 Task: Check the reviews for Airbnb Stays in Charleston, South Carolina.
Action: Mouse moved to (470, 60)
Screenshot: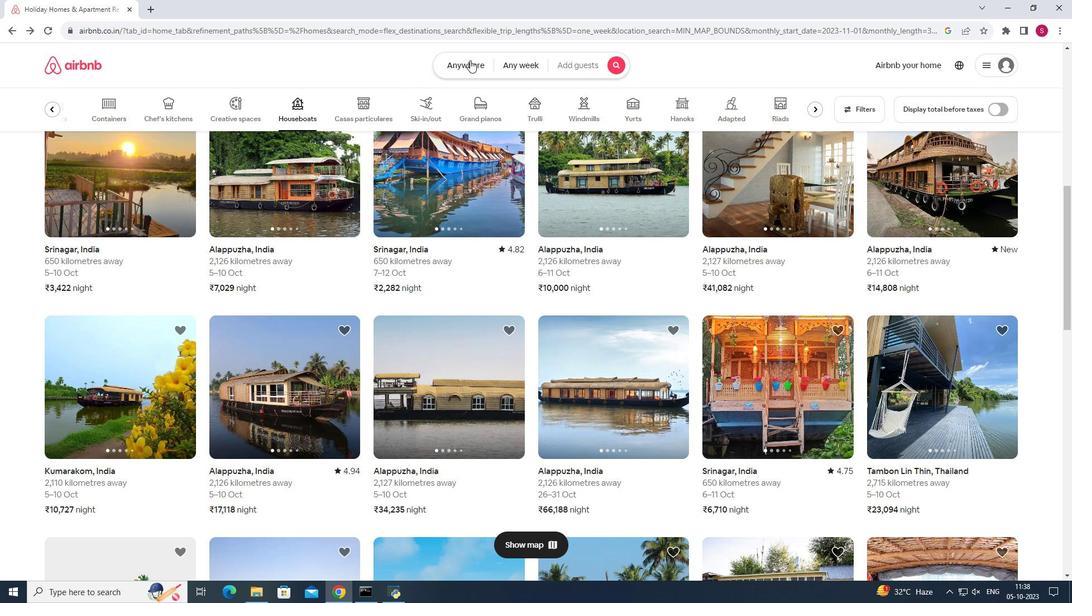 
Action: Mouse pressed left at (470, 60)
Screenshot: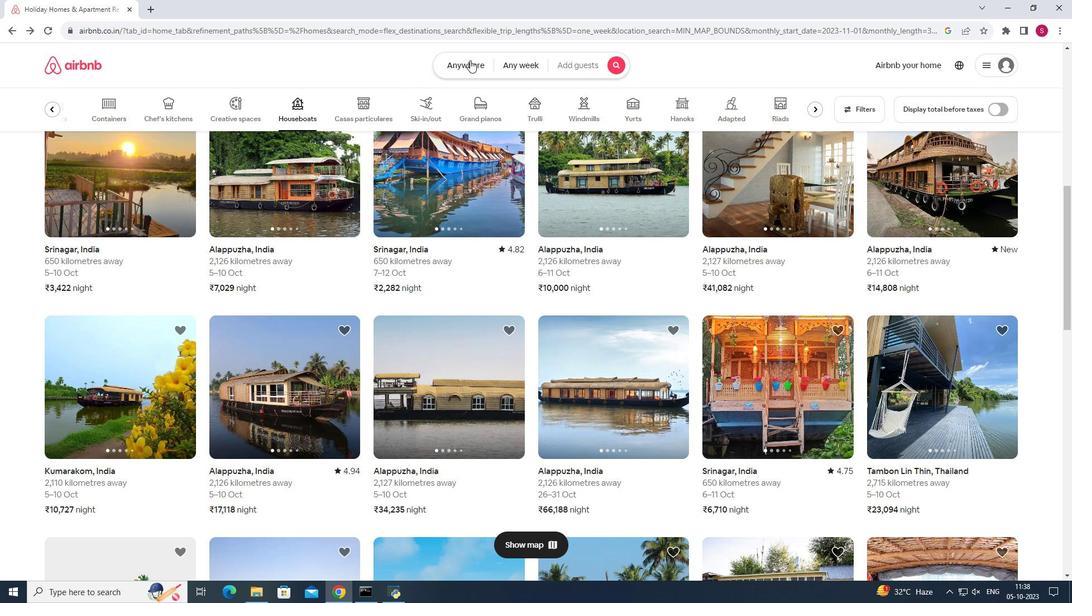 
Action: Mouse moved to (404, 105)
Screenshot: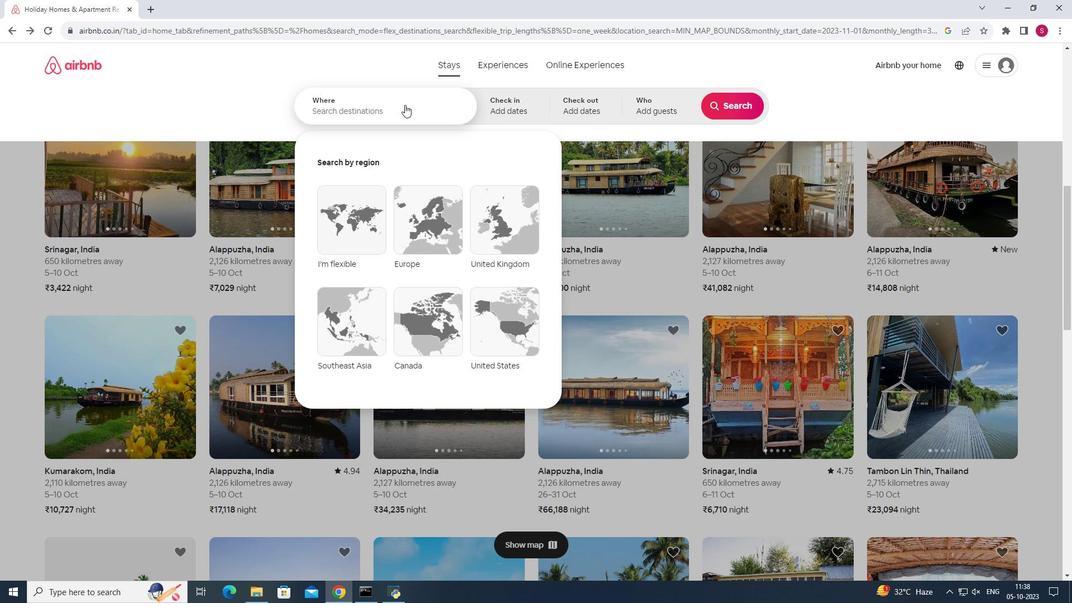 
Action: Mouse pressed left at (404, 105)
Screenshot: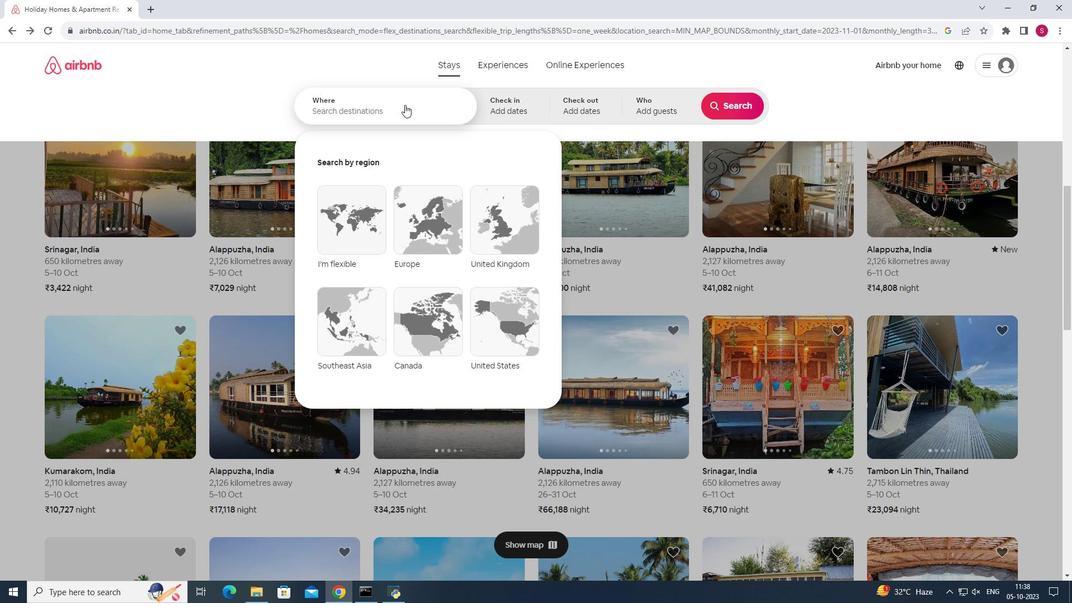 
Action: Mouse moved to (404, 106)
Screenshot: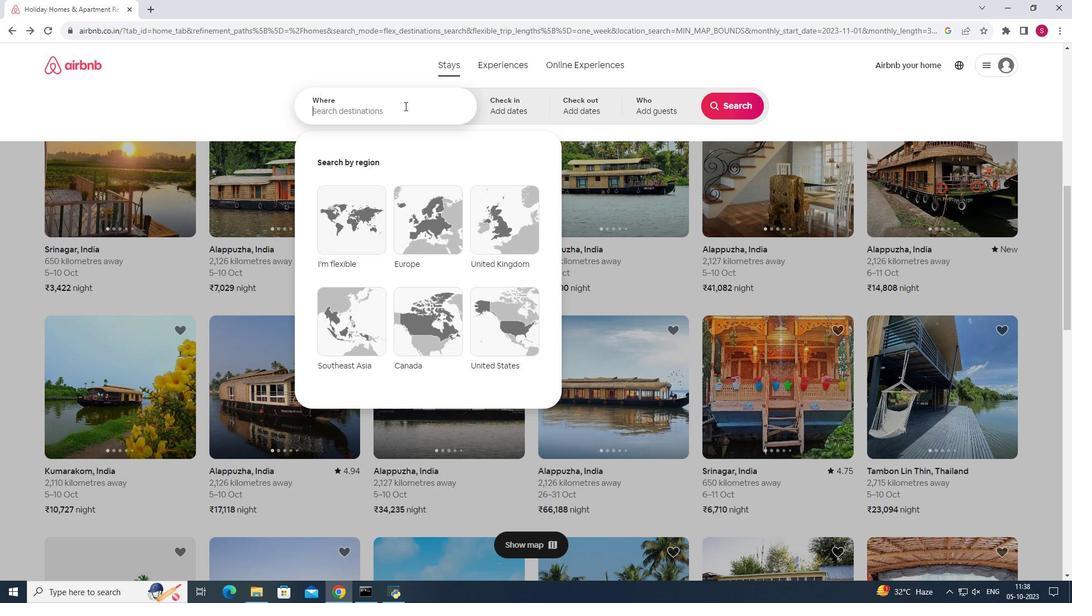 
Action: Key pressed <Key.shift>Charleston,<Key.shift><Key.shift><Key.shift>South<Key.space><Key.shift><Key.shift><Key.shift><Key.shift><Key.shift><Key.shift><Key.shift><Key.shift><Key.shift><Key.shift><Key.shift><Key.shift>Ca
Screenshot: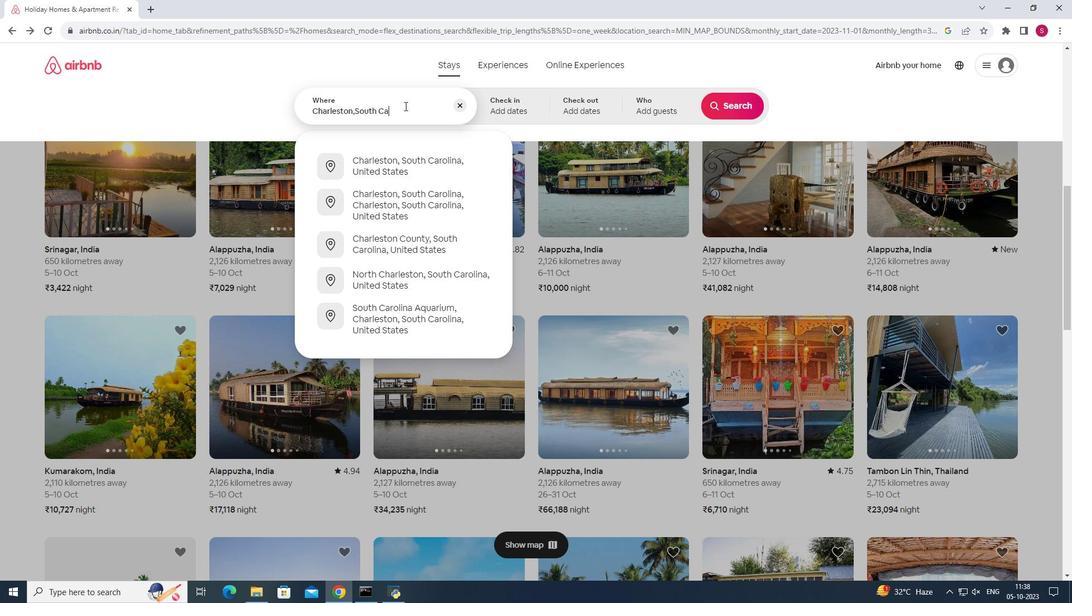 
Action: Mouse moved to (396, 169)
Screenshot: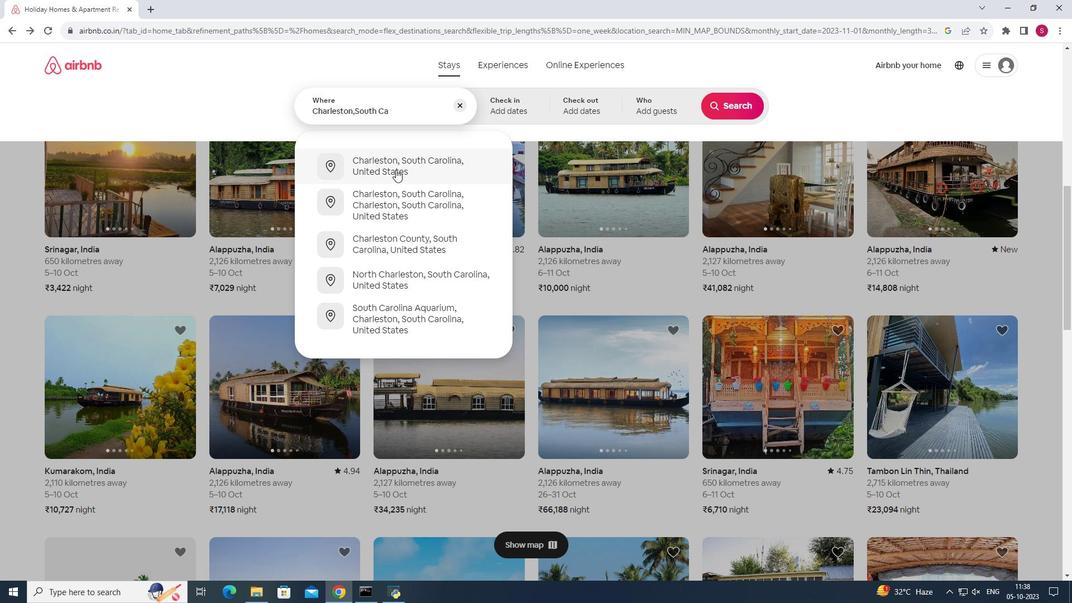 
Action: Mouse pressed left at (396, 169)
Screenshot: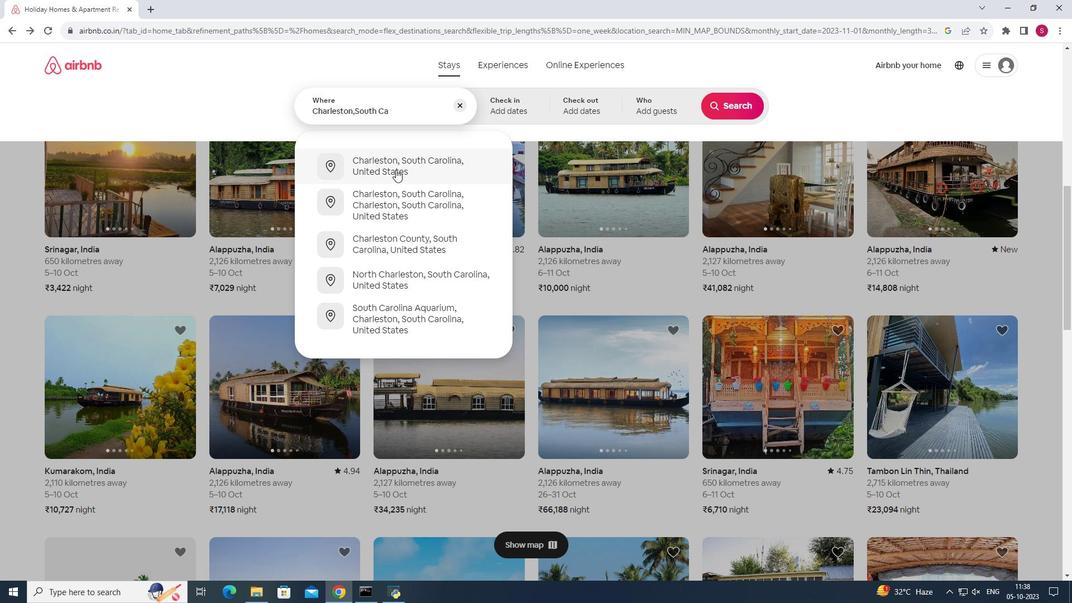 
Action: Mouse moved to (719, 102)
Screenshot: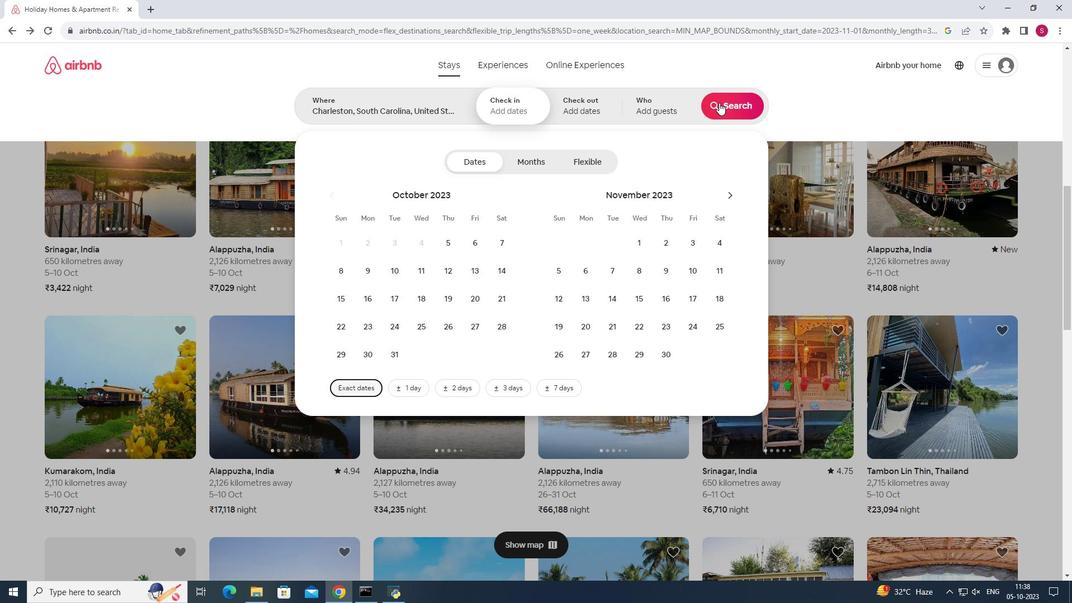 
Action: Mouse pressed left at (719, 102)
Screenshot: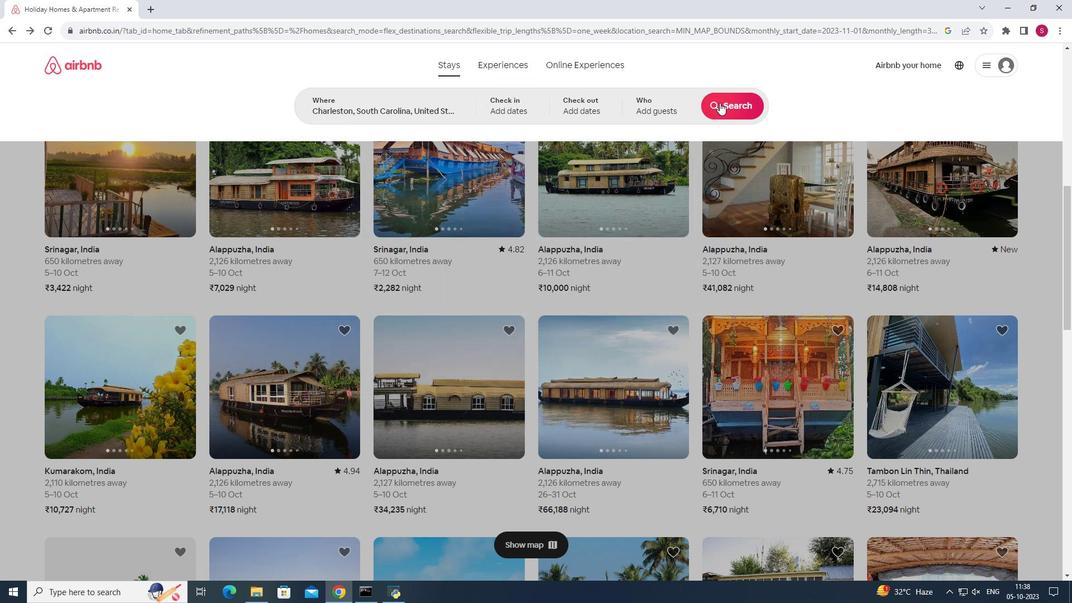 
Action: Mouse moved to (184, 270)
Screenshot: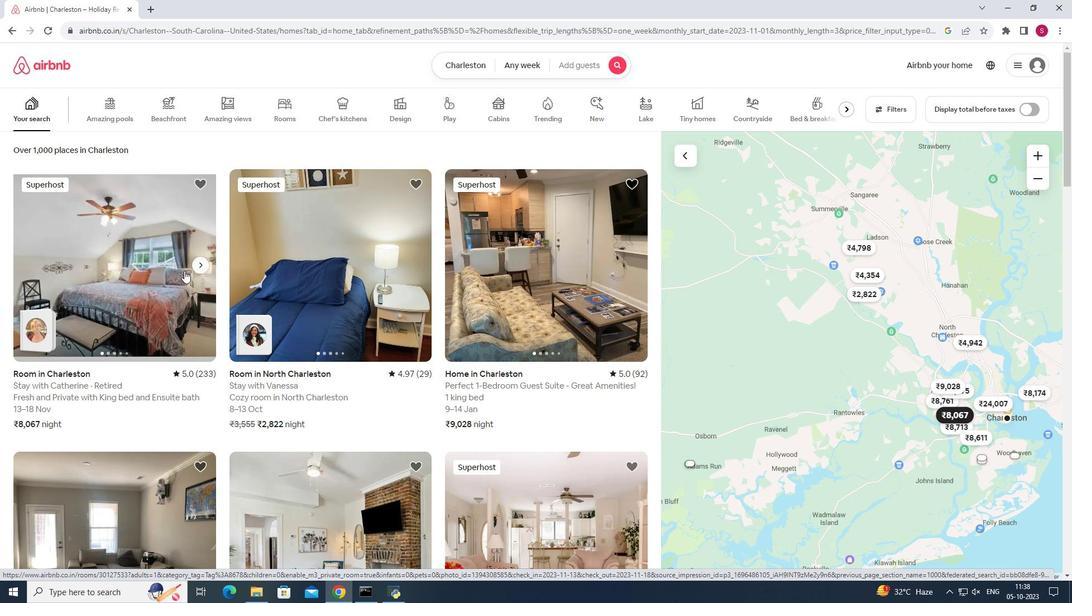 
Action: Mouse scrolled (184, 270) with delta (0, 0)
Screenshot: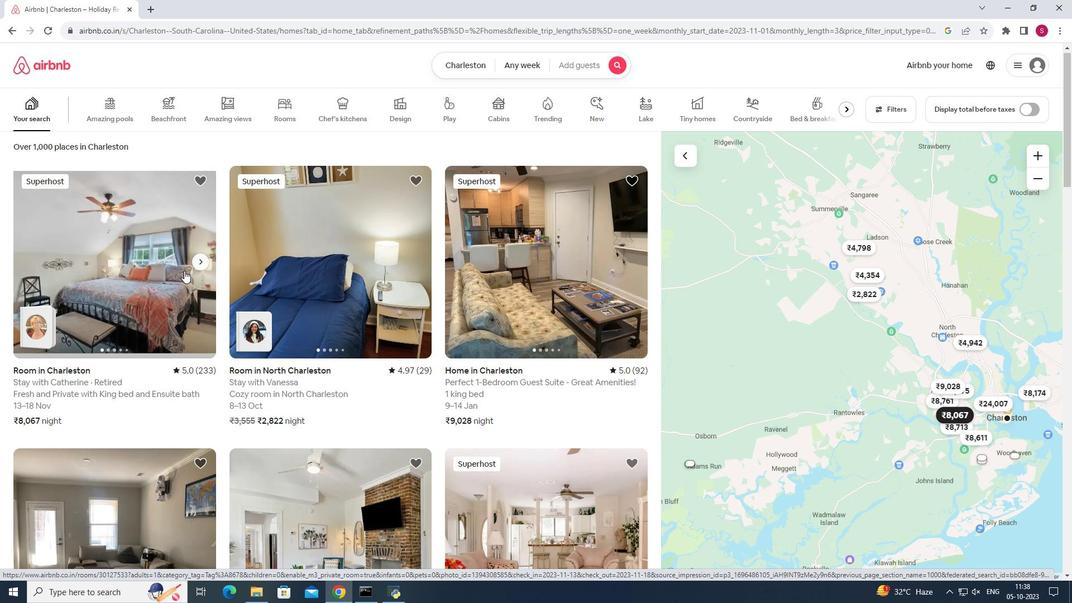
Action: Mouse moved to (133, 225)
Screenshot: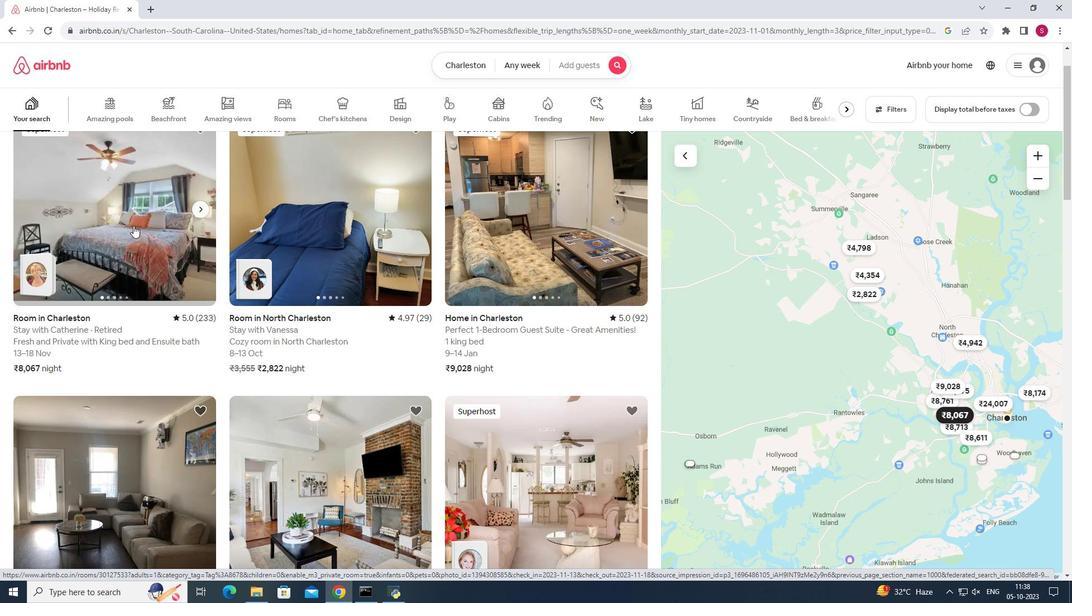 
Action: Mouse pressed left at (133, 225)
Screenshot: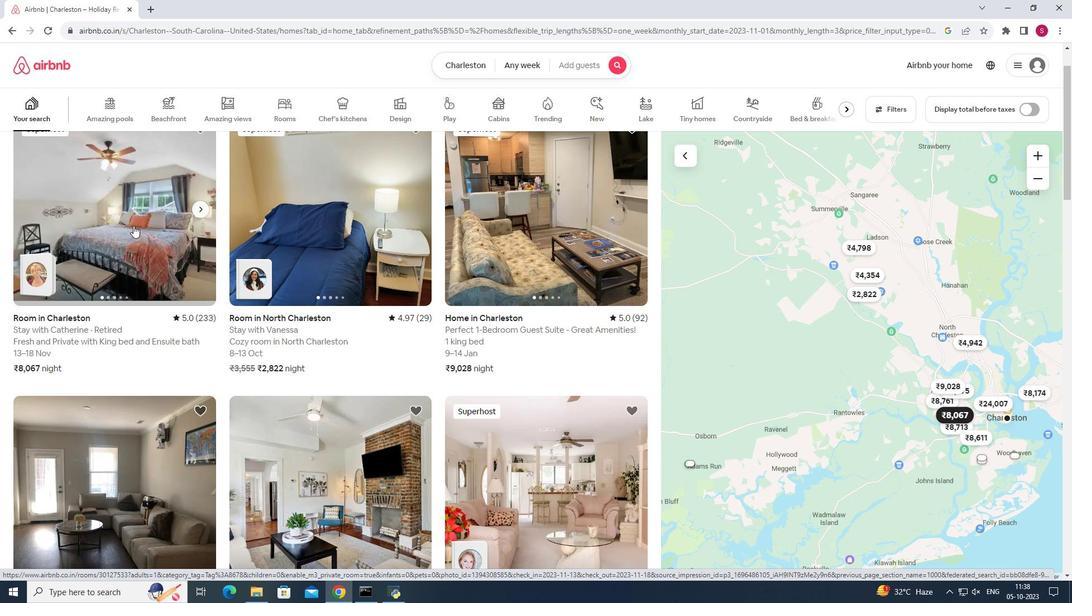 
Action: Mouse moved to (622, 315)
Screenshot: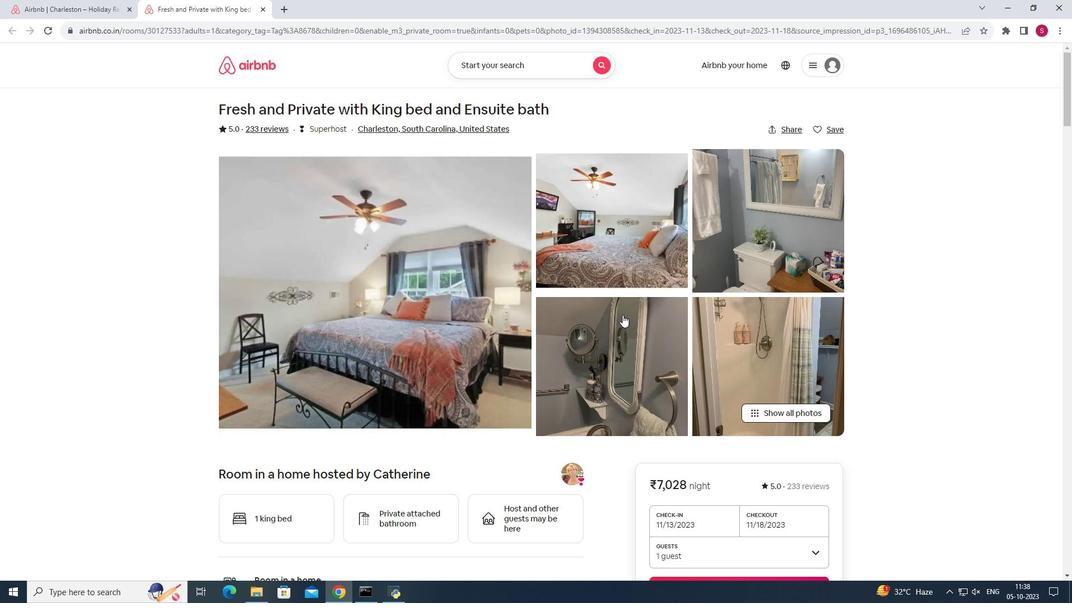 
Action: Mouse scrolled (622, 314) with delta (0, 0)
Screenshot: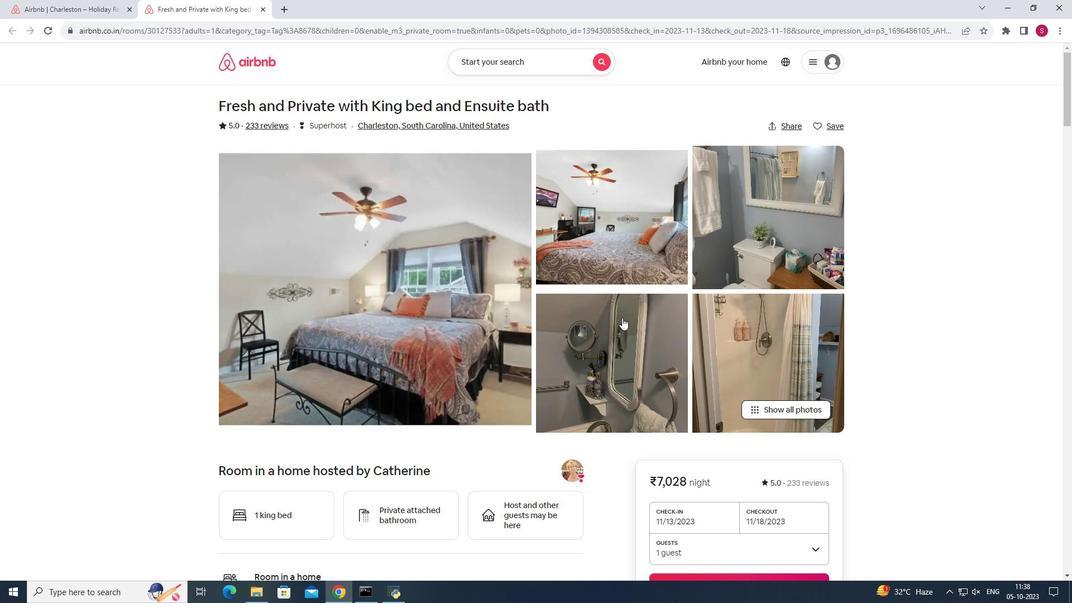 
Action: Mouse moved to (622, 316)
Screenshot: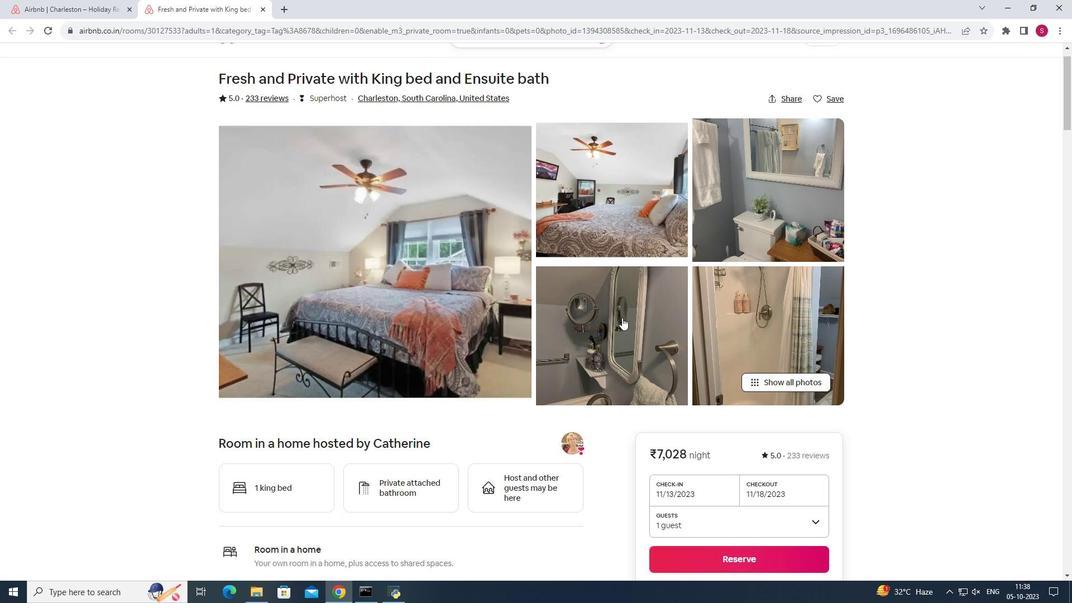 
Action: Mouse scrolled (622, 316) with delta (0, 0)
Screenshot: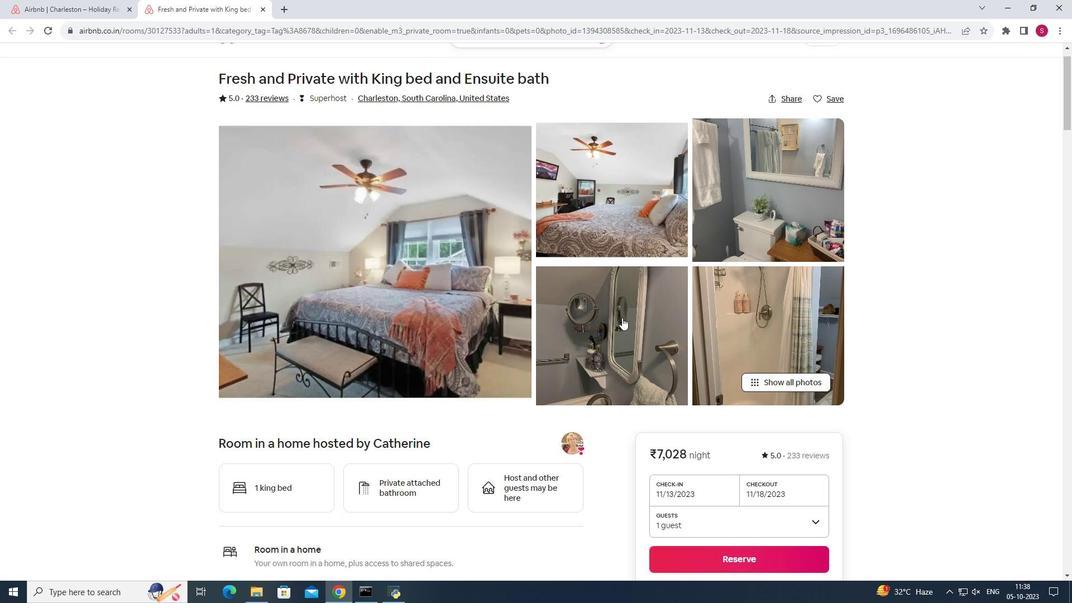 
Action: Mouse moved to (622, 317)
Screenshot: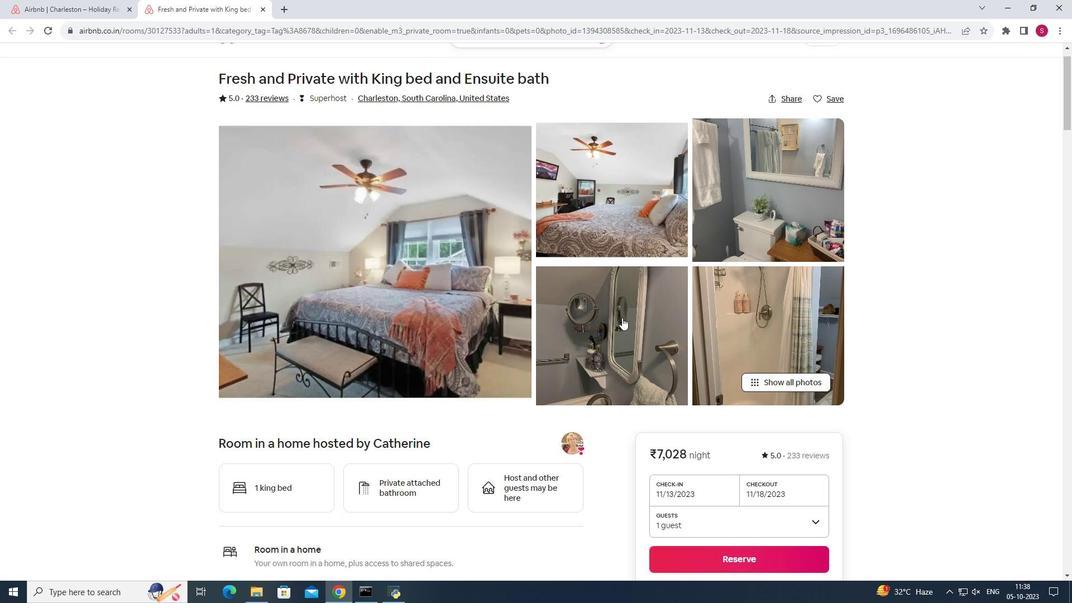 
Action: Mouse scrolled (622, 317) with delta (0, 0)
Screenshot: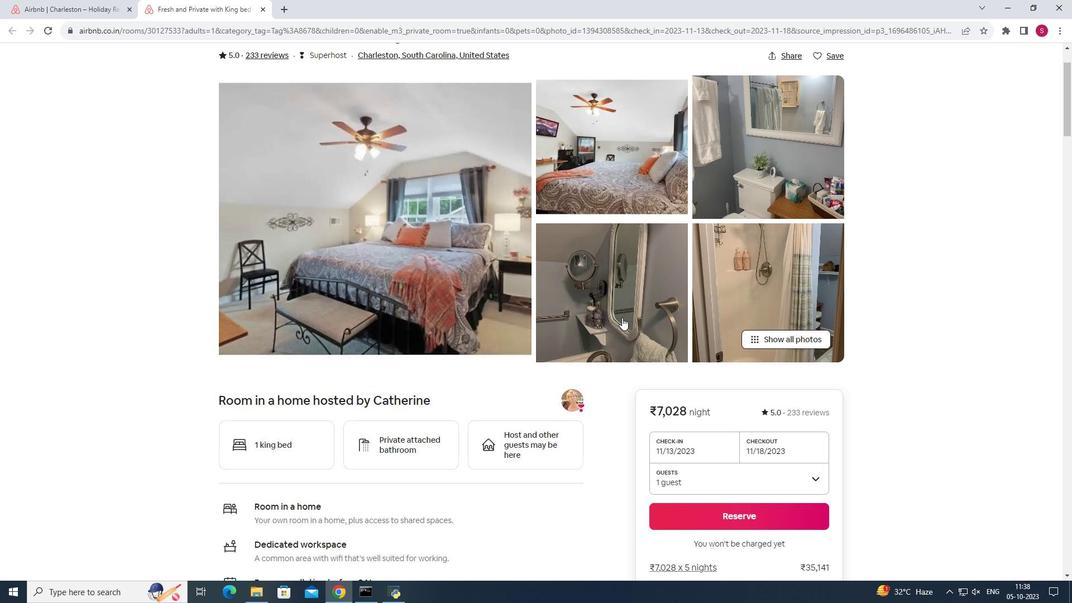 
Action: Mouse scrolled (622, 317) with delta (0, 0)
Screenshot: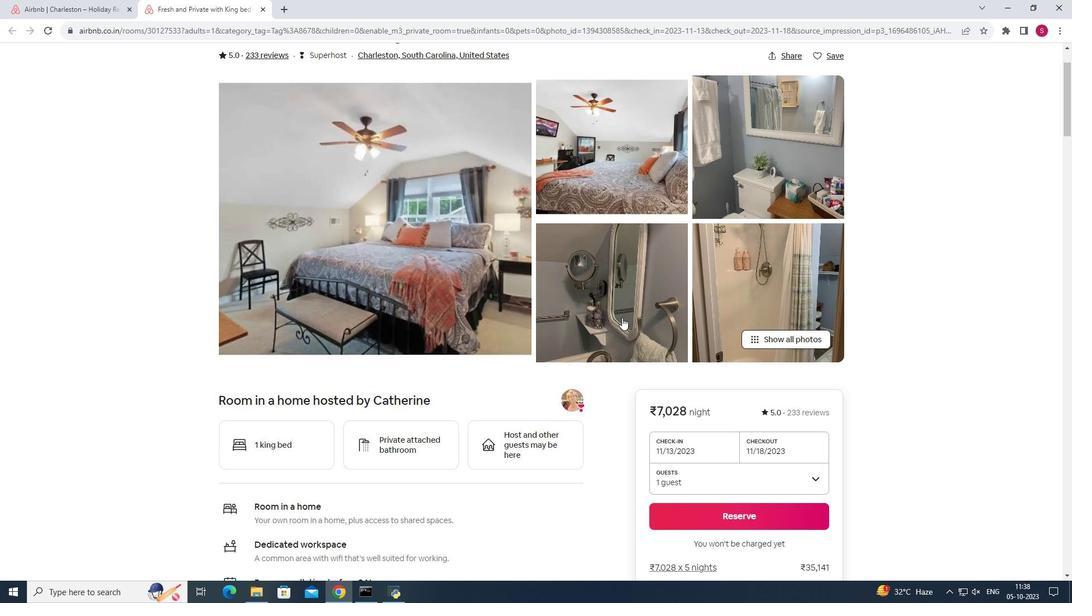 
Action: Mouse scrolled (622, 317) with delta (0, 0)
Screenshot: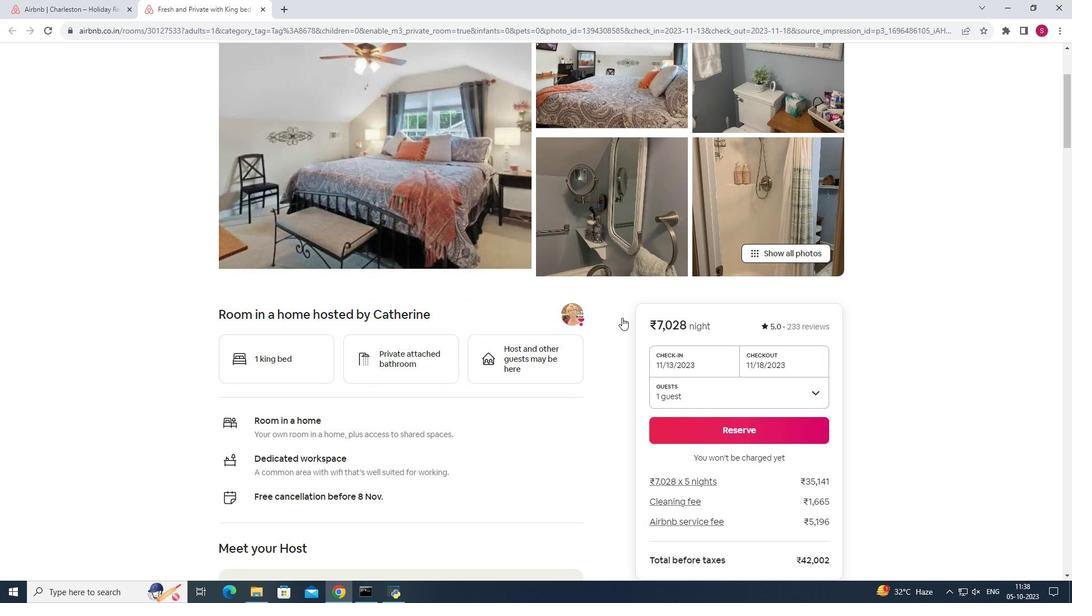 
Action: Mouse moved to (601, 325)
Screenshot: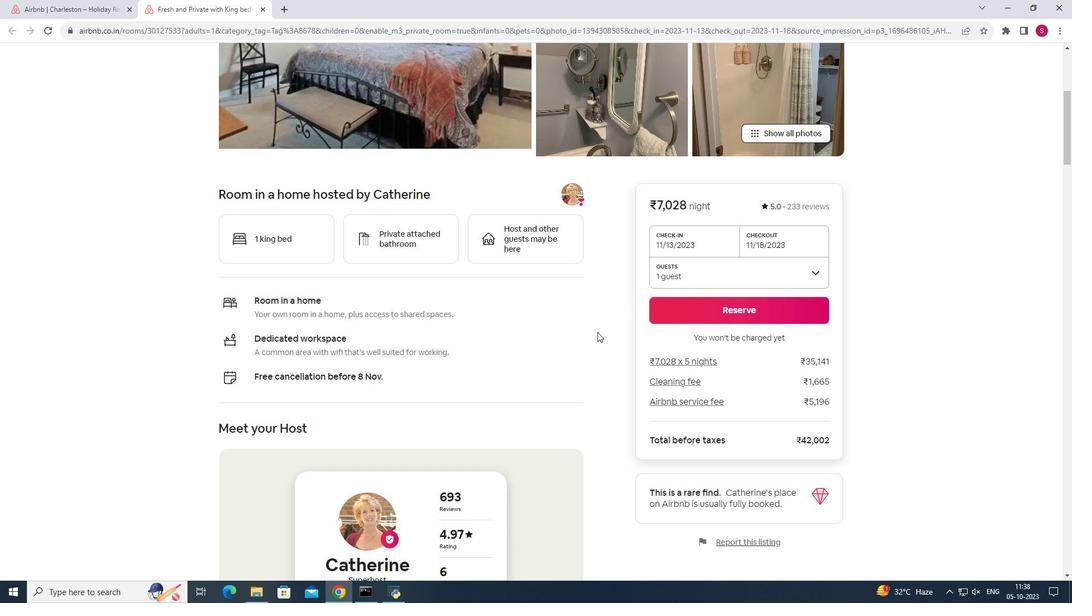 
Action: Mouse scrolled (601, 325) with delta (0, 0)
Screenshot: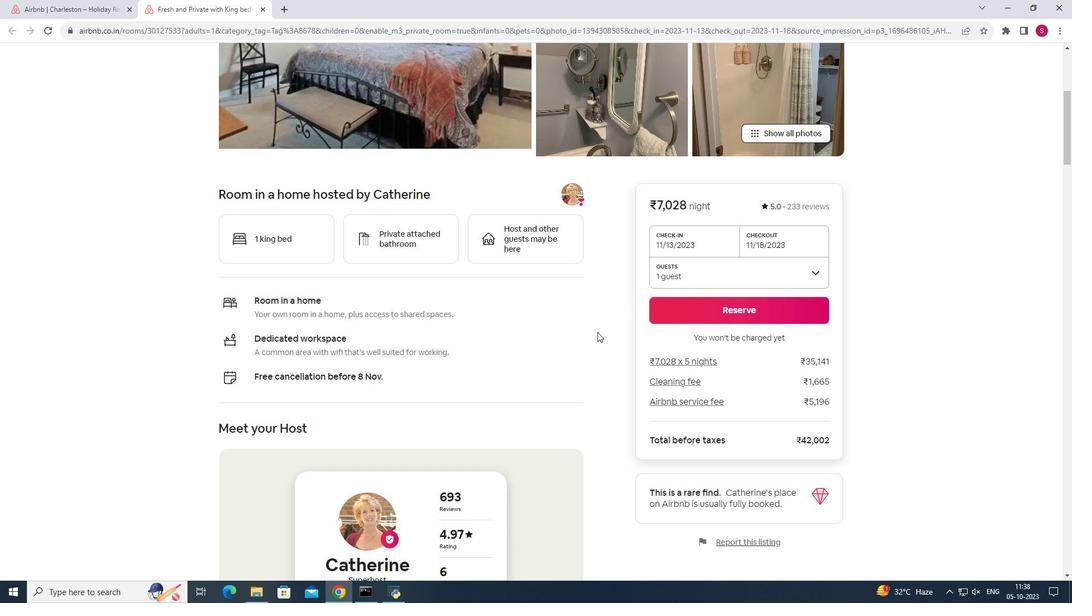 
Action: Mouse moved to (597, 332)
Screenshot: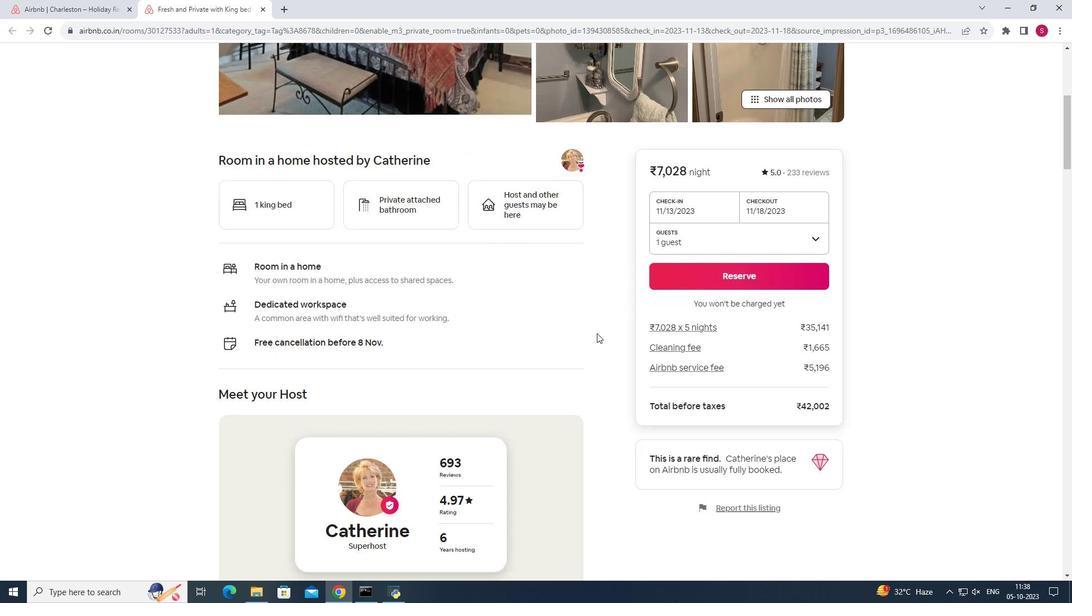 
Action: Mouse scrolled (597, 331) with delta (0, 0)
Screenshot: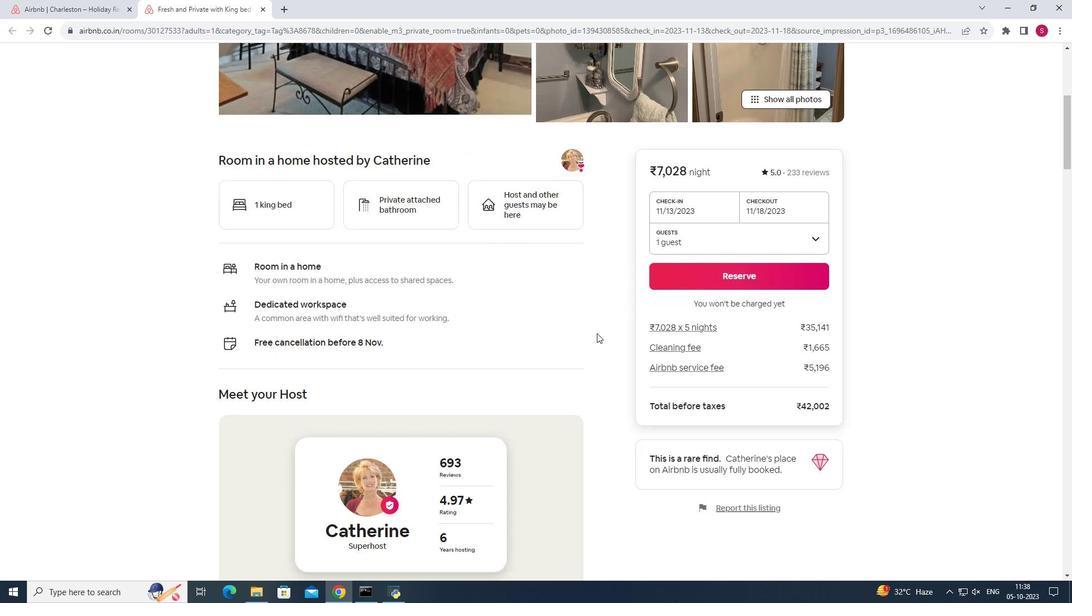 
Action: Mouse moved to (597, 333)
Screenshot: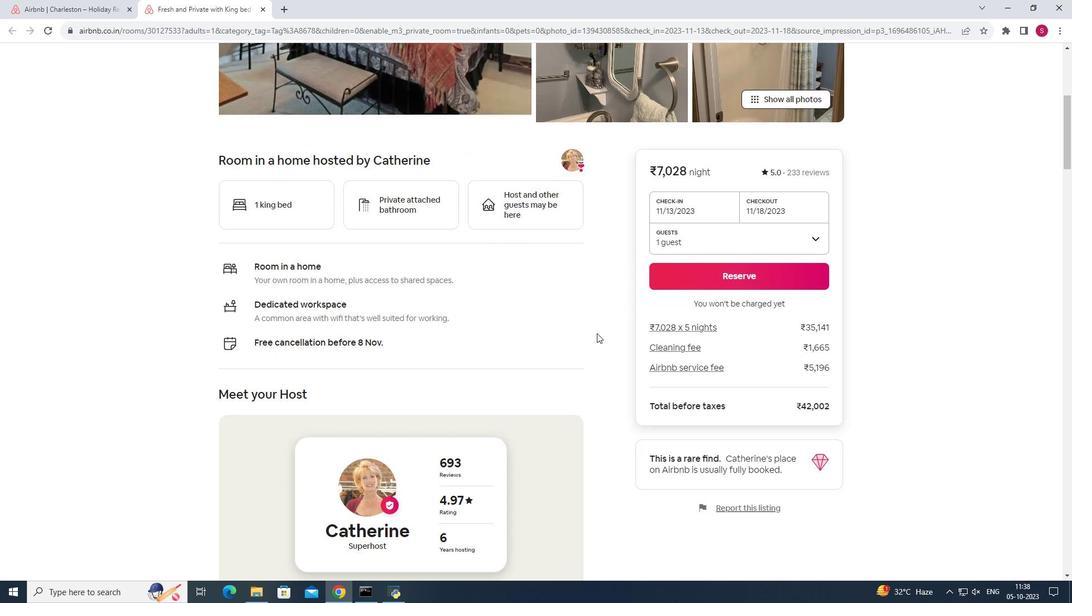 
Action: Mouse scrolled (597, 332) with delta (0, 0)
Screenshot: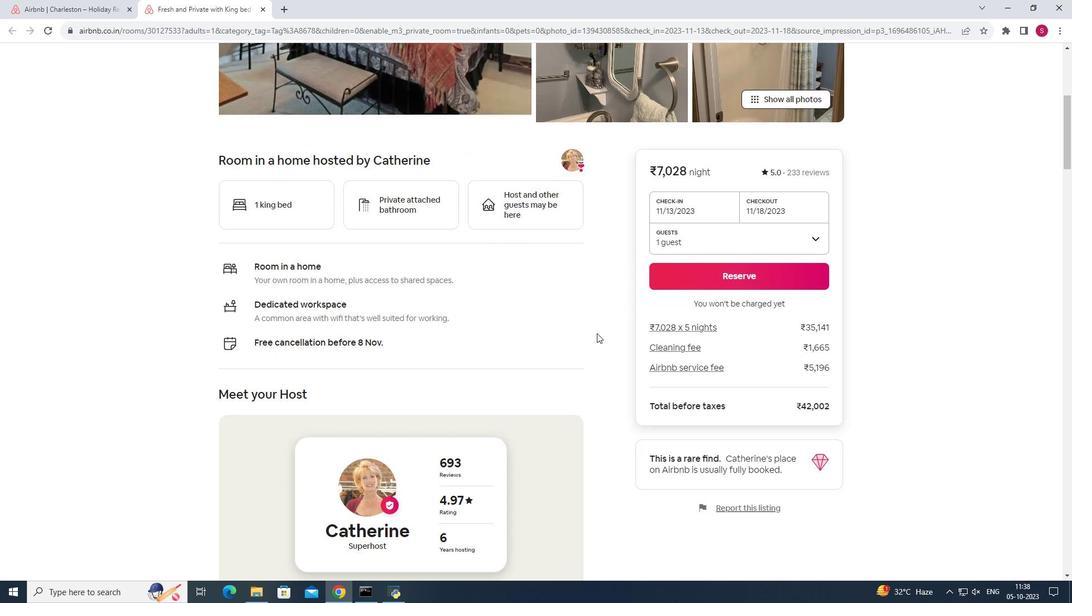 
Action: Mouse scrolled (597, 332) with delta (0, 0)
Screenshot: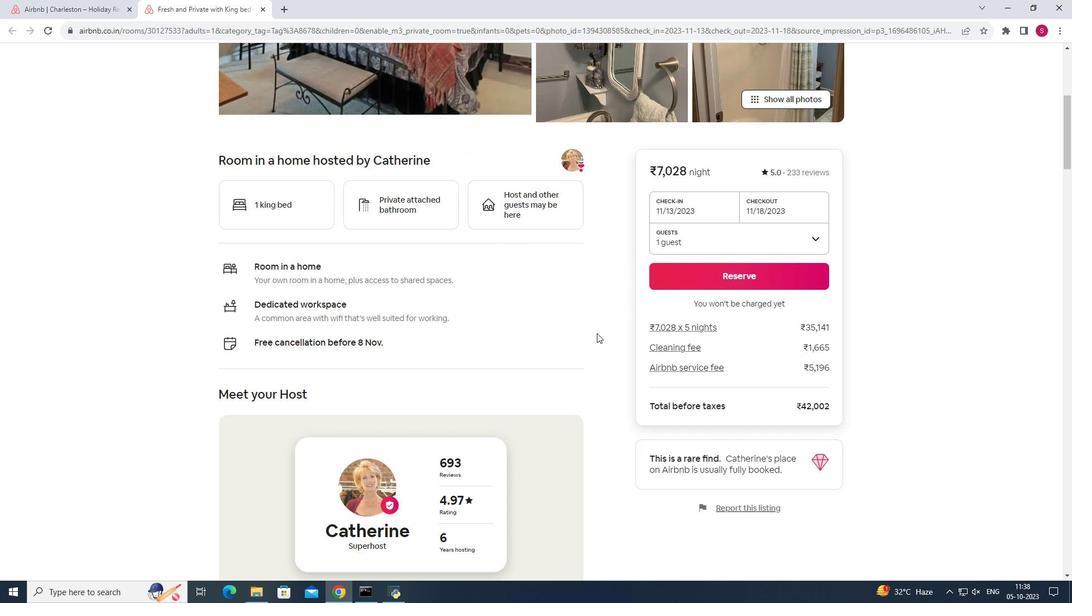 
Action: Mouse moved to (593, 333)
Screenshot: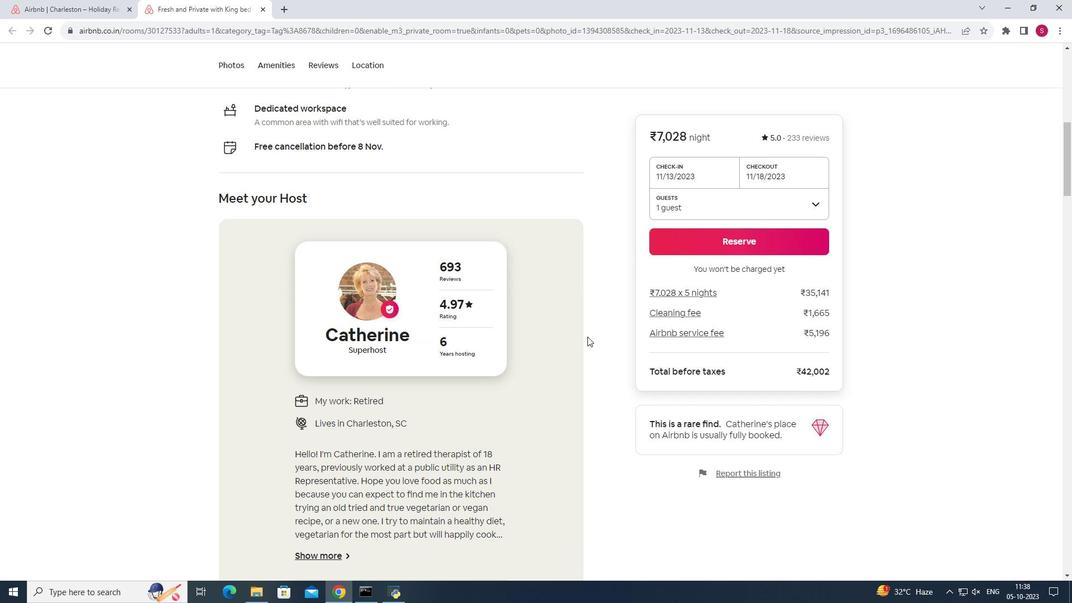 
Action: Mouse scrolled (593, 332) with delta (0, 0)
Screenshot: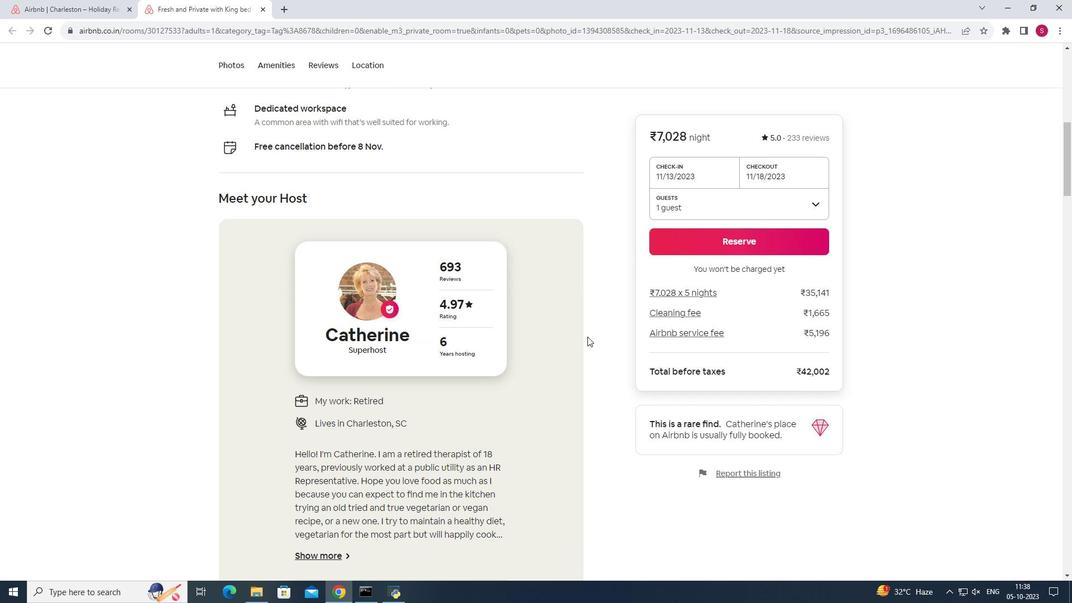 
Action: Mouse moved to (588, 336)
Screenshot: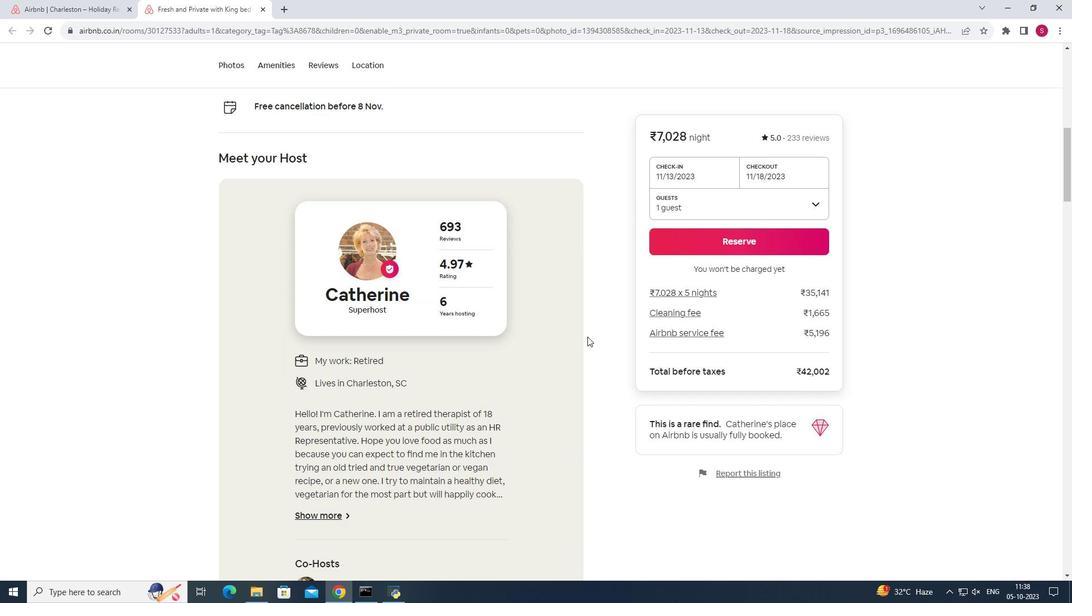 
Action: Mouse scrolled (588, 335) with delta (0, 0)
Screenshot: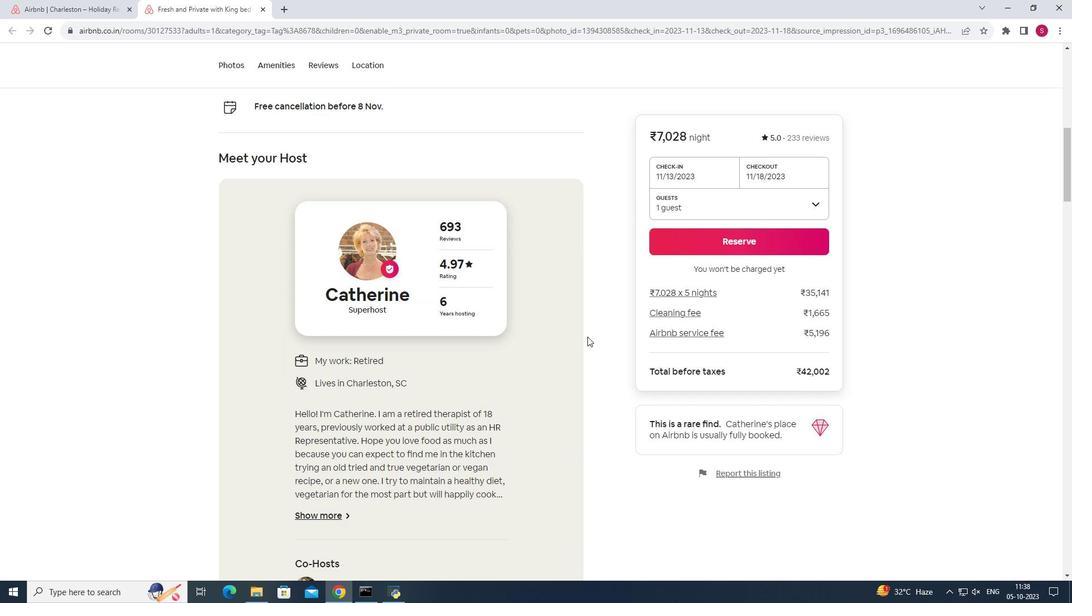 
Action: Mouse moved to (587, 336)
Screenshot: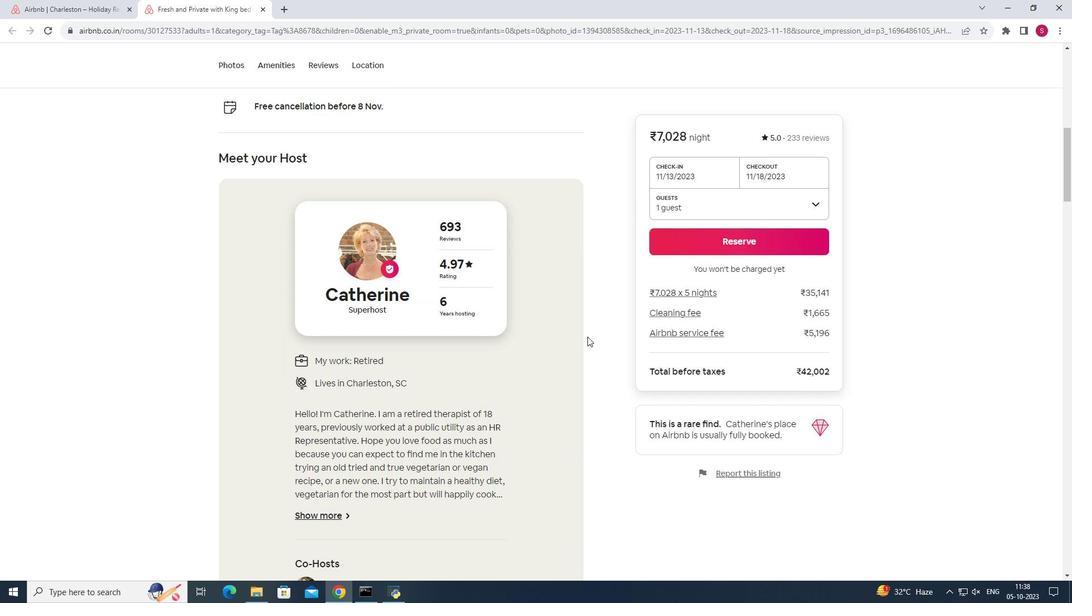 
Action: Mouse scrolled (587, 336) with delta (0, 0)
Screenshot: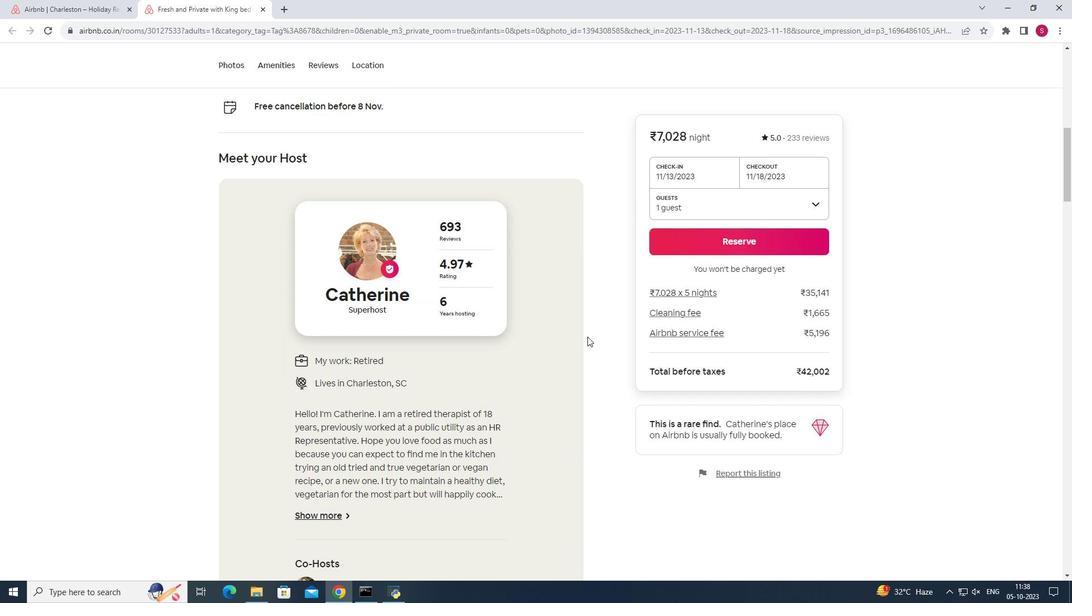 
Action: Mouse scrolled (587, 336) with delta (0, 0)
Screenshot: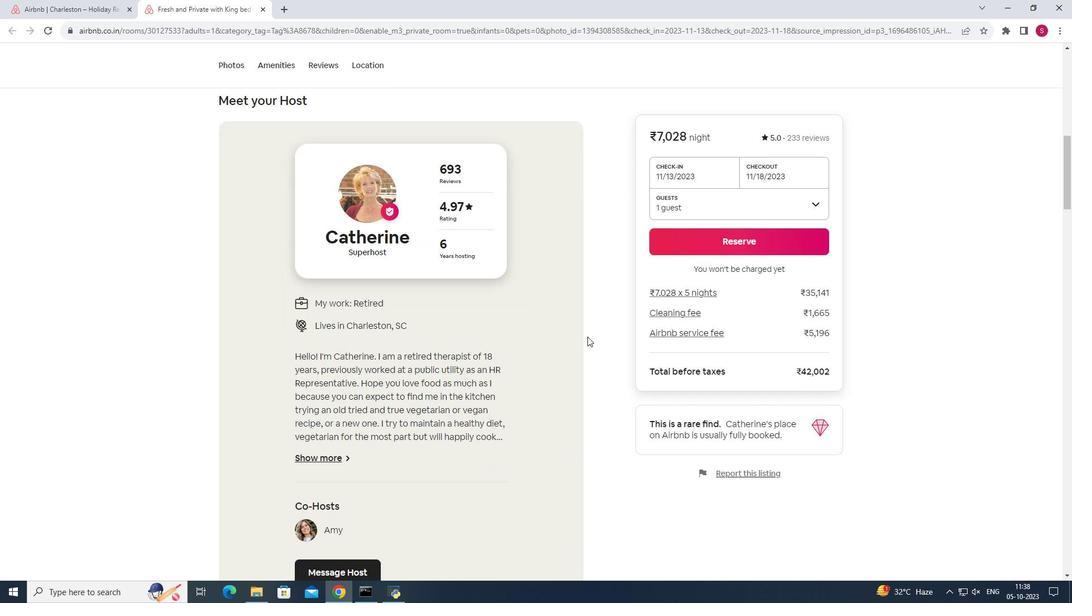 
Action: Mouse scrolled (587, 336) with delta (0, 0)
Screenshot: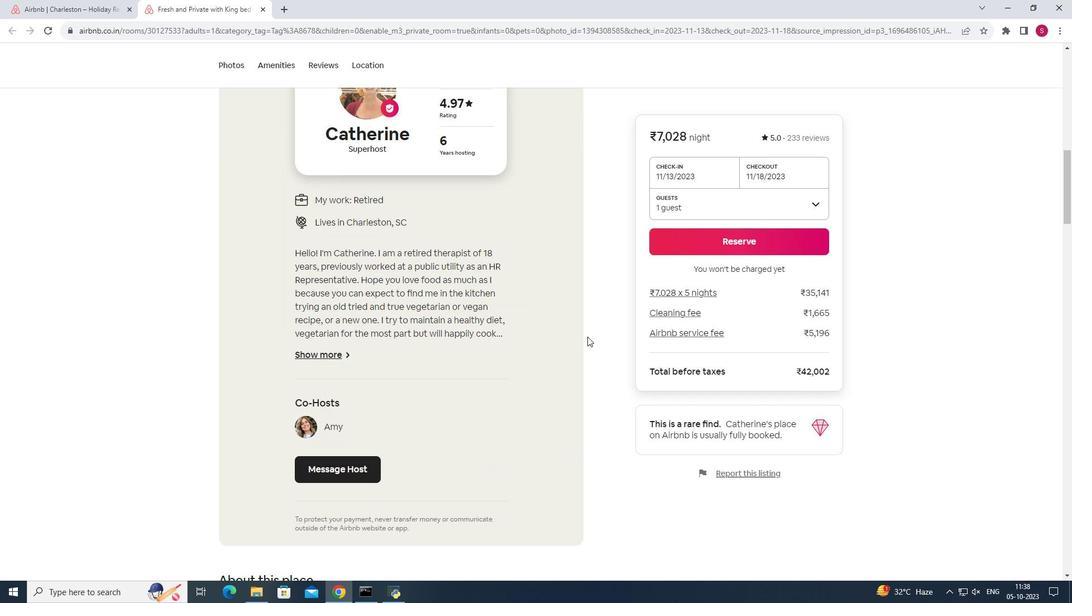 
Action: Mouse moved to (587, 336)
Screenshot: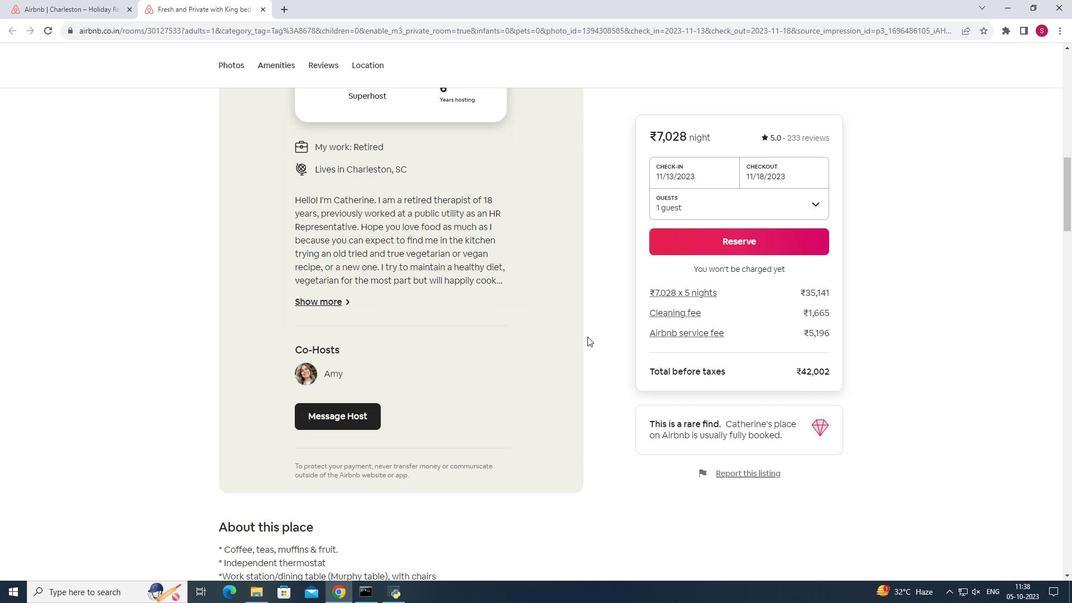 
Action: Mouse scrolled (587, 336) with delta (0, 0)
Screenshot: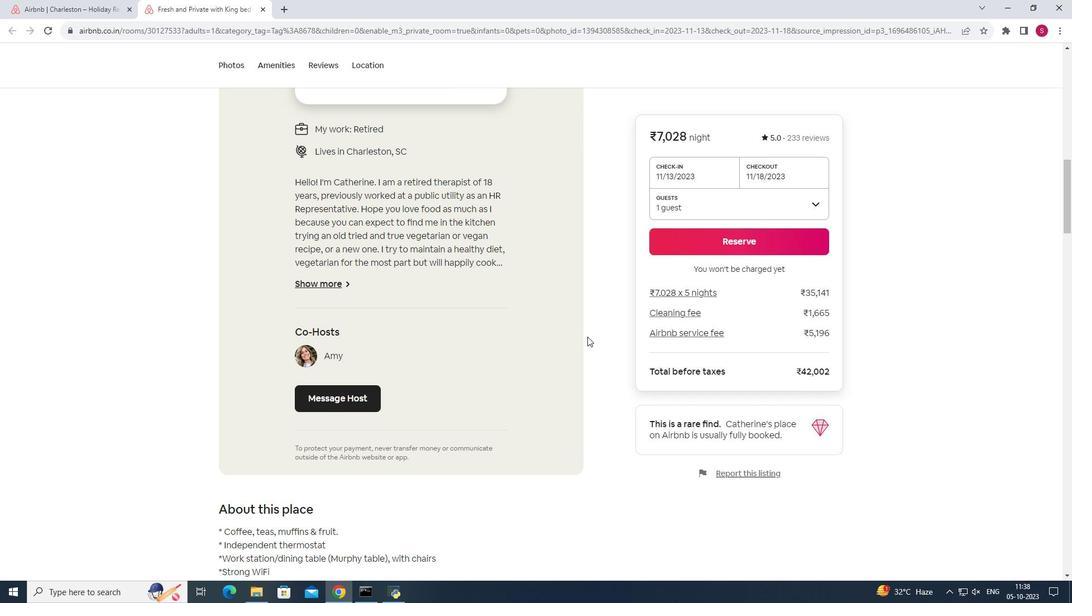 
Action: Mouse scrolled (587, 336) with delta (0, 0)
Screenshot: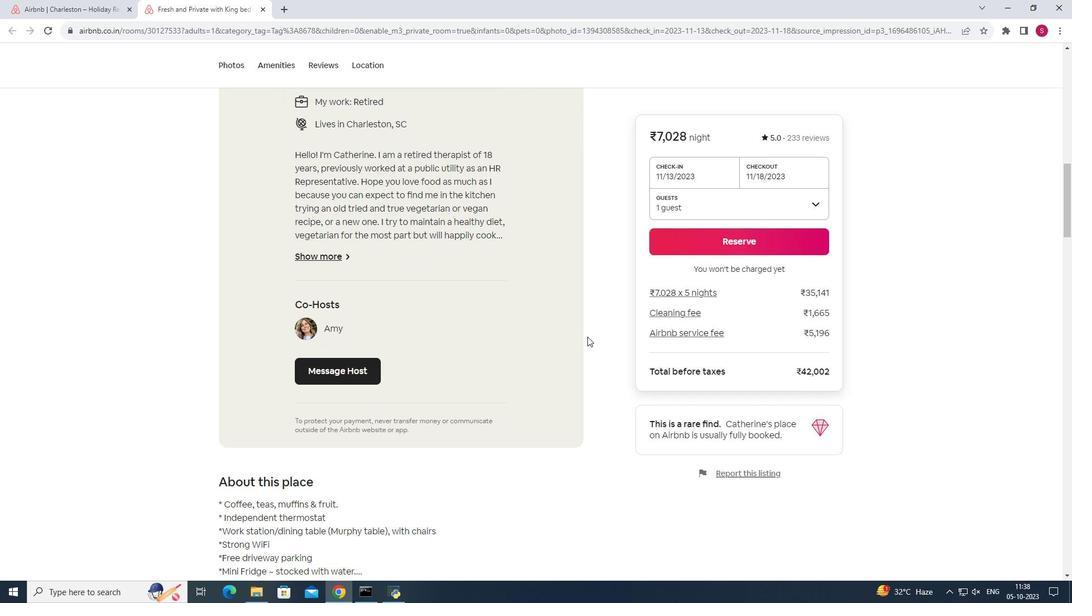 
Action: Mouse scrolled (587, 336) with delta (0, 0)
Screenshot: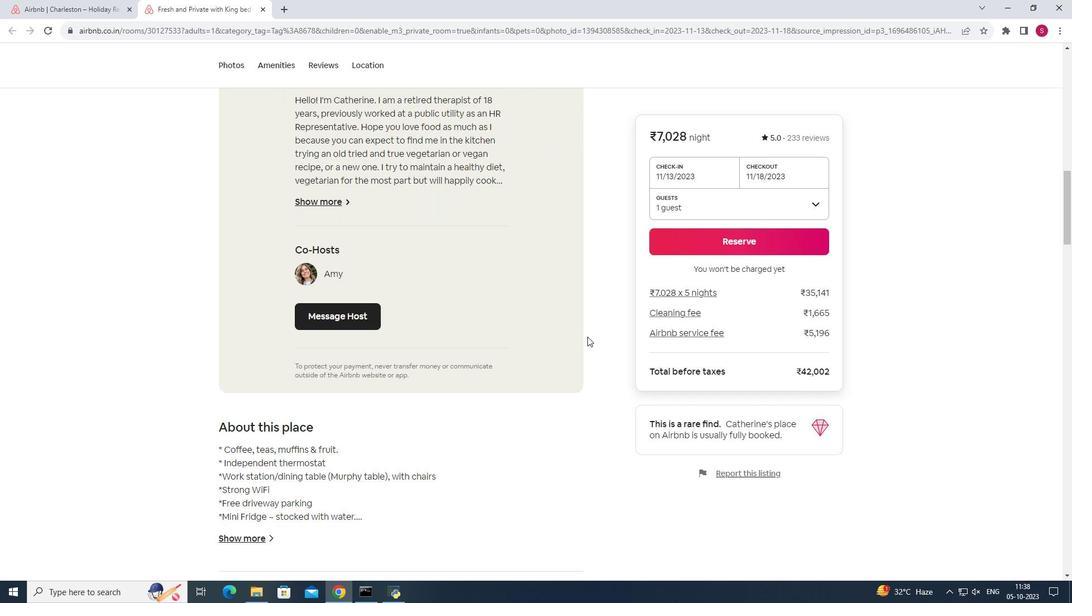 
Action: Mouse scrolled (587, 336) with delta (0, 0)
Screenshot: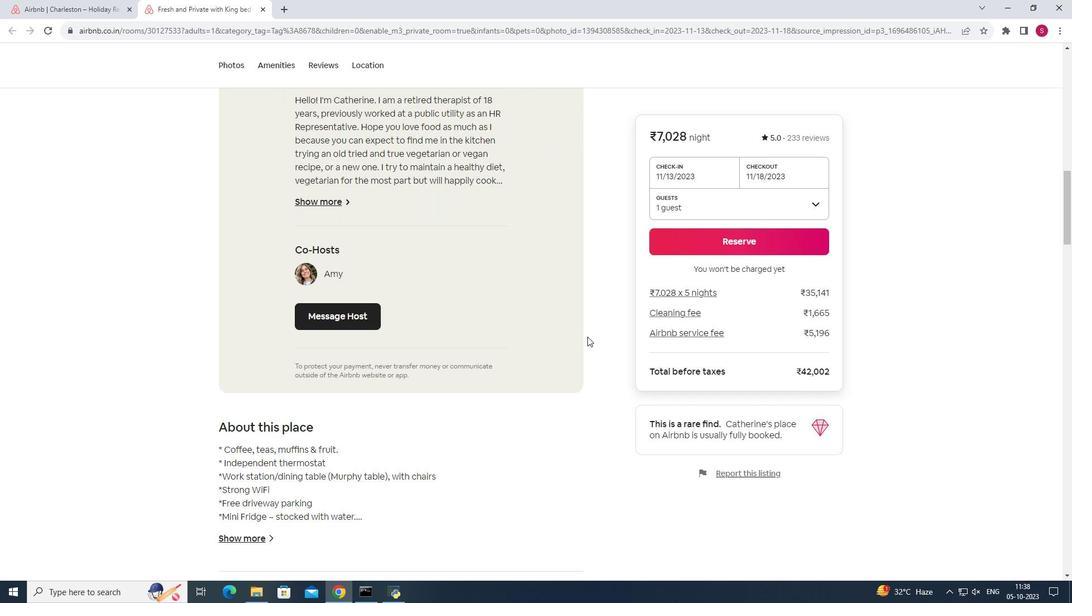 
Action: Mouse scrolled (587, 336) with delta (0, 0)
Screenshot: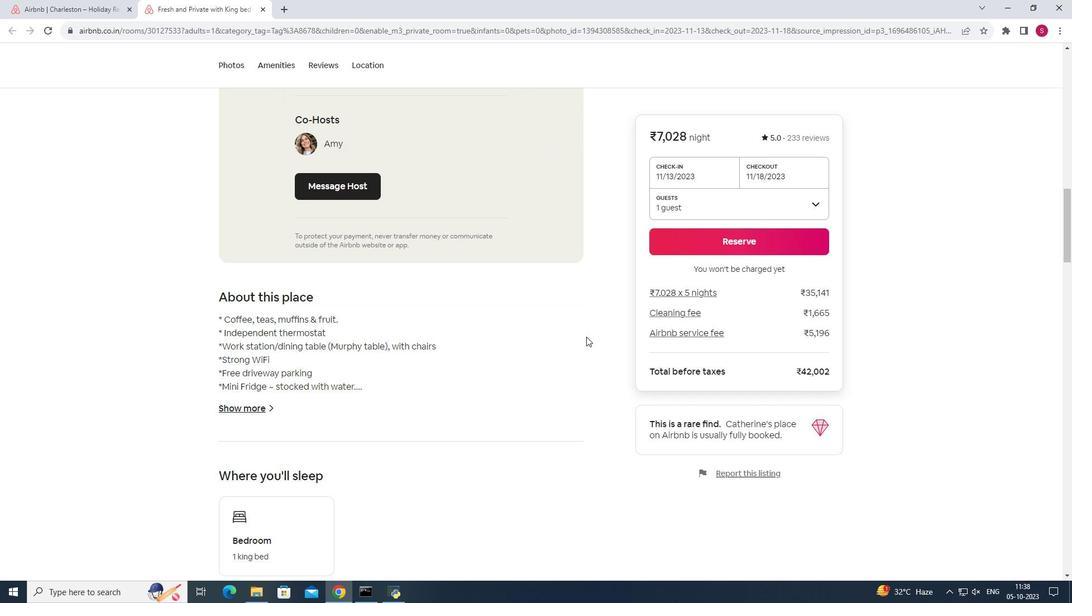 
Action: Mouse moved to (585, 335)
Screenshot: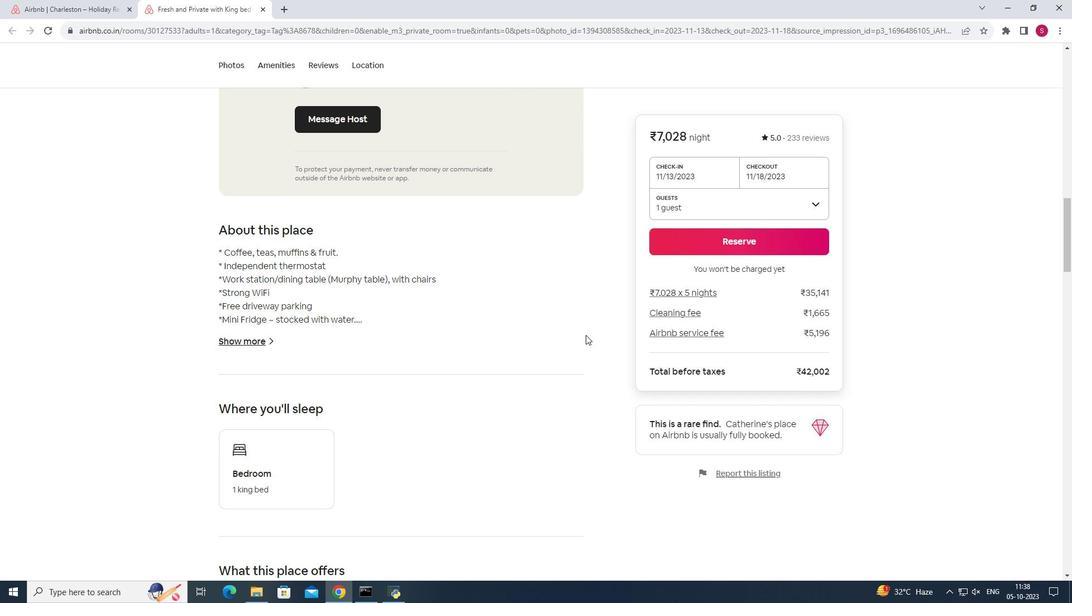 
Action: Mouse scrolled (585, 334) with delta (0, 0)
Screenshot: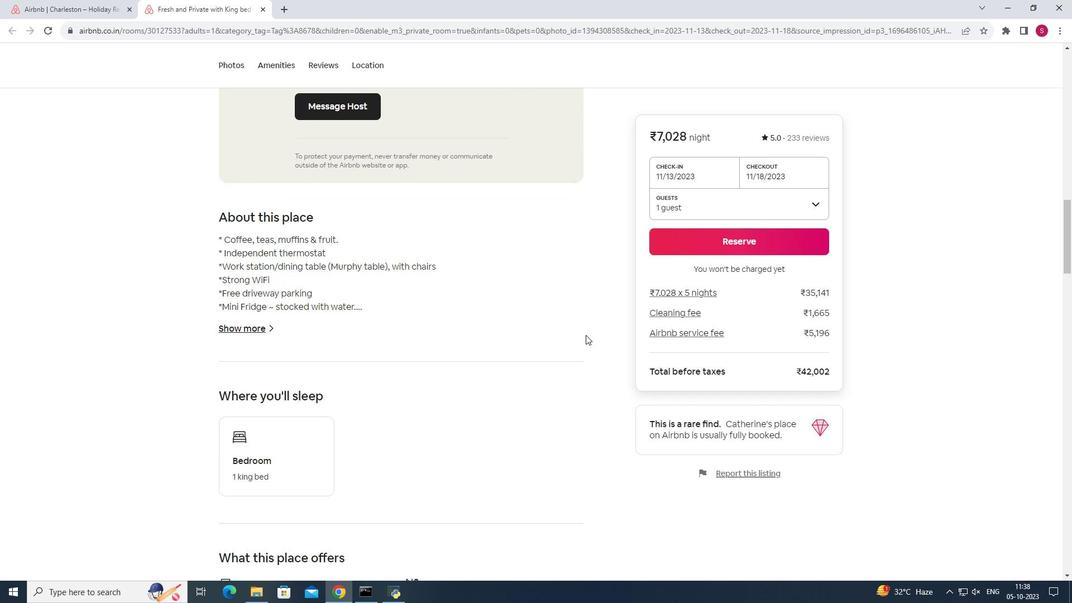 
Action: Mouse scrolled (585, 334) with delta (0, 0)
Screenshot: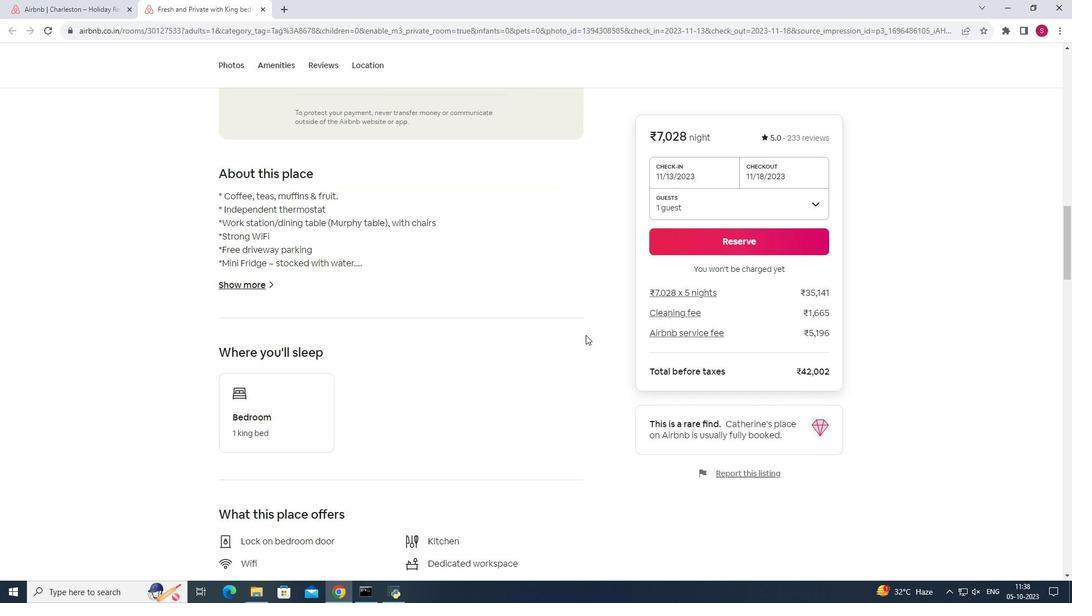 
Action: Mouse scrolled (585, 334) with delta (0, 0)
Screenshot: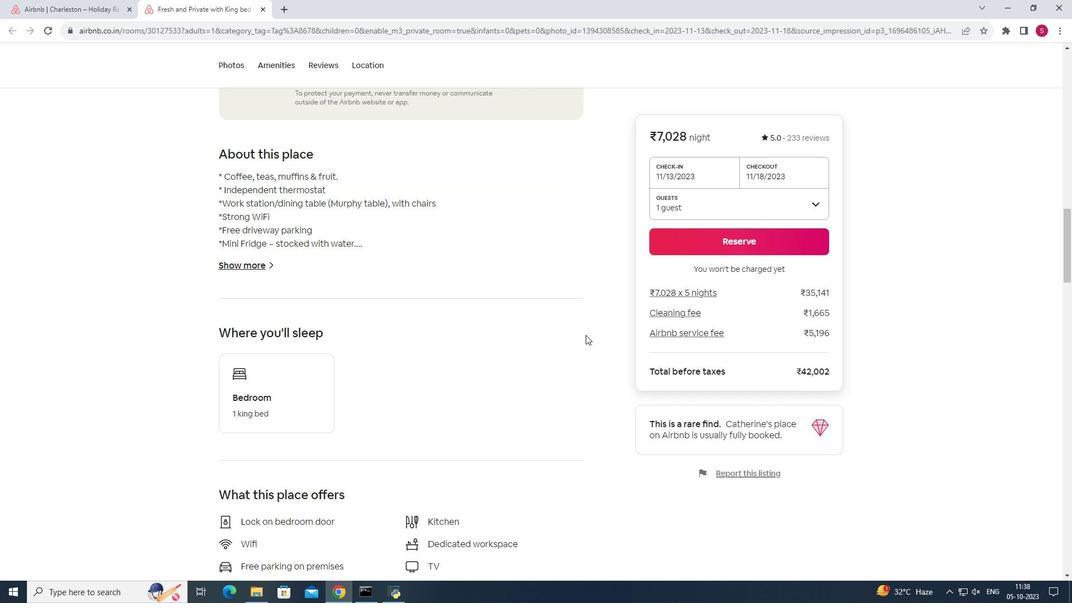 
Action: Mouse scrolled (585, 334) with delta (0, 0)
Screenshot: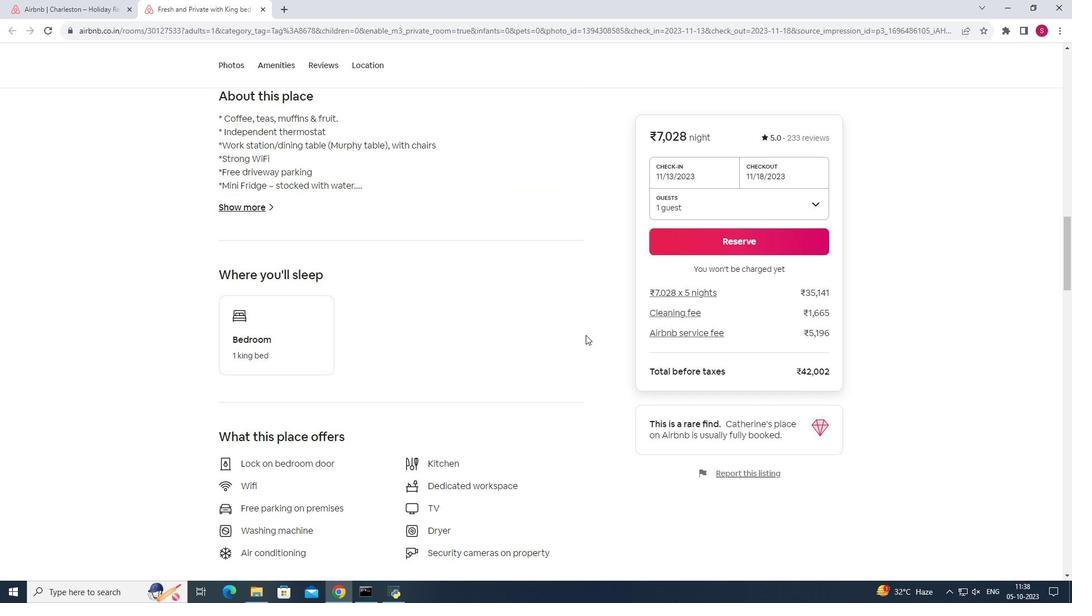 
Action: Mouse scrolled (585, 334) with delta (0, 0)
Screenshot: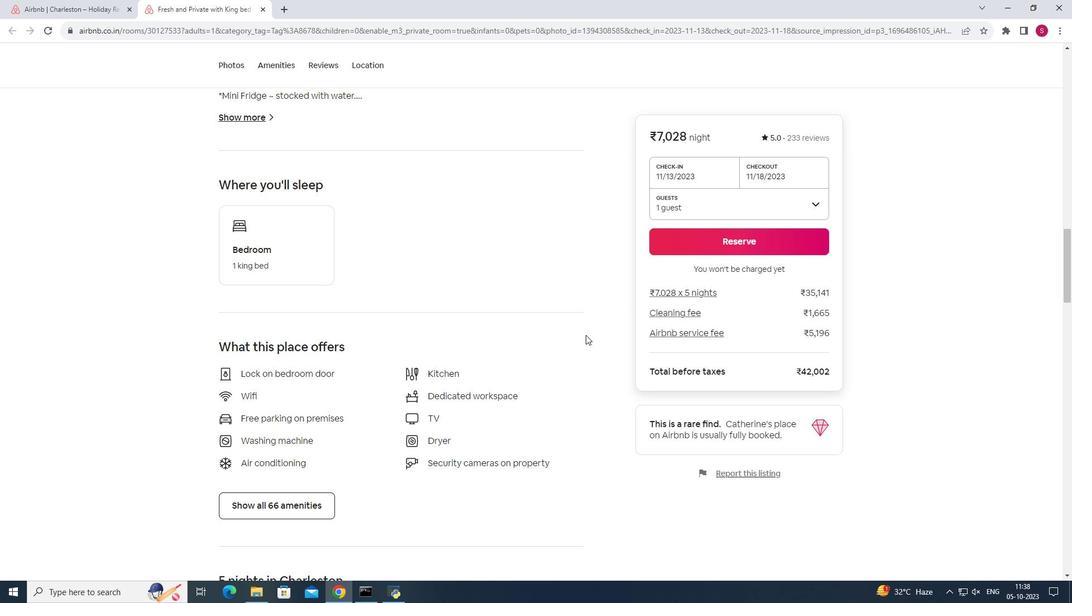 
Action: Mouse scrolled (585, 334) with delta (0, 0)
Screenshot: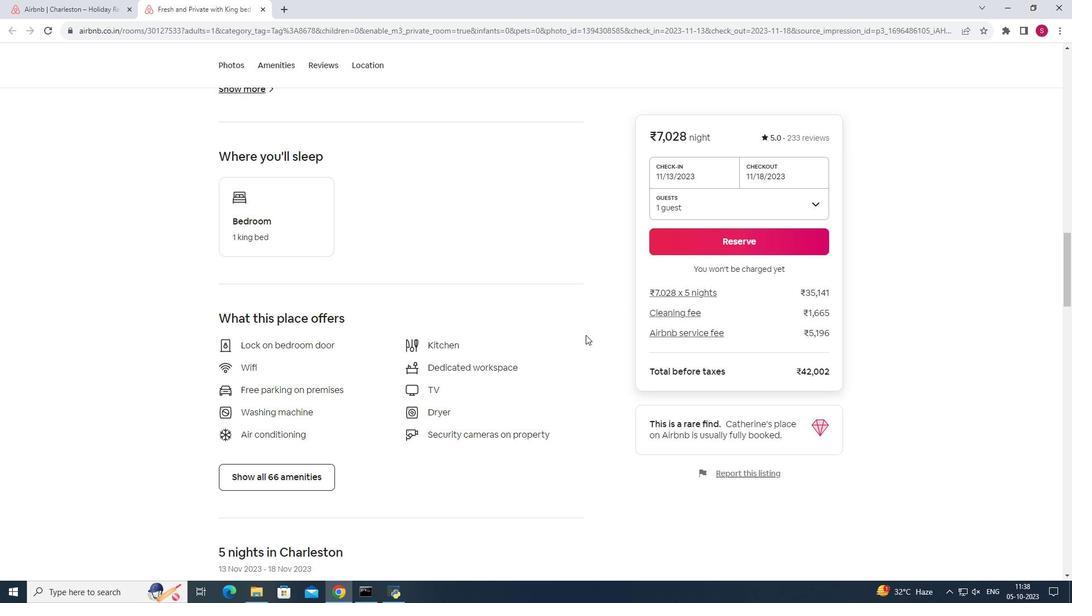 
Action: Mouse scrolled (585, 334) with delta (0, 0)
Screenshot: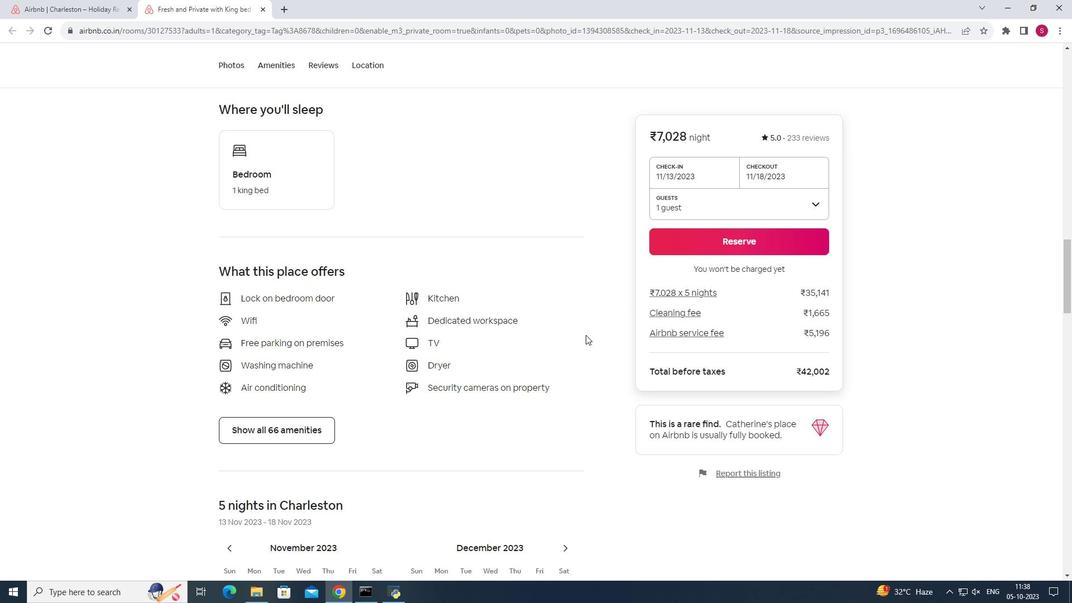 
Action: Mouse moved to (526, 322)
Screenshot: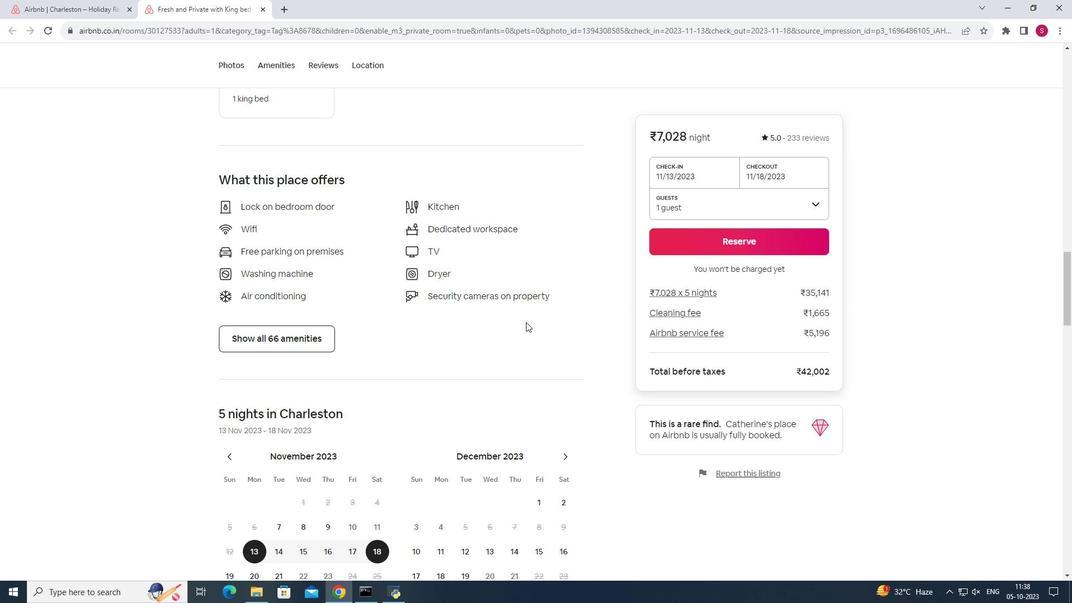 
Action: Mouse scrolled (526, 321) with delta (0, 0)
Screenshot: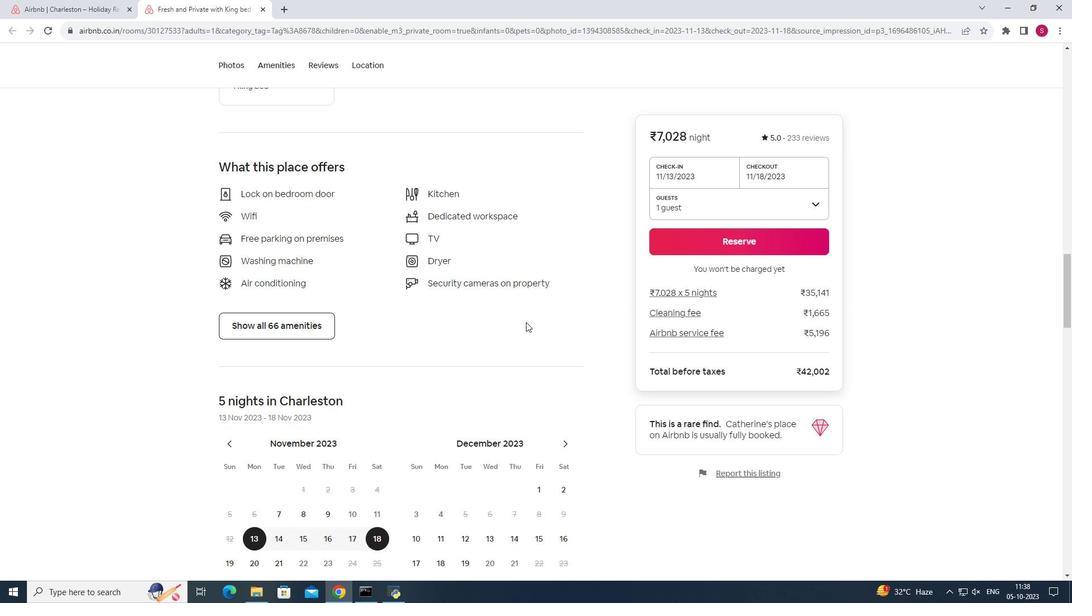 
Action: Mouse scrolled (526, 321) with delta (0, 0)
Screenshot: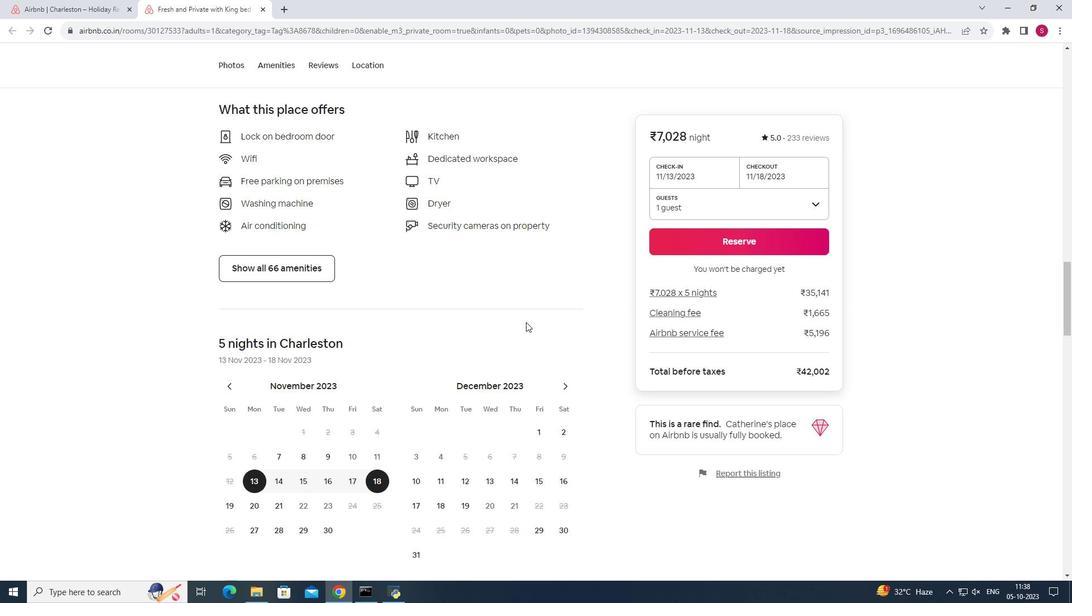 
Action: Mouse scrolled (526, 321) with delta (0, 0)
Screenshot: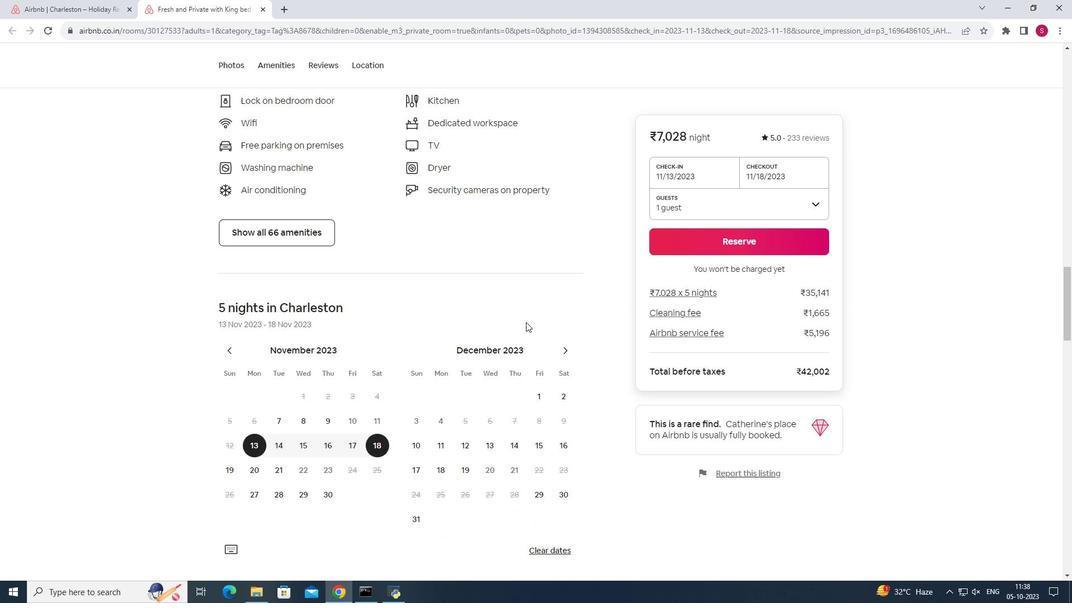 
Action: Mouse moved to (322, 62)
Screenshot: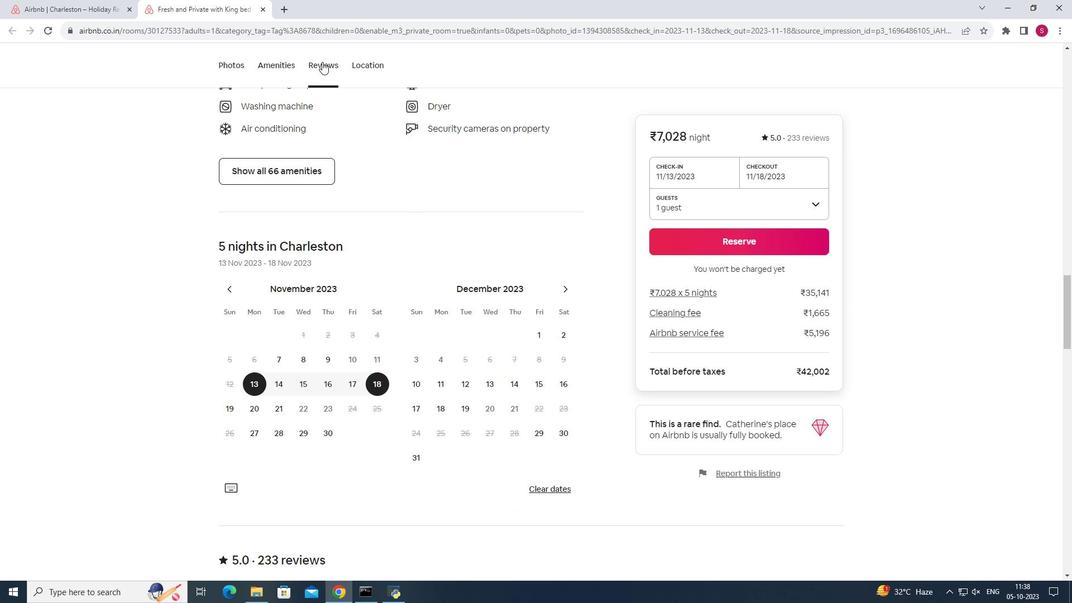
Action: Mouse pressed left at (322, 62)
Screenshot: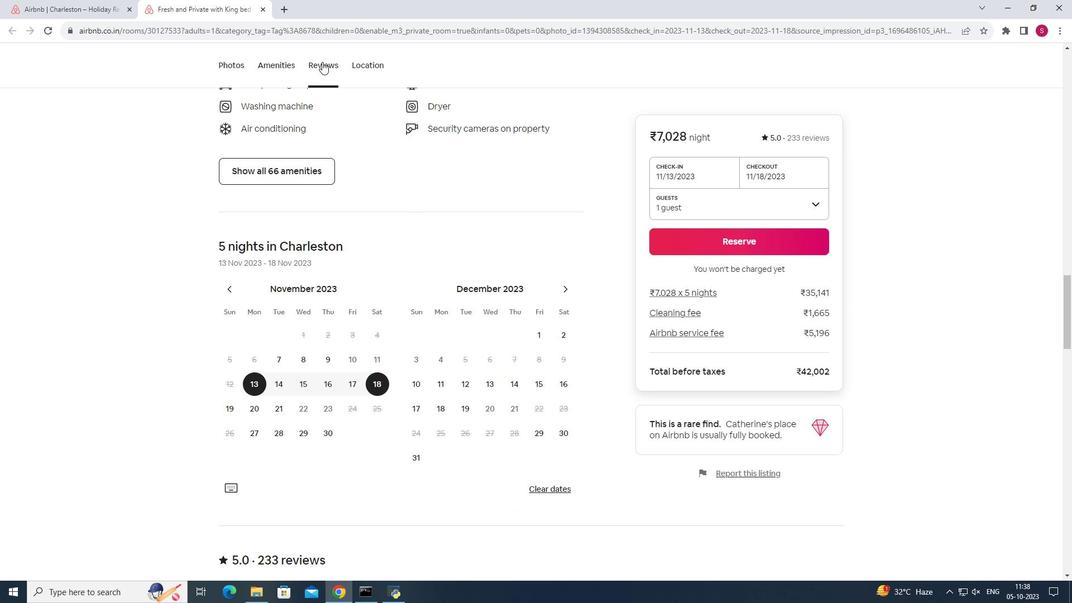 
Action: Mouse moved to (277, 568)
Screenshot: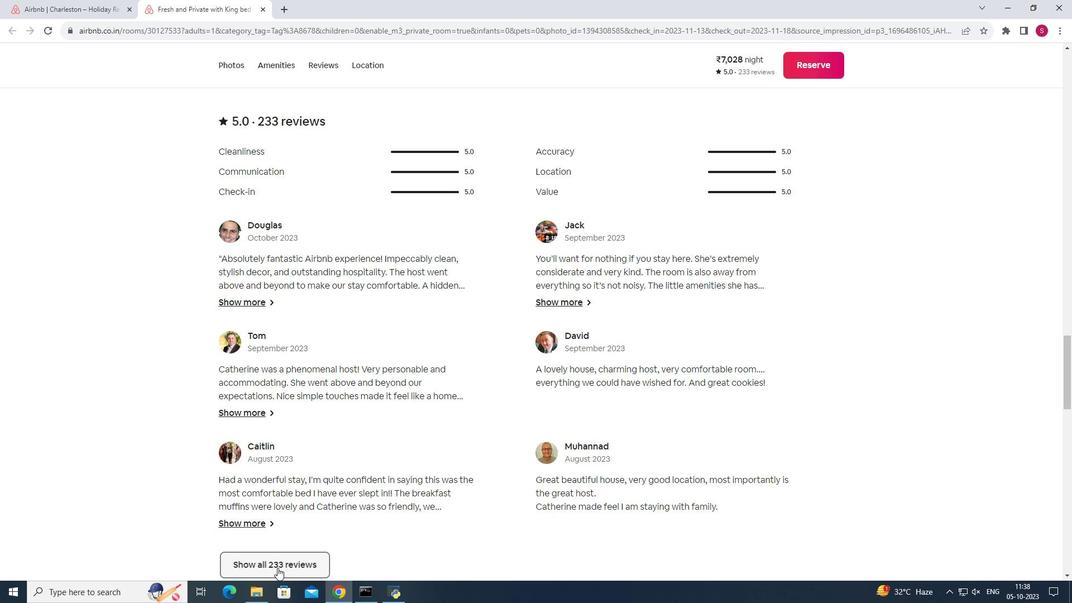 
Action: Mouse pressed left at (277, 568)
Screenshot: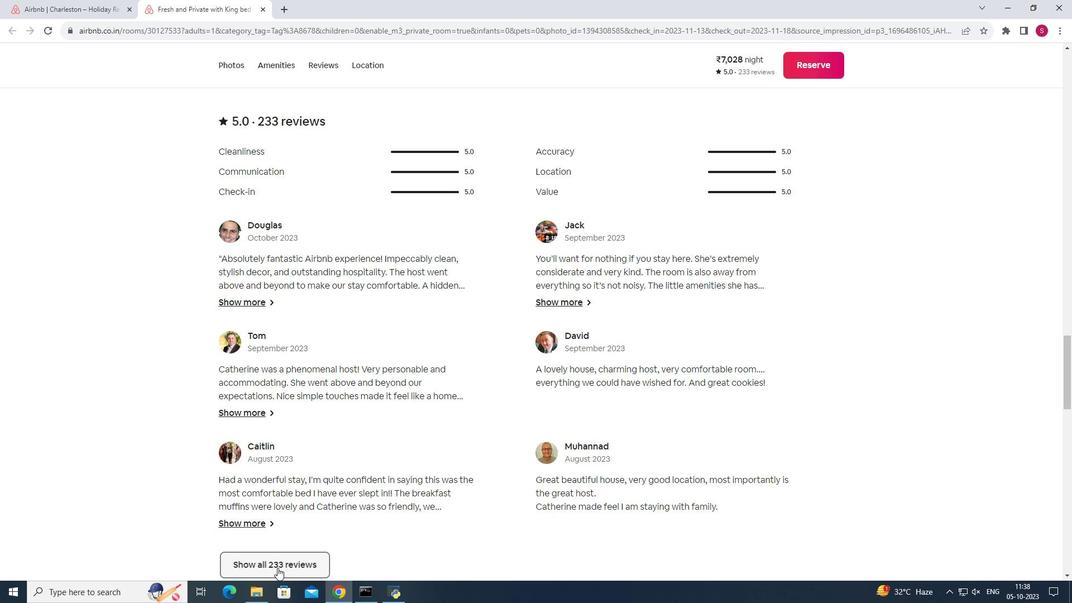 
Action: Mouse moved to (756, 274)
Screenshot: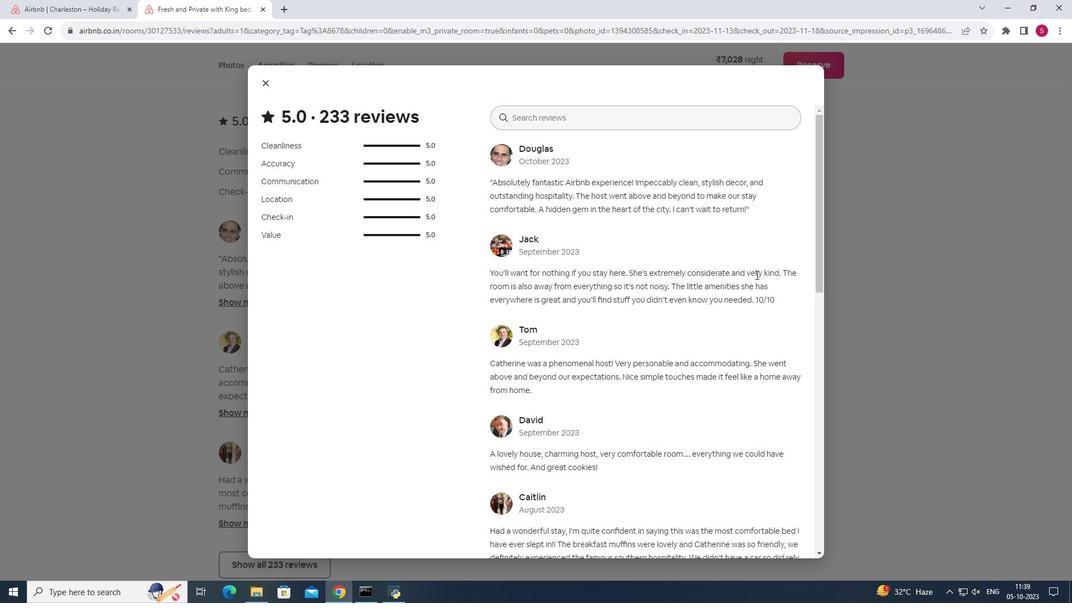 
Action: Mouse scrolled (756, 274) with delta (0, 0)
Screenshot: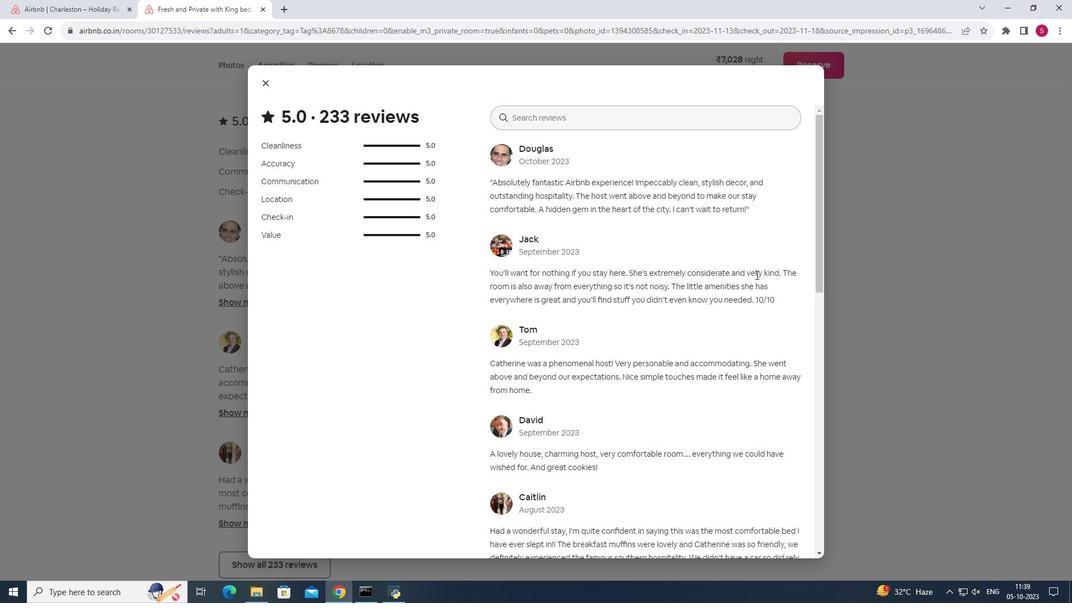 
Action: Mouse moved to (760, 269)
Screenshot: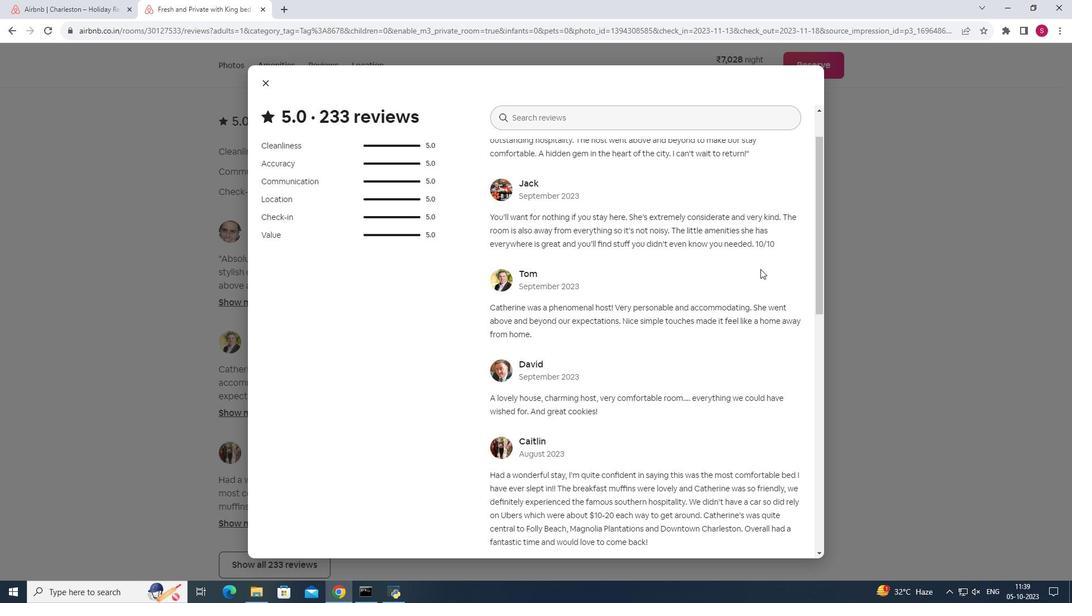 
Action: Mouse scrolled (760, 268) with delta (0, 0)
Screenshot: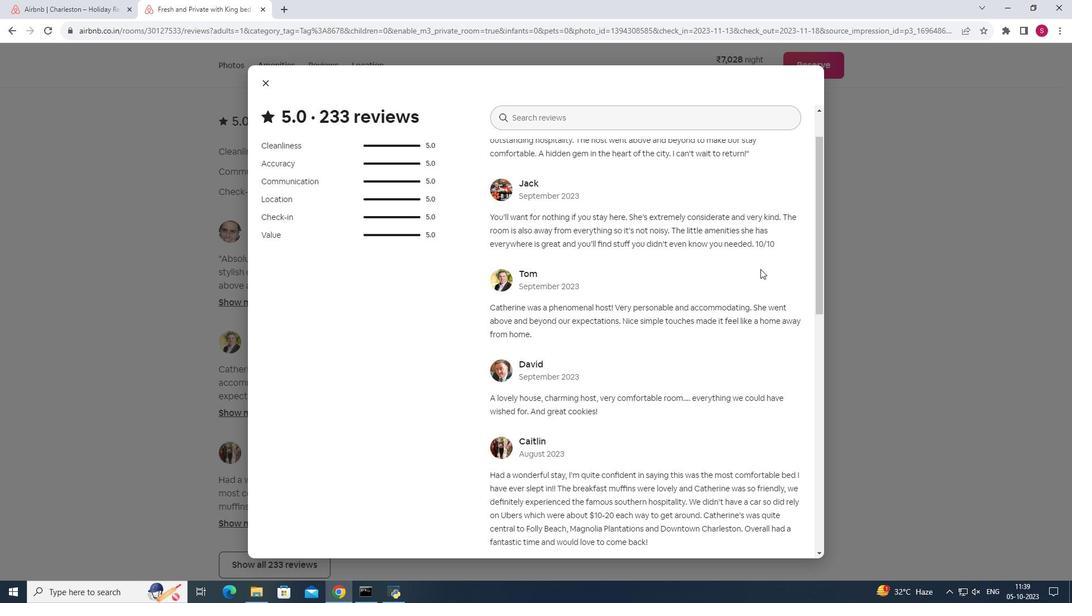 
Action: Mouse moved to (764, 287)
Screenshot: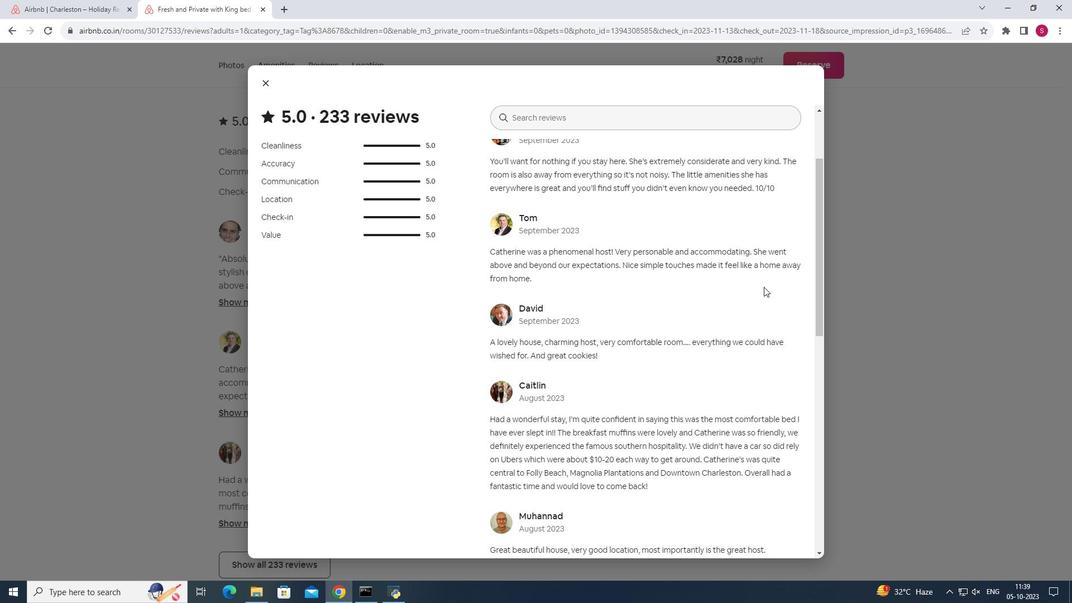 
Action: Mouse scrolled (764, 286) with delta (0, 0)
Screenshot: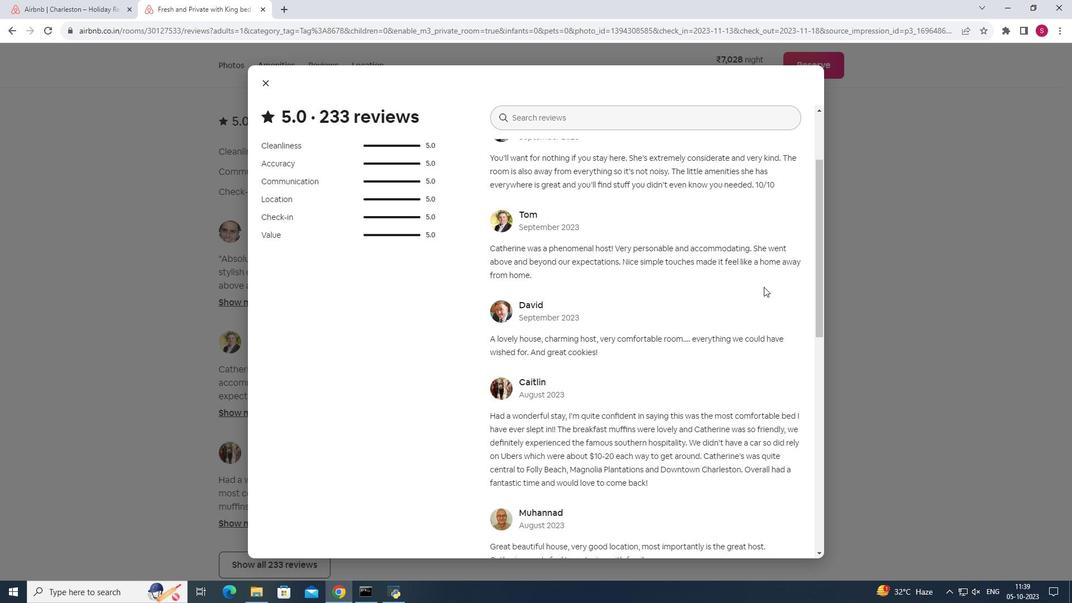 
Action: Mouse scrolled (764, 286) with delta (0, 0)
Screenshot: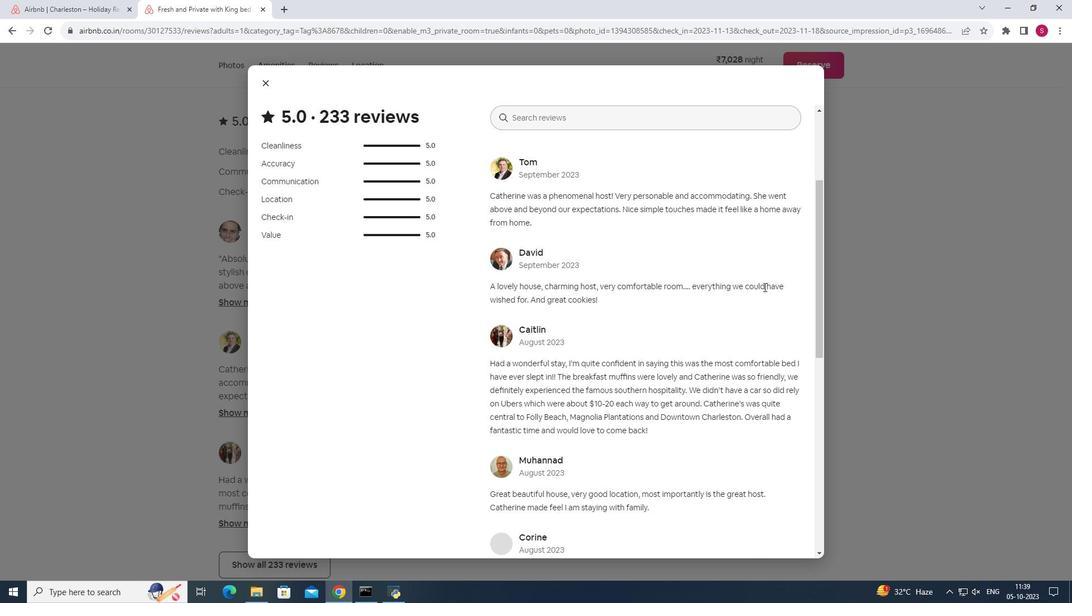 
Action: Mouse moved to (770, 270)
Screenshot: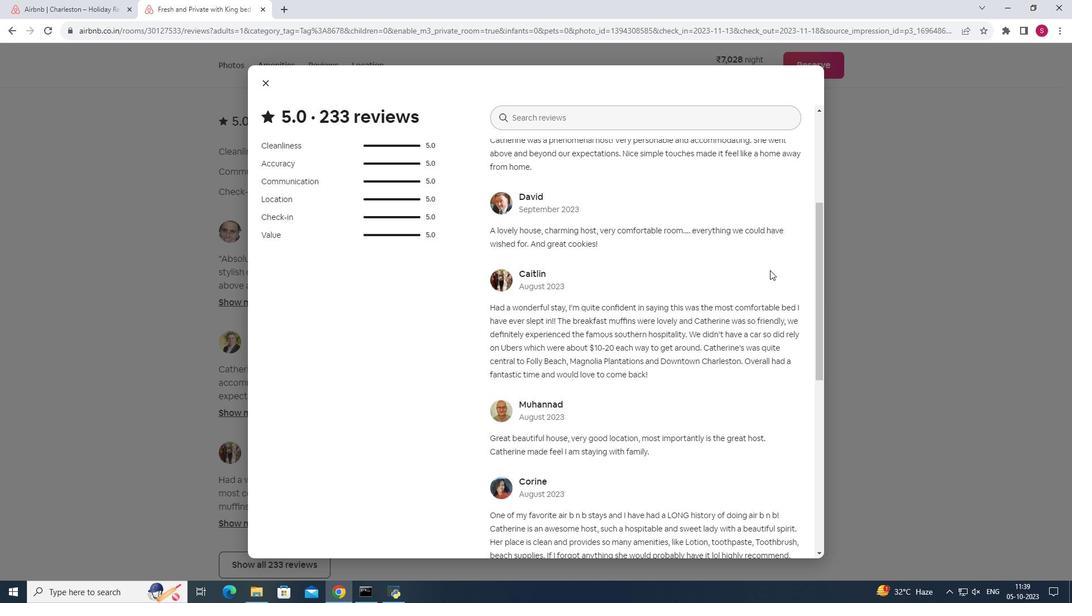 
Action: Mouse scrolled (770, 269) with delta (0, 0)
Screenshot: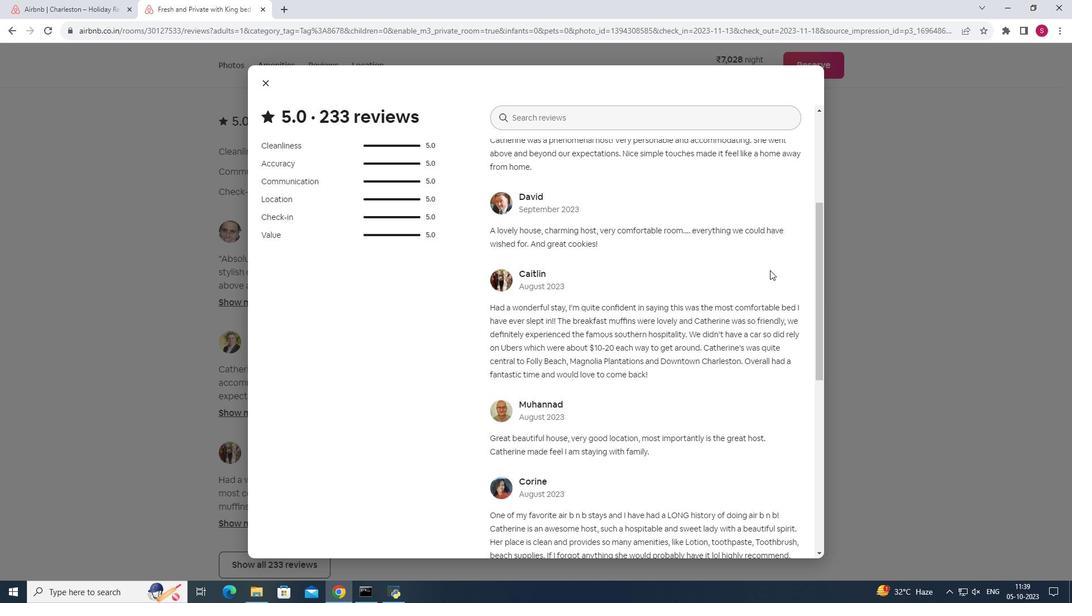 
Action: Mouse scrolled (770, 269) with delta (0, 0)
Screenshot: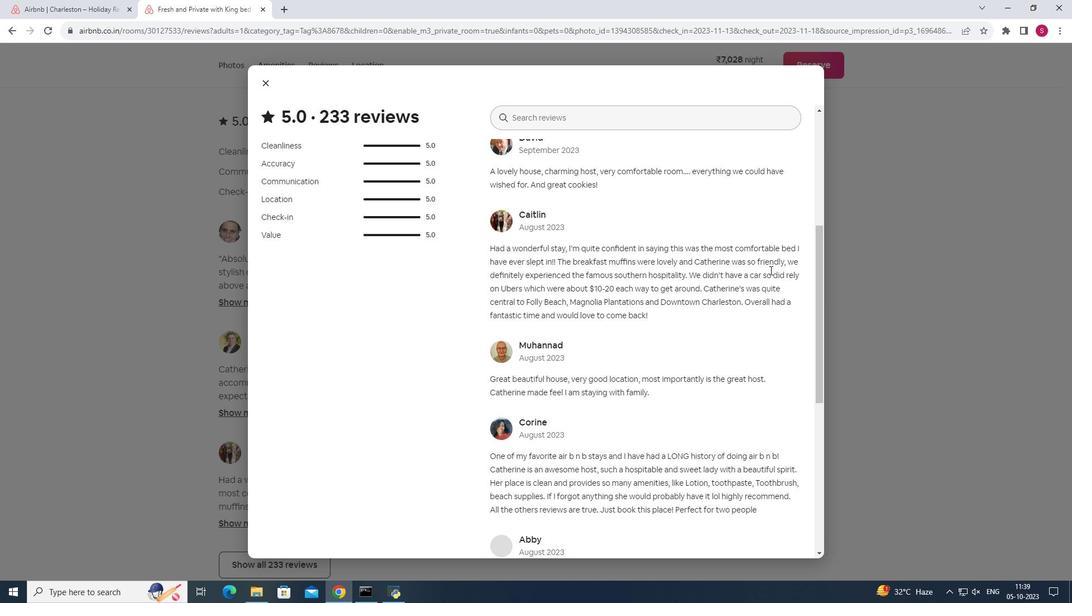 
Action: Mouse scrolled (770, 269) with delta (0, 0)
Screenshot: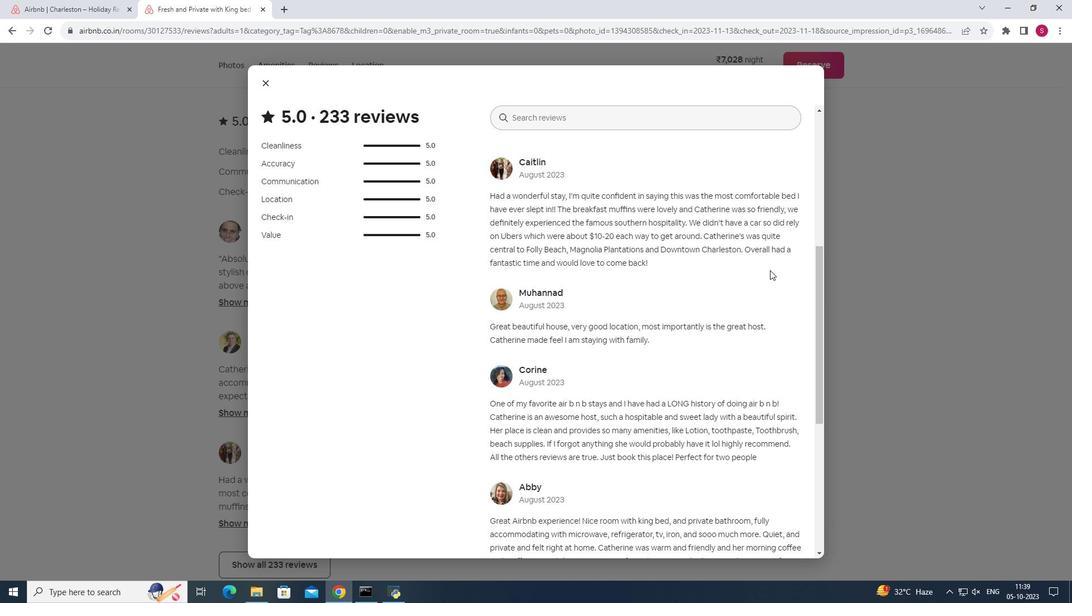 
Action: Mouse scrolled (770, 269) with delta (0, 0)
Screenshot: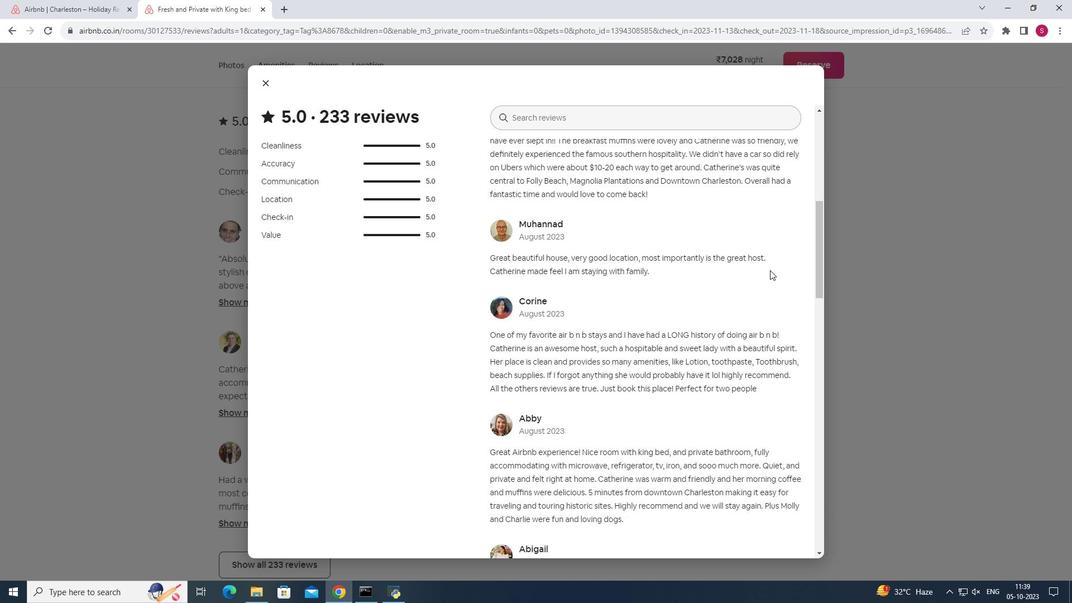 
Action: Mouse scrolled (770, 269) with delta (0, 0)
Screenshot: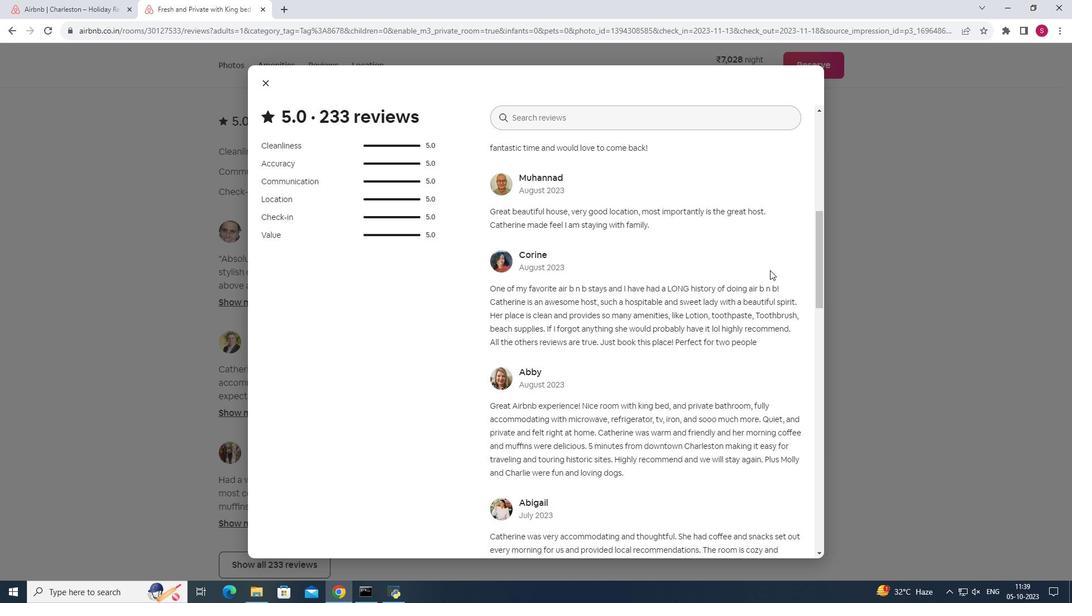 
Action: Mouse scrolled (770, 269) with delta (0, 0)
Screenshot: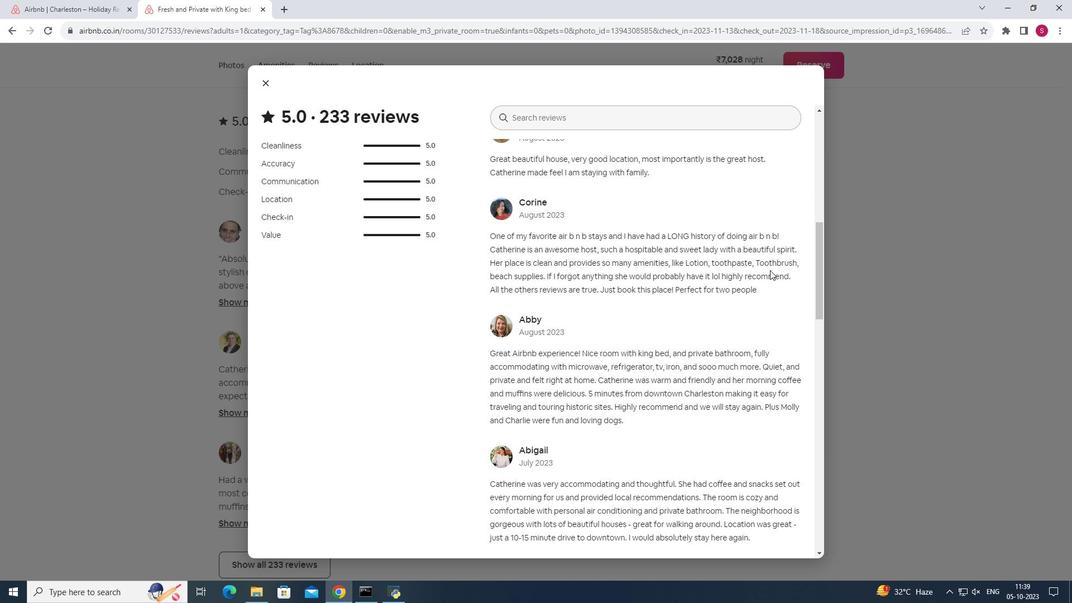 
Action: Mouse scrolled (770, 269) with delta (0, 0)
Screenshot: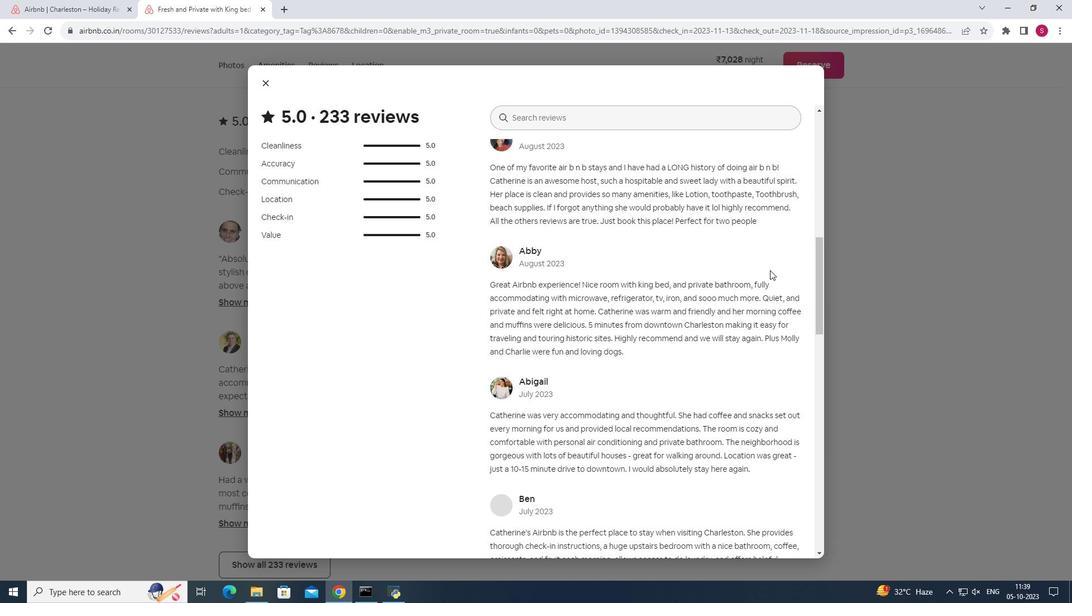 
Action: Mouse moved to (751, 302)
Screenshot: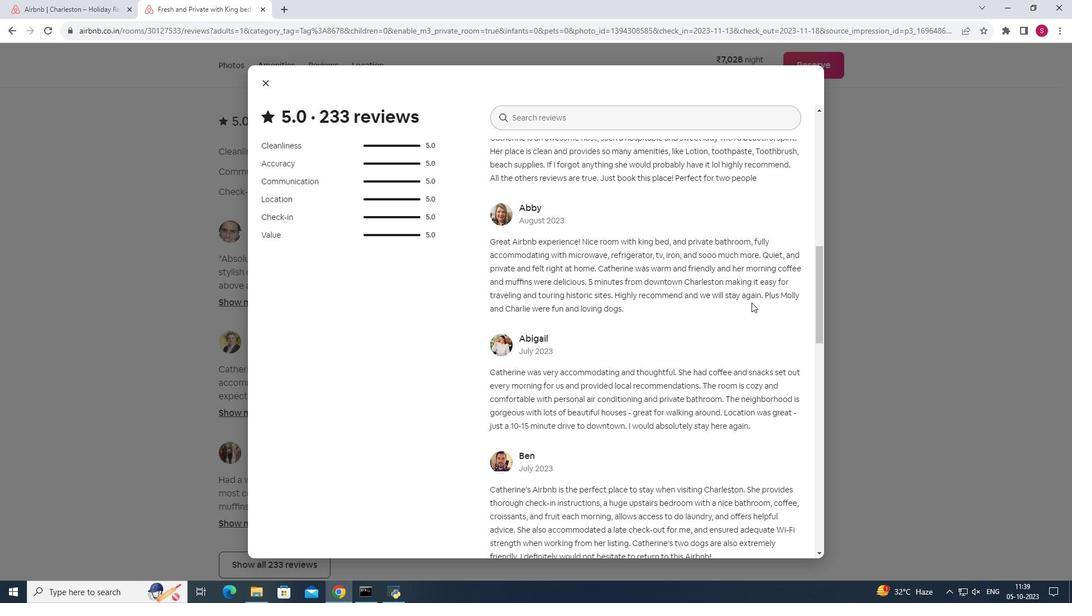 
Action: Mouse scrolled (751, 302) with delta (0, 0)
Screenshot: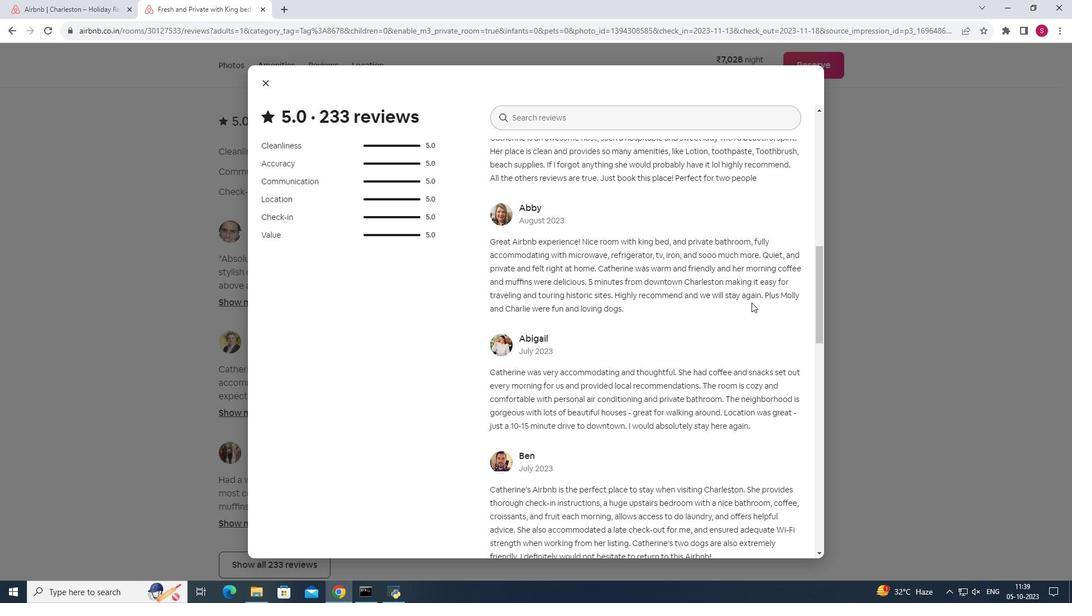 
Action: Mouse scrolled (751, 302) with delta (0, 0)
Screenshot: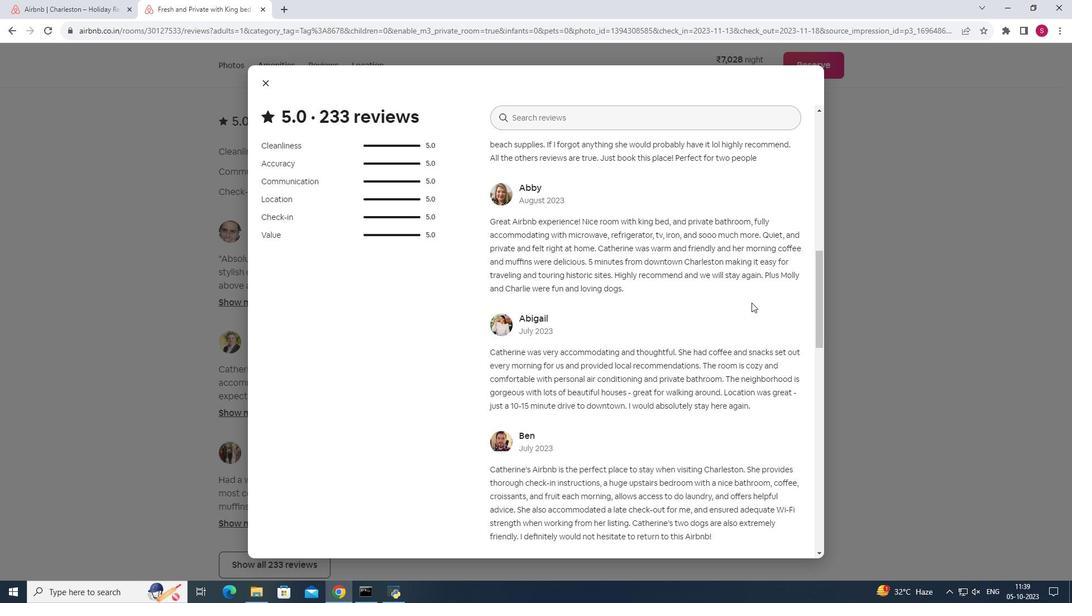 
Action: Mouse moved to (752, 335)
Screenshot: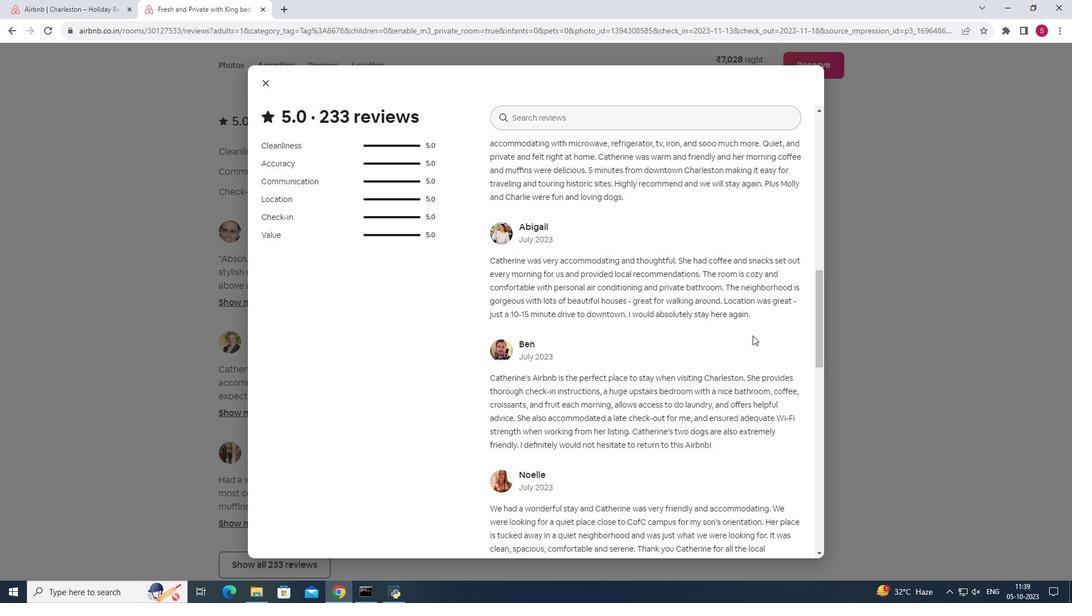
Action: Mouse scrolled (752, 335) with delta (0, 0)
Screenshot: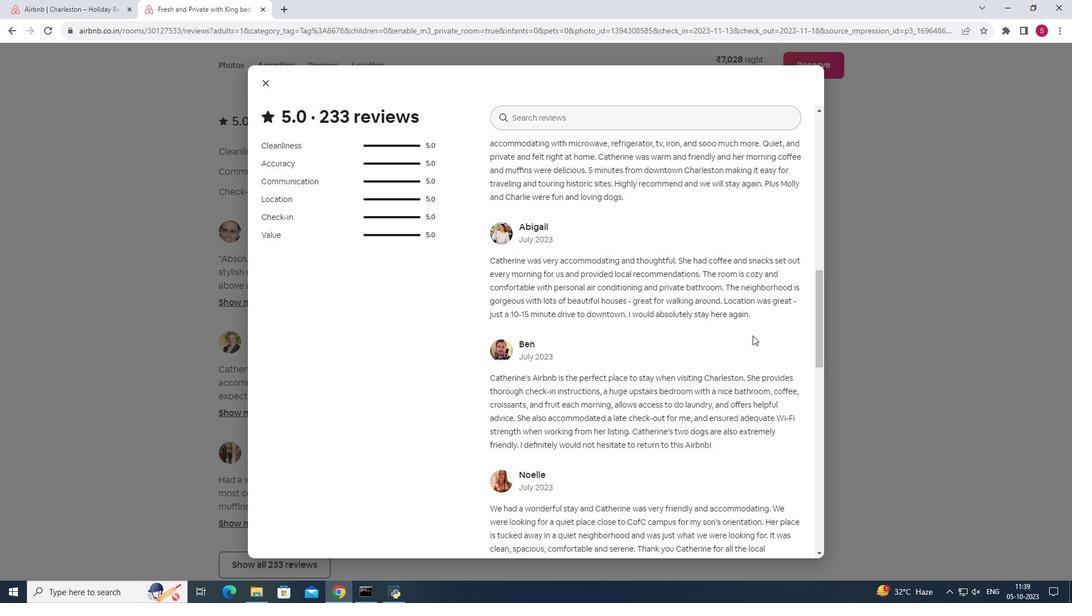 
Action: Mouse moved to (770, 335)
Screenshot: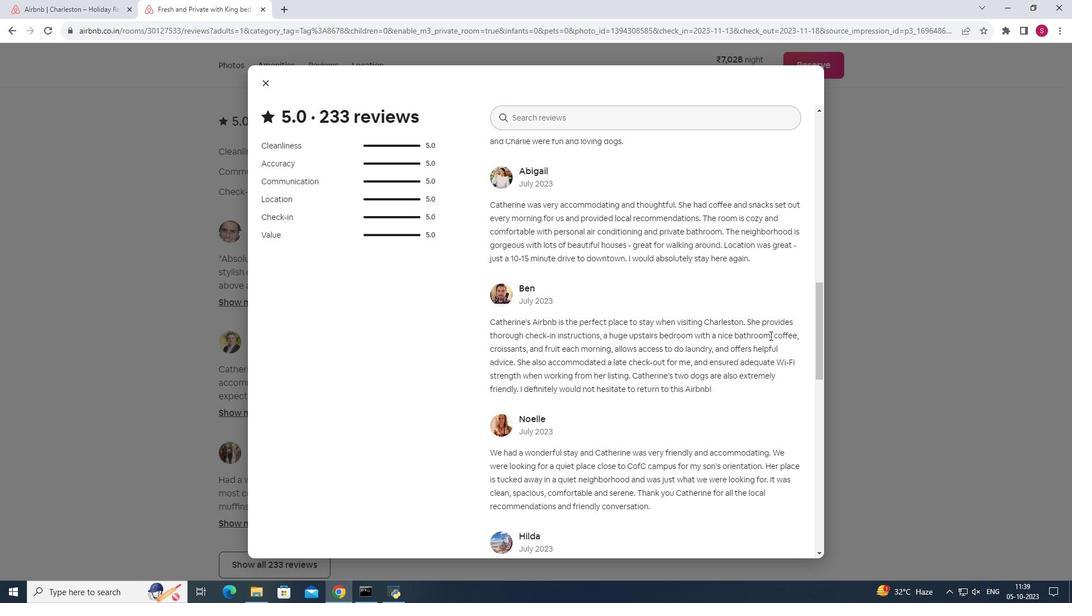 
Action: Mouse scrolled (770, 335) with delta (0, 0)
Screenshot: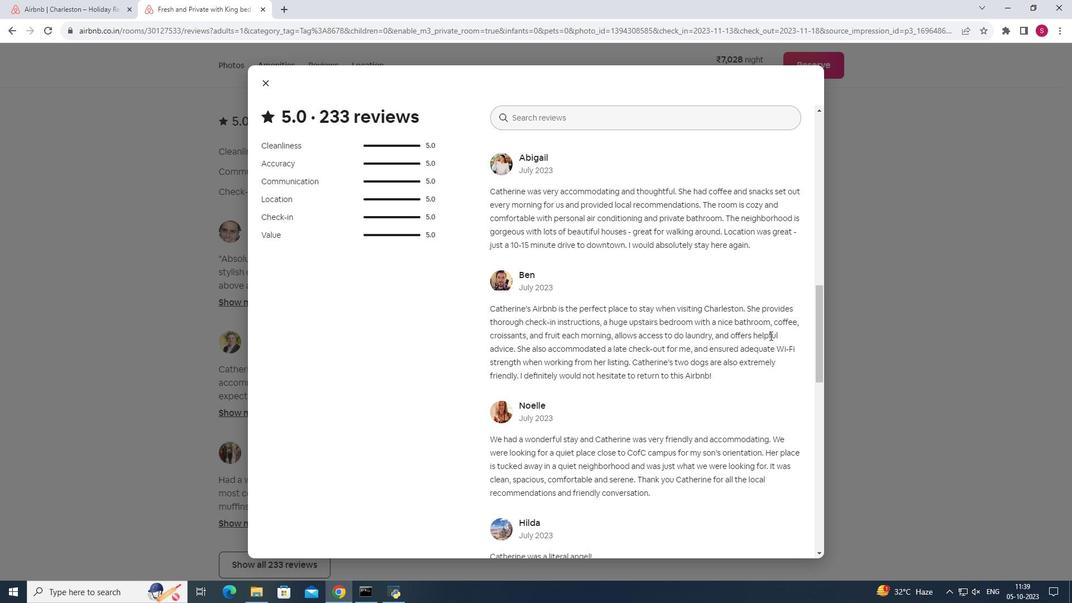 
Action: Mouse moved to (721, 332)
Screenshot: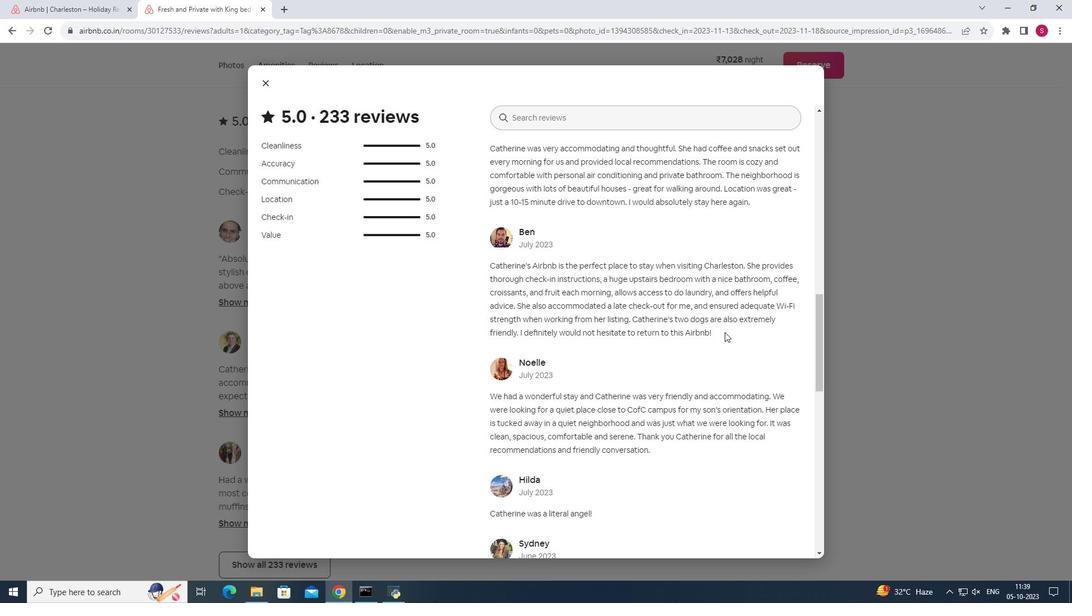 
Action: Mouse scrolled (721, 331) with delta (0, 0)
Screenshot: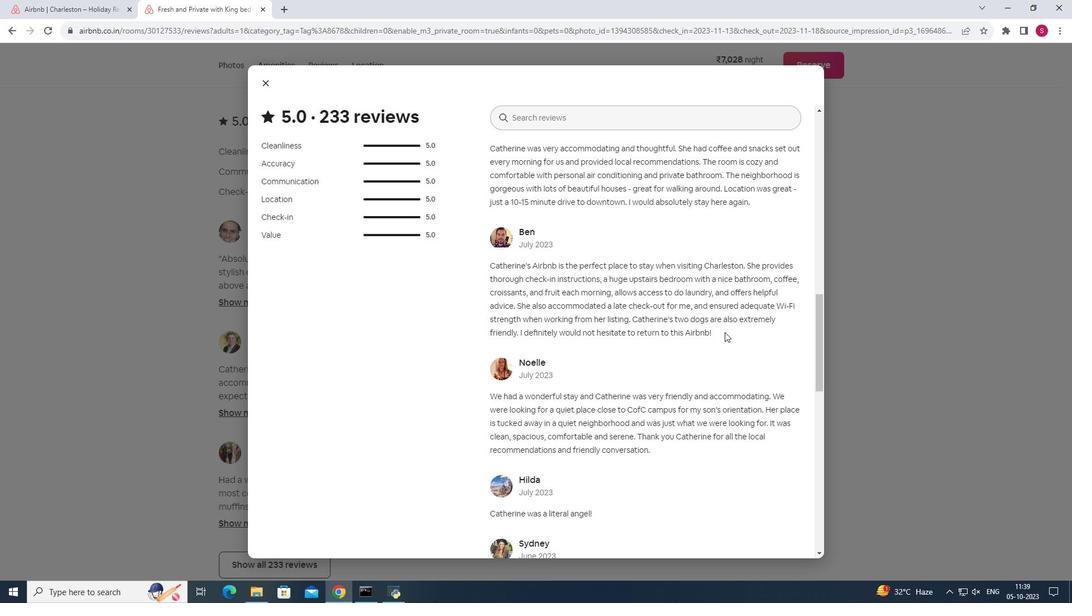 
Action: Mouse moved to (725, 332)
Screenshot: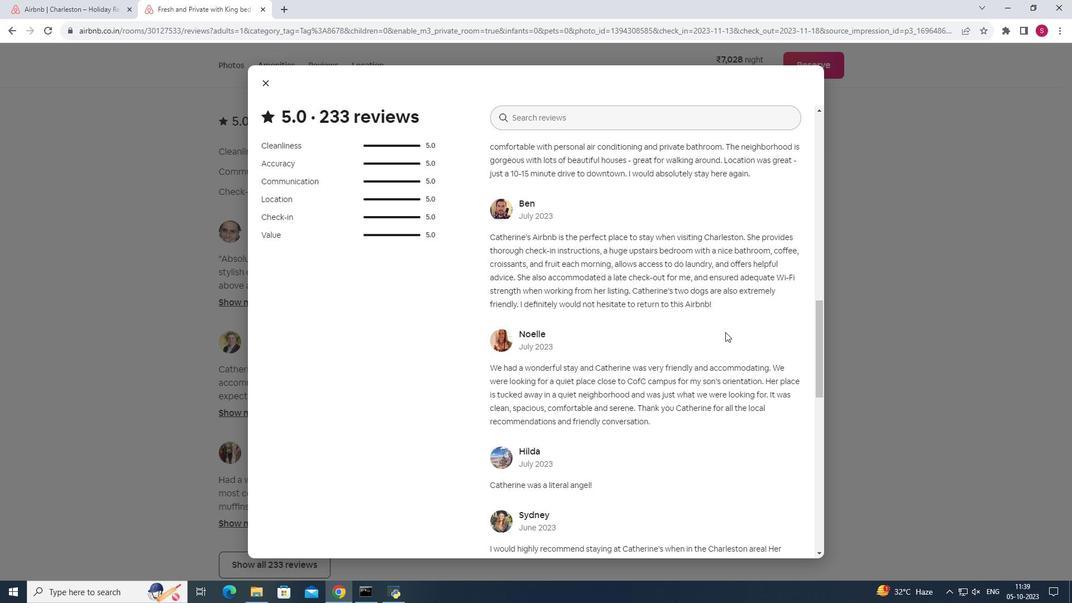 
Action: Mouse scrolled (725, 331) with delta (0, 0)
Screenshot: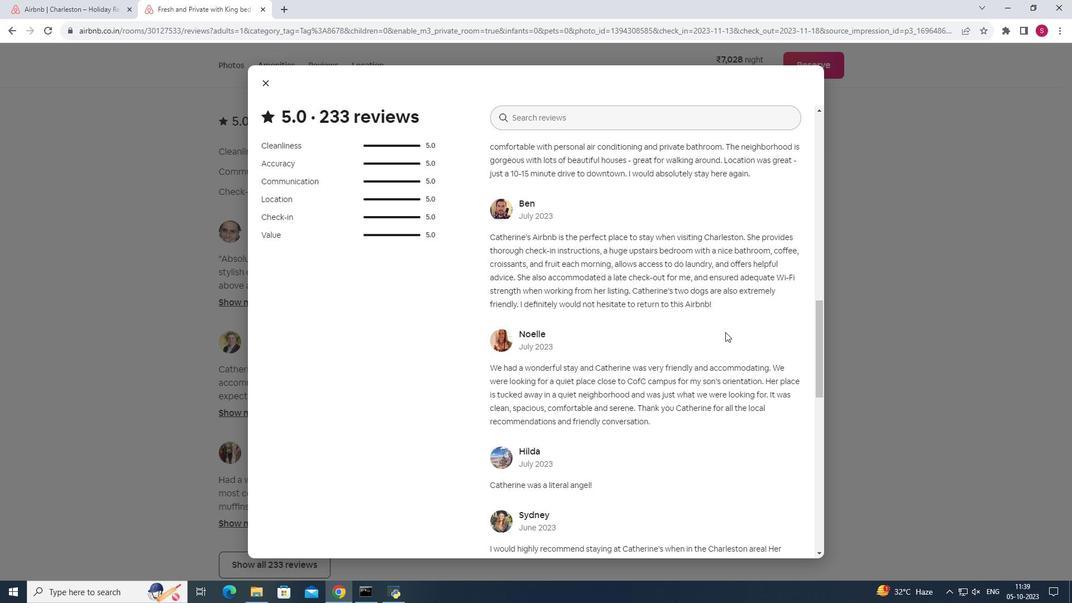 
Action: Mouse moved to (713, 329)
Screenshot: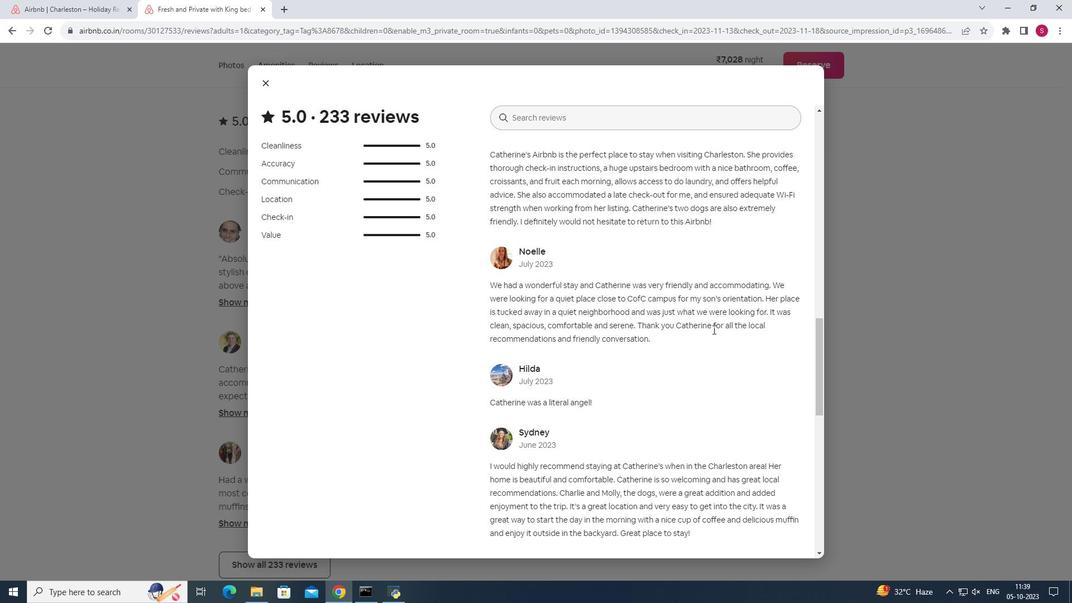 
Action: Mouse scrolled (713, 329) with delta (0, 0)
Screenshot: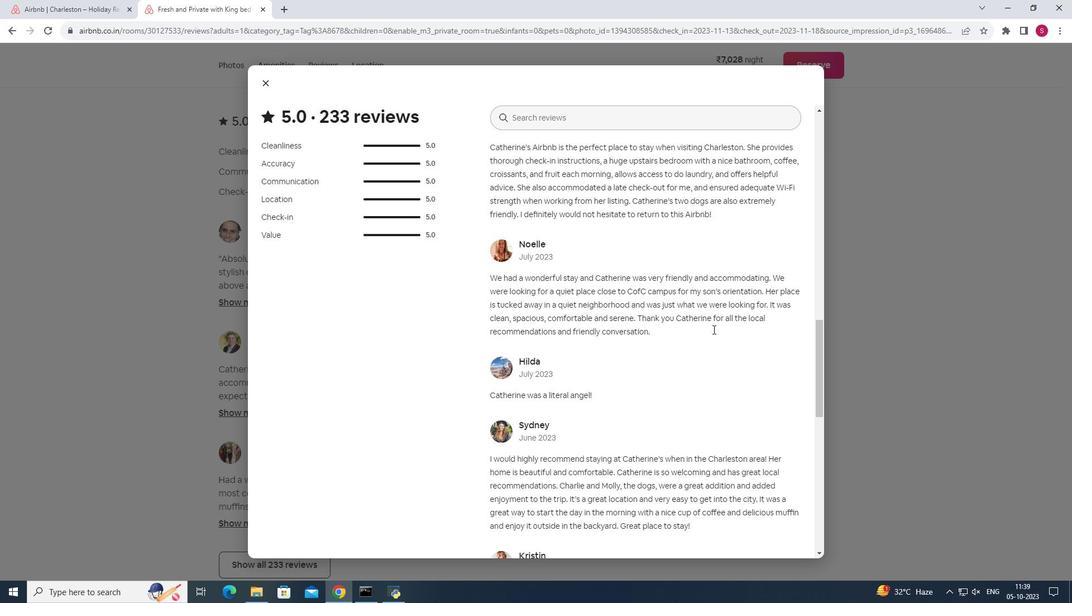 
Action: Mouse moved to (713, 330)
Screenshot: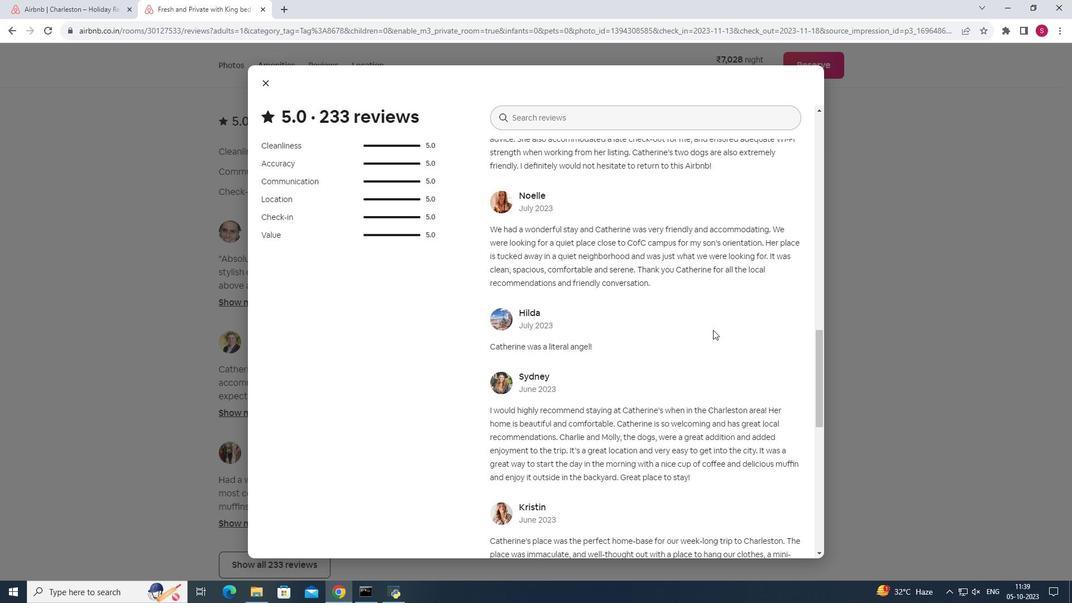 
Action: Mouse scrolled (713, 329) with delta (0, 0)
Screenshot: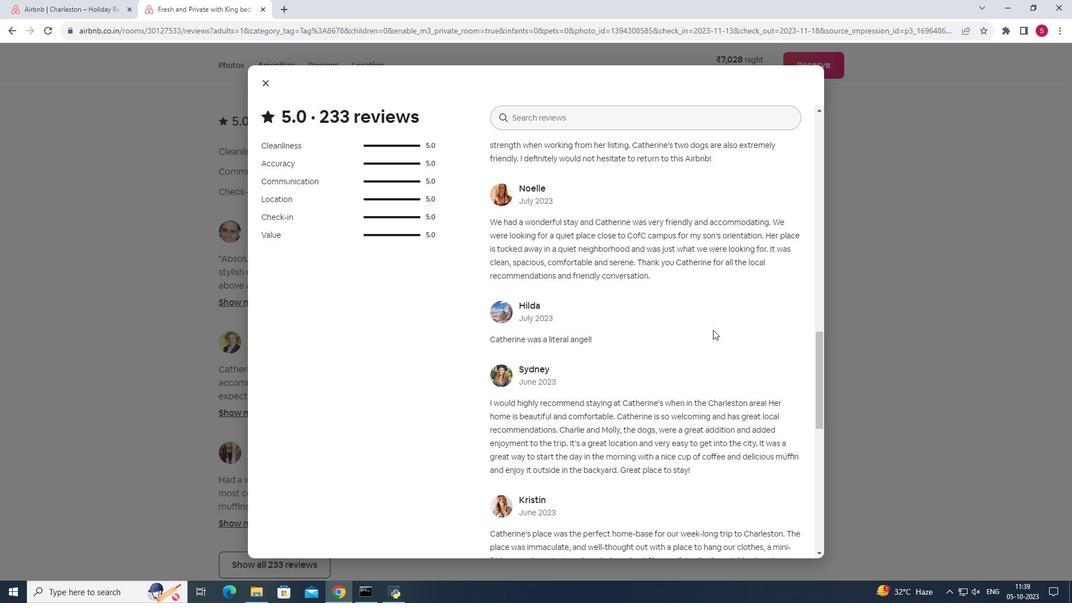 
Action: Mouse moved to (702, 335)
Screenshot: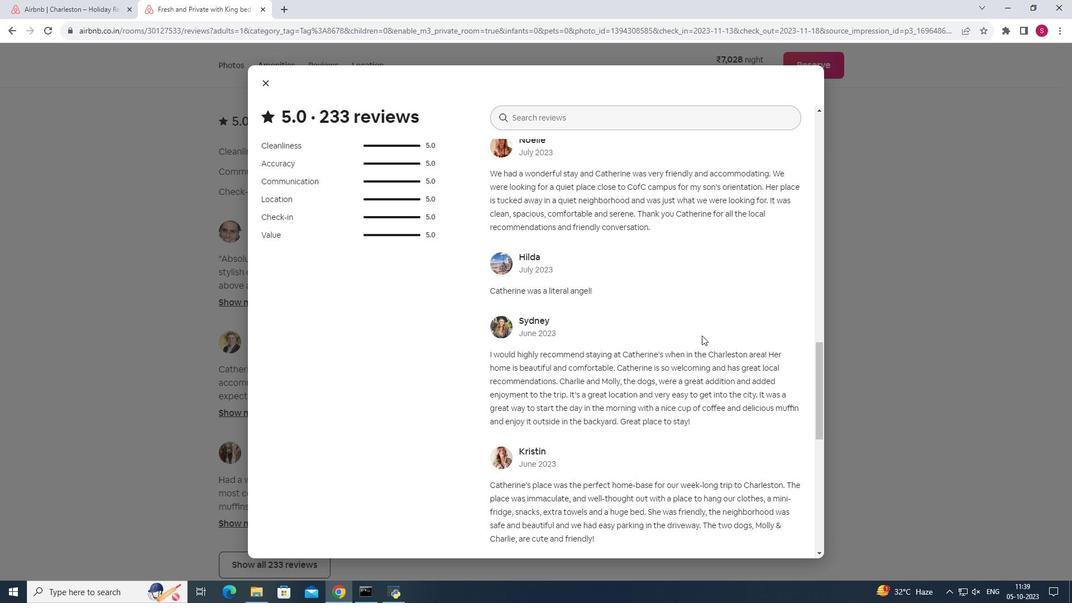 
Action: Mouse scrolled (702, 335) with delta (0, 0)
Screenshot: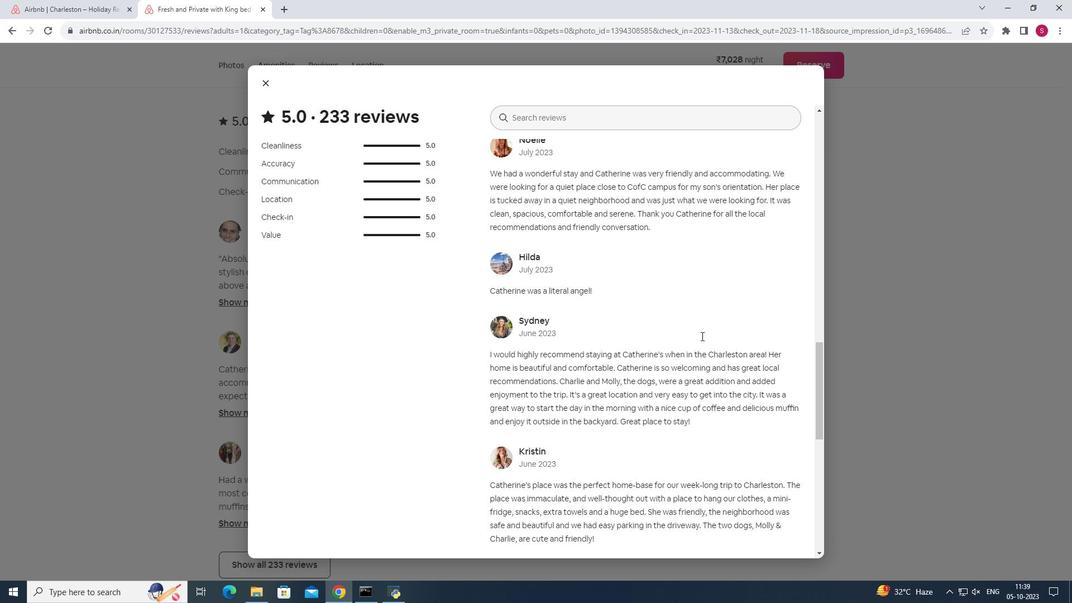 
Action: Mouse moved to (701, 336)
Screenshot: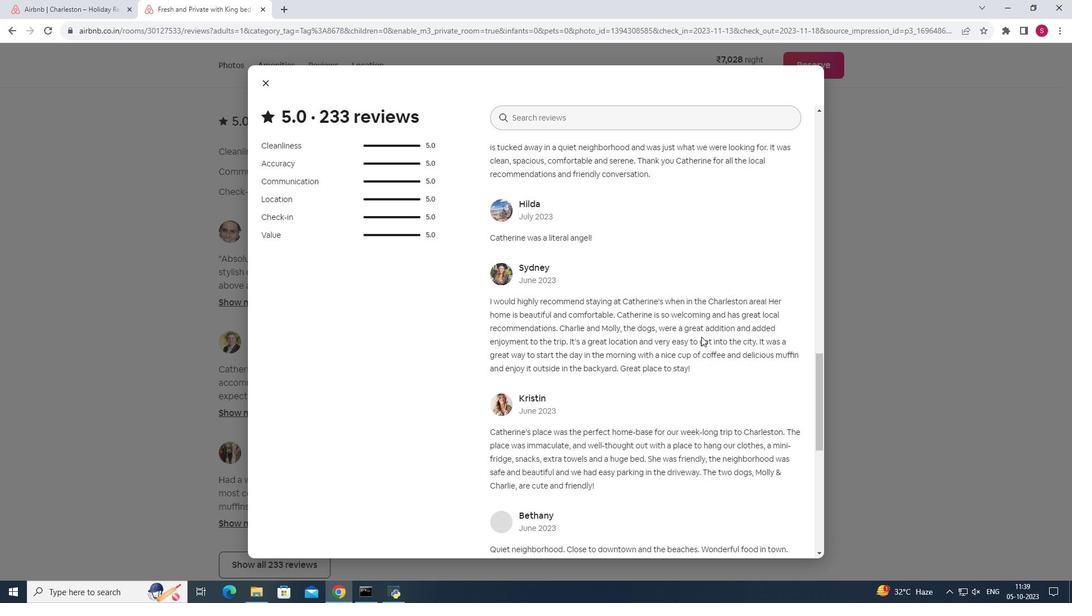 
Action: Mouse scrolled (701, 336) with delta (0, 0)
Screenshot: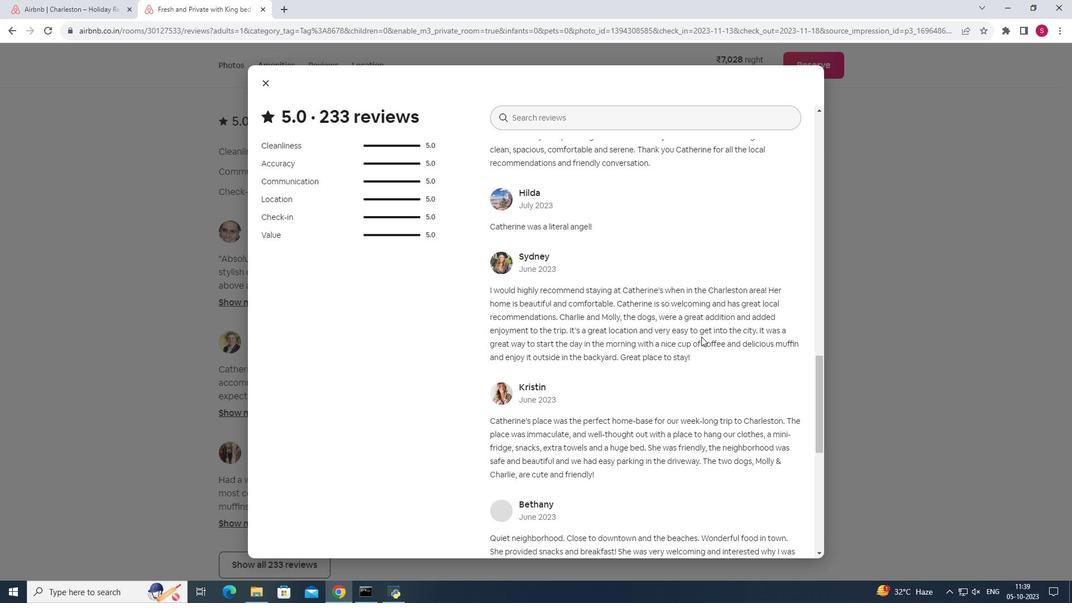 
Action: Mouse moved to (727, 336)
Screenshot: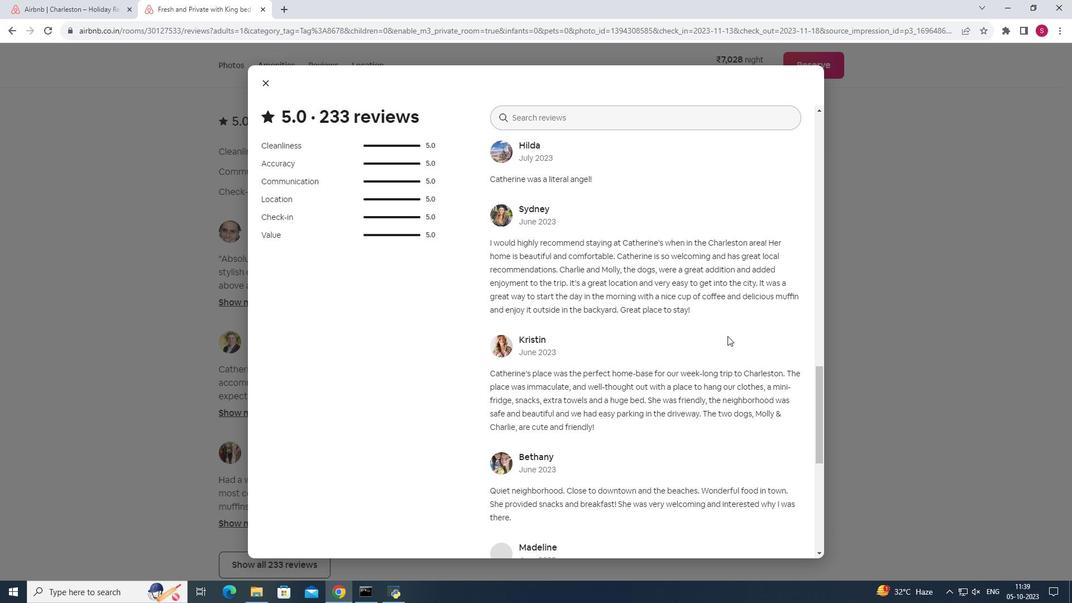 
Action: Mouse scrolled (727, 335) with delta (0, 0)
Screenshot: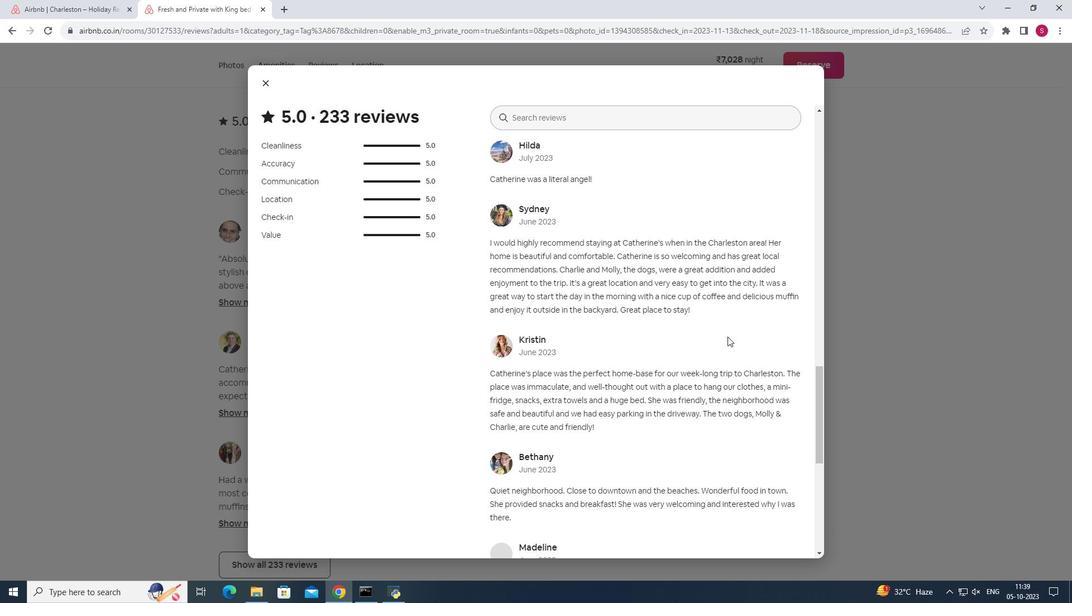 
Action: Mouse moved to (727, 336)
Screenshot: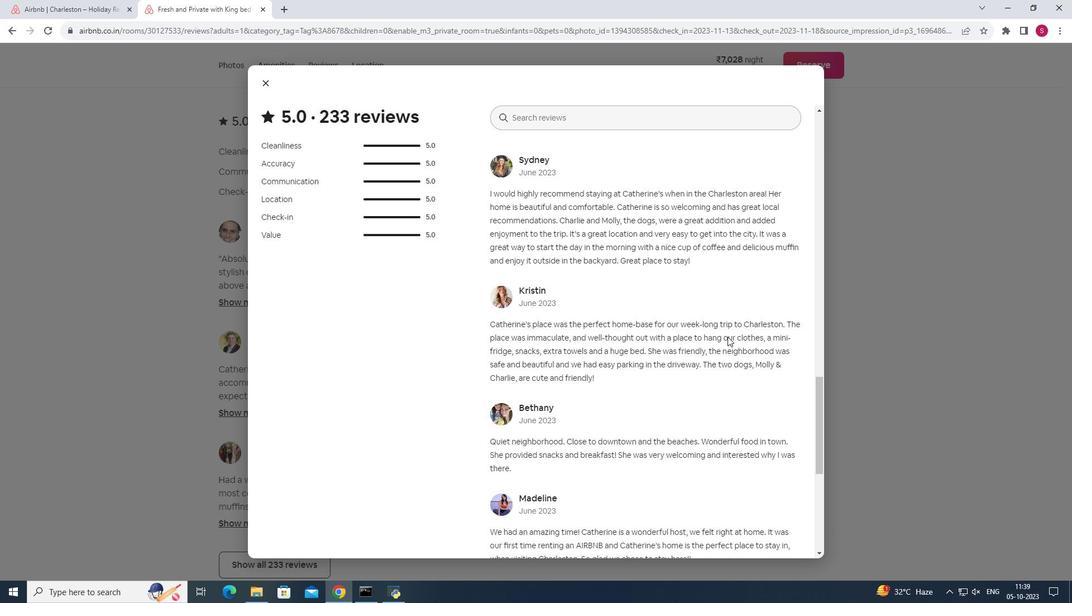 
Action: Mouse scrolled (727, 336) with delta (0, 0)
Screenshot: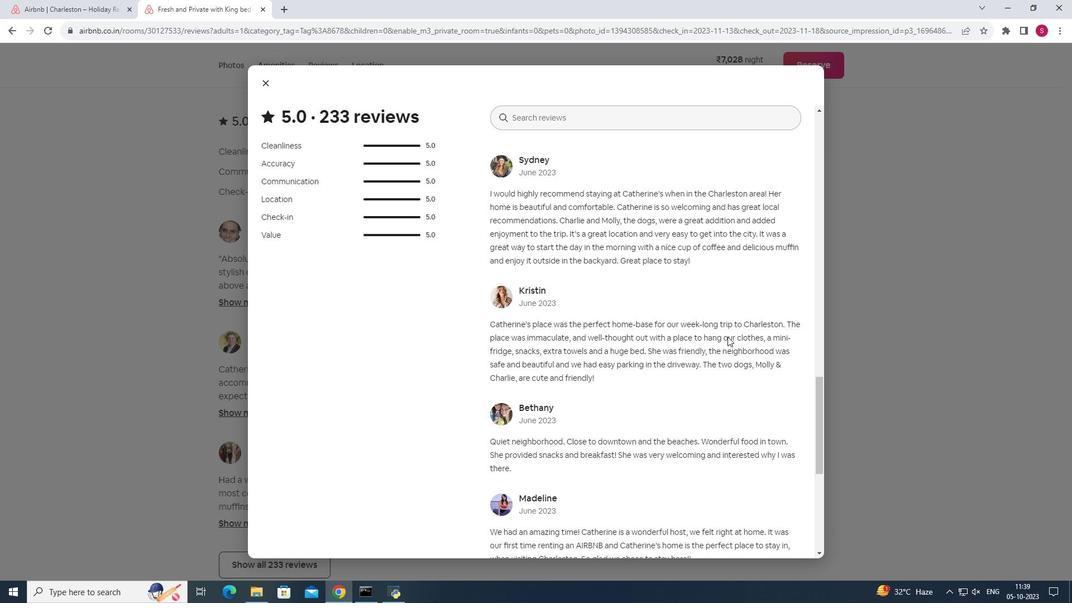 
Action: Mouse moved to (636, 384)
Screenshot: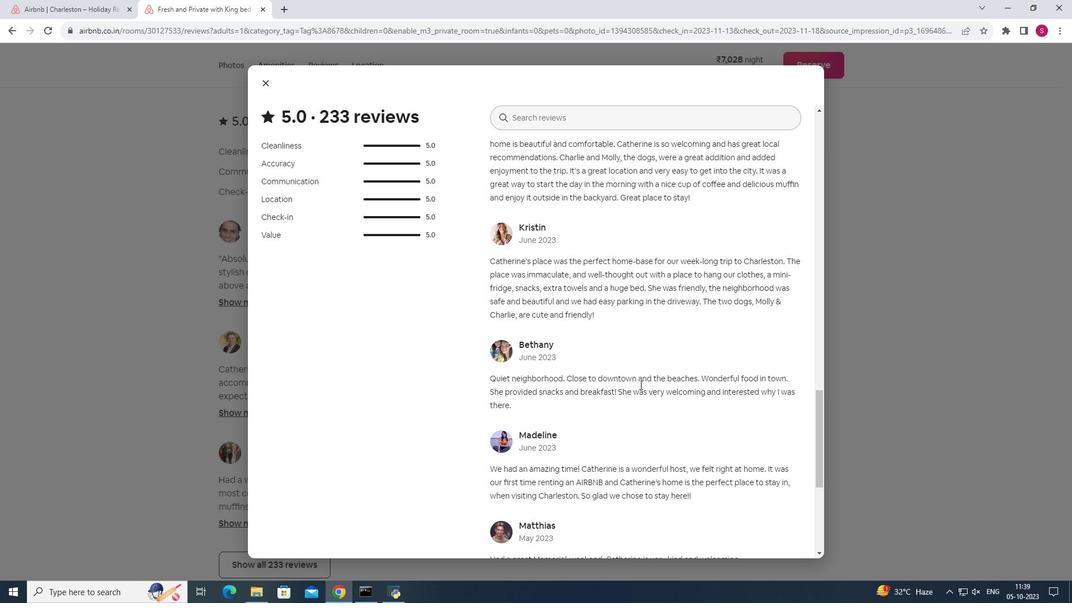 
Action: Mouse scrolled (636, 384) with delta (0, 0)
Screenshot: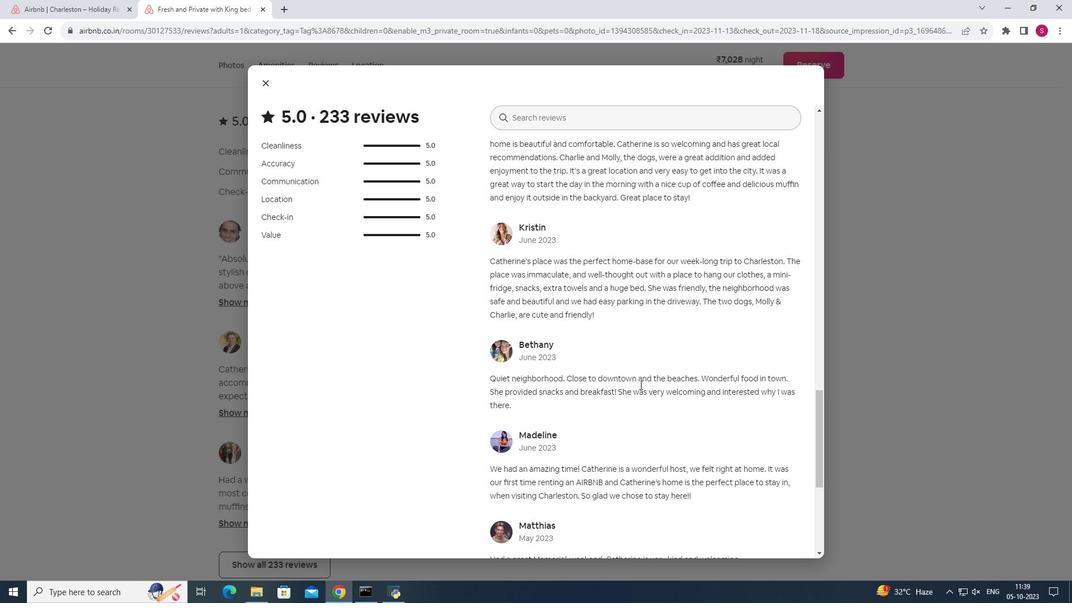 
Action: Mouse moved to (768, 350)
Screenshot: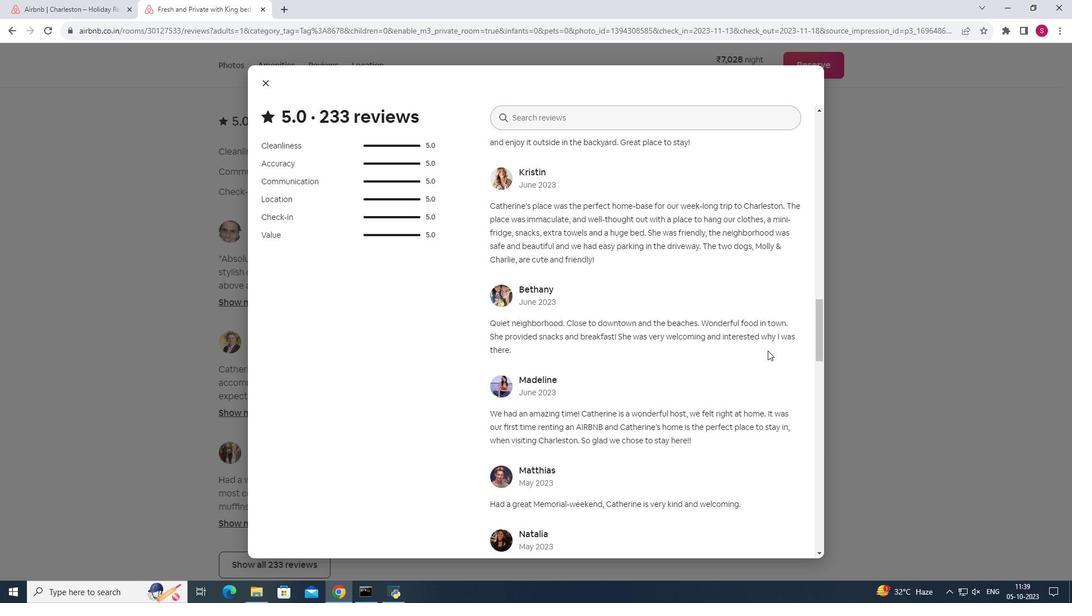 
Action: Mouse scrolled (768, 350) with delta (0, 0)
Screenshot: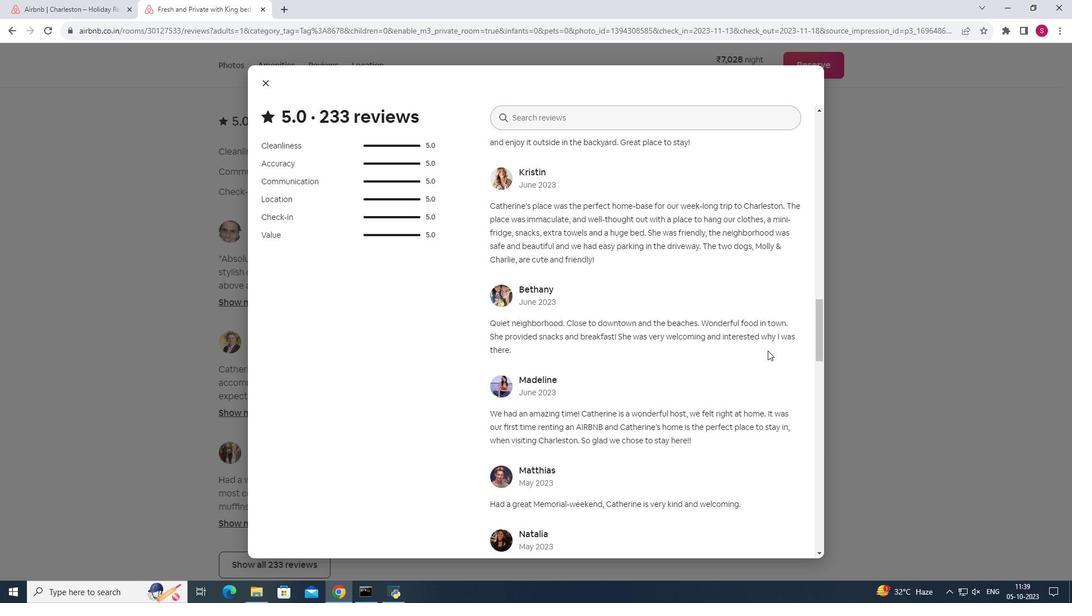 
Action: Mouse moved to (614, 366)
Screenshot: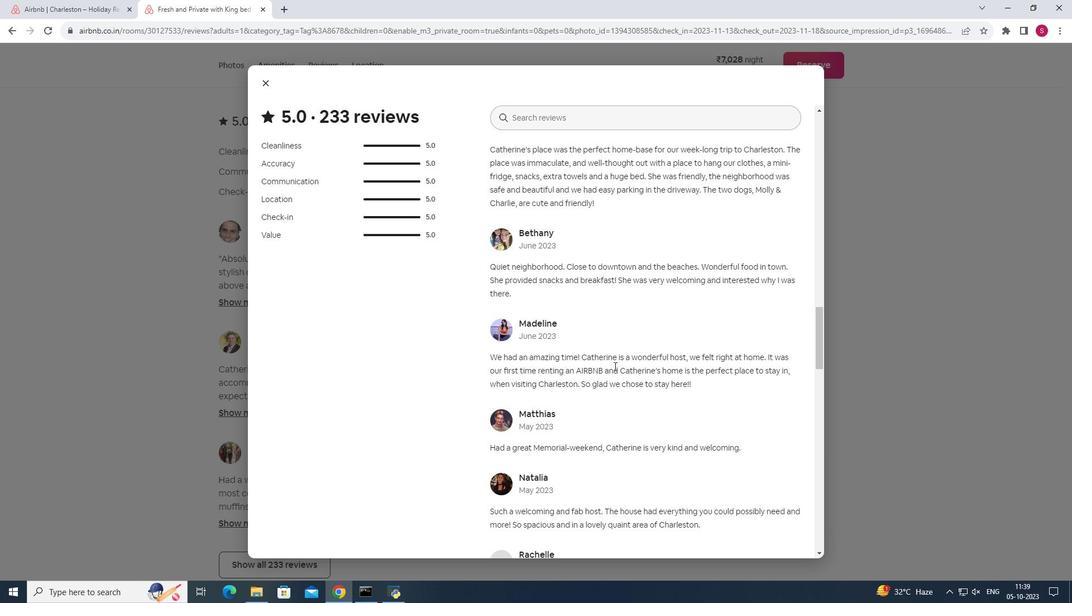 
Action: Mouse scrolled (614, 365) with delta (0, 0)
Screenshot: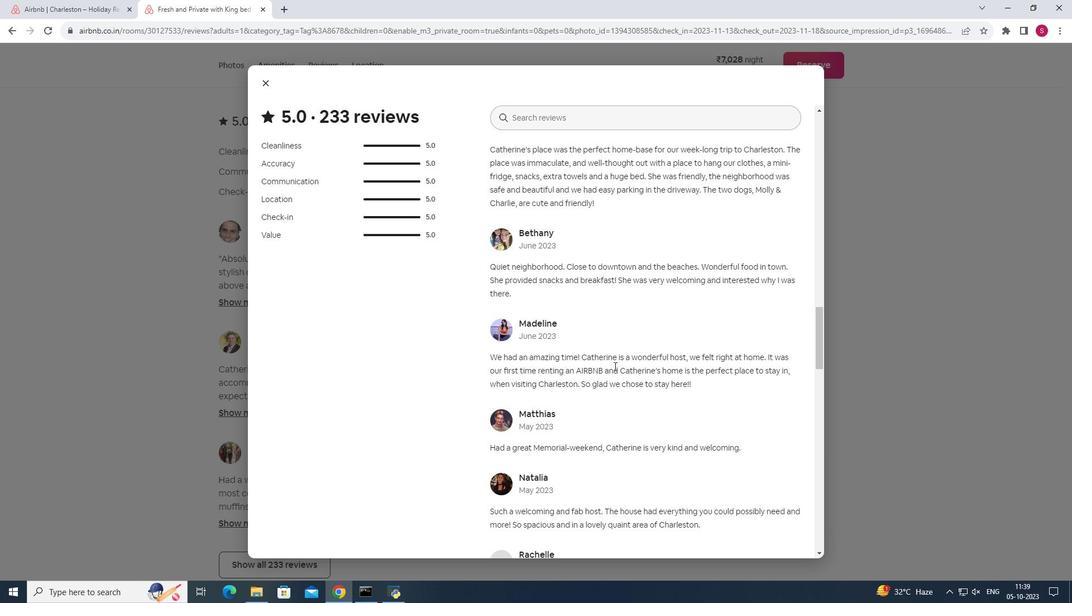 
Action: Mouse scrolled (614, 365) with delta (0, 0)
Screenshot: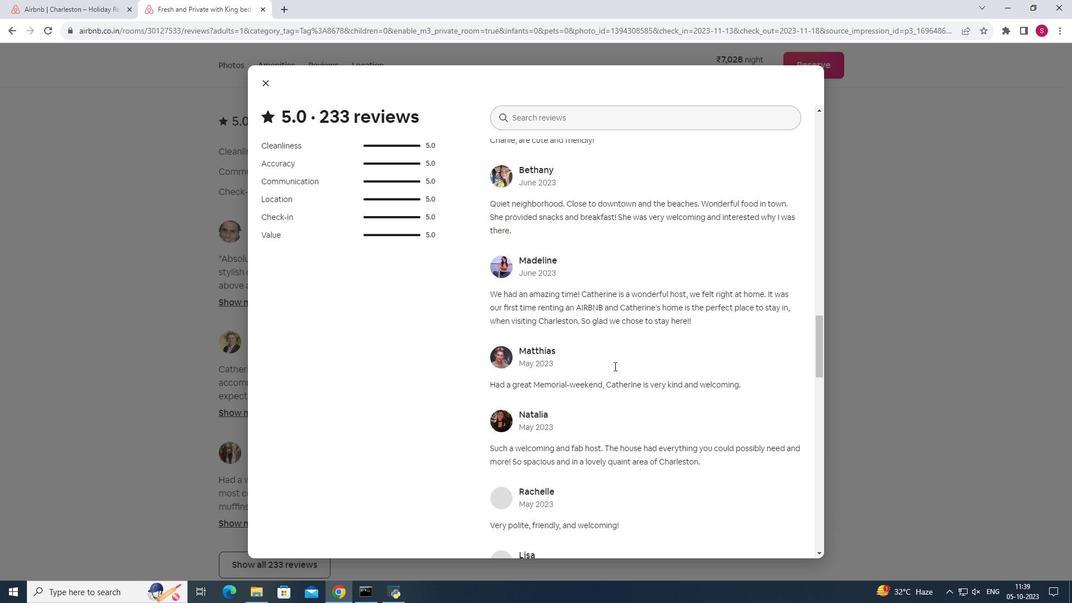 
Action: Mouse moved to (647, 390)
Screenshot: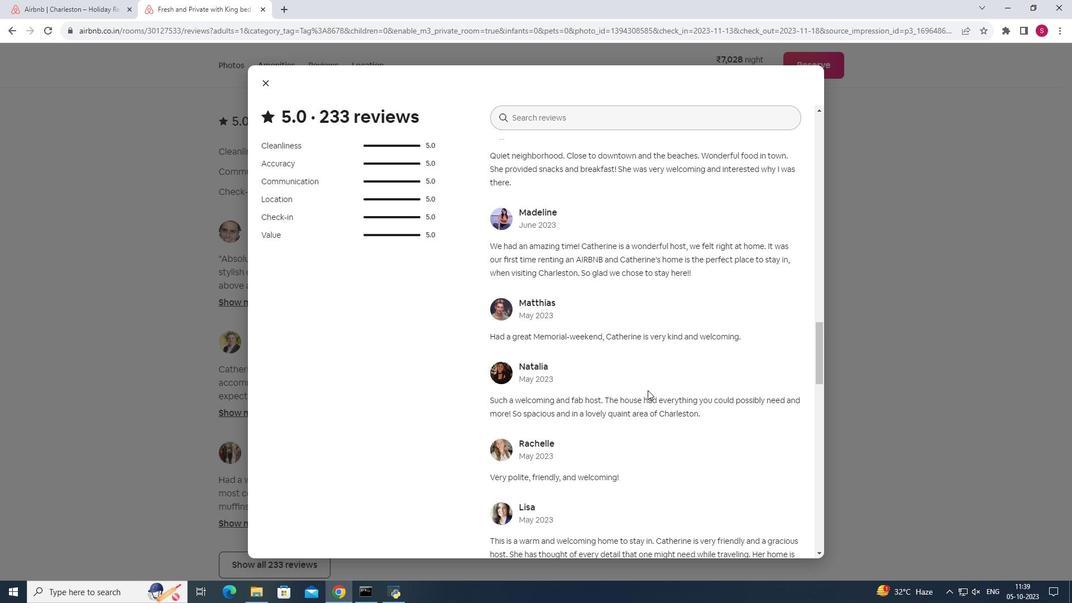
Action: Mouse scrolled (647, 389) with delta (0, 0)
Screenshot: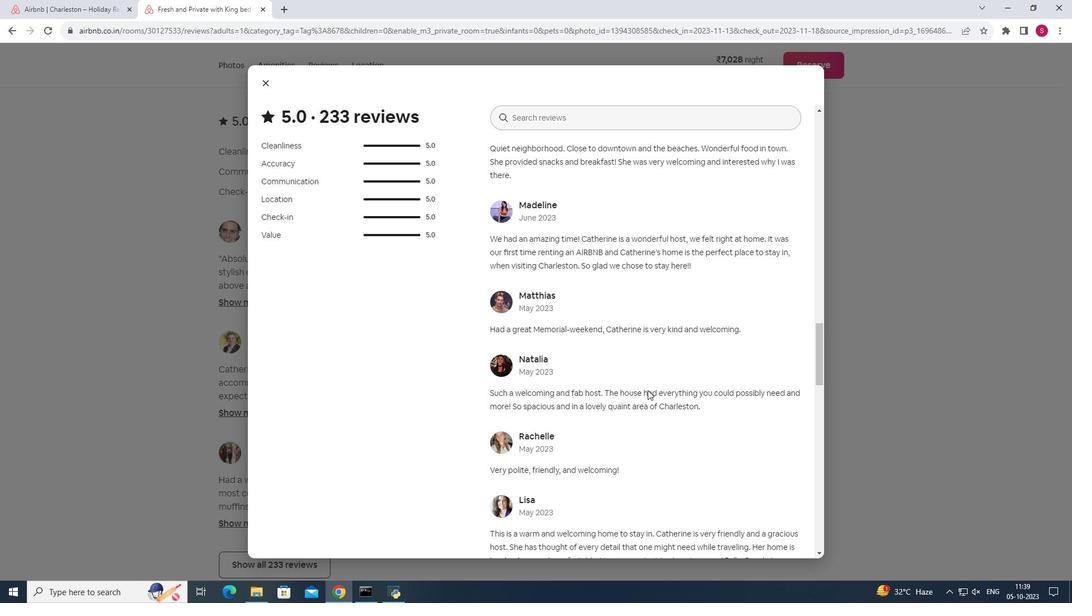 
Action: Mouse scrolled (647, 389) with delta (0, 0)
Screenshot: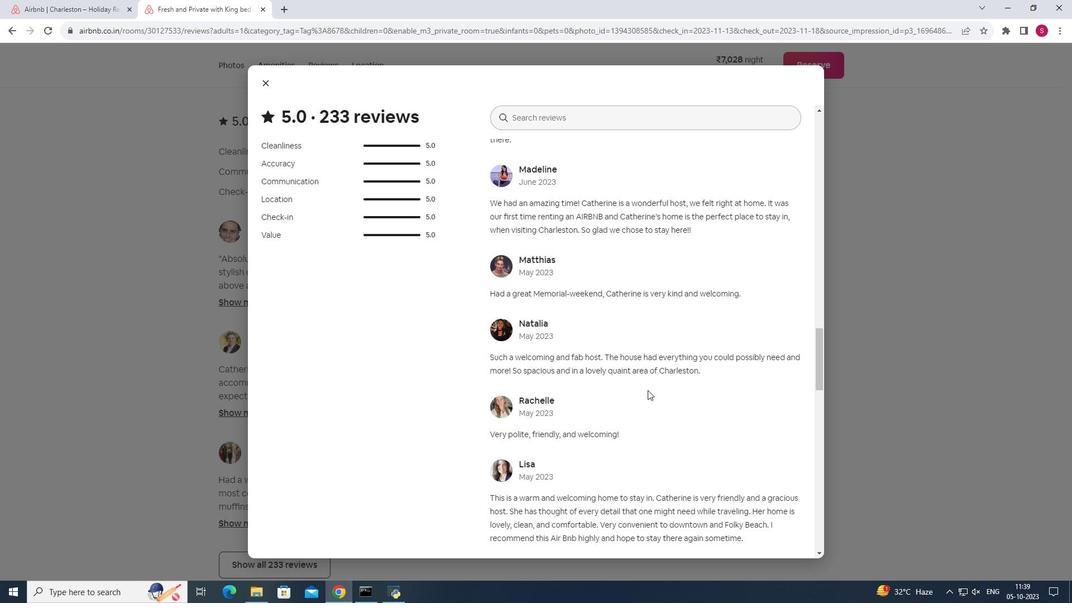 
Action: Mouse moved to (658, 338)
Screenshot: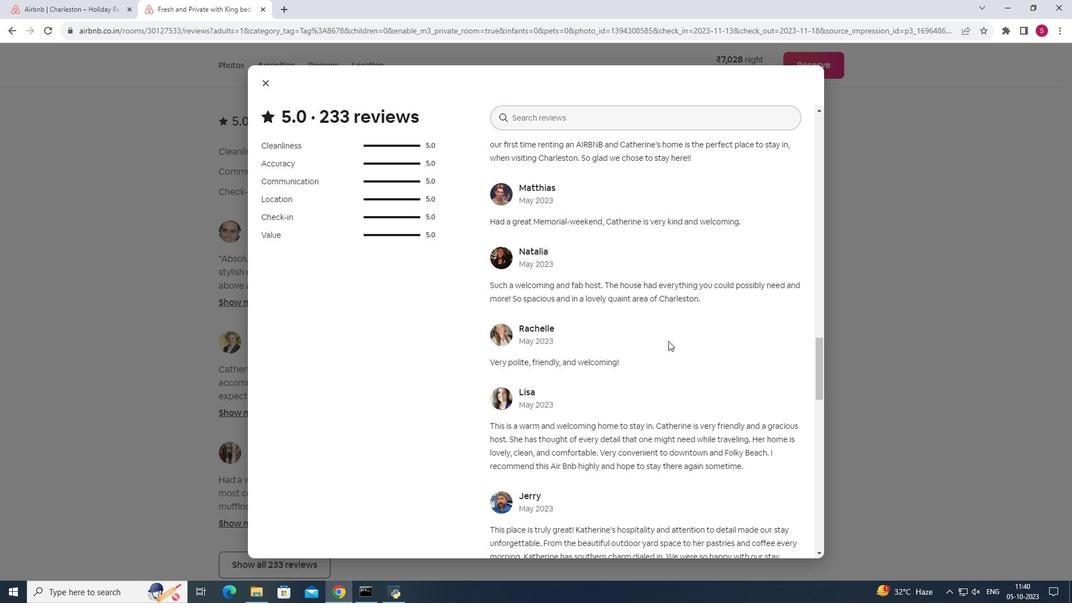 
Action: Mouse scrolled (658, 337) with delta (0, 0)
Screenshot: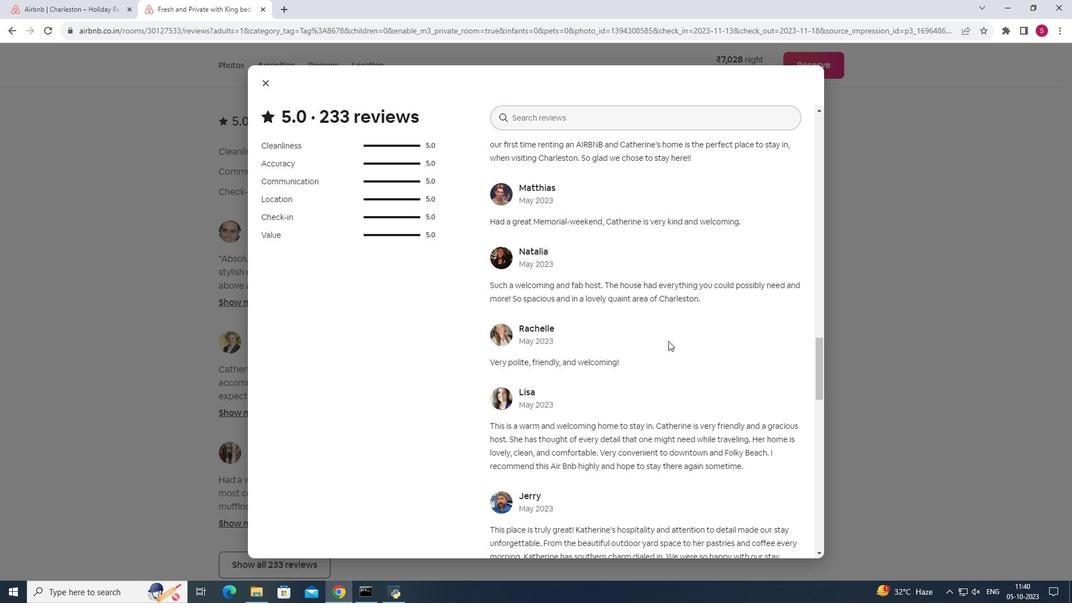 
Action: Mouse moved to (267, 83)
Screenshot: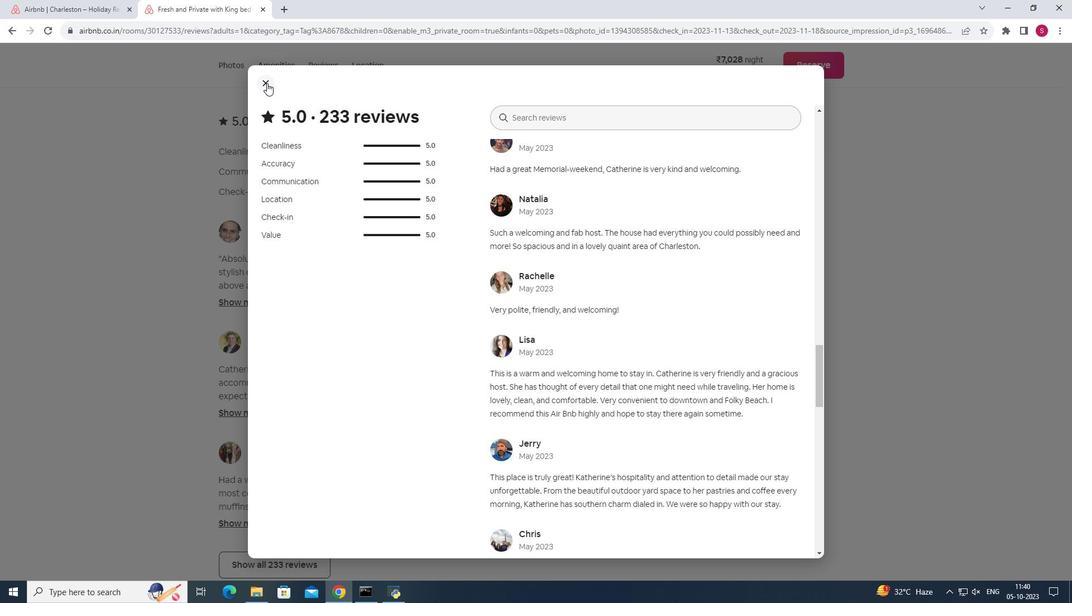
Action: Mouse pressed left at (267, 83)
Screenshot: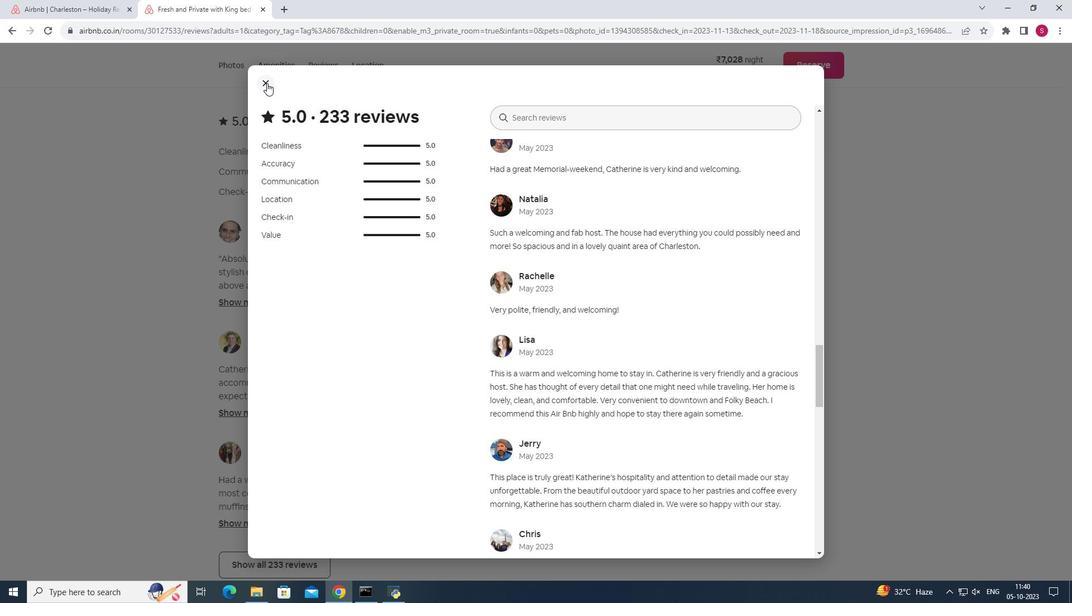 
Action: Mouse moved to (480, 244)
Screenshot: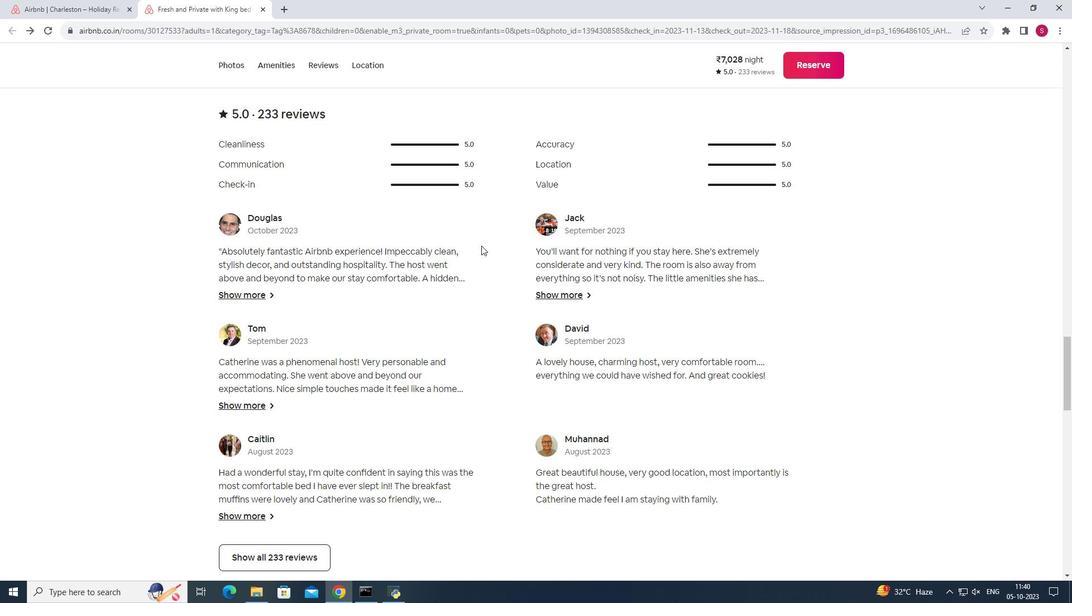 
Action: Mouse scrolled (480, 244) with delta (0, 0)
Screenshot: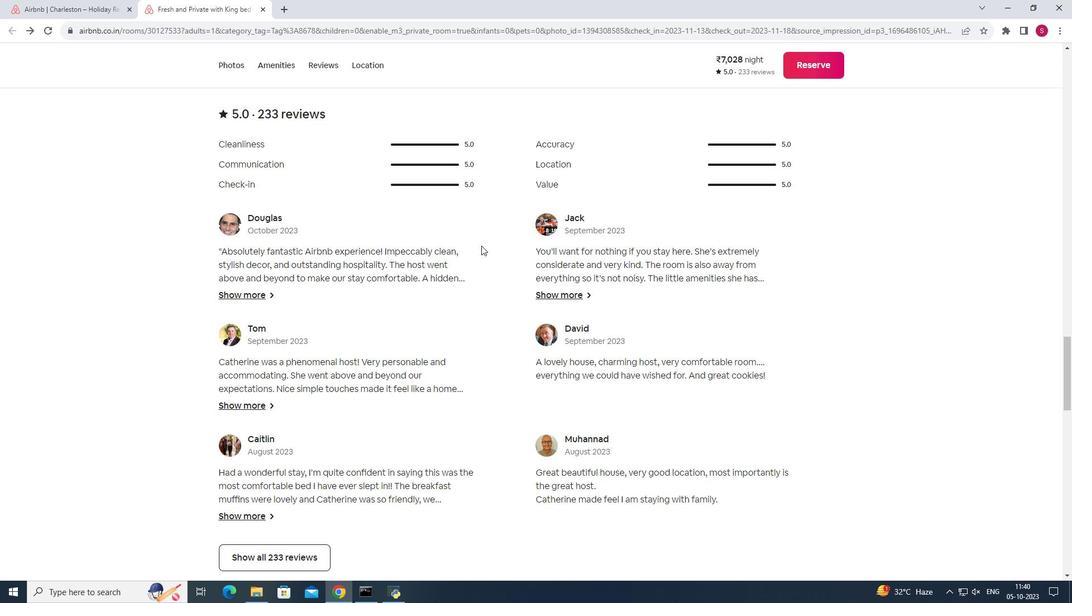 
Action: Mouse moved to (481, 245)
Screenshot: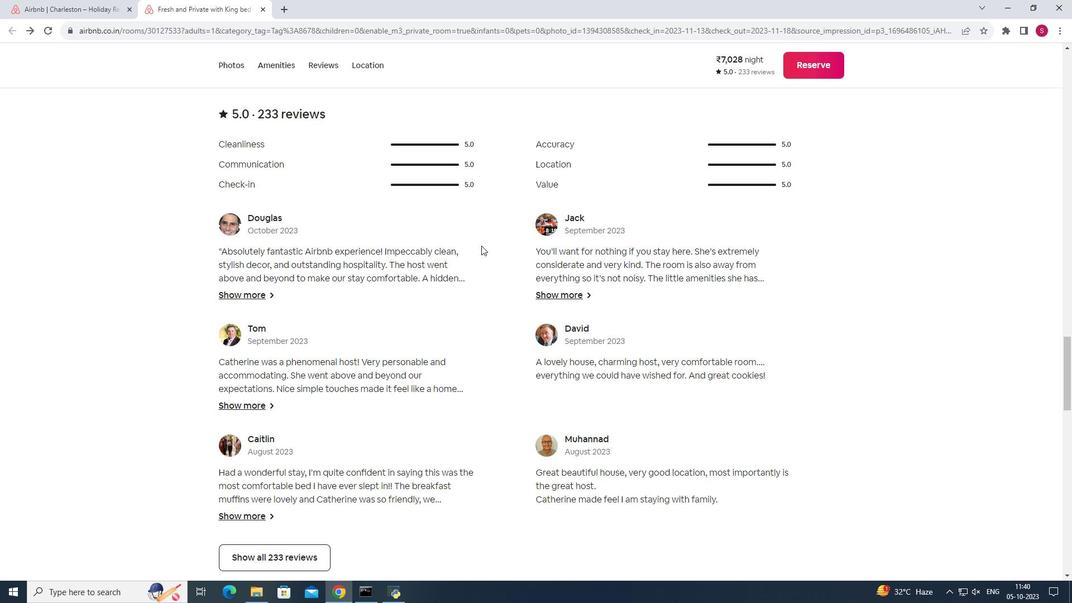 
Action: Mouse scrolled (481, 245) with delta (0, 0)
Screenshot: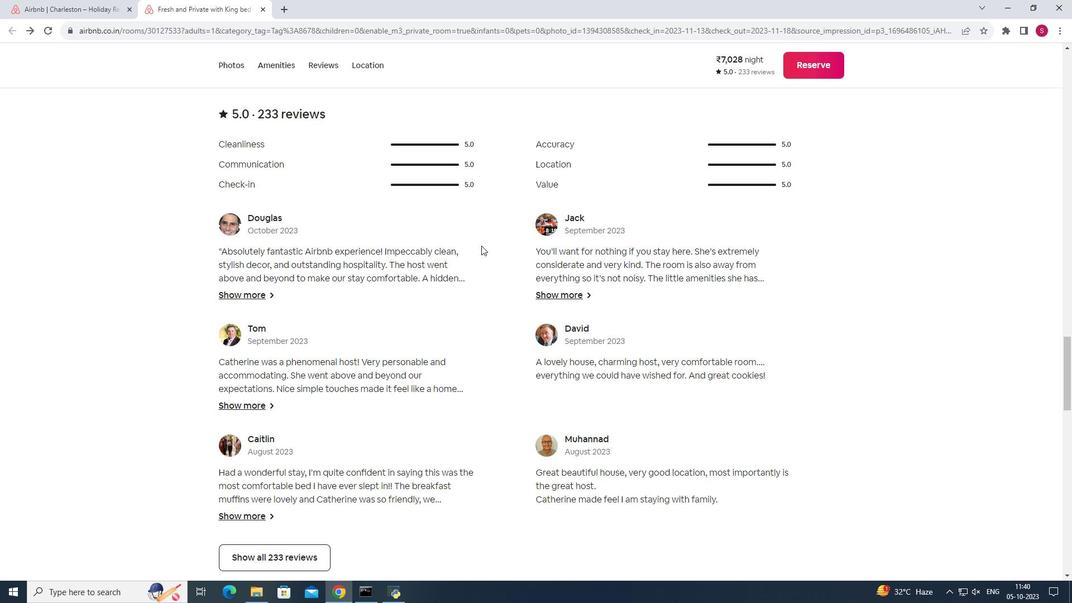 
Action: Mouse scrolled (481, 245) with delta (0, 0)
Screenshot: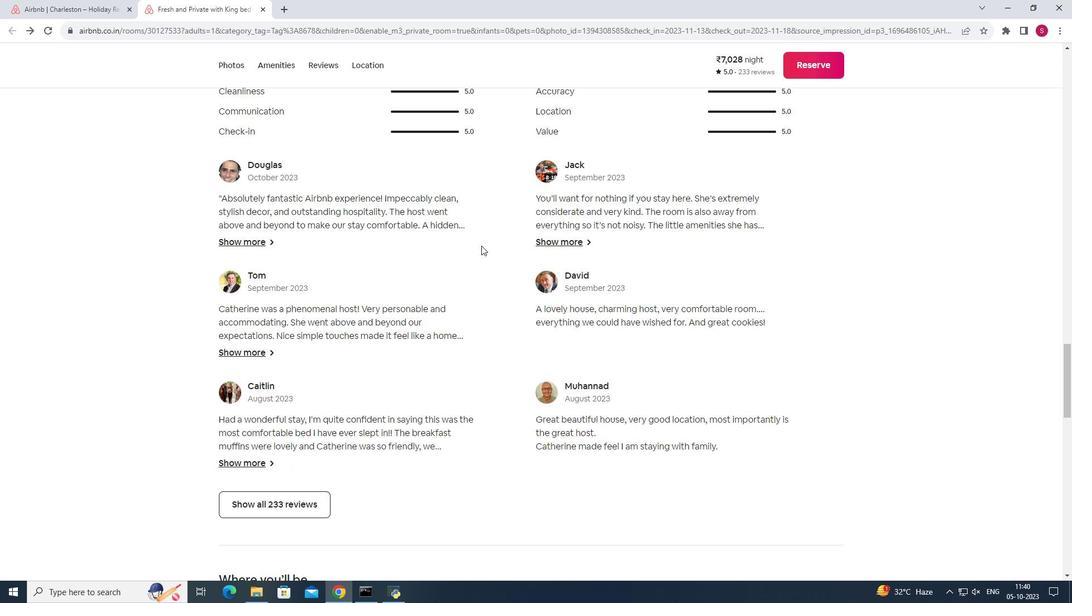 
Action: Mouse scrolled (481, 245) with delta (0, 0)
Screenshot: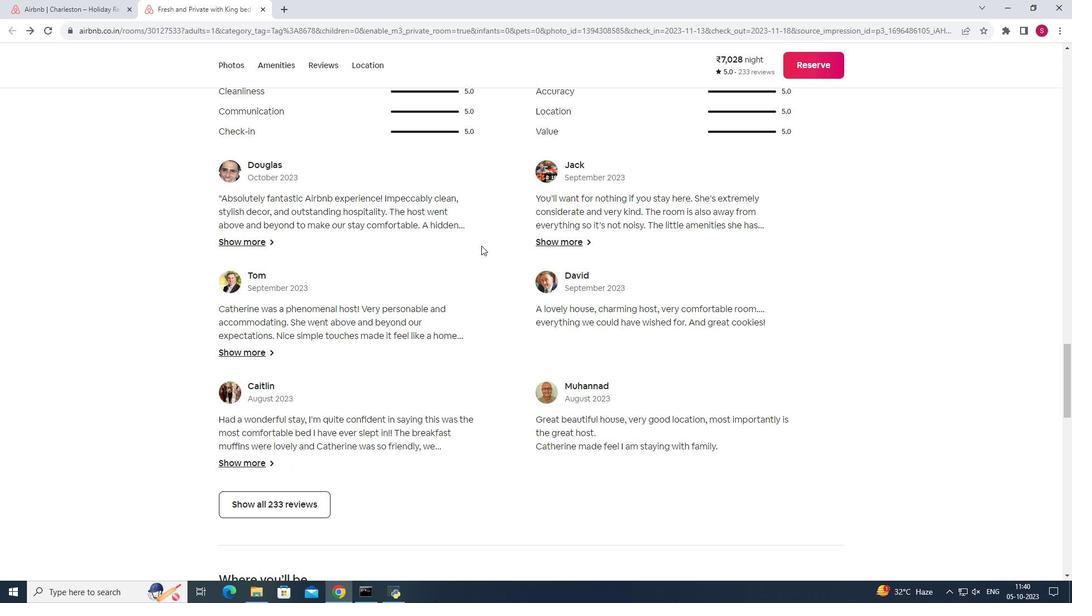
Action: Mouse moved to (263, 7)
Screenshot: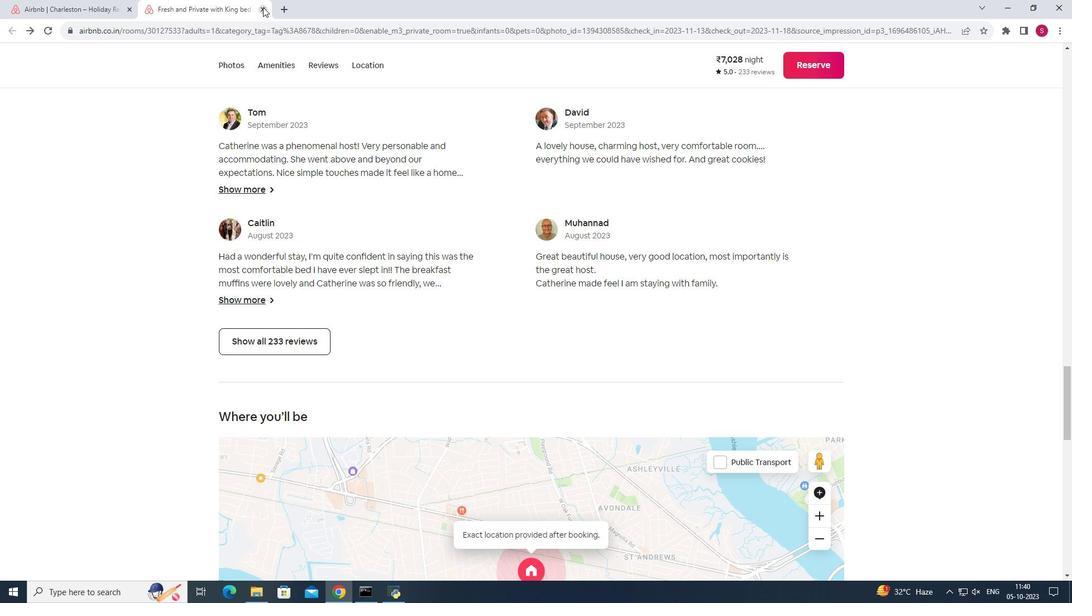 
Action: Mouse pressed left at (263, 7)
Screenshot: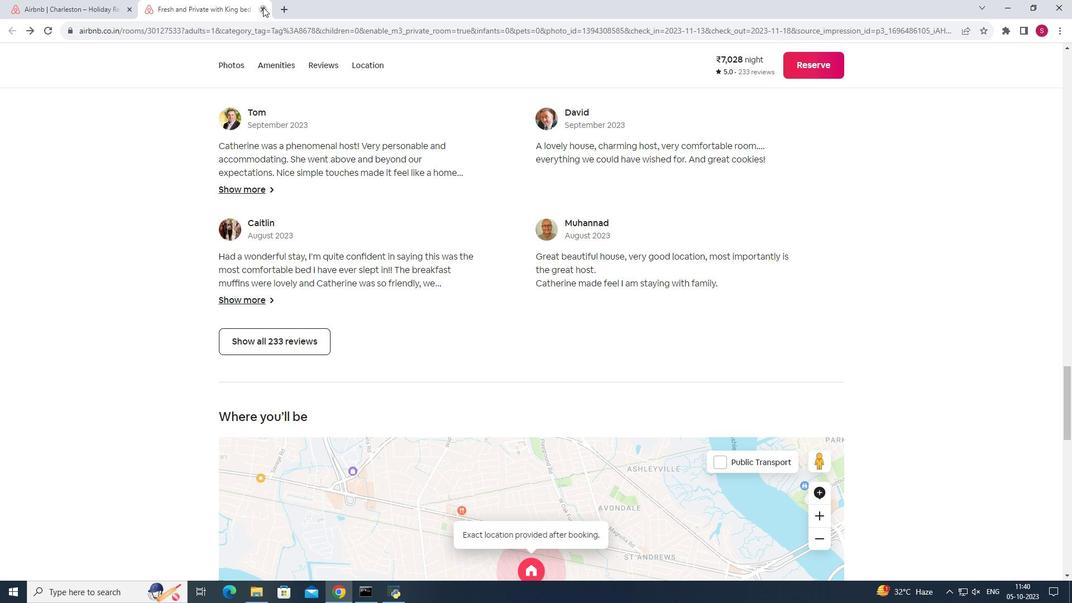 
Action: Mouse moved to (511, 320)
Screenshot: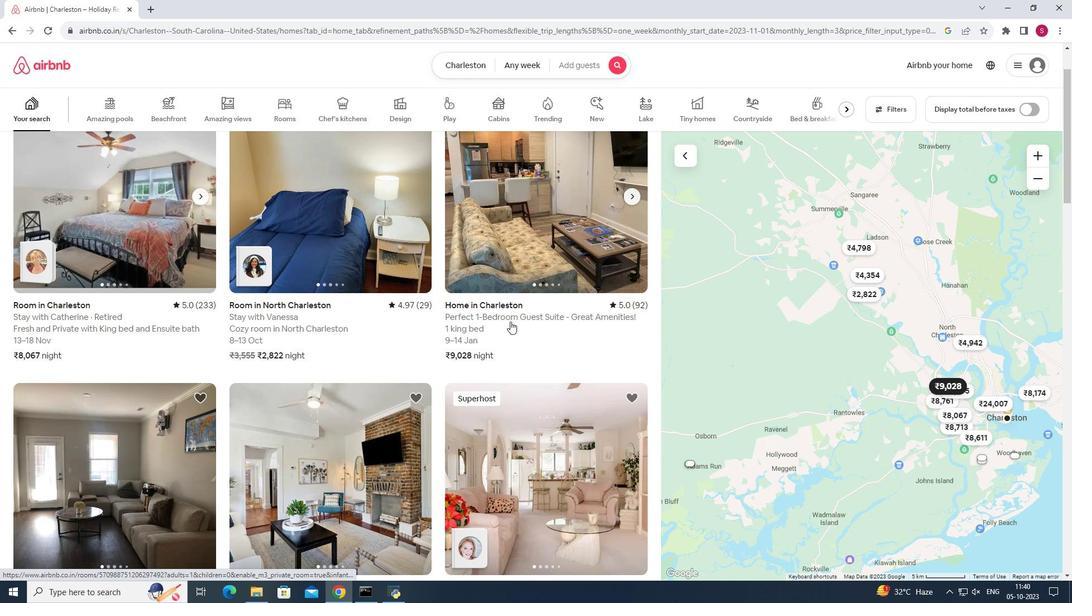 
Action: Mouse scrolled (511, 320) with delta (0, 0)
Screenshot: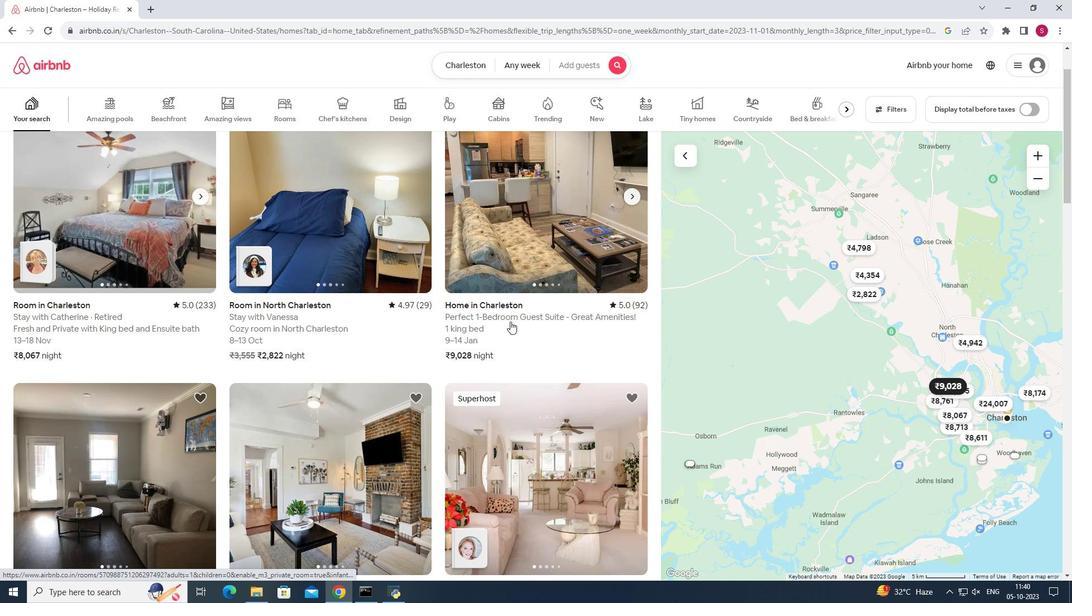 
Action: Mouse moved to (510, 321)
Screenshot: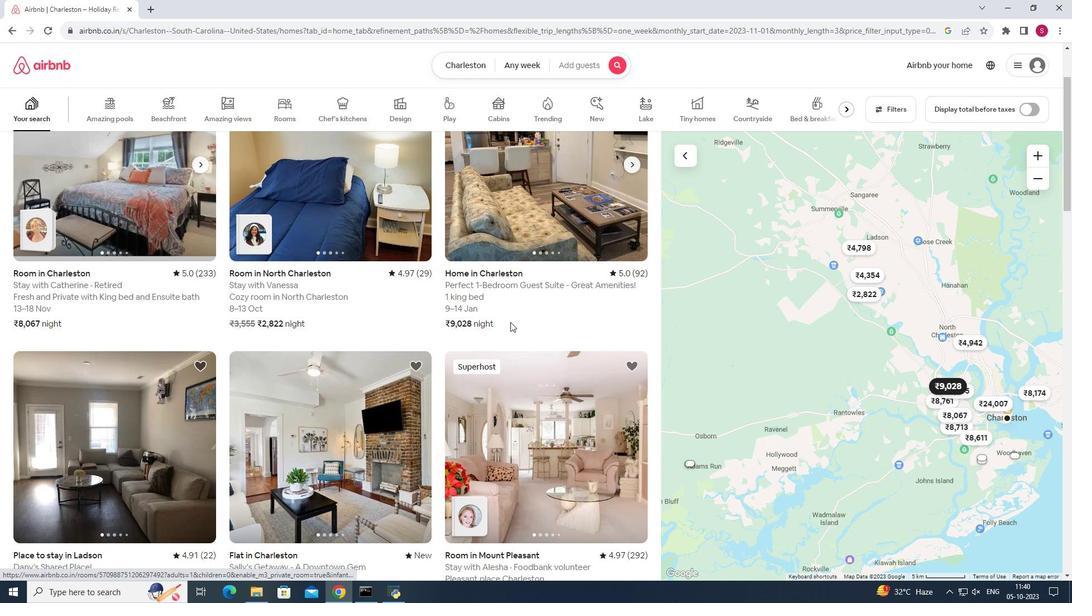 
Action: Mouse scrolled (510, 321) with delta (0, 0)
Screenshot: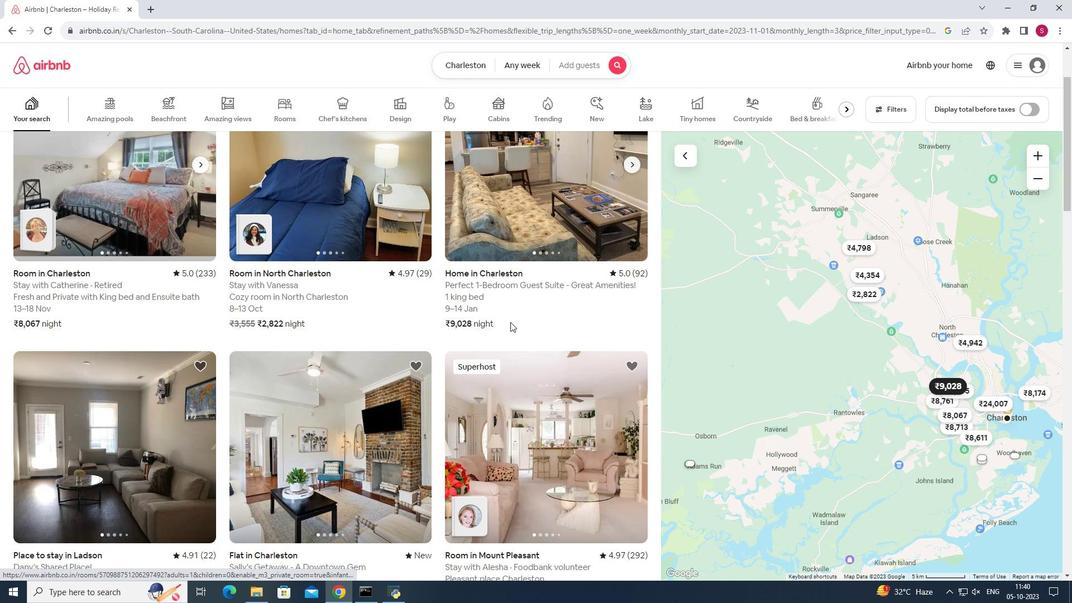 
Action: Mouse moved to (510, 322)
Screenshot: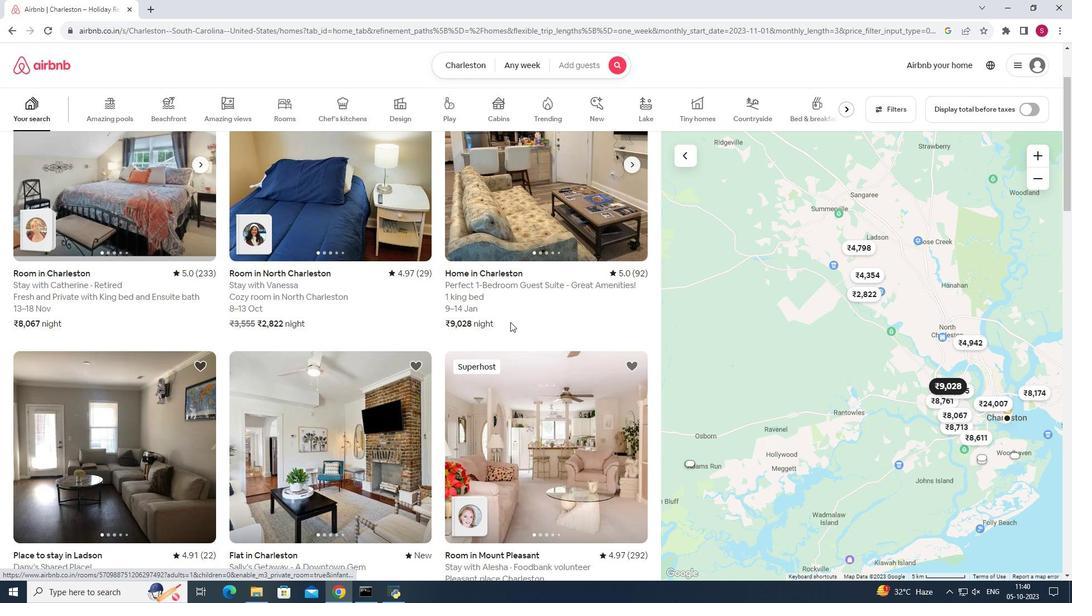 
Action: Mouse scrolled (510, 321) with delta (0, 0)
Screenshot: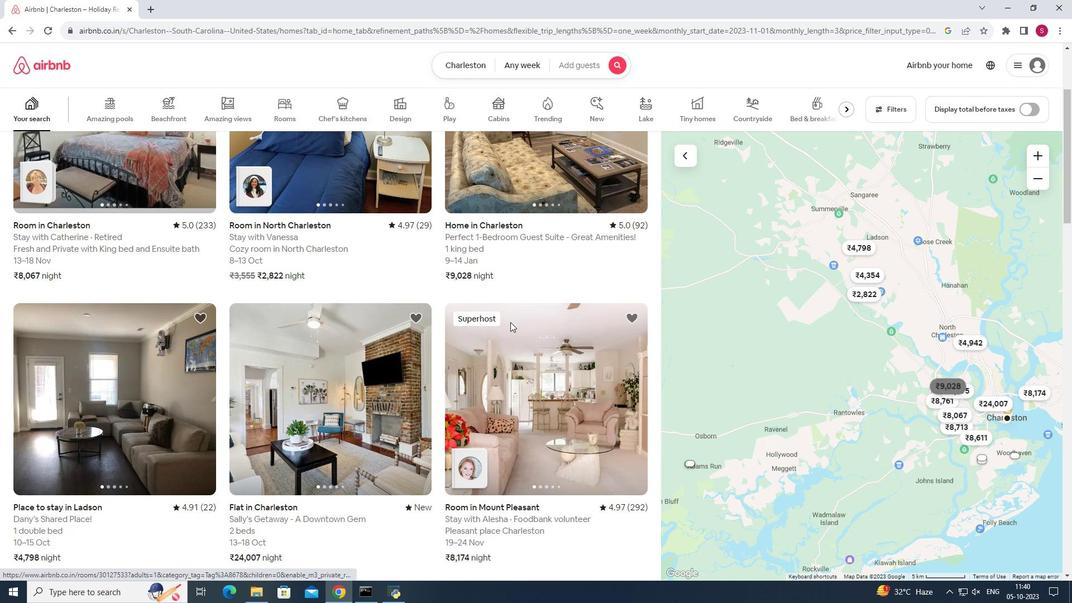 
Action: Mouse moved to (510, 323)
Screenshot: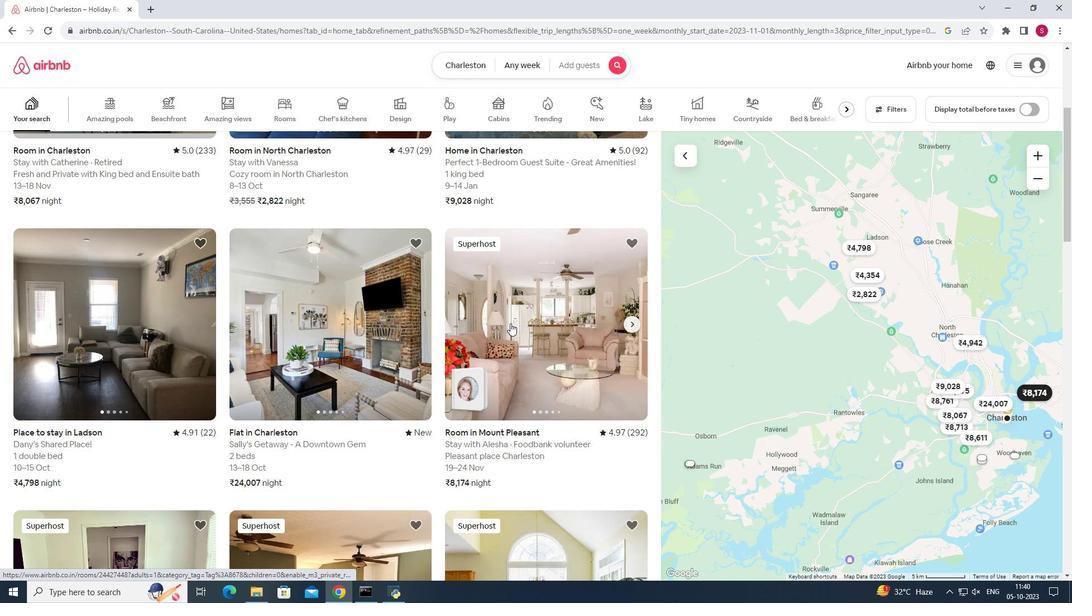 
Action: Mouse scrolled (510, 322) with delta (0, 0)
Screenshot: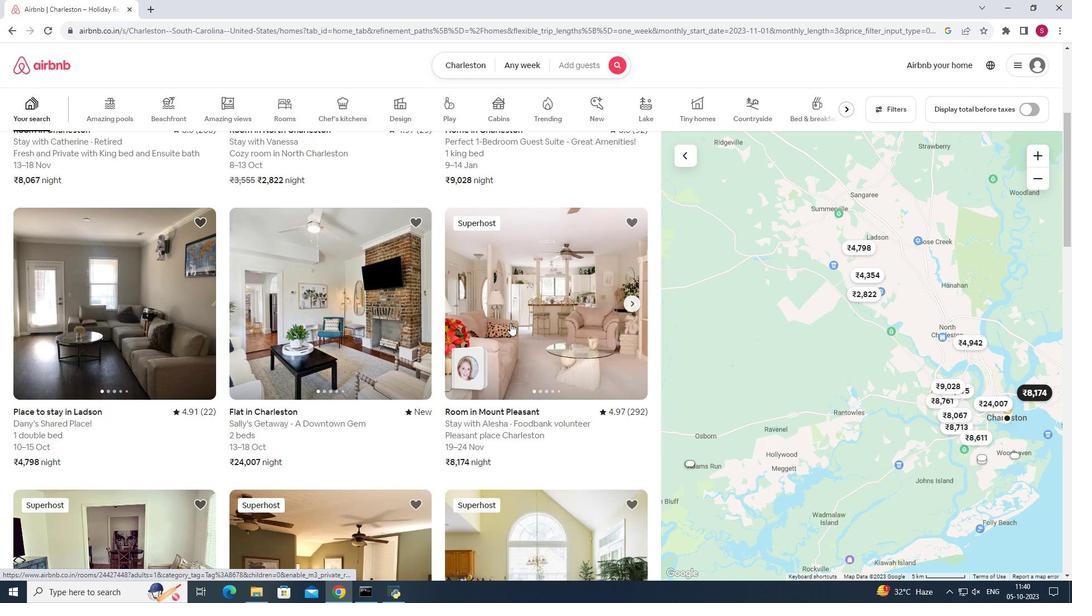 
Action: Mouse moved to (510, 323)
Screenshot: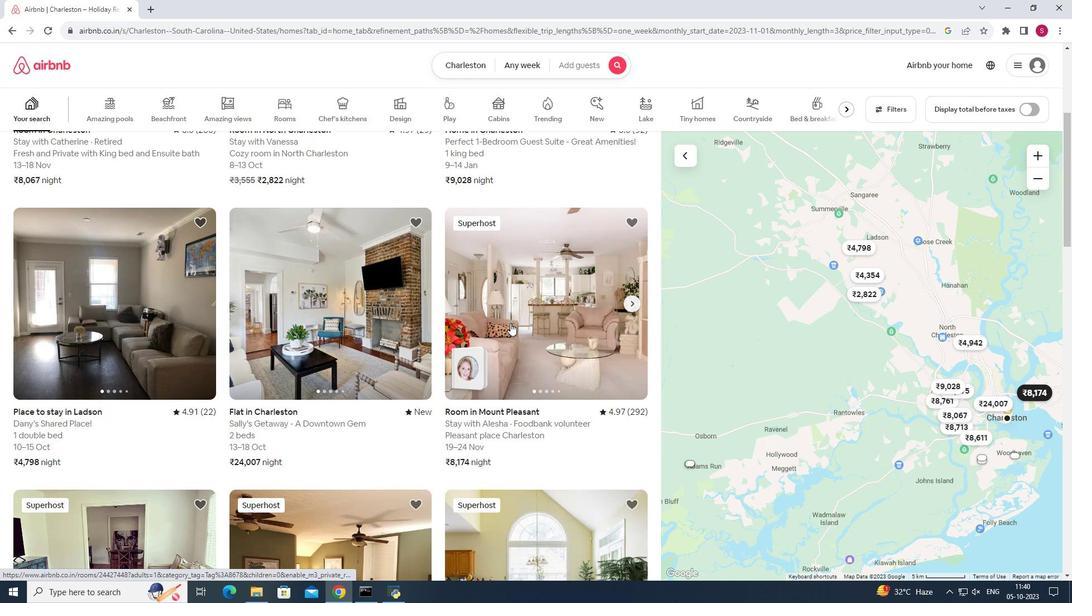 
Action: Mouse scrolled (510, 322) with delta (0, 0)
Screenshot: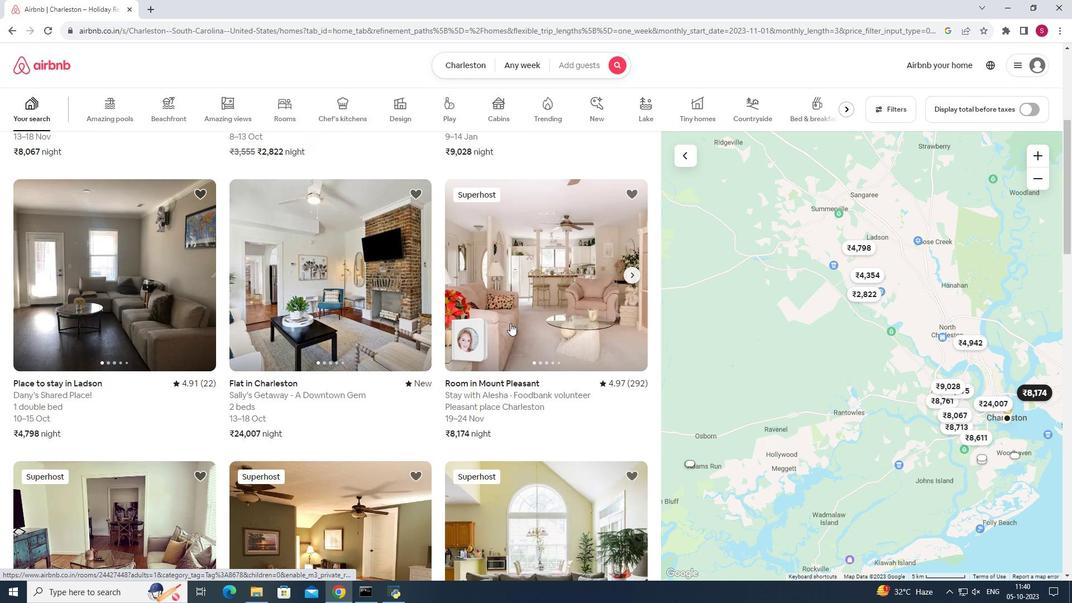 
Action: Mouse moved to (510, 323)
Screenshot: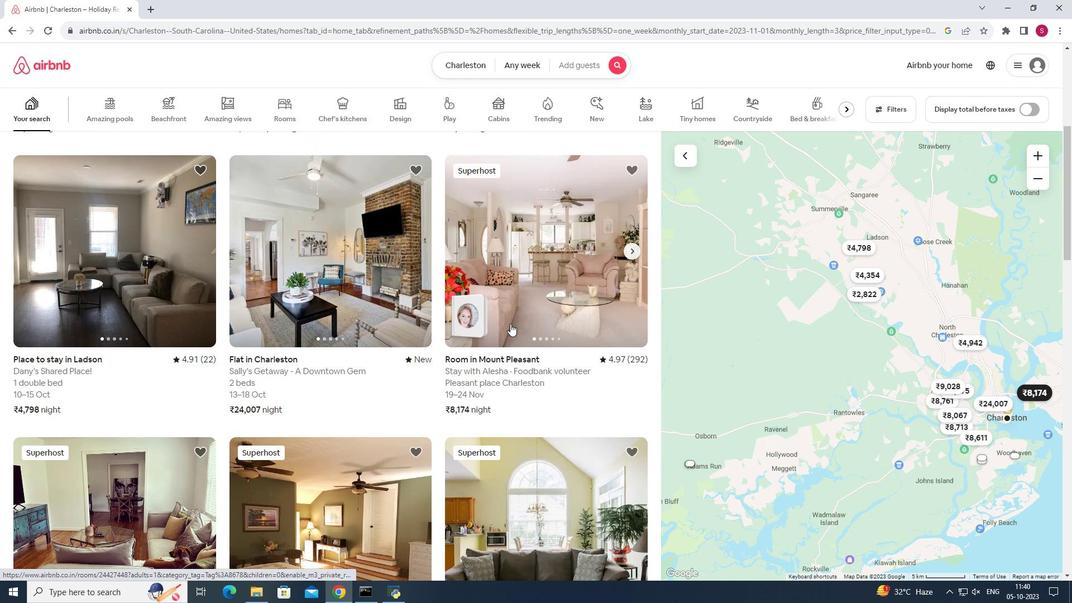 
Action: Mouse scrolled (510, 323) with delta (0, 0)
Screenshot: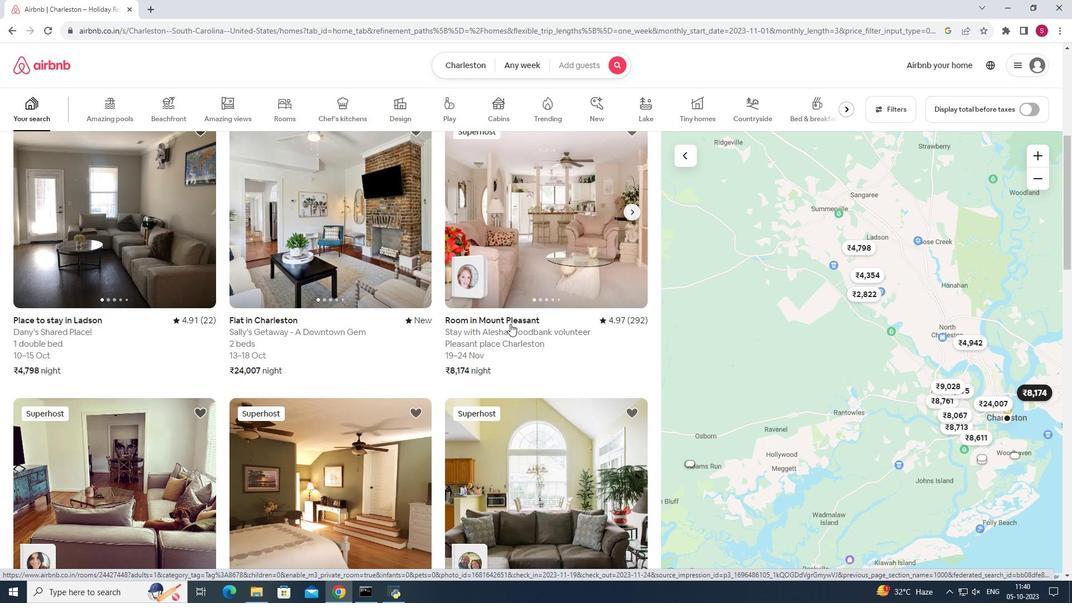 
Action: Mouse scrolled (510, 323) with delta (0, 0)
Screenshot: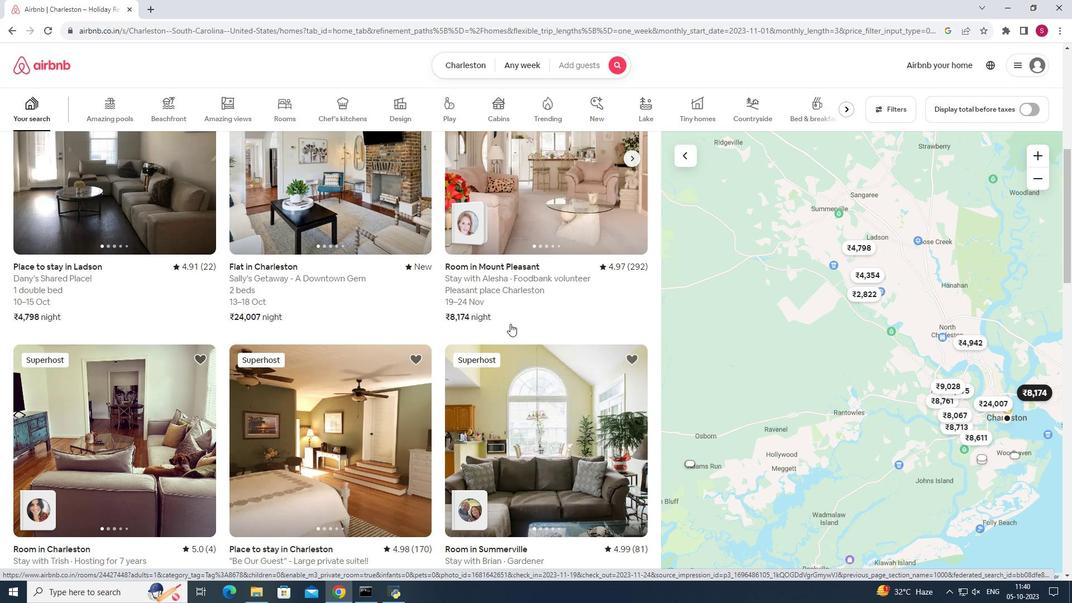 
Action: Mouse moved to (343, 373)
Screenshot: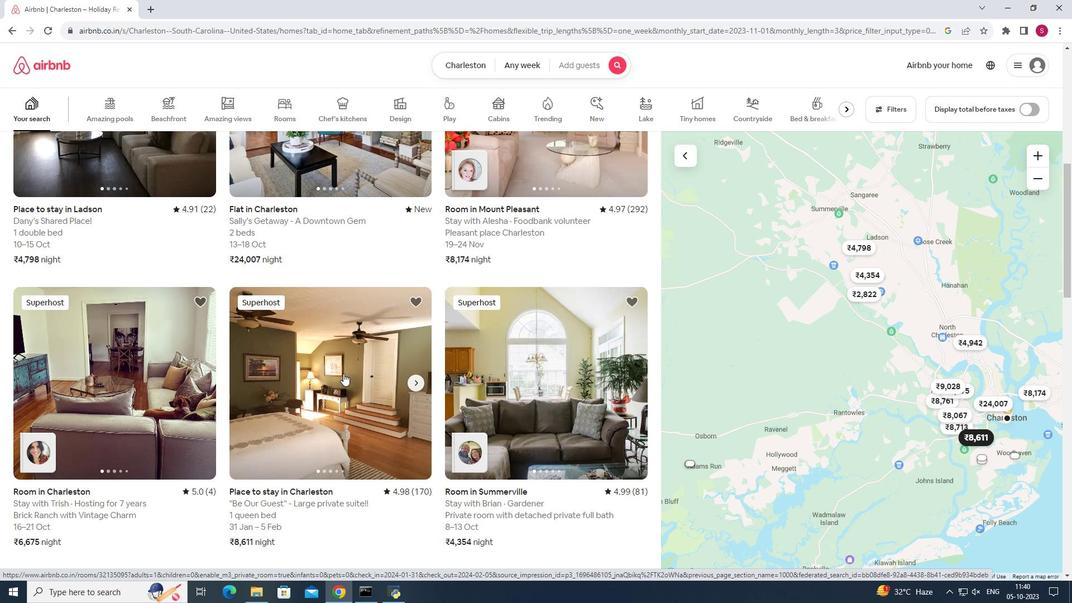 
Action: Mouse pressed left at (343, 373)
Screenshot: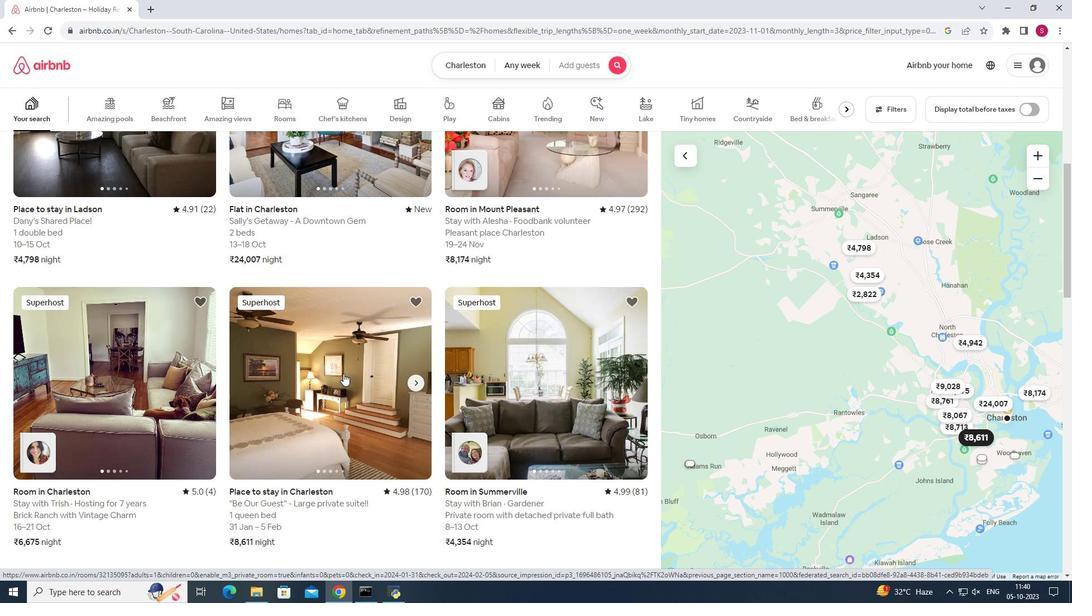 
Action: Mouse moved to (504, 348)
Screenshot: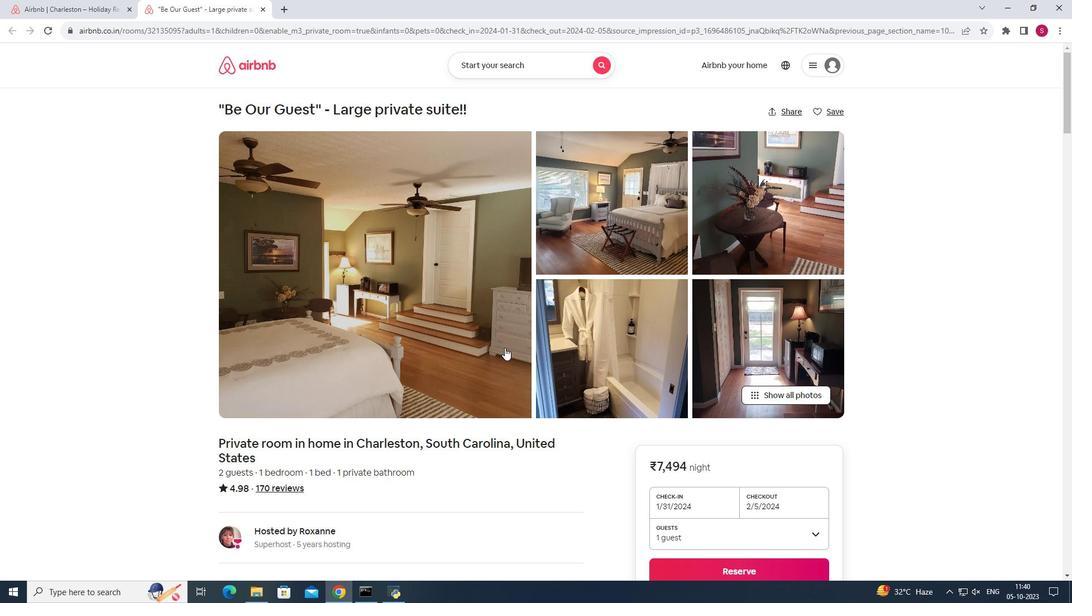 
Action: Mouse scrolled (504, 347) with delta (0, 0)
Screenshot: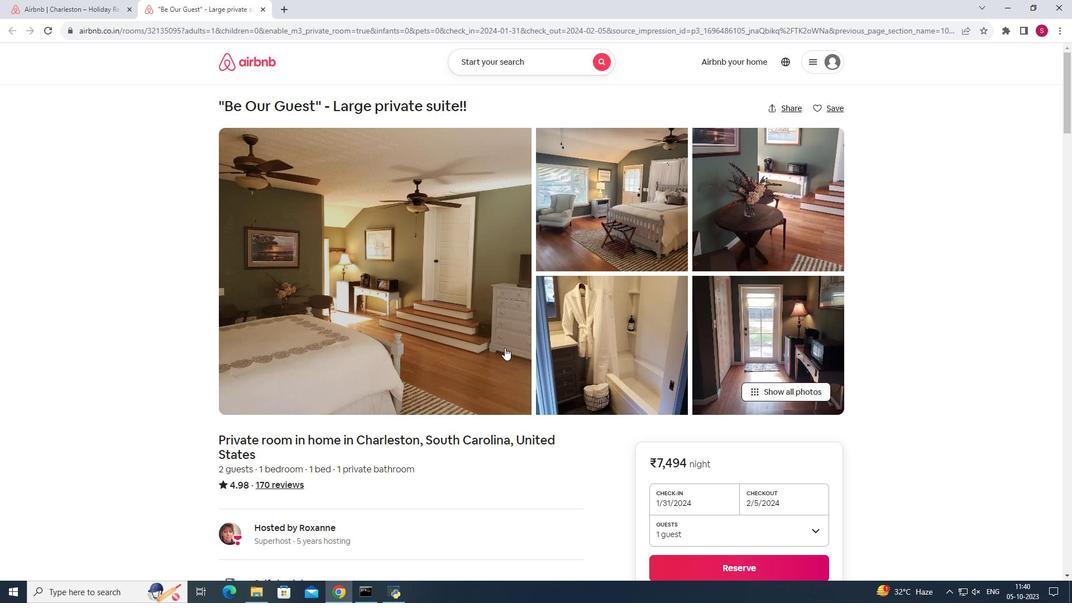 
Action: Mouse scrolled (504, 347) with delta (0, 0)
Screenshot: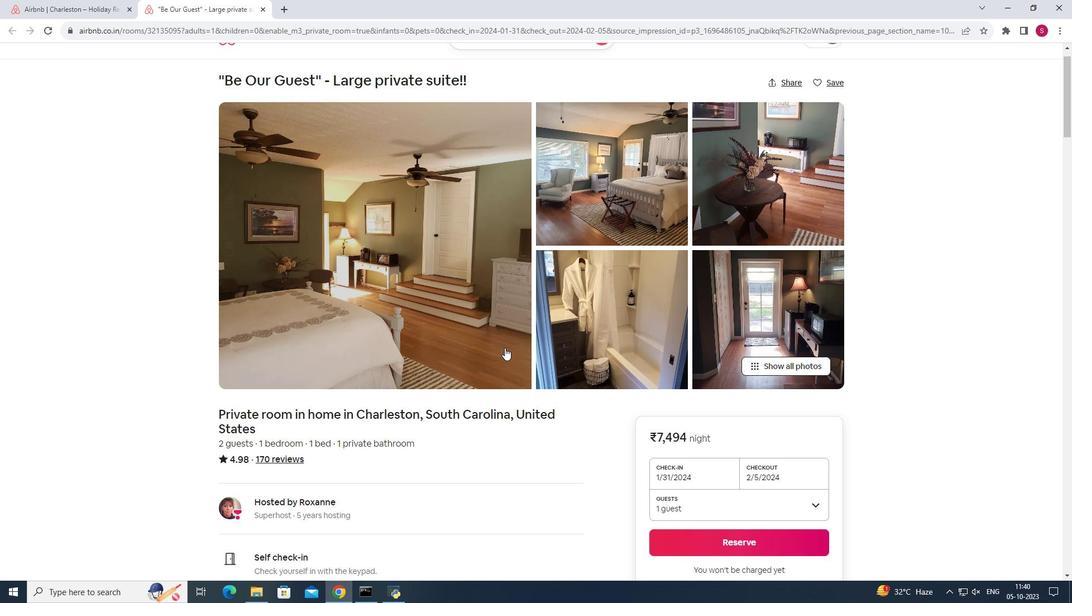 
Action: Mouse scrolled (504, 347) with delta (0, 0)
Screenshot: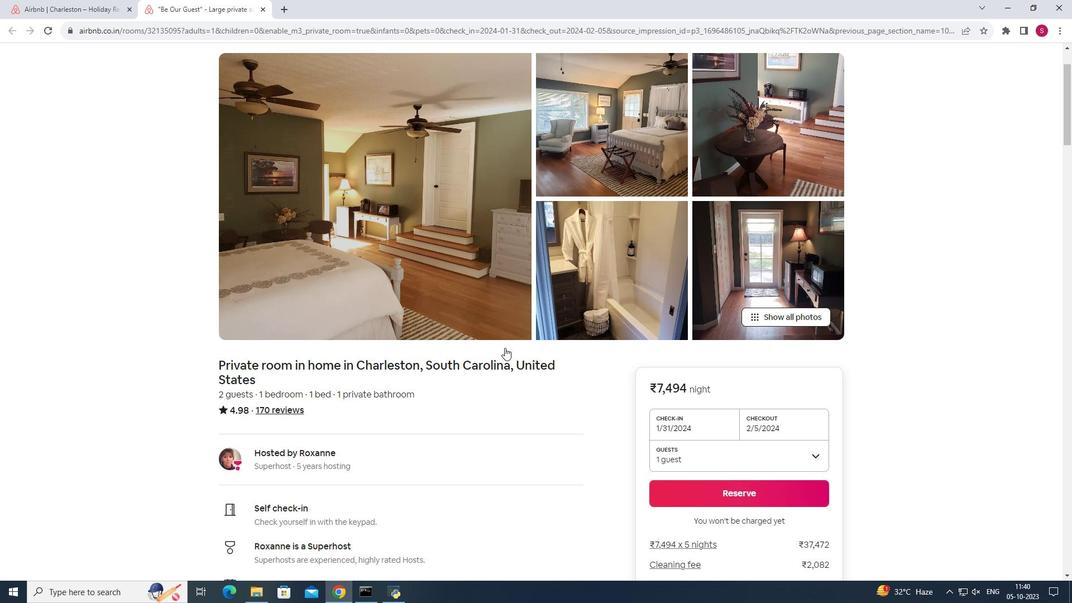 
Action: Mouse scrolled (504, 347) with delta (0, 0)
Screenshot: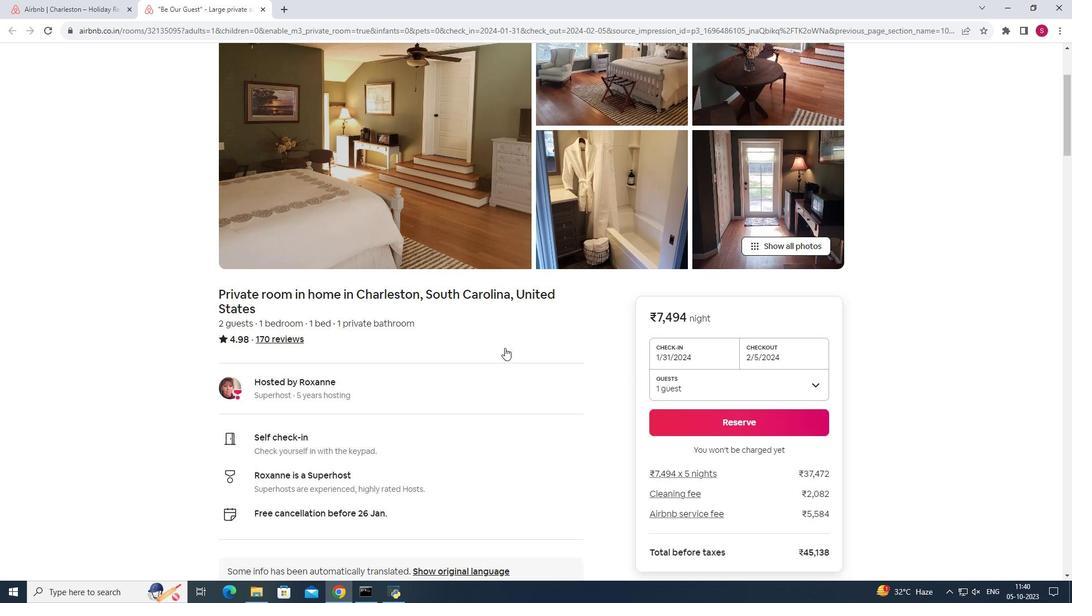 
Action: Mouse scrolled (504, 347) with delta (0, 0)
Screenshot: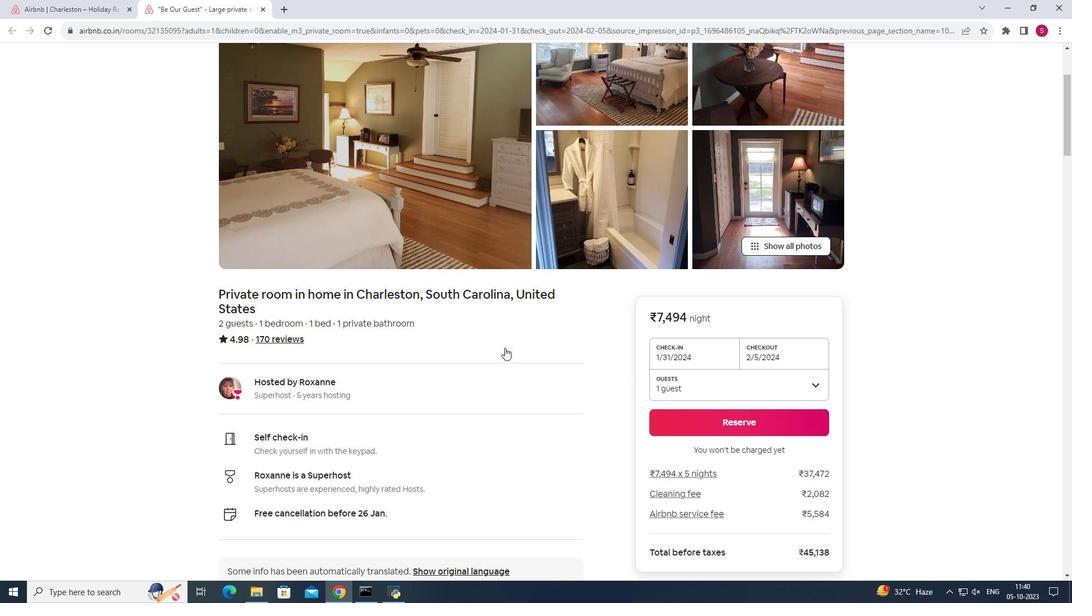 
Action: Mouse scrolled (504, 347) with delta (0, 0)
Screenshot: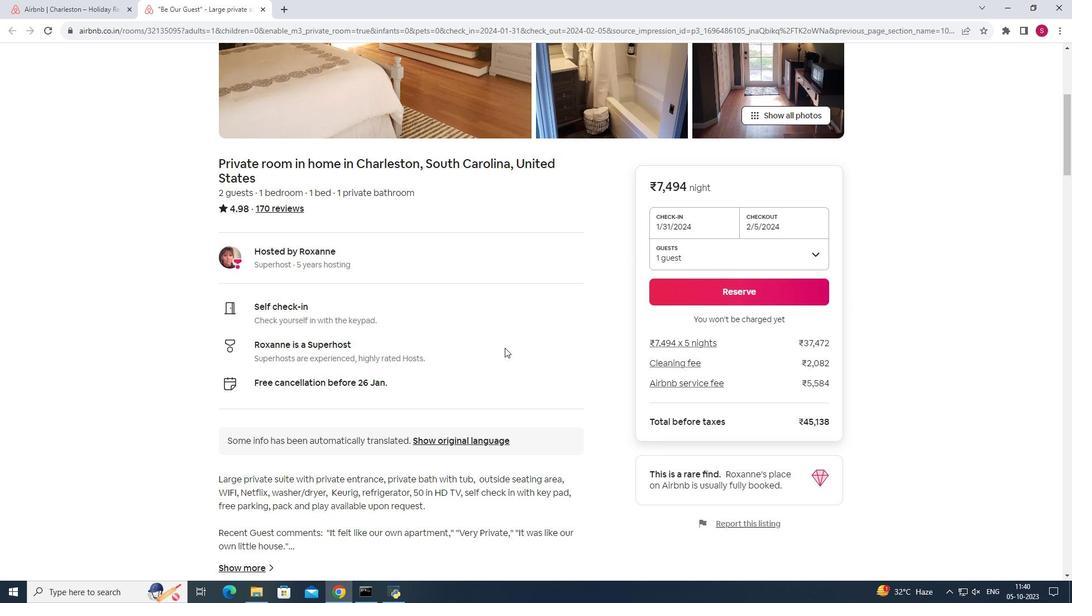 
Action: Mouse scrolled (504, 347) with delta (0, 0)
Screenshot: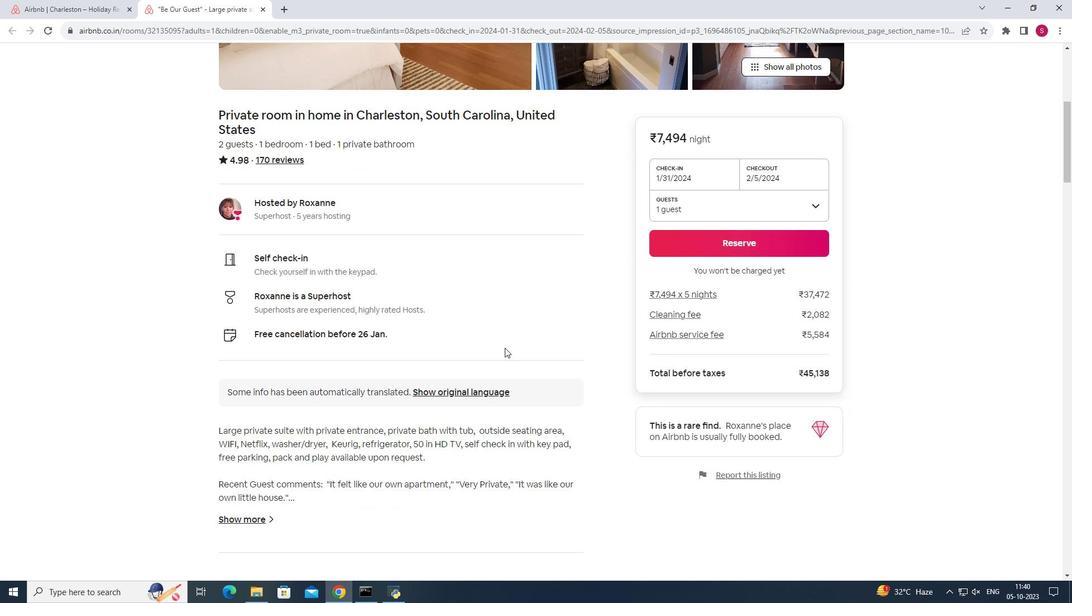 
Action: Mouse scrolled (504, 347) with delta (0, 0)
Screenshot: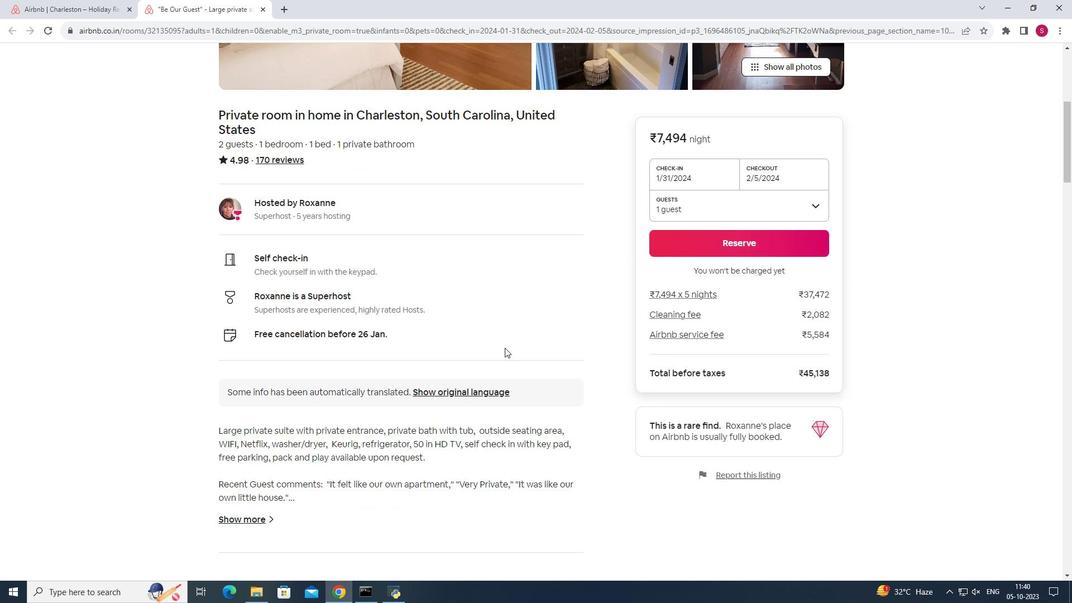 
Action: Mouse scrolled (504, 347) with delta (0, 0)
Screenshot: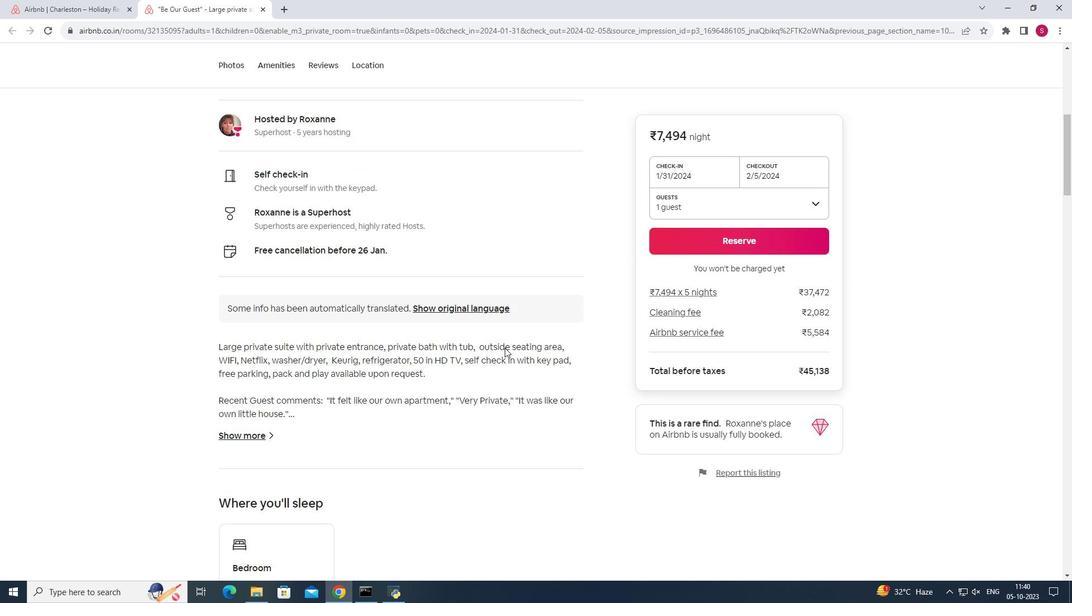 
Action: Mouse scrolled (504, 347) with delta (0, 0)
Screenshot: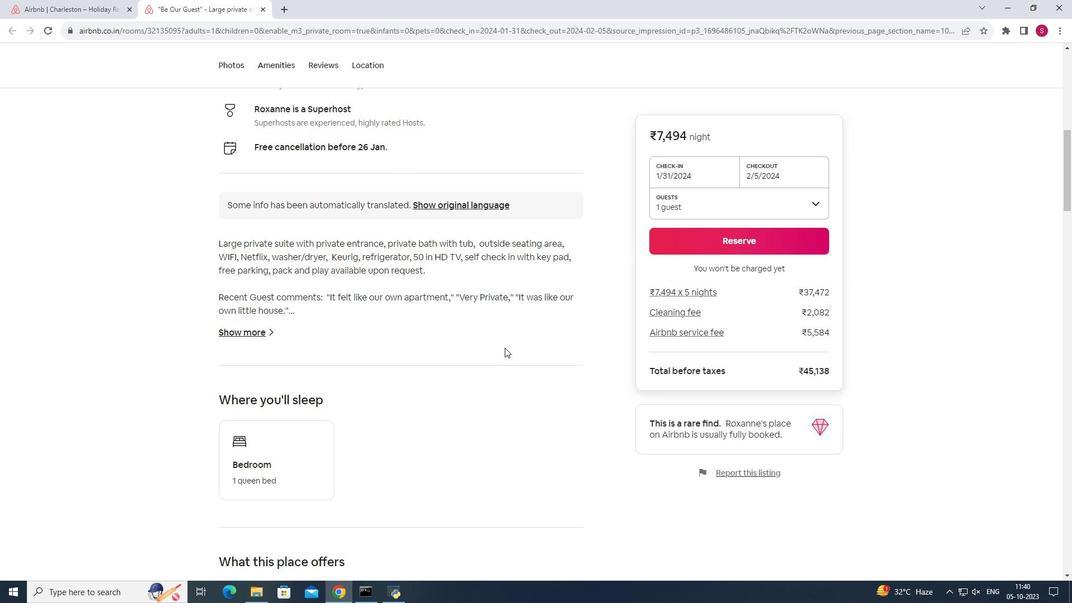 
Action: Mouse scrolled (504, 347) with delta (0, 0)
Screenshot: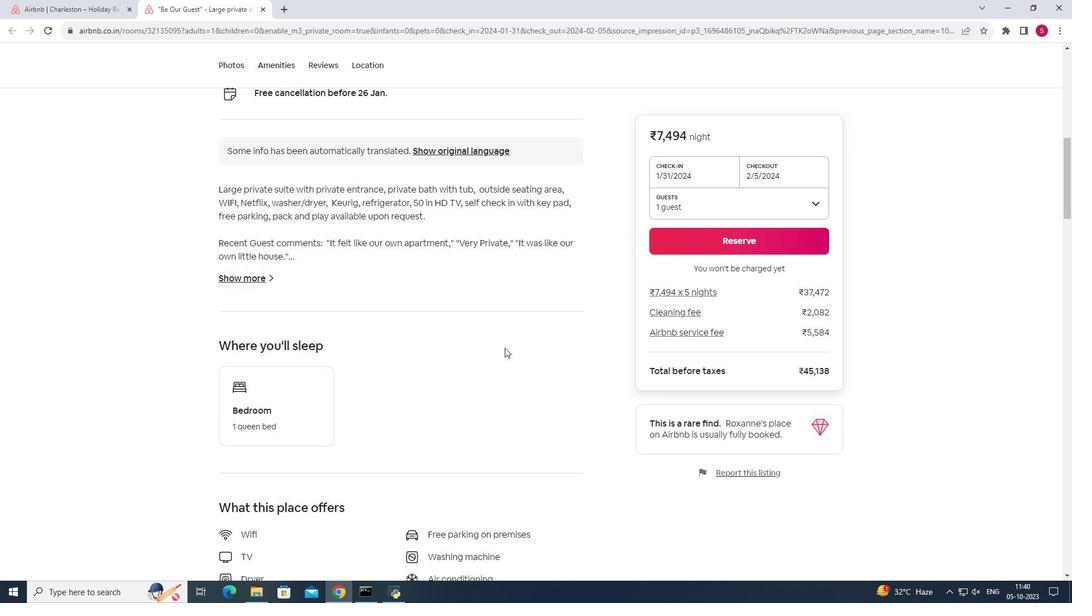 
Action: Mouse scrolled (504, 347) with delta (0, 0)
Screenshot: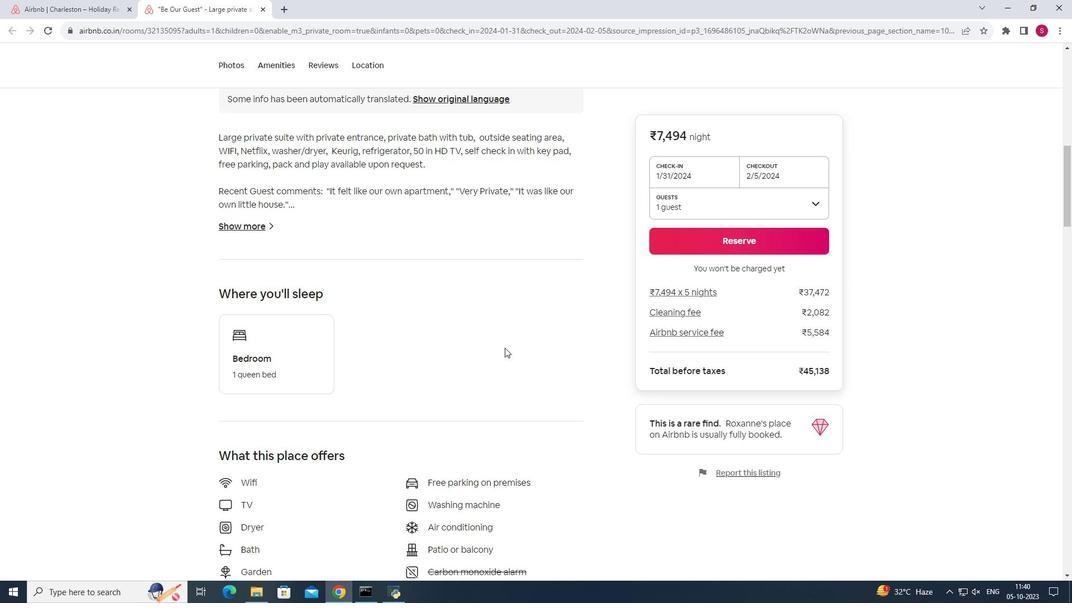 
Action: Mouse scrolled (504, 347) with delta (0, 0)
Screenshot: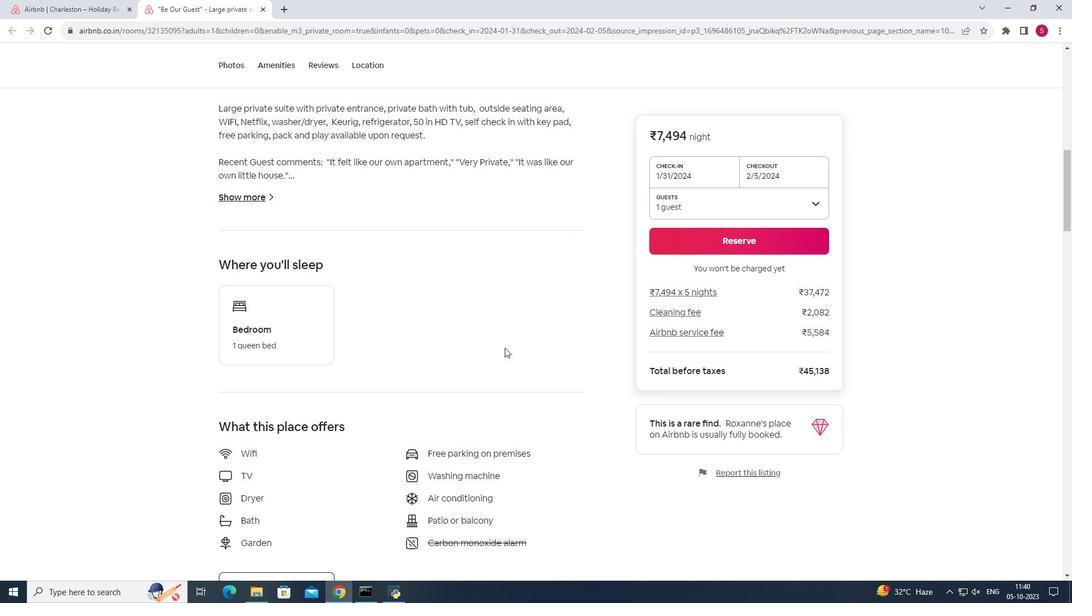 
Action: Mouse scrolled (504, 347) with delta (0, 0)
Screenshot: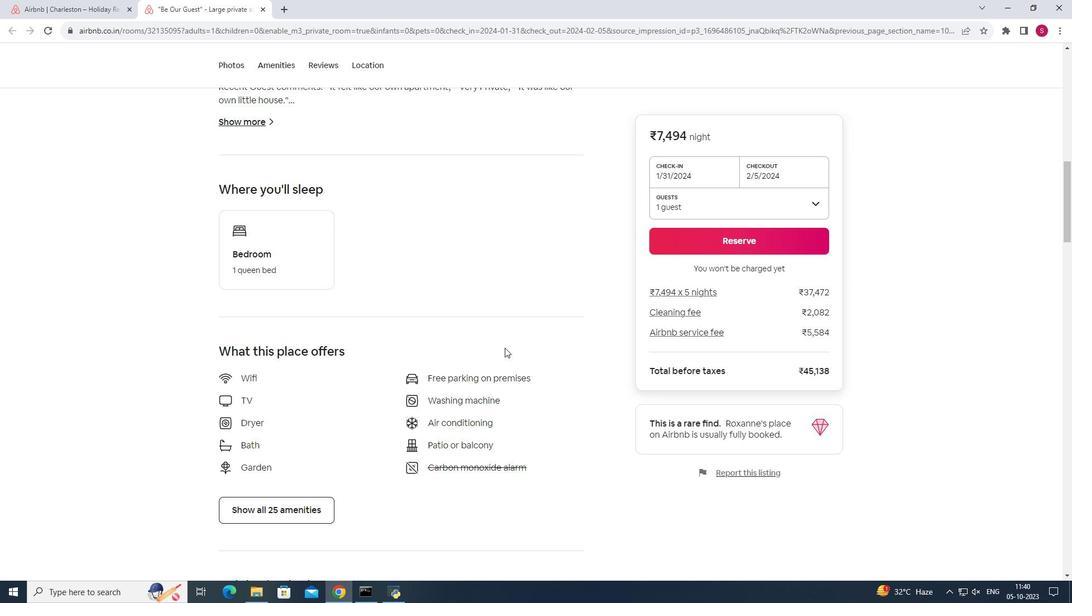 
Action: Mouse scrolled (504, 347) with delta (0, 0)
Screenshot: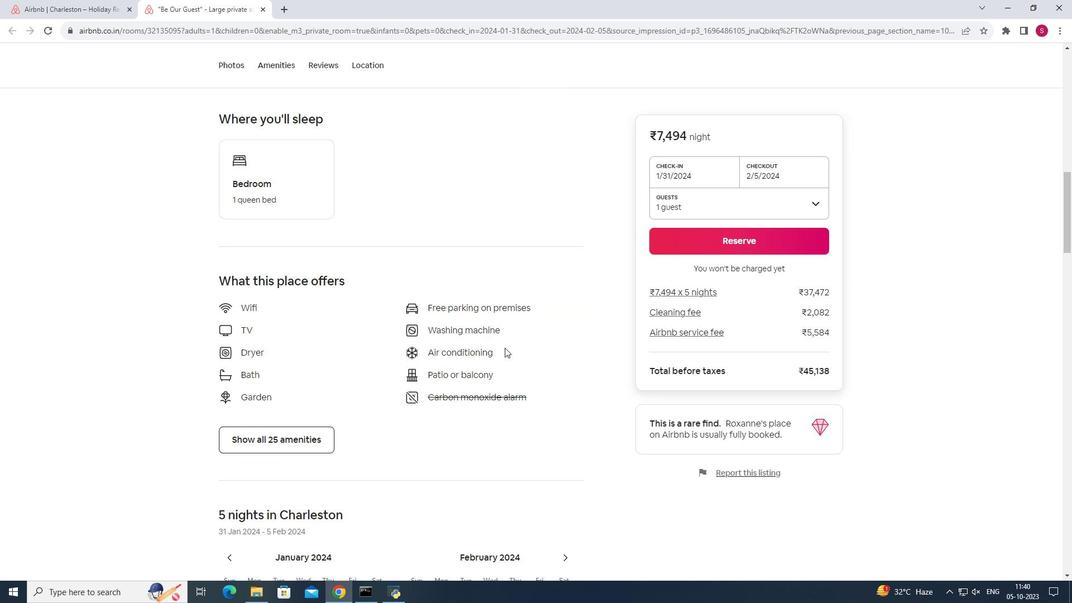 
Action: Mouse scrolled (504, 347) with delta (0, 0)
Screenshot: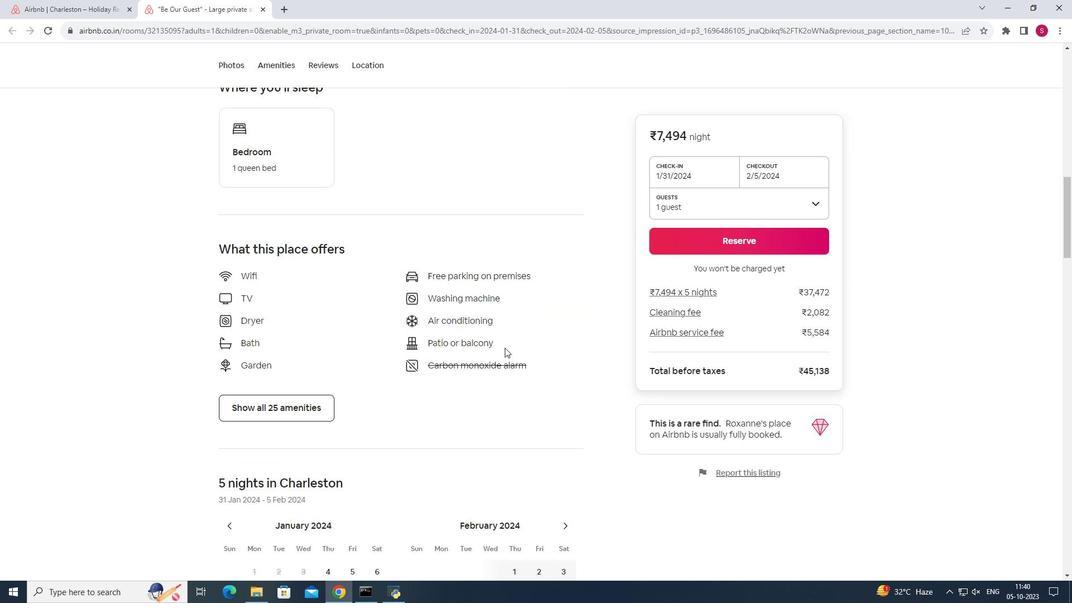 
Action: Mouse scrolled (504, 347) with delta (0, 0)
Screenshot: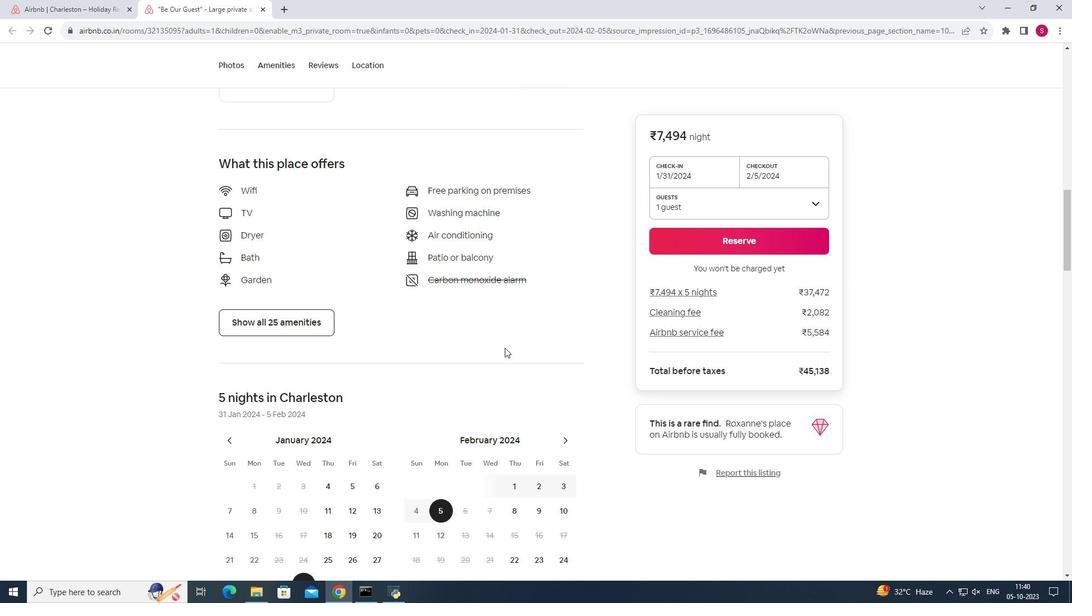
Action: Mouse scrolled (504, 347) with delta (0, 0)
Screenshot: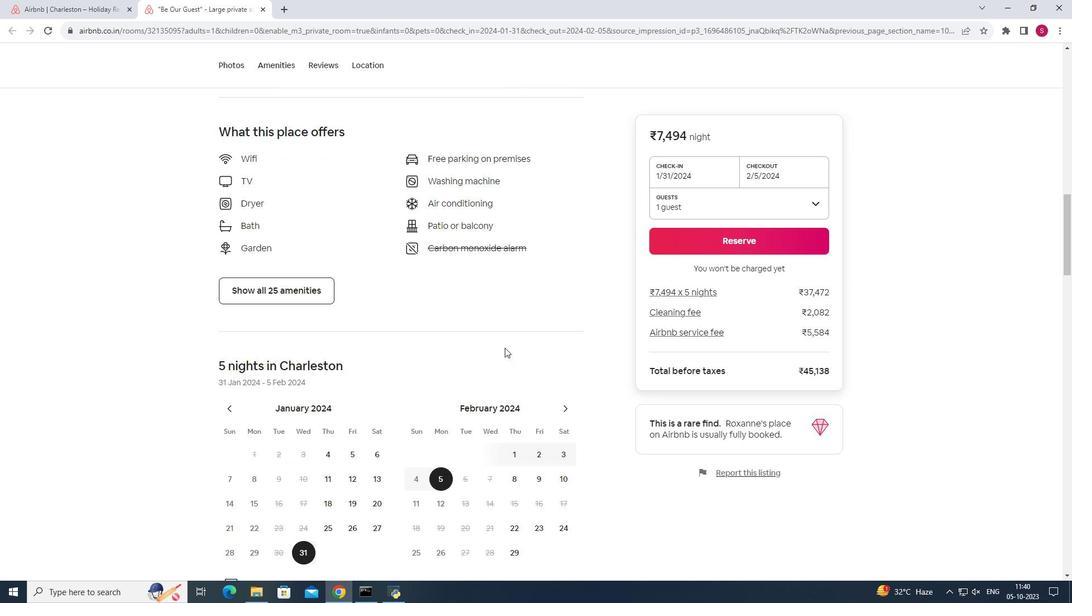 
Action: Mouse scrolled (504, 347) with delta (0, 0)
Screenshot: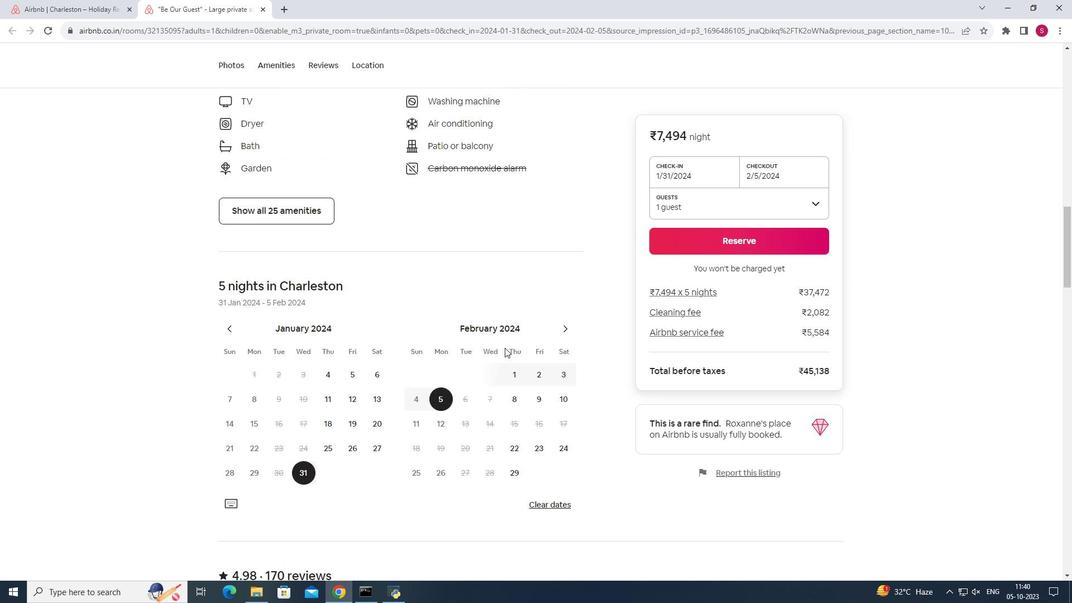 
Action: Mouse scrolled (504, 347) with delta (0, 0)
Screenshot: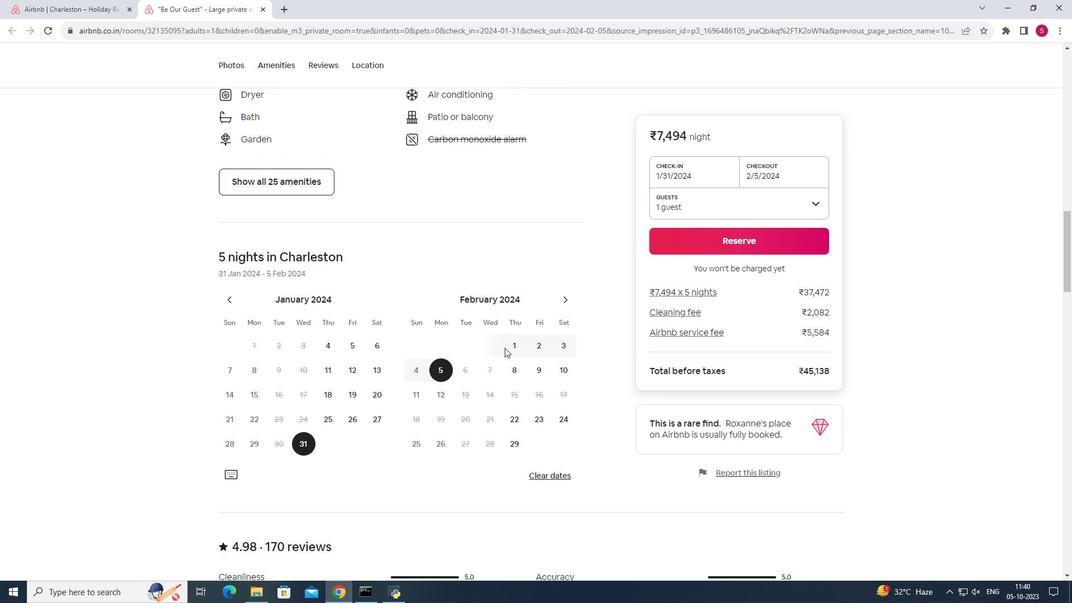 
Action: Mouse scrolled (504, 347) with delta (0, 0)
Screenshot: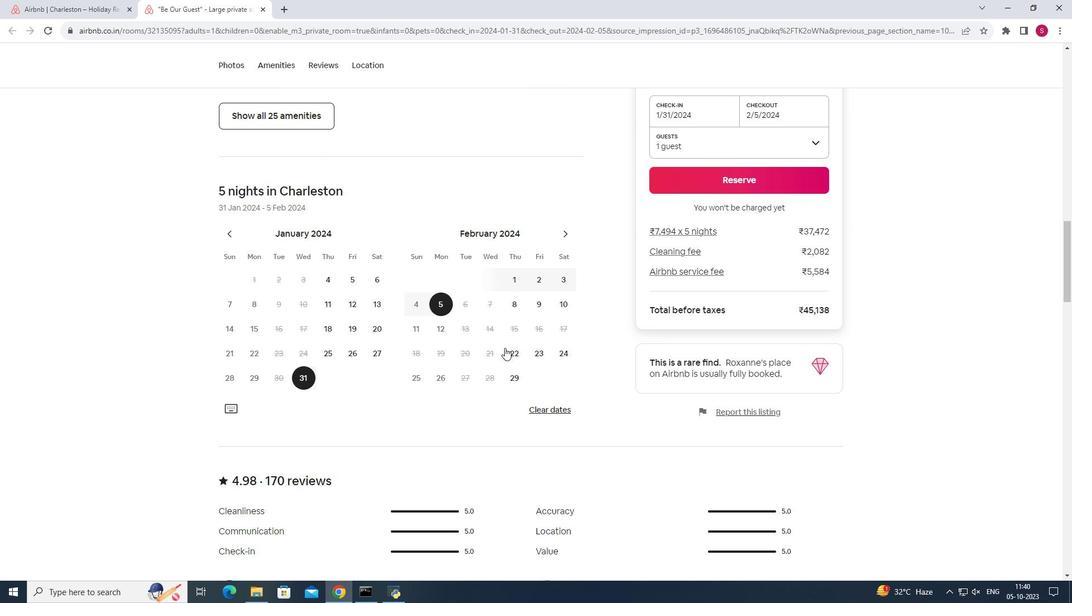 
Action: Mouse scrolled (504, 347) with delta (0, 0)
Screenshot: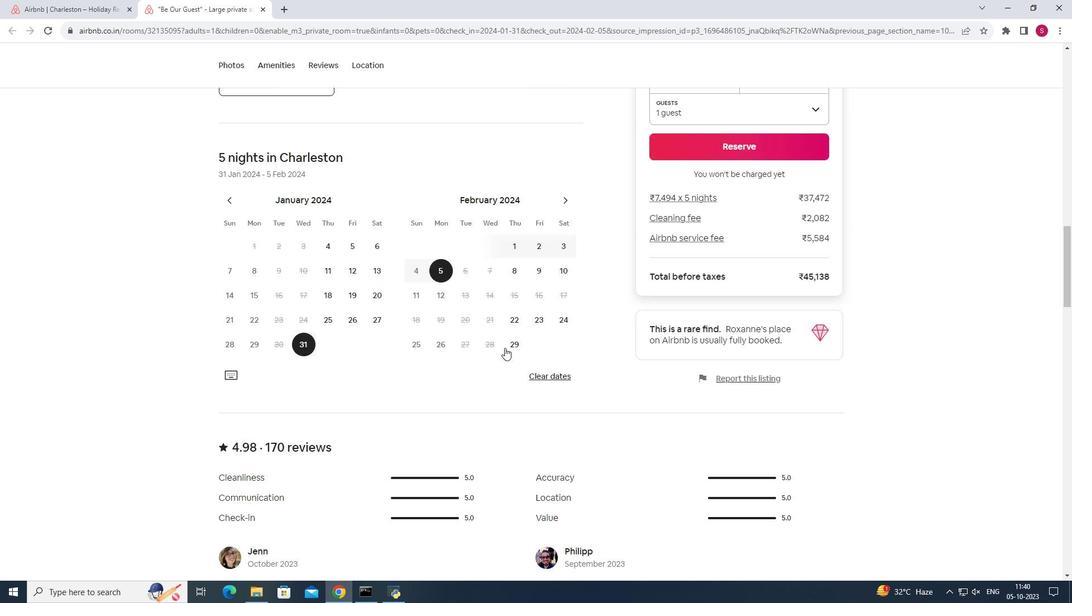 
Action: Mouse scrolled (504, 347) with delta (0, 0)
Screenshot: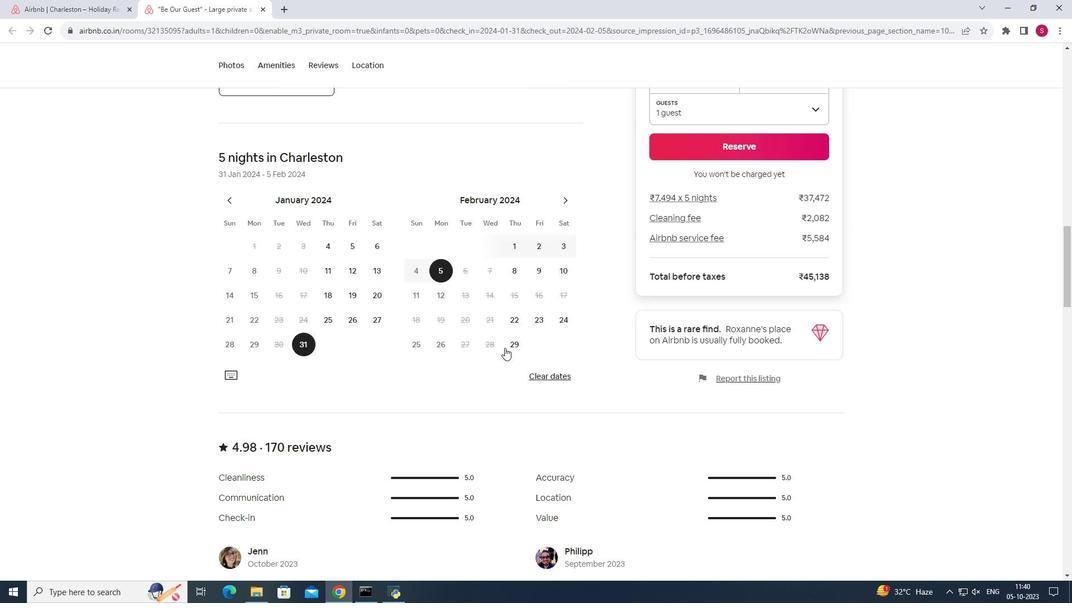 
Action: Mouse scrolled (504, 347) with delta (0, 0)
Screenshot: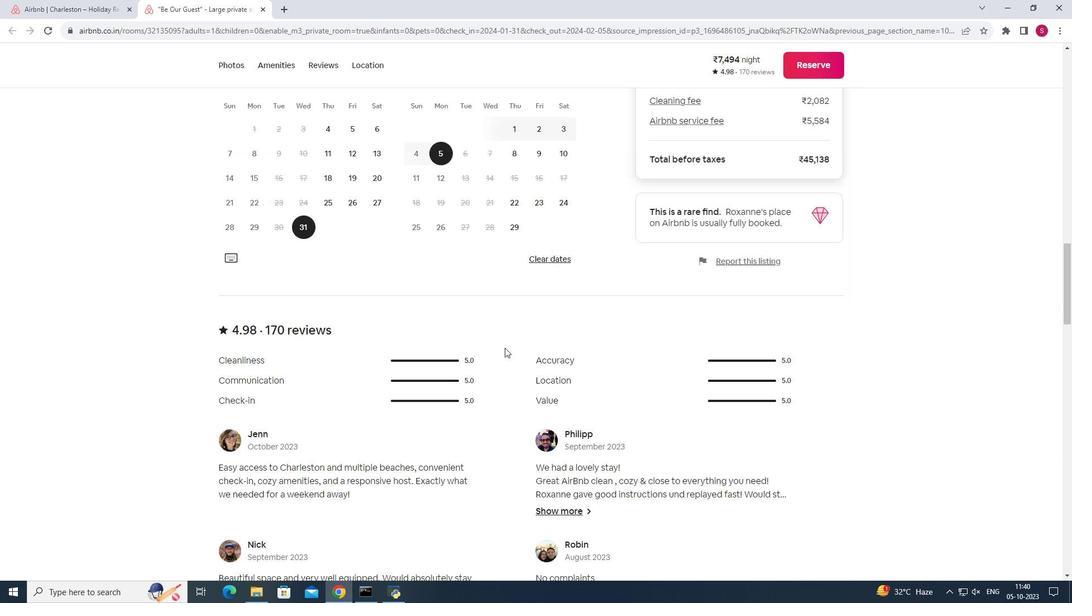 
Action: Mouse scrolled (504, 347) with delta (0, 0)
Screenshot: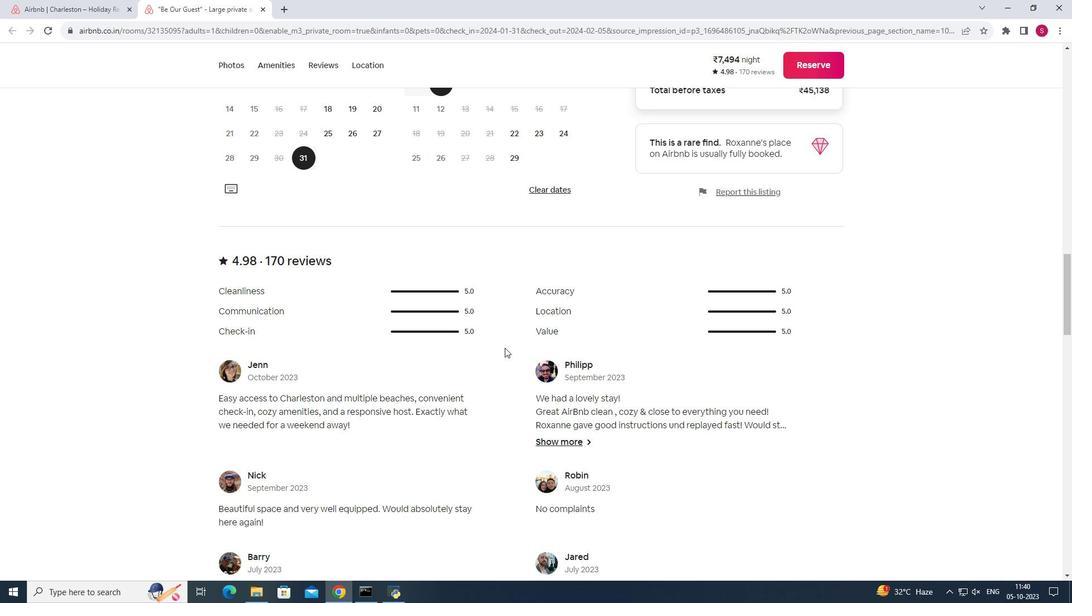 
Action: Mouse scrolled (504, 347) with delta (0, 0)
Screenshot: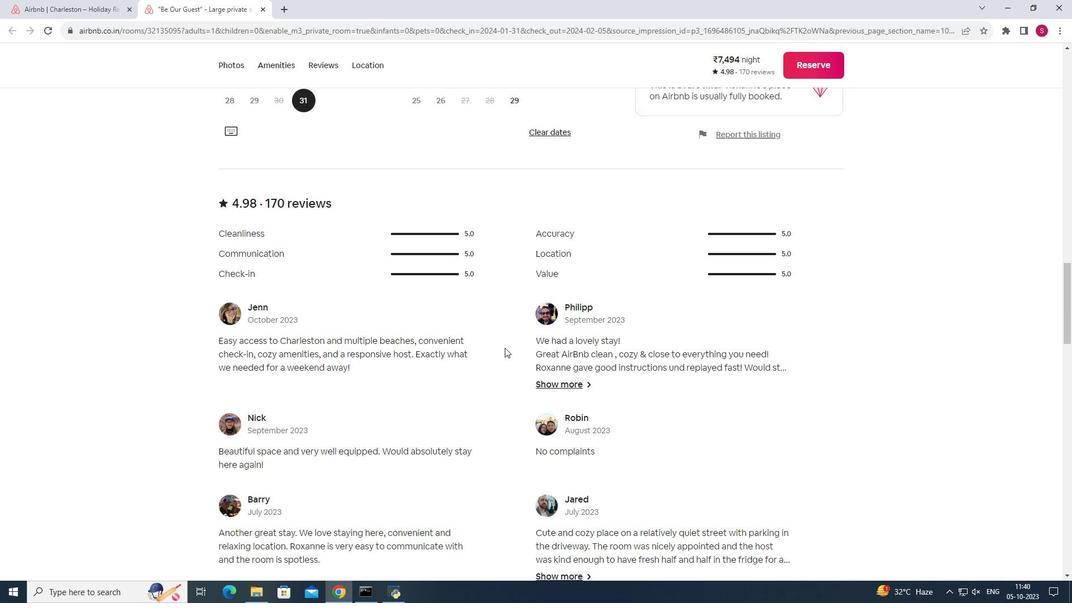 
Action: Mouse scrolled (504, 347) with delta (0, 0)
Screenshot: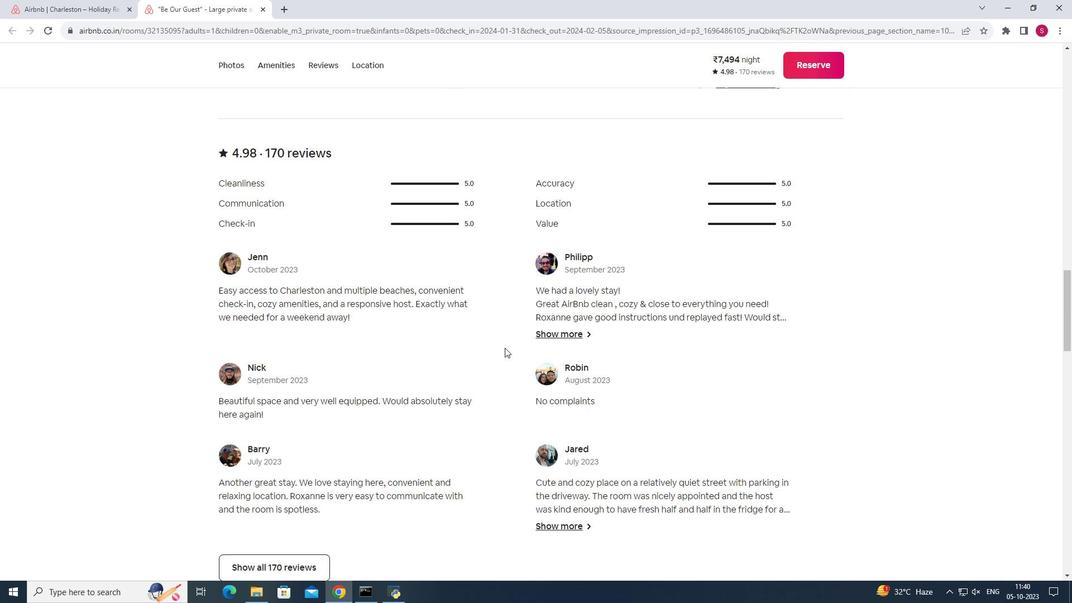 
Action: Mouse scrolled (504, 347) with delta (0, 0)
Screenshot: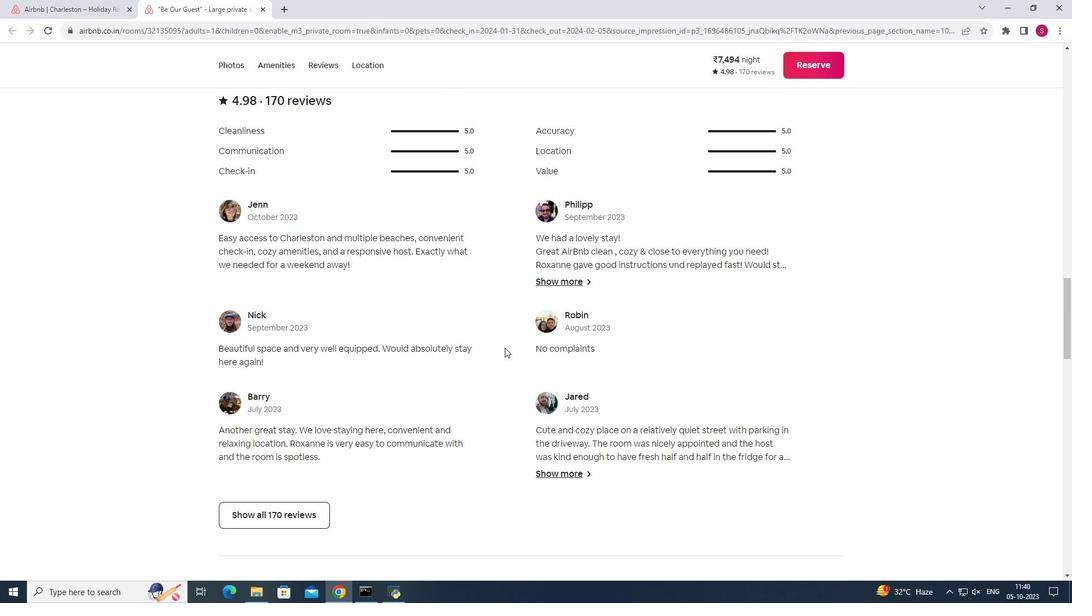 
Action: Mouse scrolled (504, 347) with delta (0, 0)
Screenshot: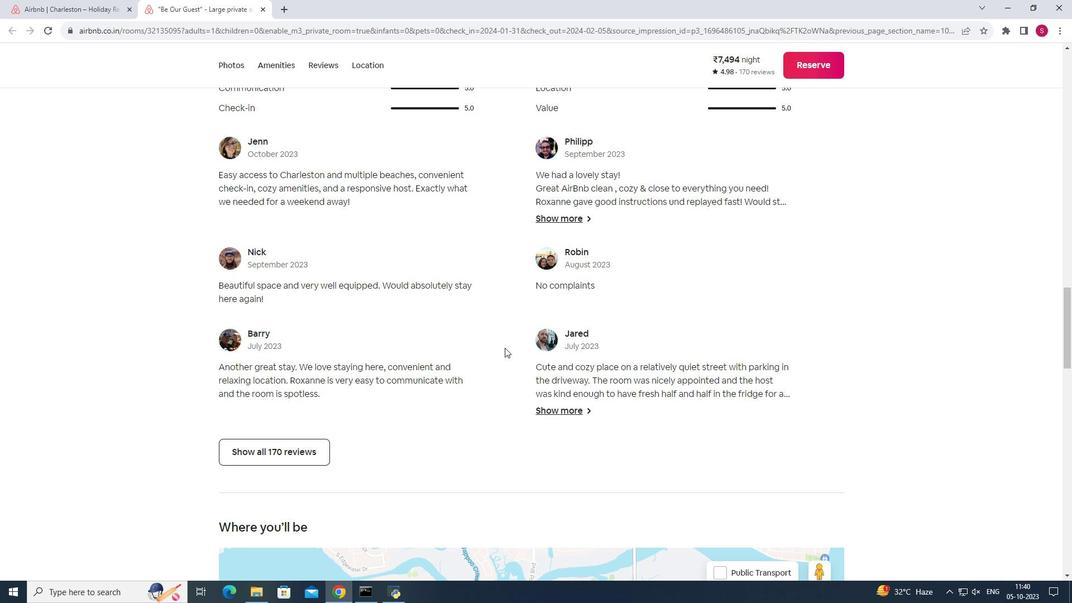 
Action: Mouse moved to (293, 403)
Screenshot: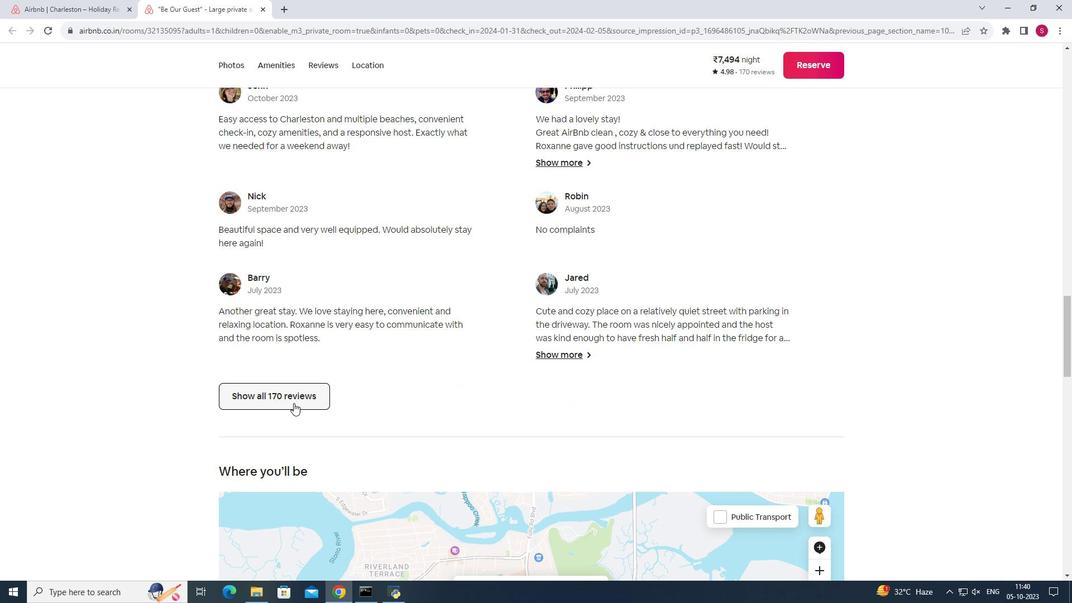 
Action: Mouse pressed left at (293, 403)
Screenshot: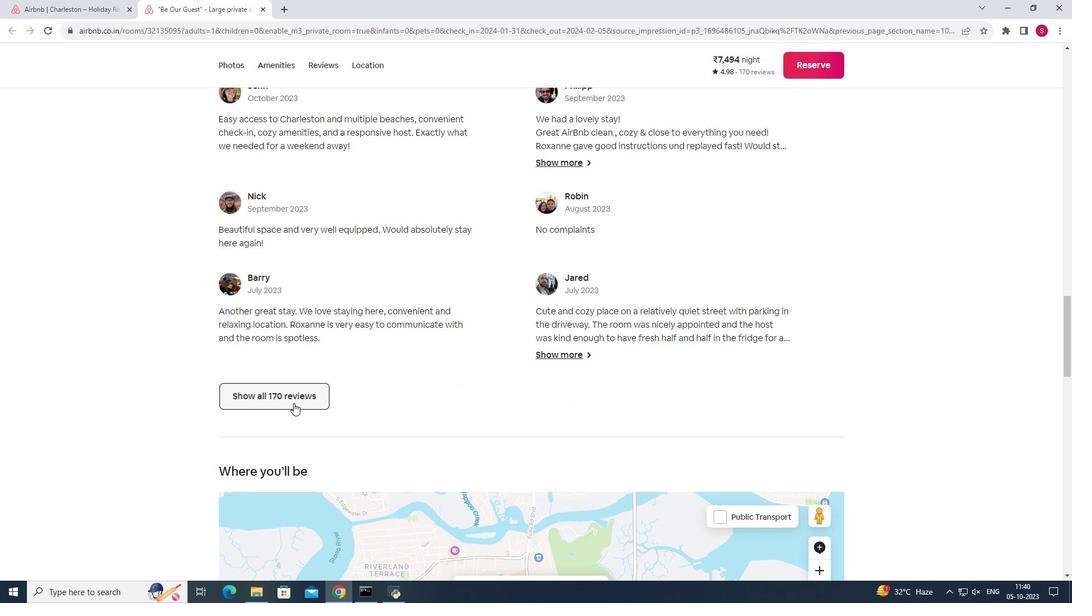
Action: Mouse moved to (671, 311)
Screenshot: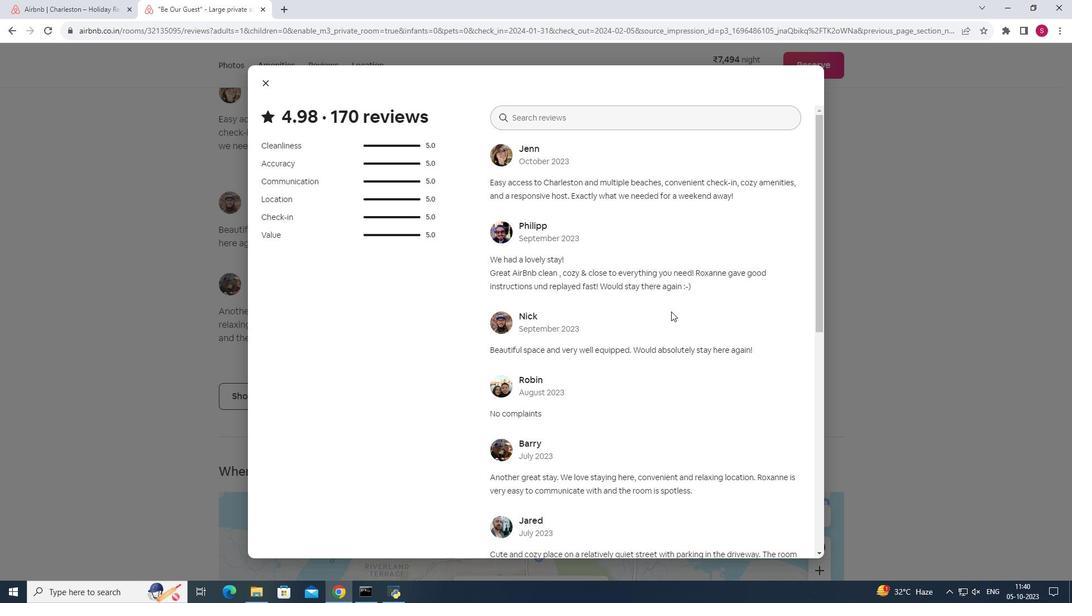 
Action: Mouse scrolled (671, 311) with delta (0, 0)
Screenshot: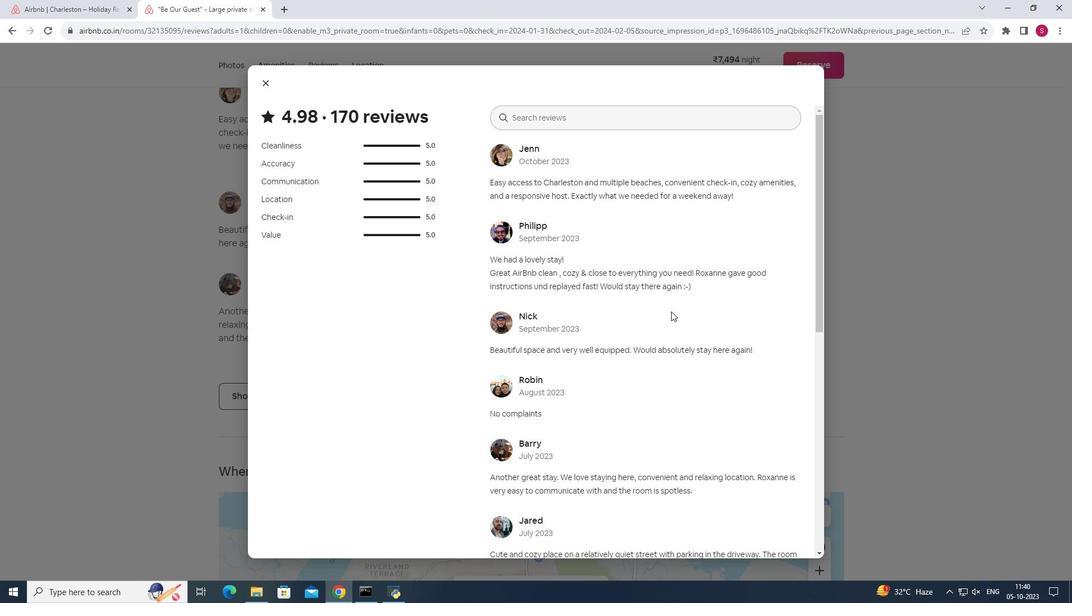 
Action: Mouse moved to (671, 312)
Screenshot: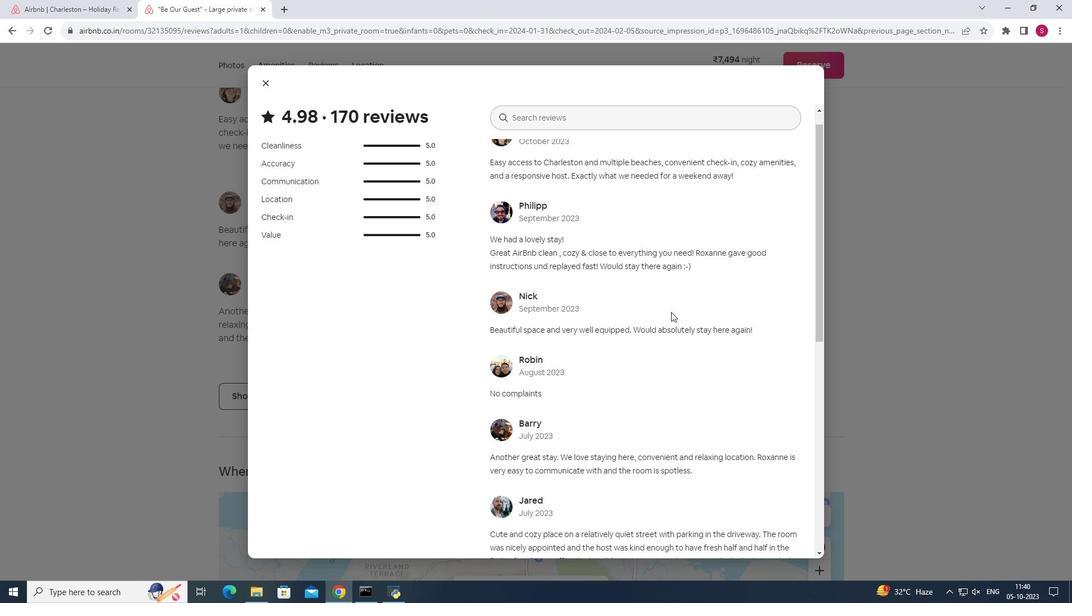 
Action: Mouse scrolled (671, 311) with delta (0, 0)
Screenshot: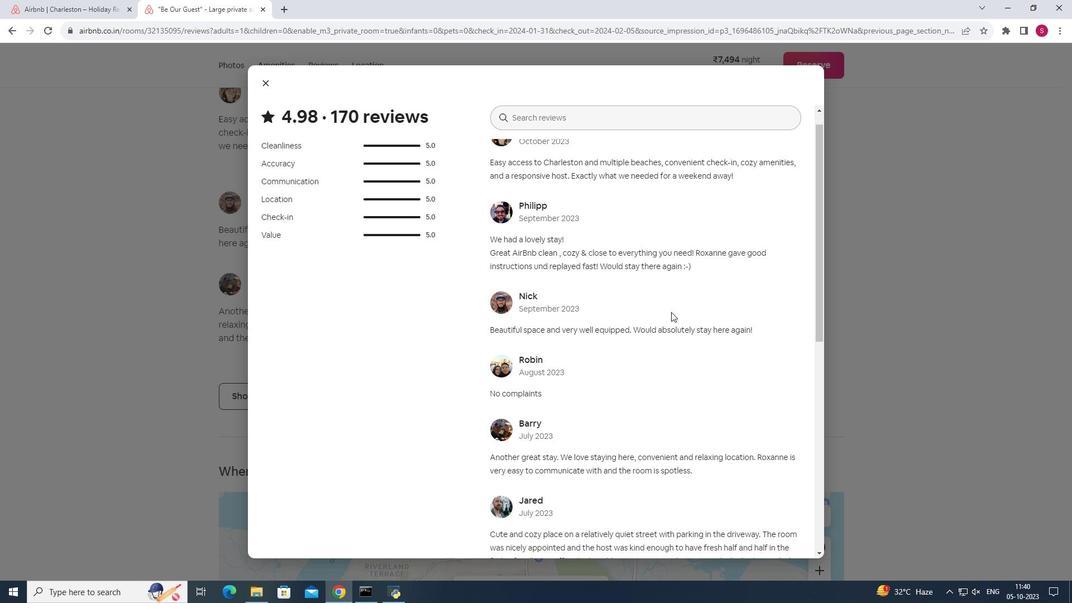 
Action: Mouse moved to (696, 329)
Screenshot: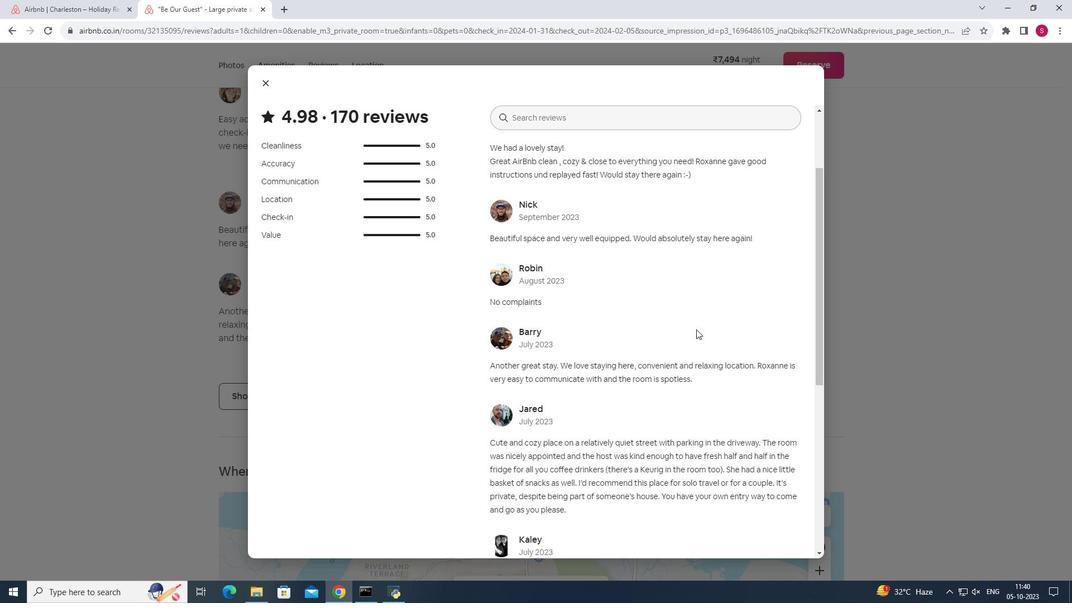 
Action: Mouse scrolled (696, 329) with delta (0, 0)
Screenshot: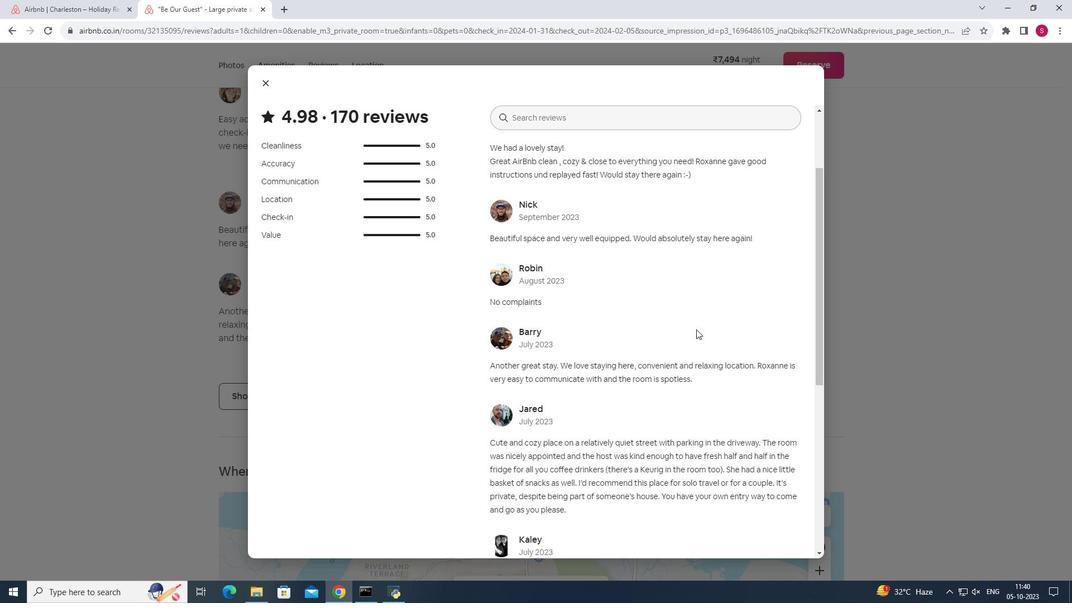 
Action: Mouse scrolled (696, 329) with delta (0, 0)
Screenshot: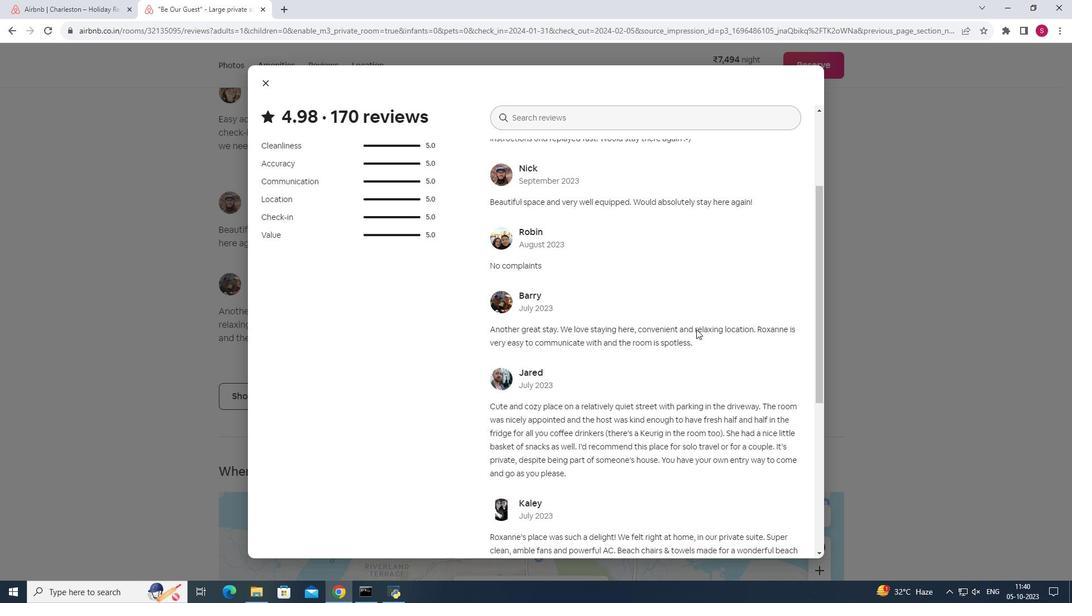 
Action: Mouse moved to (696, 329)
Screenshot: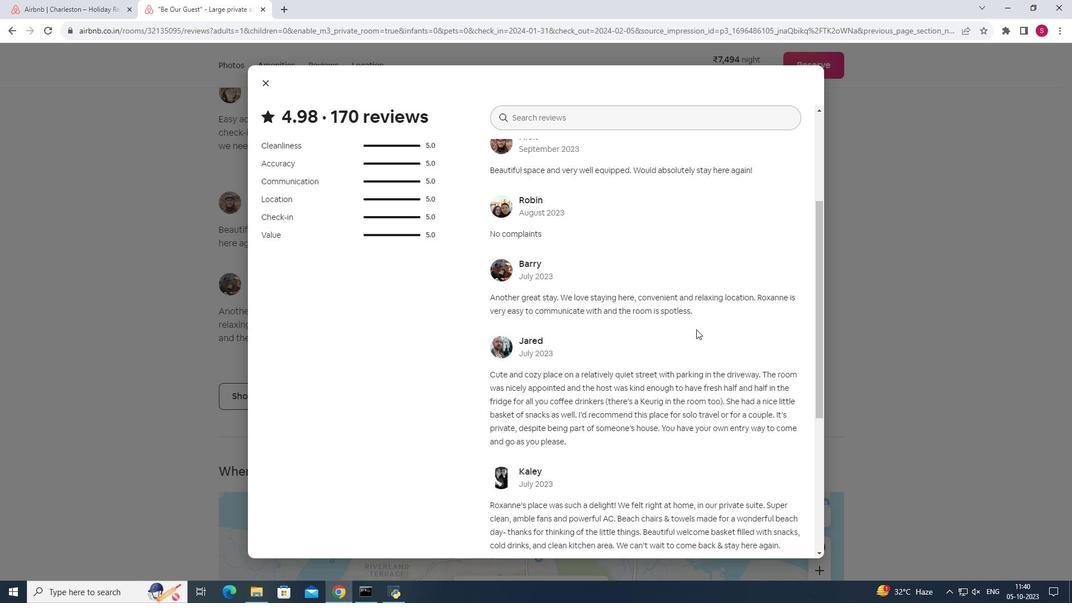
Action: Mouse scrolled (696, 329) with delta (0, 0)
Screenshot: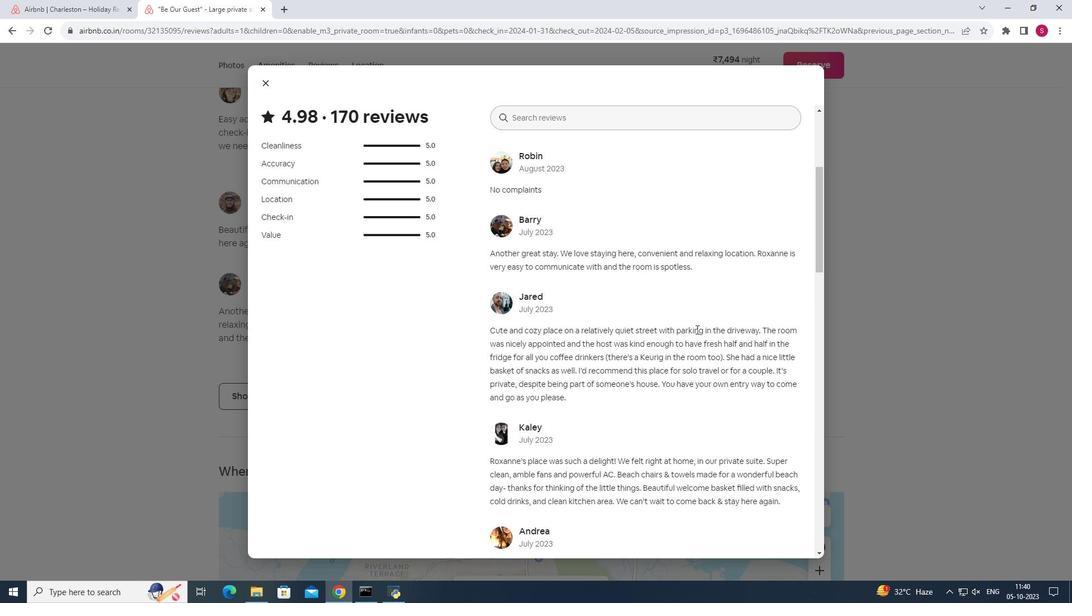 
Action: Mouse scrolled (696, 329) with delta (0, 0)
Screenshot: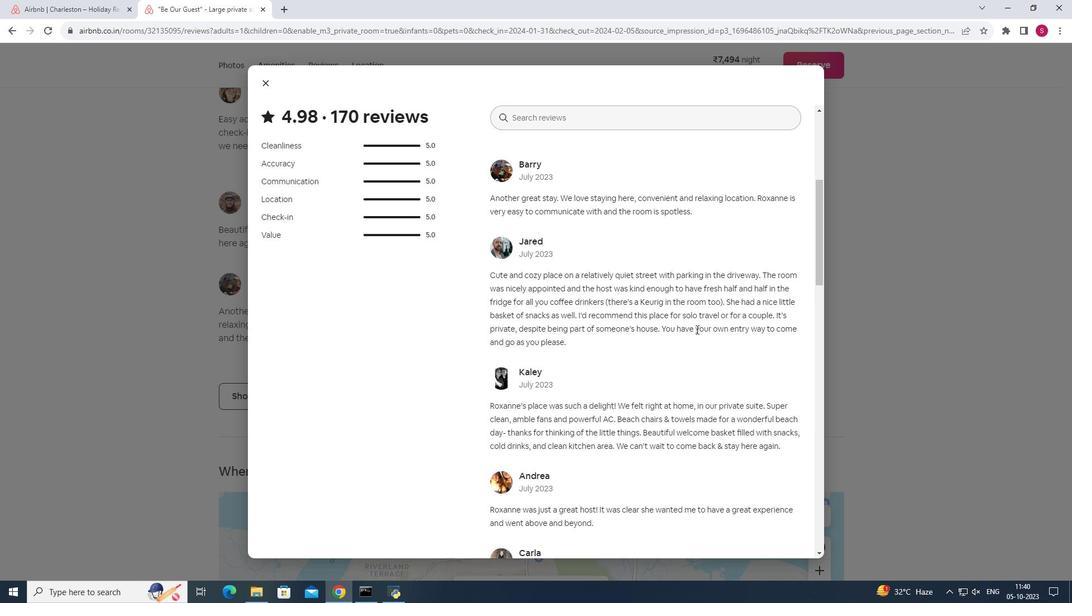 
Action: Mouse scrolled (696, 329) with delta (0, 0)
Screenshot: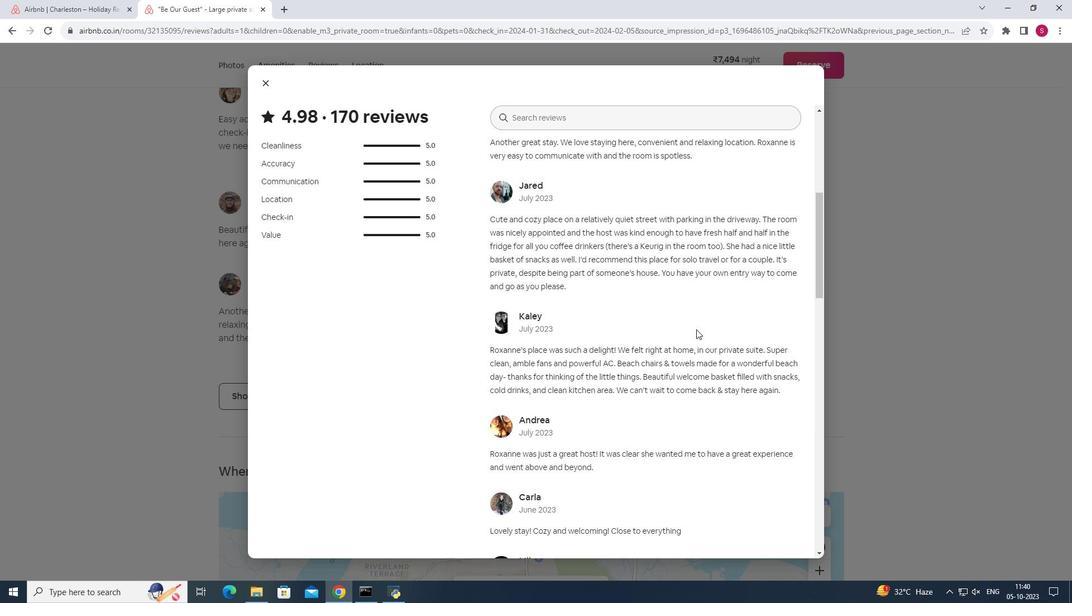 
Action: Mouse moved to (718, 352)
Screenshot: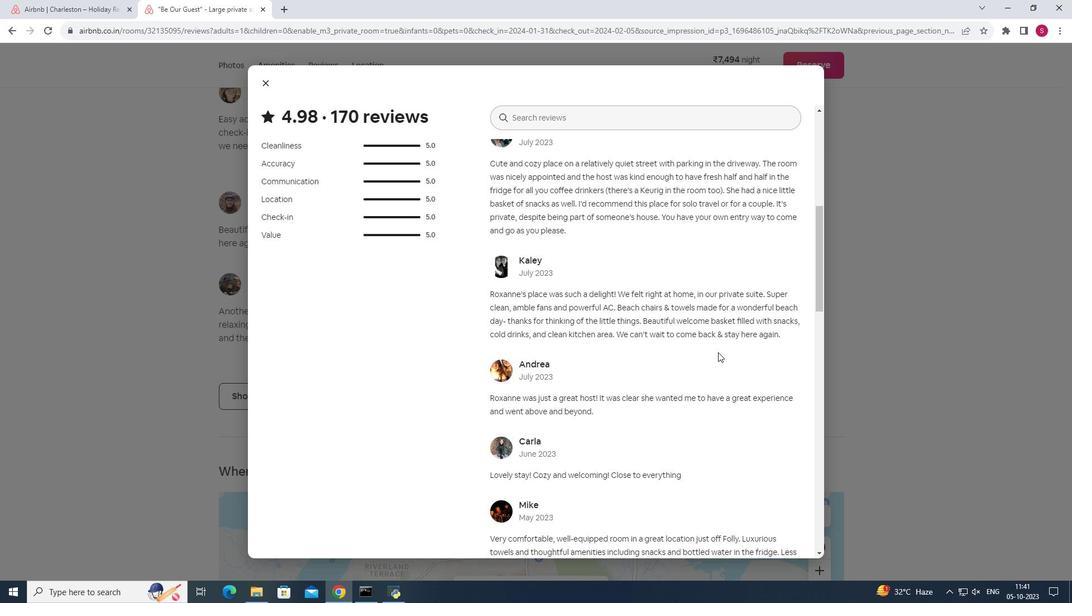 
Action: Mouse scrolled (718, 351) with delta (0, 0)
Screenshot: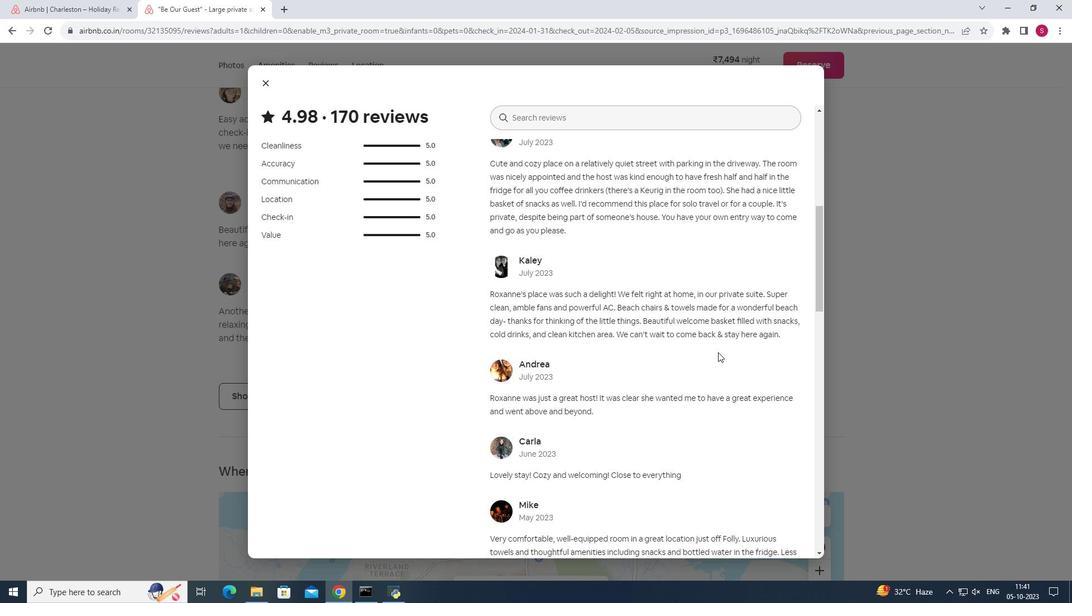 
Action: Mouse scrolled (718, 351) with delta (0, 0)
Screenshot: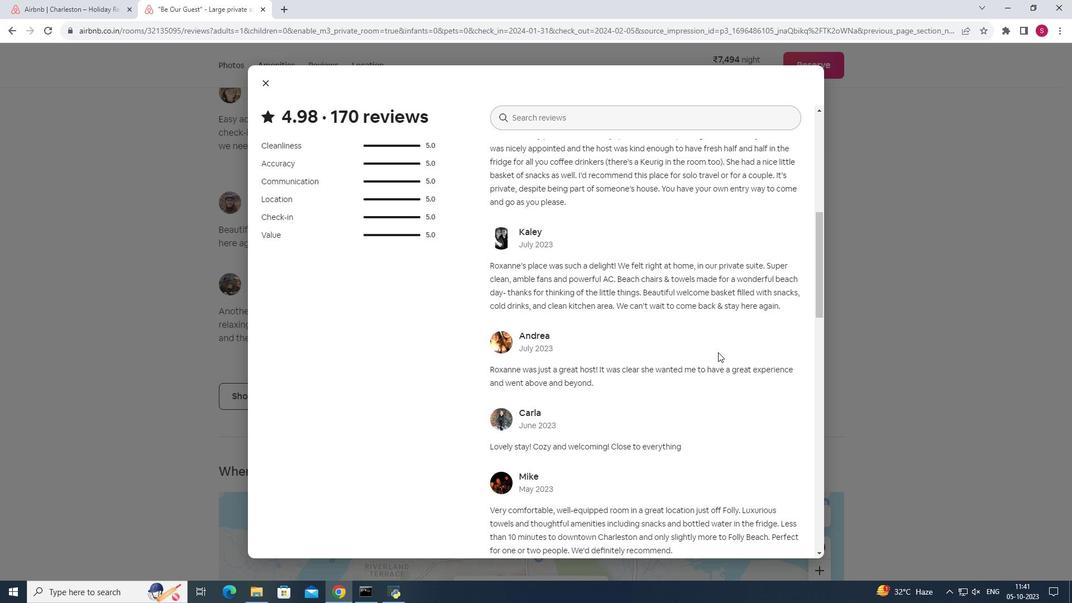 
Action: Mouse moved to (759, 327)
Screenshot: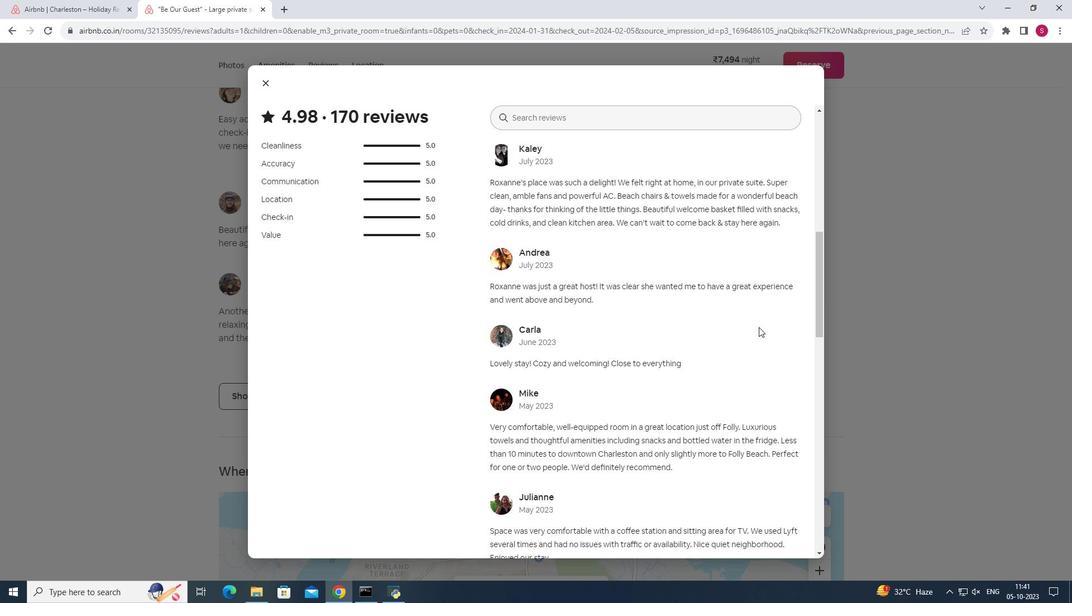 
Action: Mouse scrolled (759, 326) with delta (0, 0)
Screenshot: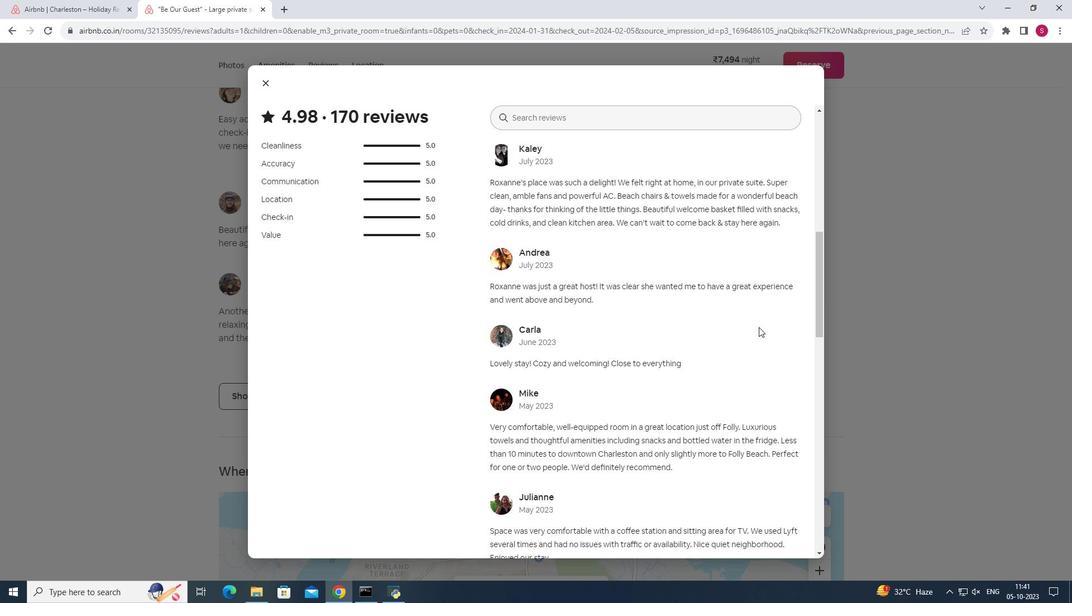 
Action: Mouse scrolled (759, 326) with delta (0, 0)
Screenshot: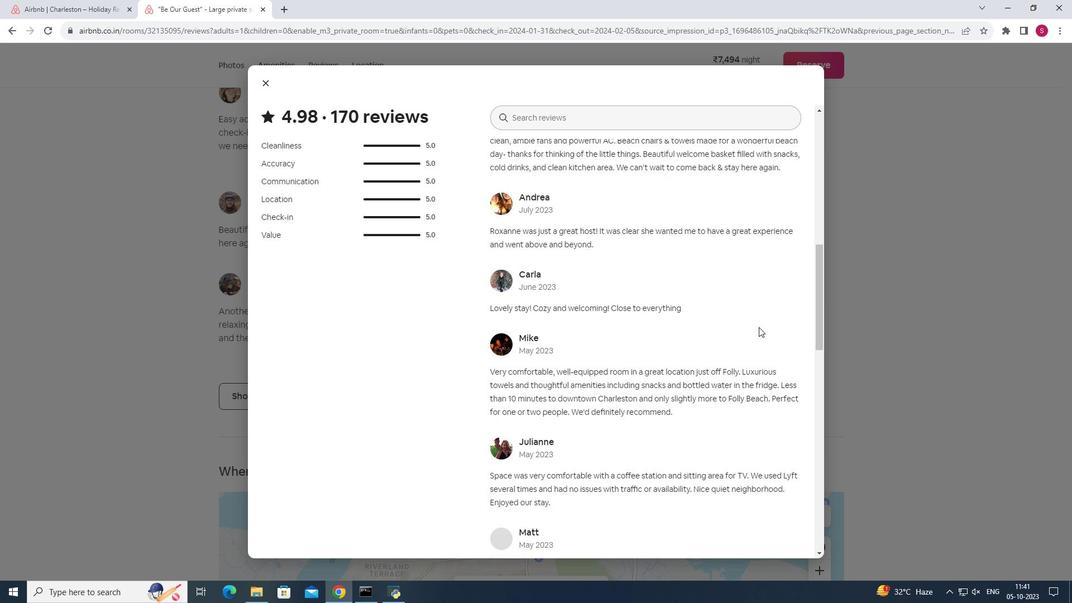 
Action: Mouse moved to (759, 327)
Screenshot: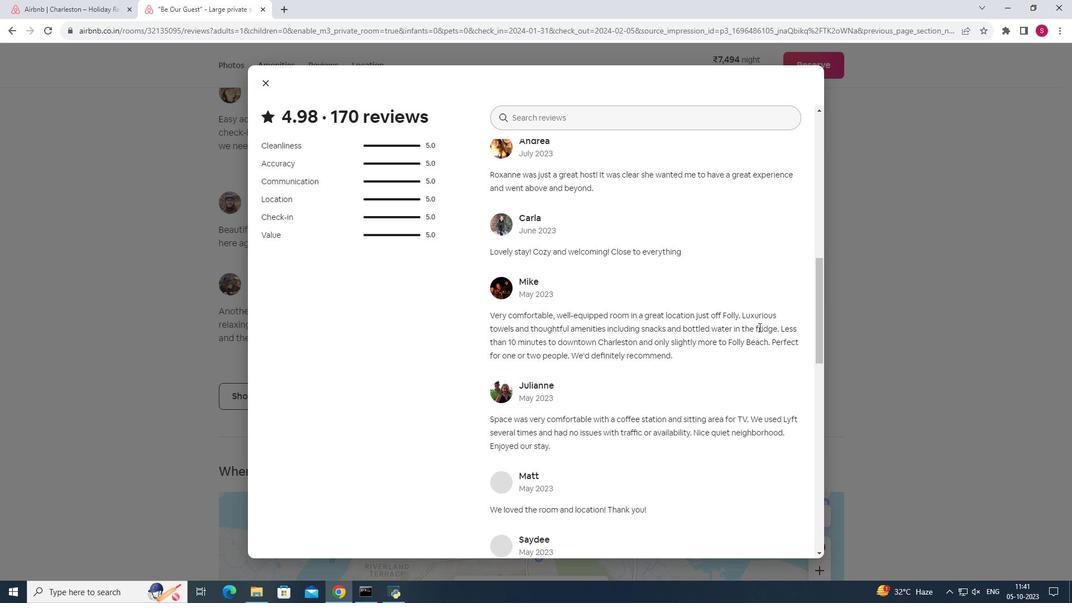 
Action: Mouse scrolled (759, 326) with delta (0, 0)
Screenshot: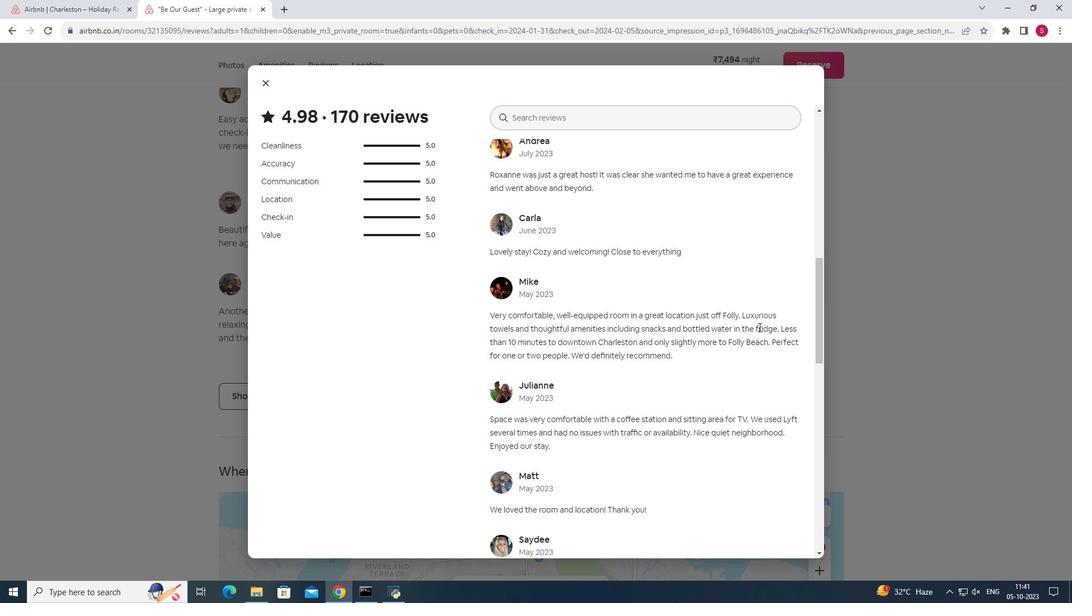 
Action: Mouse scrolled (759, 326) with delta (0, 0)
Screenshot: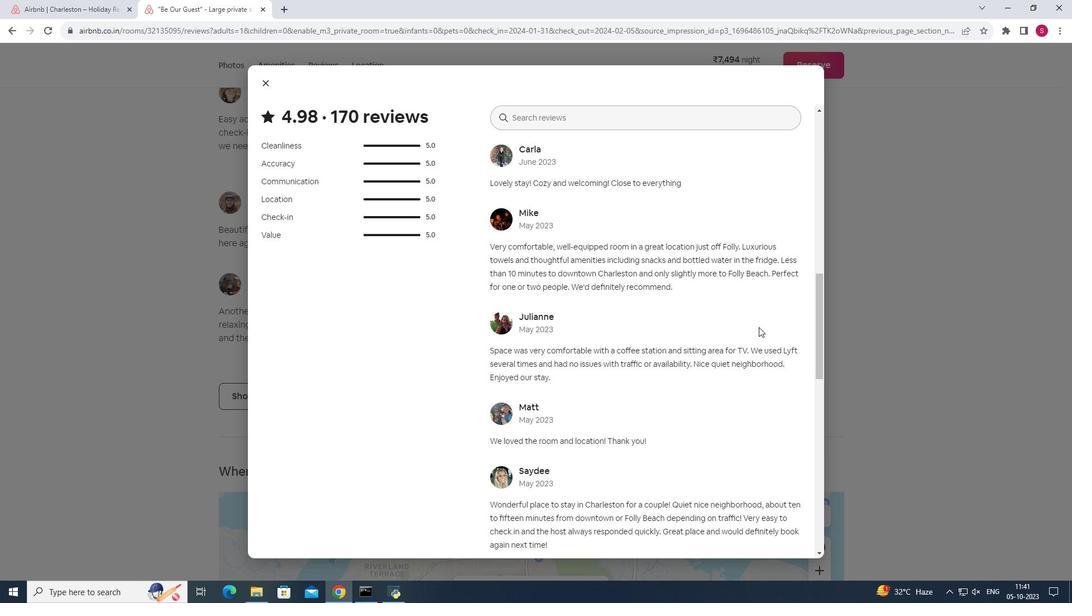 
Action: Mouse scrolled (759, 326) with delta (0, 0)
Screenshot: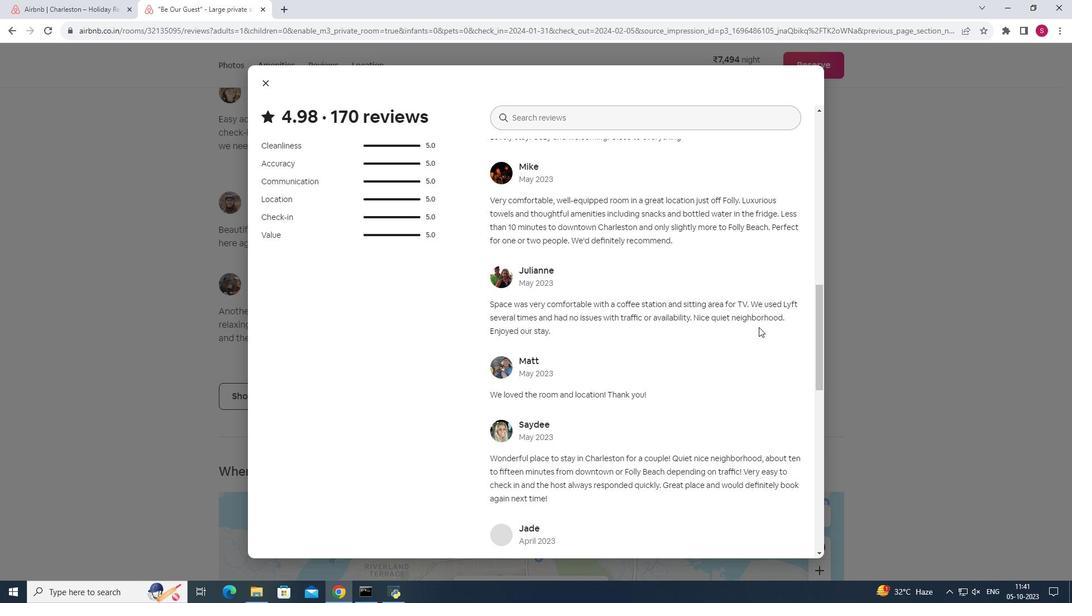 
Action: Mouse scrolled (759, 326) with delta (0, 0)
Screenshot: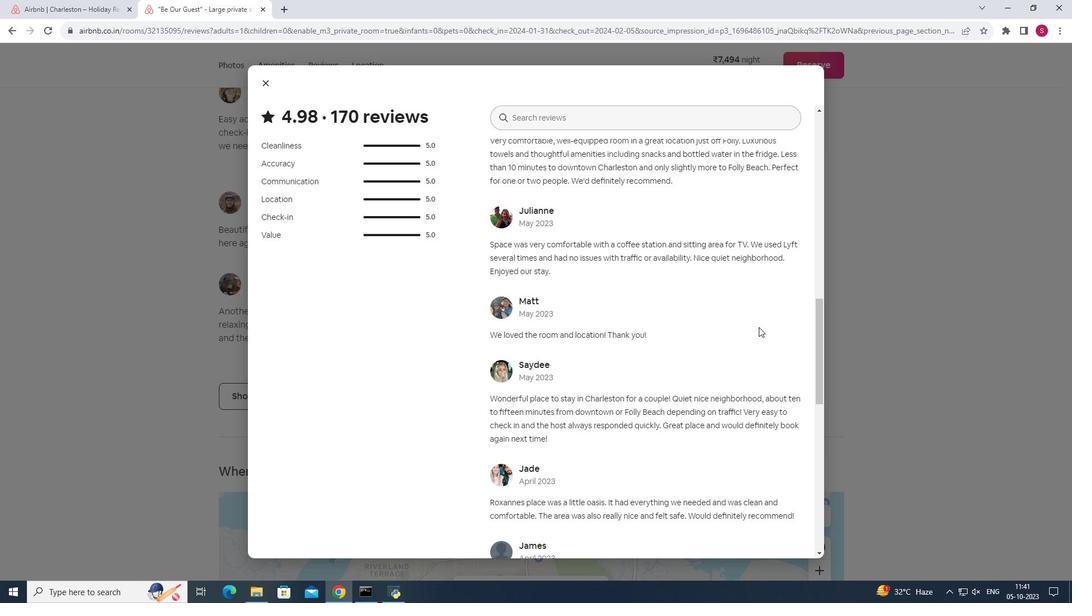 
Action: Mouse scrolled (759, 326) with delta (0, 0)
Screenshot: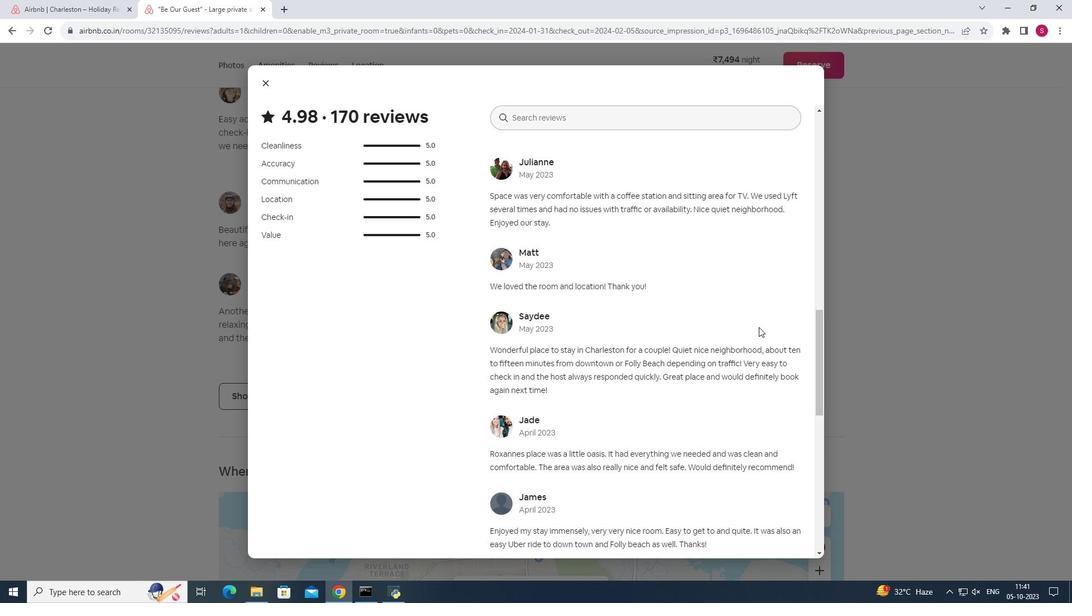 
Action: Mouse scrolled (759, 326) with delta (0, 0)
Screenshot: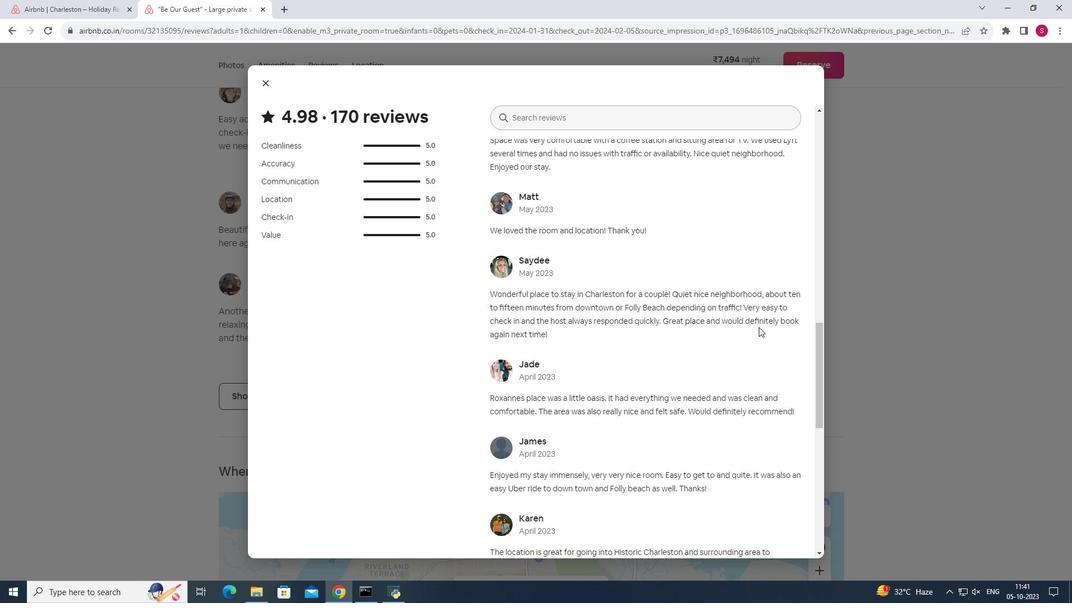 
Action: Mouse scrolled (759, 326) with delta (0, 0)
Screenshot: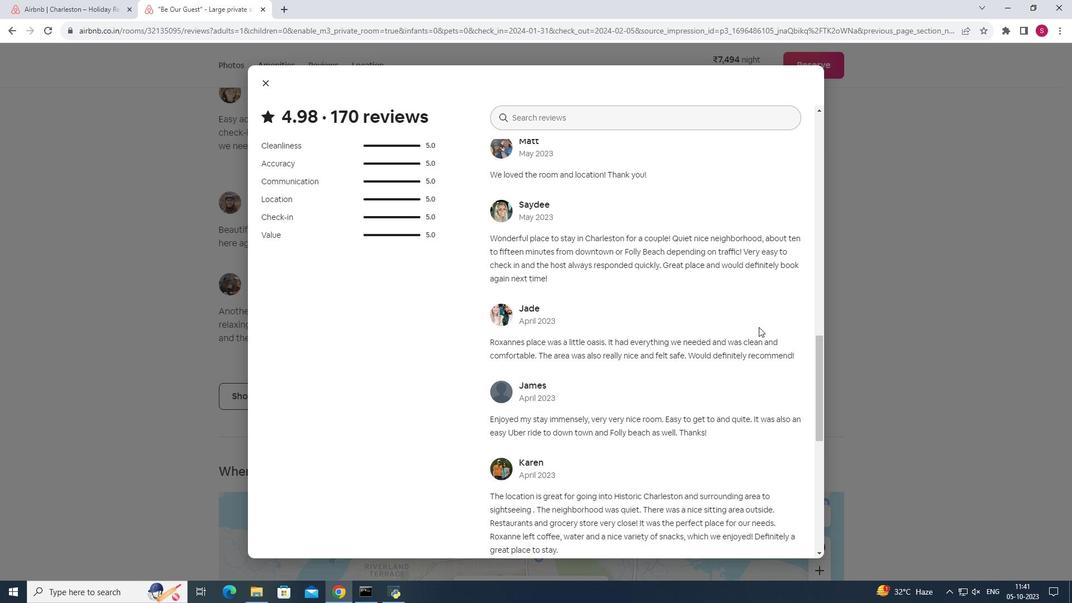 
Action: Mouse scrolled (759, 326) with delta (0, 0)
Screenshot: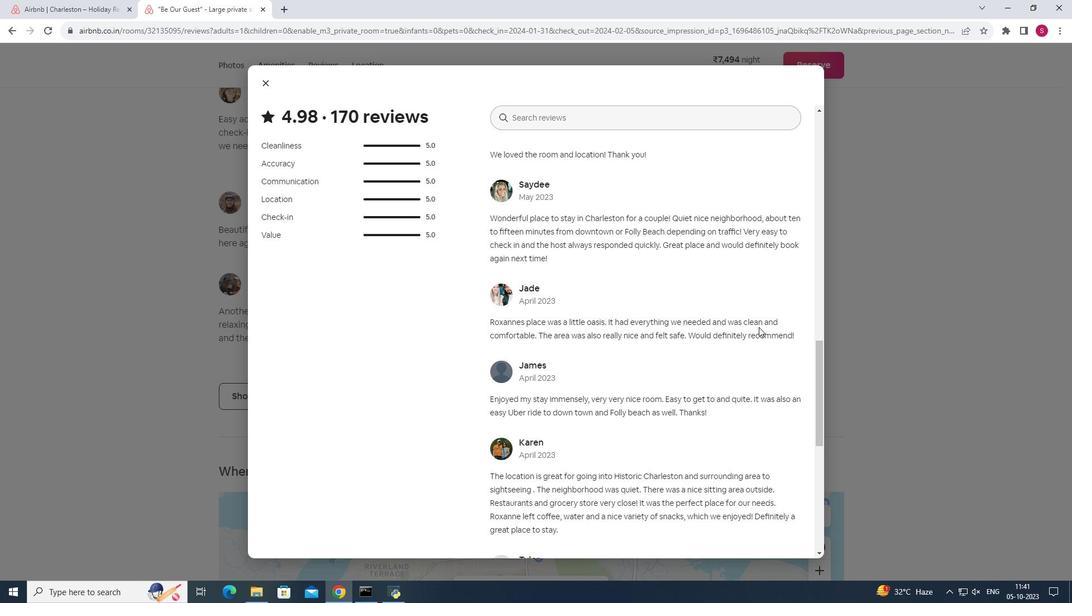 
Action: Mouse scrolled (759, 326) with delta (0, 0)
Screenshot: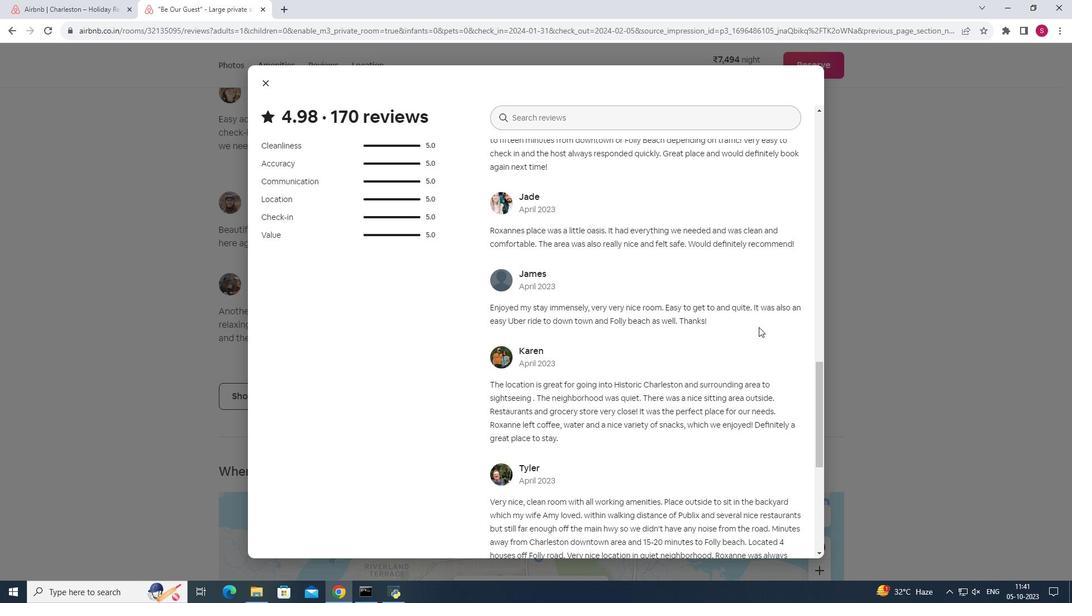 
Action: Mouse scrolled (759, 326) with delta (0, 0)
Screenshot: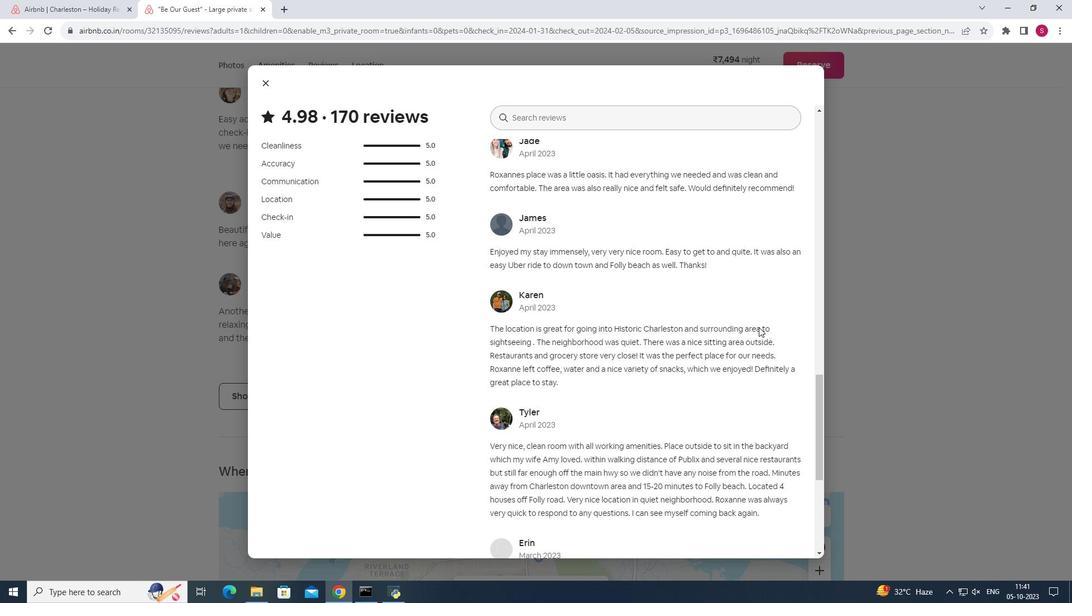 
Action: Mouse moved to (667, 362)
Screenshot: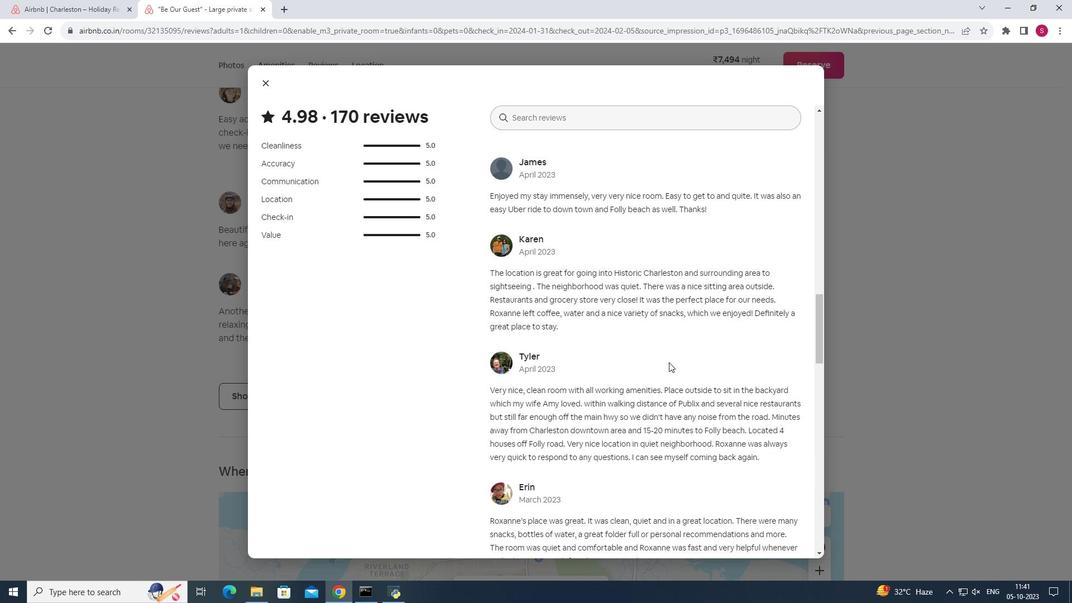 
Action: Mouse scrolled (667, 361) with delta (0, 0)
Screenshot: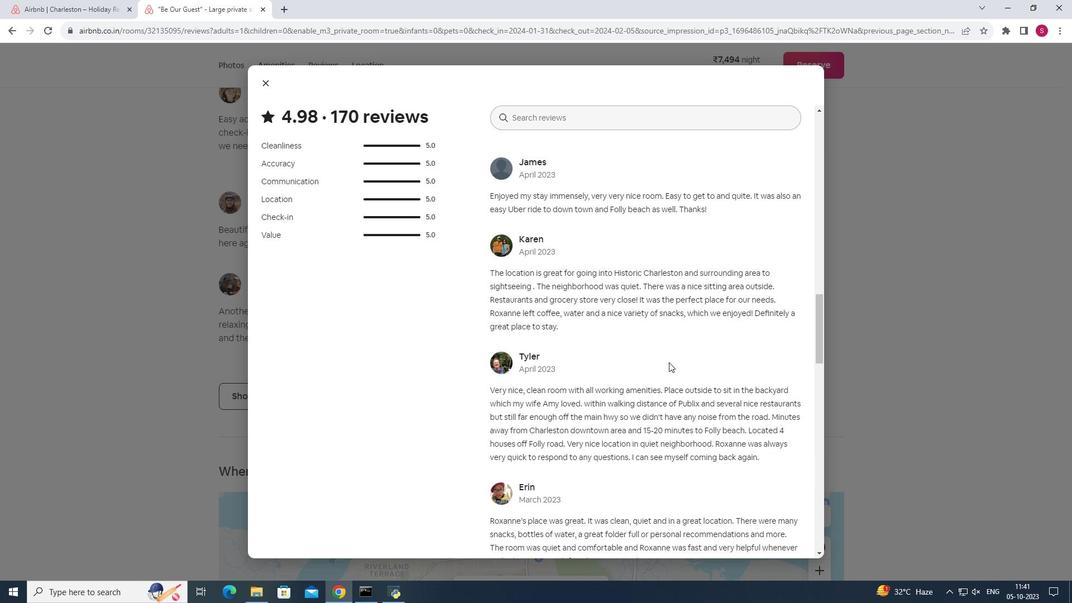 
Action: Mouse moved to (669, 362)
Screenshot: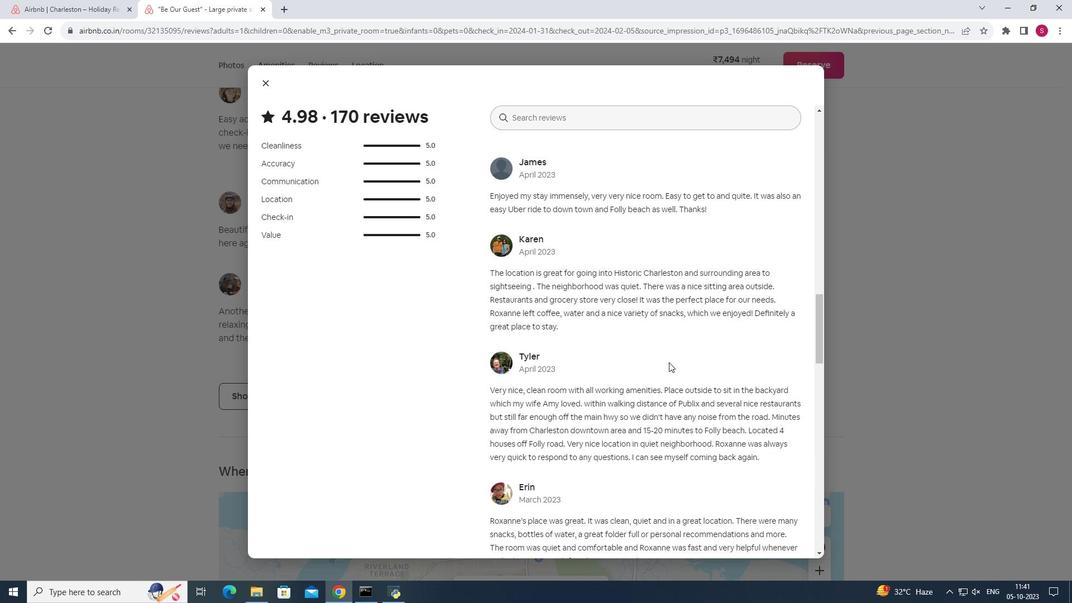 
Action: Mouse scrolled (669, 361) with delta (0, 0)
Screenshot: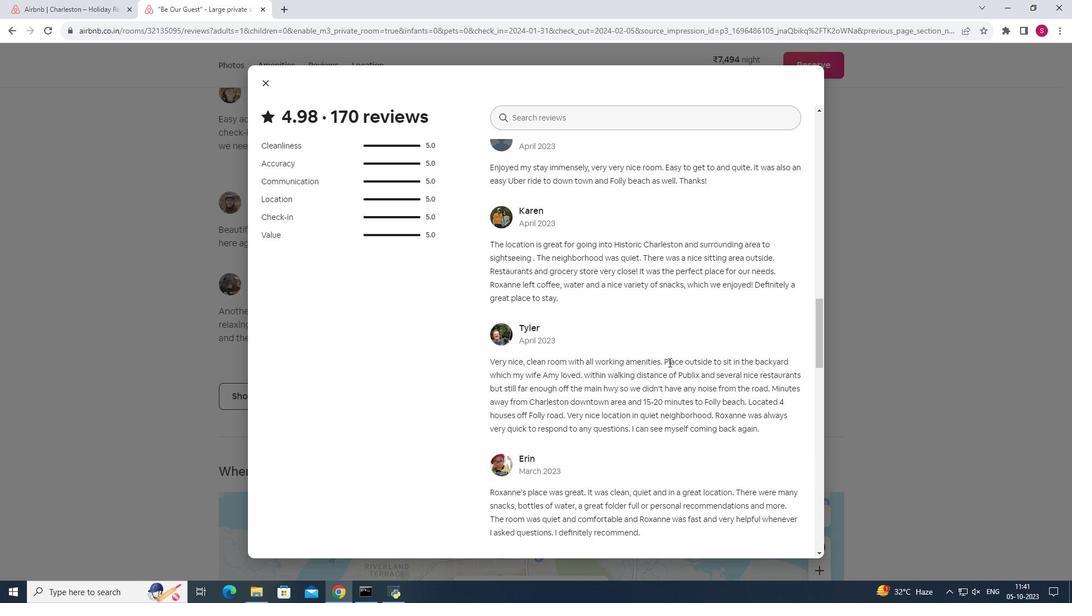 
Action: Mouse moved to (709, 387)
Screenshot: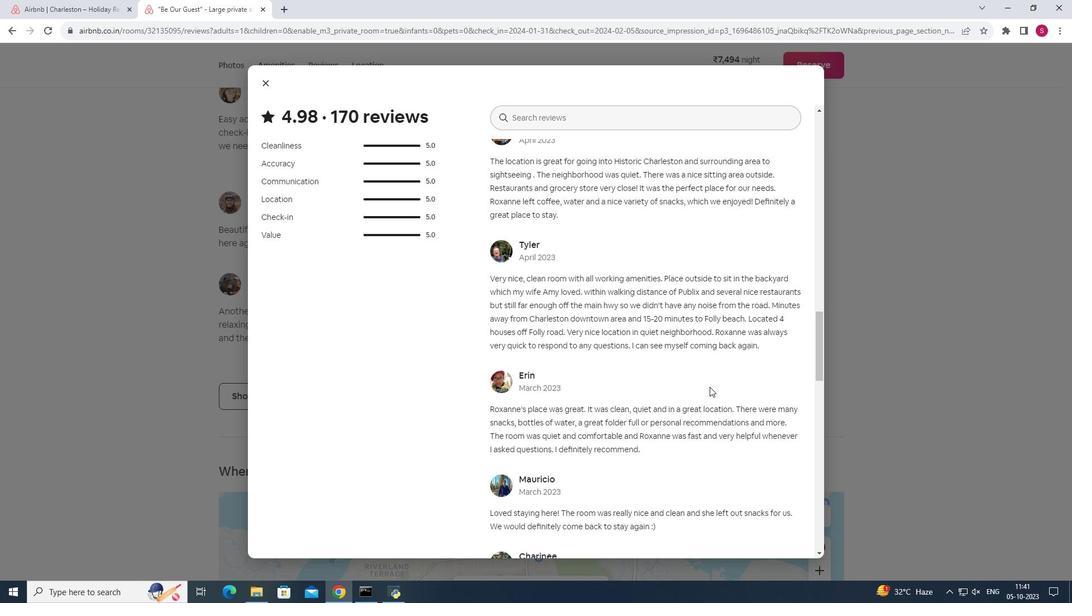 
Action: Mouse scrolled (709, 386) with delta (0, 0)
Screenshot: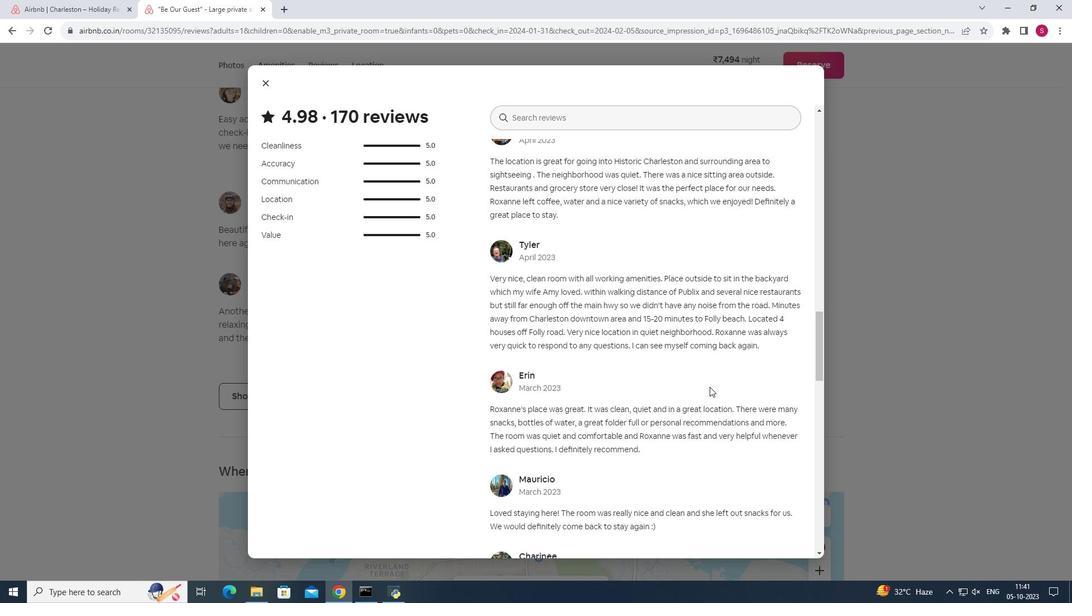 
Action: Mouse scrolled (709, 386) with delta (0, 0)
Screenshot: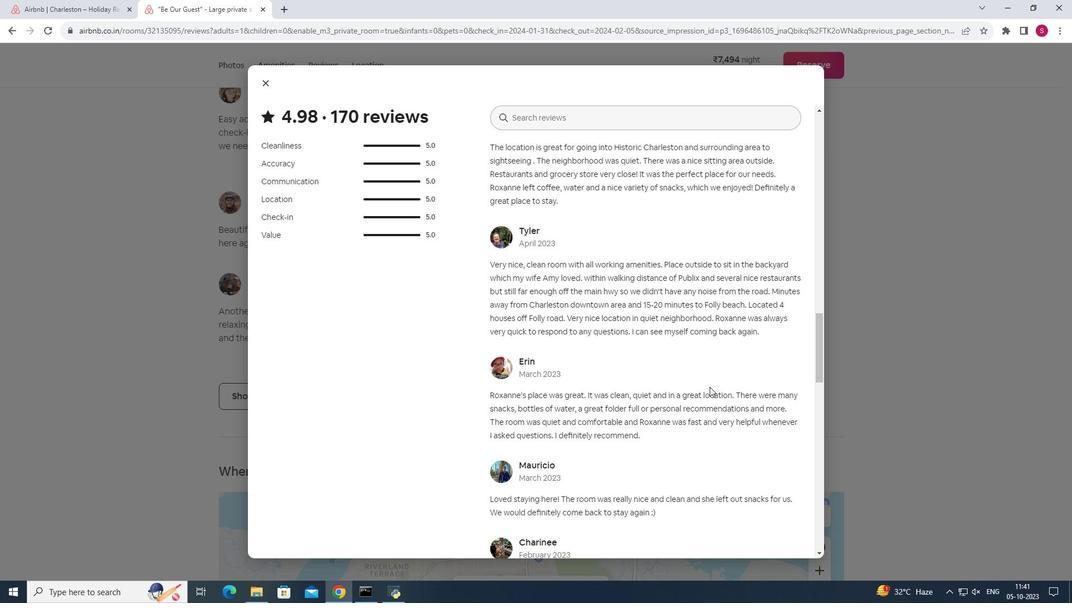 
Action: Mouse scrolled (709, 386) with delta (0, 0)
Screenshot: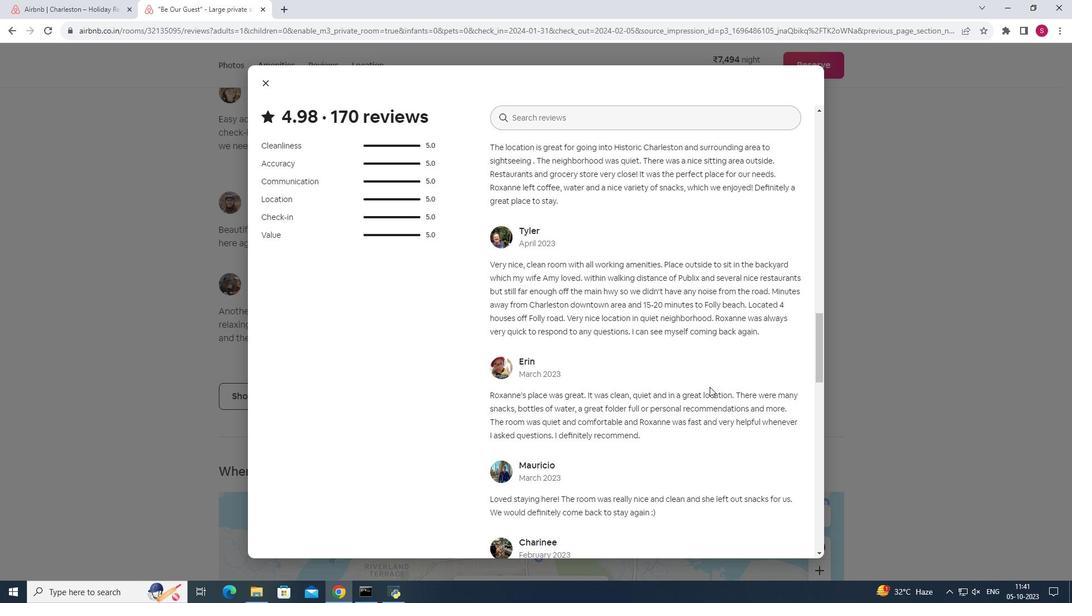 
Action: Mouse scrolled (709, 386) with delta (0, 0)
Screenshot: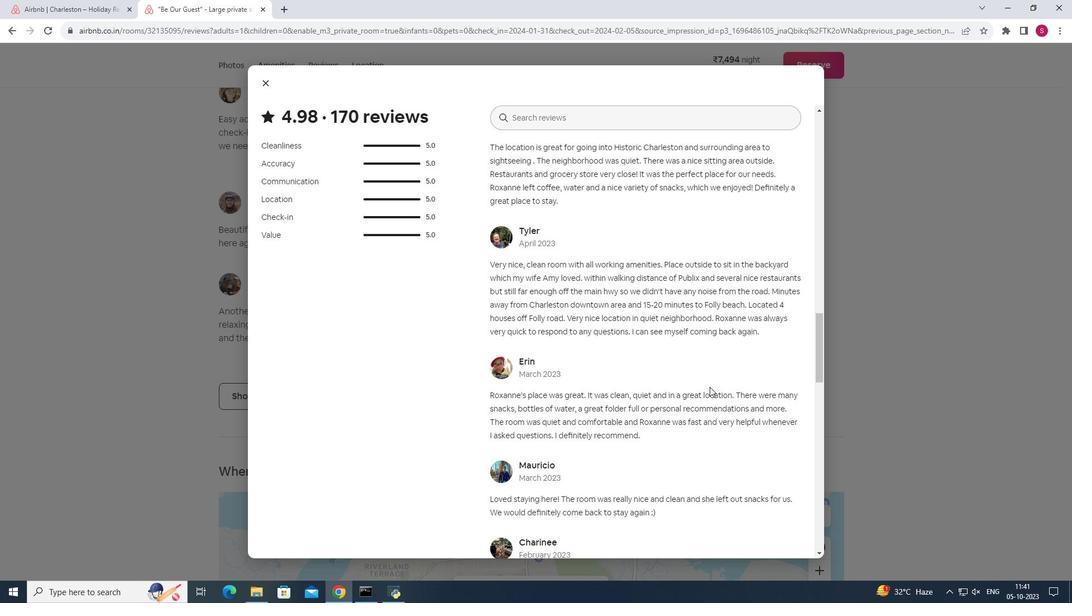 
Action: Mouse moved to (699, 457)
Screenshot: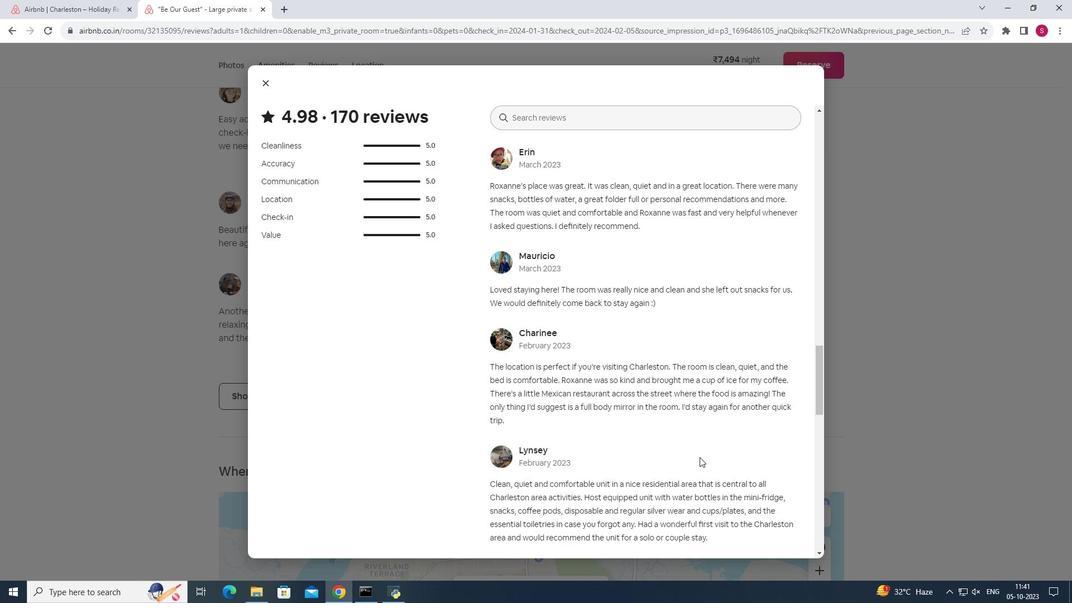 
Action: Mouse scrolled (699, 456) with delta (0, 0)
Screenshot: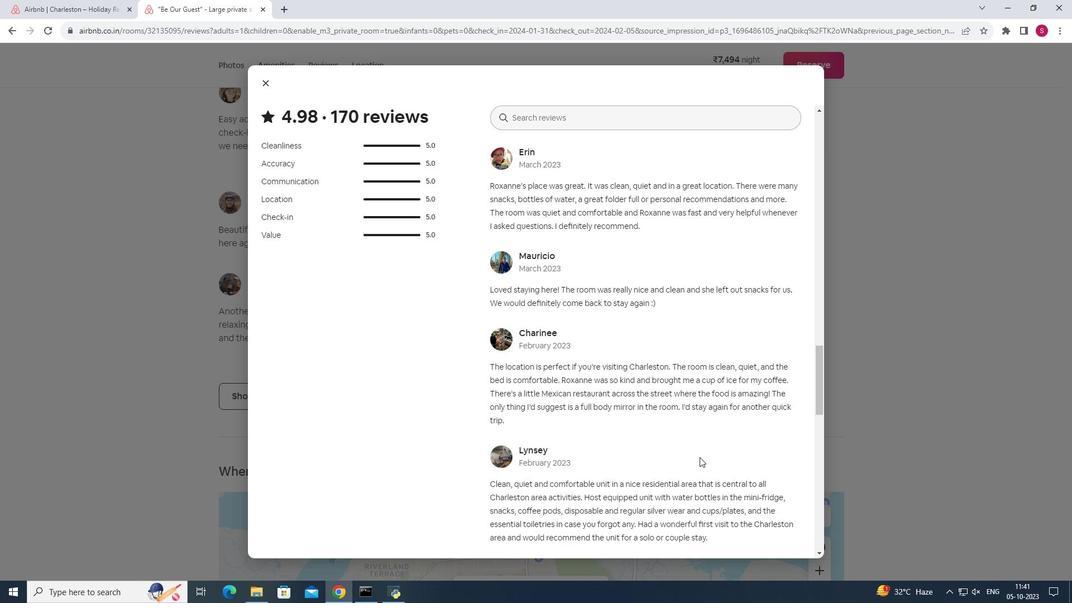
Action: Mouse scrolled (699, 456) with delta (0, 0)
Screenshot: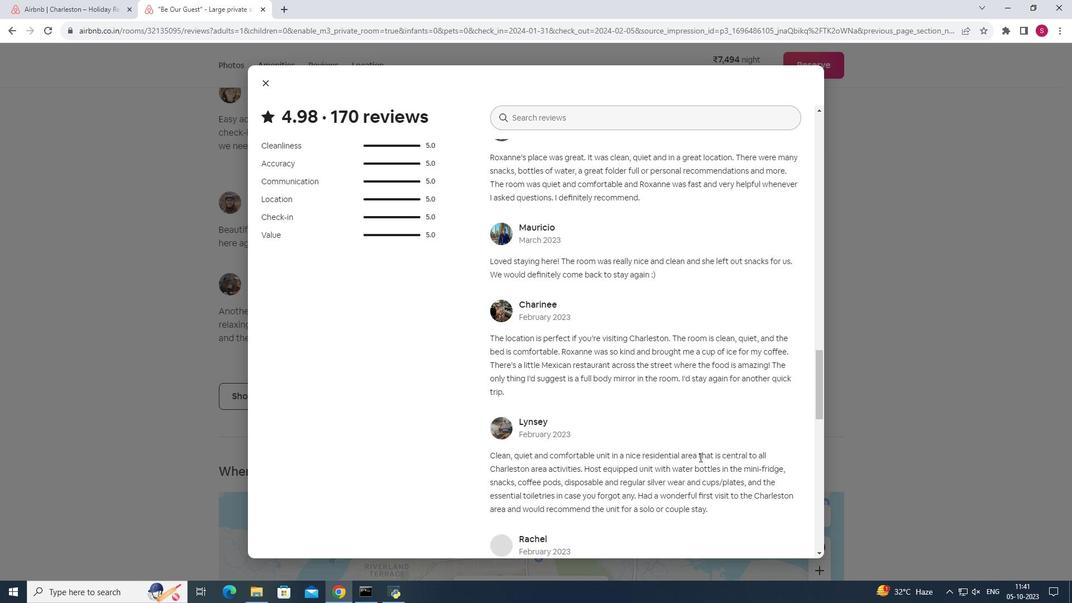 
Action: Mouse moved to (676, 440)
Screenshot: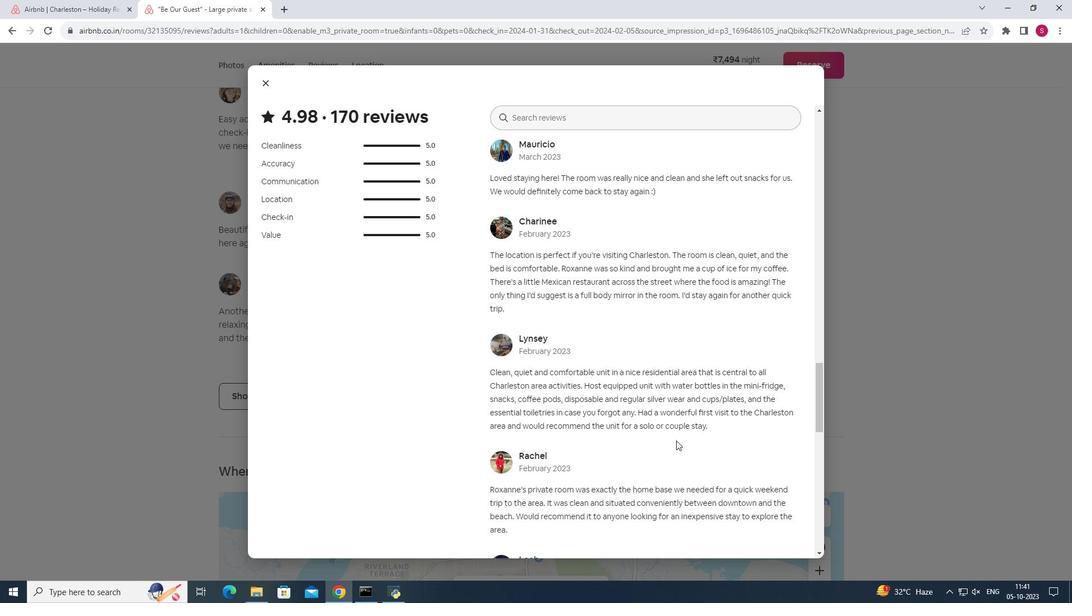 
Action: Mouse scrolled (676, 440) with delta (0, 0)
Screenshot: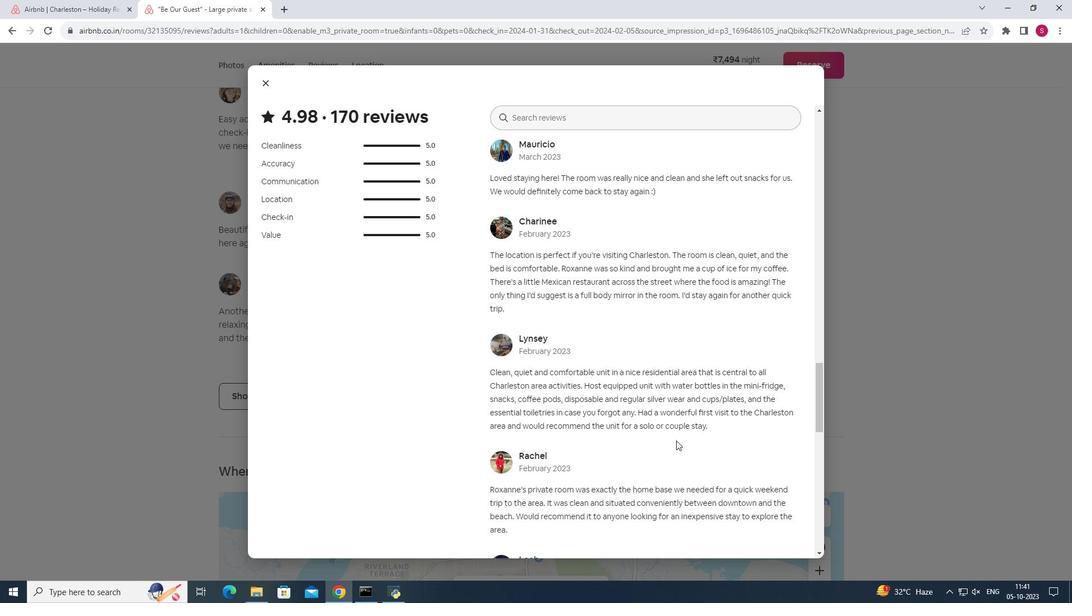 
Action: Mouse scrolled (676, 440) with delta (0, 0)
Screenshot: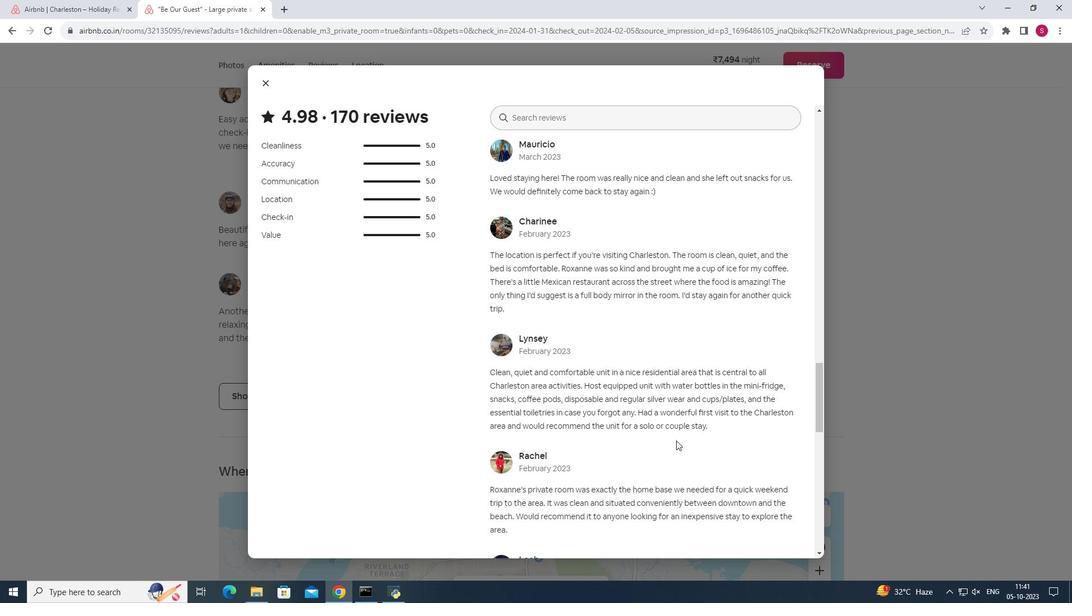 
Action: Mouse scrolled (676, 440) with delta (0, 0)
Screenshot: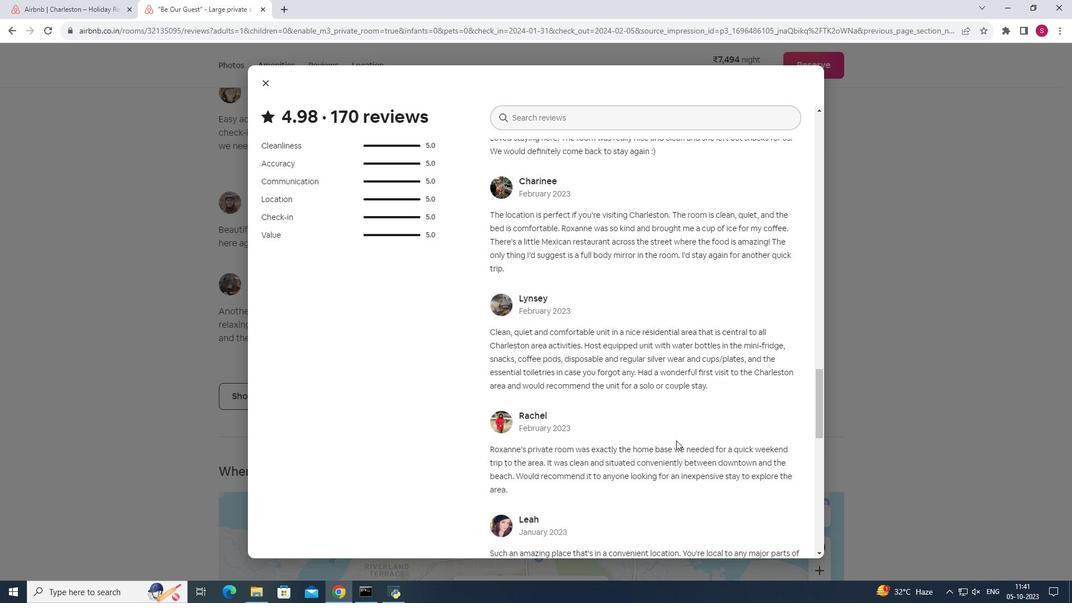 
Action: Mouse moved to (716, 377)
Screenshot: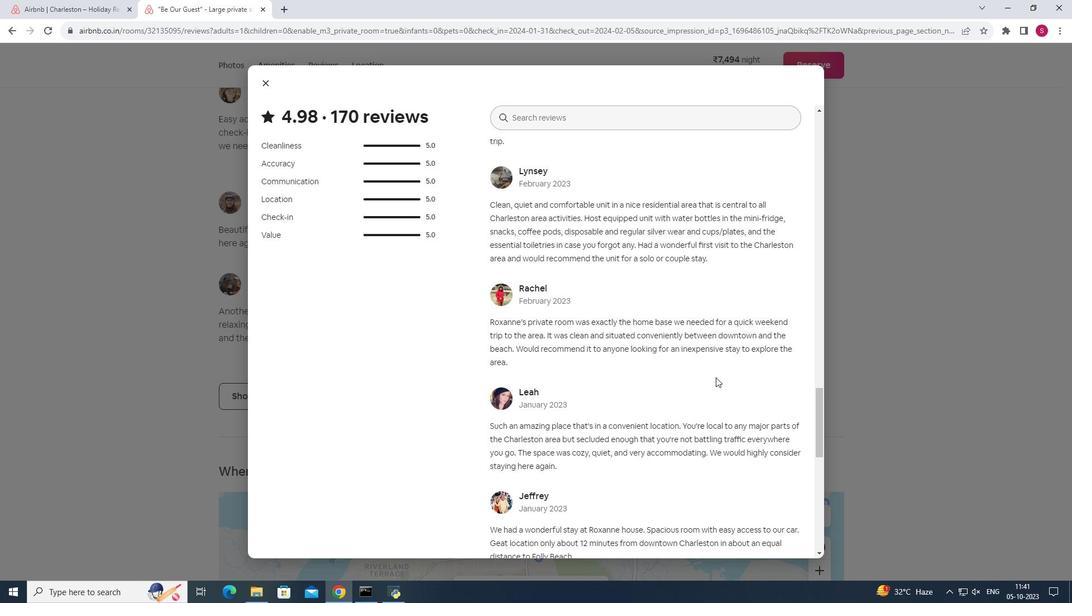 
Action: Mouse scrolled (716, 377) with delta (0, 0)
Screenshot: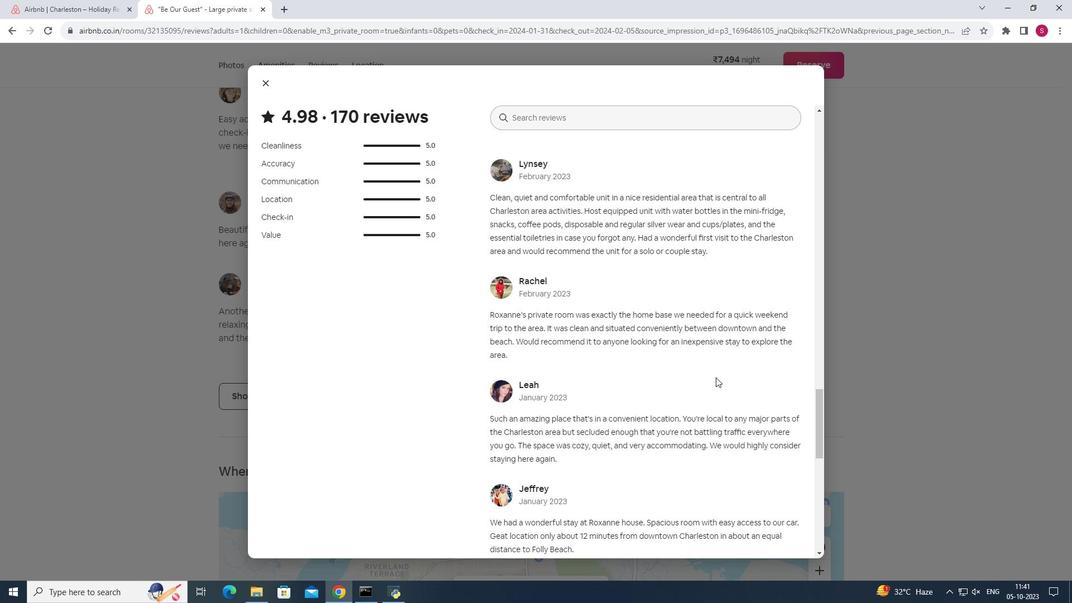 
Action: Mouse scrolled (716, 377) with delta (0, 0)
Screenshot: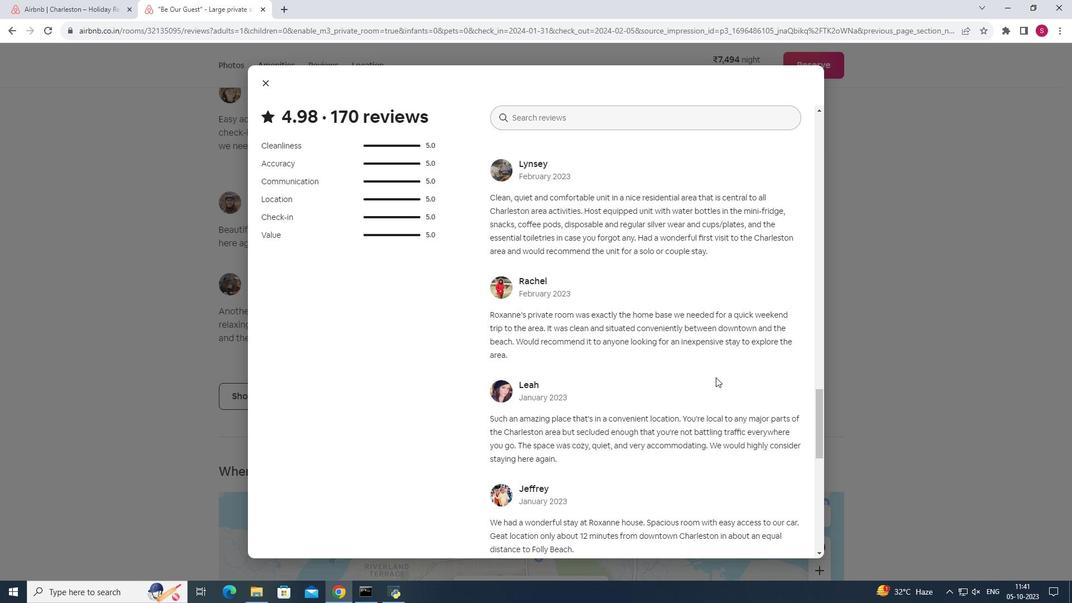 
Action: Mouse scrolled (716, 377) with delta (0, 0)
Screenshot: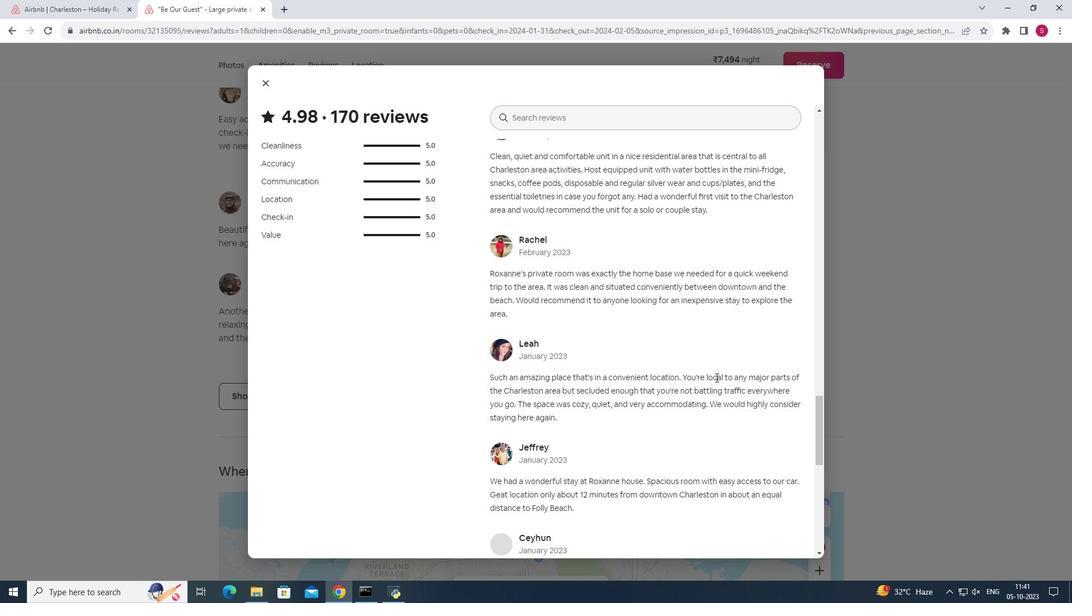 
Action: Mouse moved to (606, 416)
Screenshot: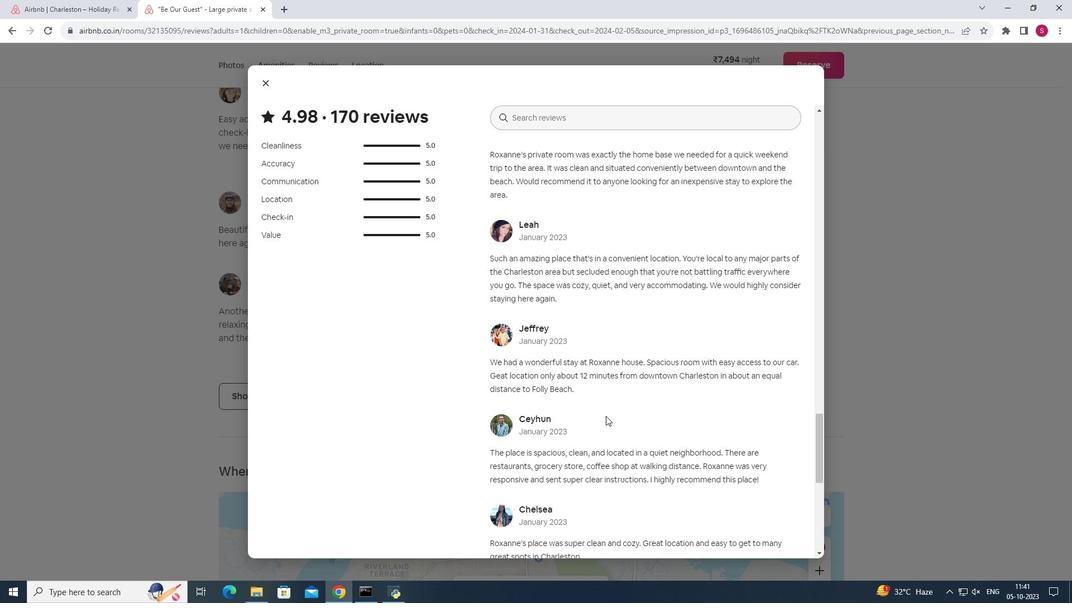 
Action: Mouse scrolled (606, 415) with delta (0, 0)
Screenshot: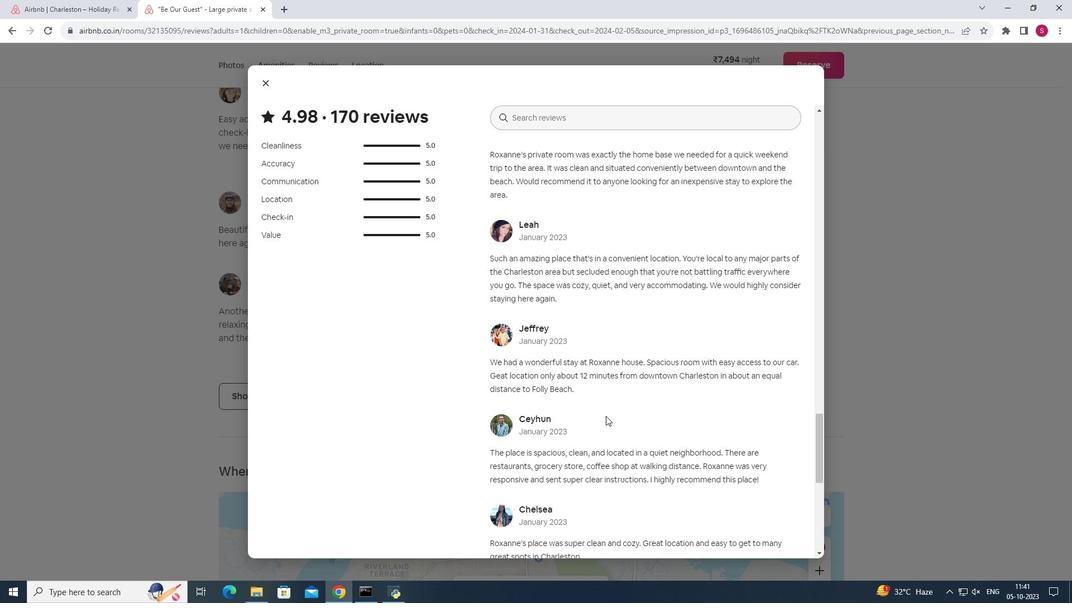 
Action: Mouse scrolled (606, 415) with delta (0, 0)
Screenshot: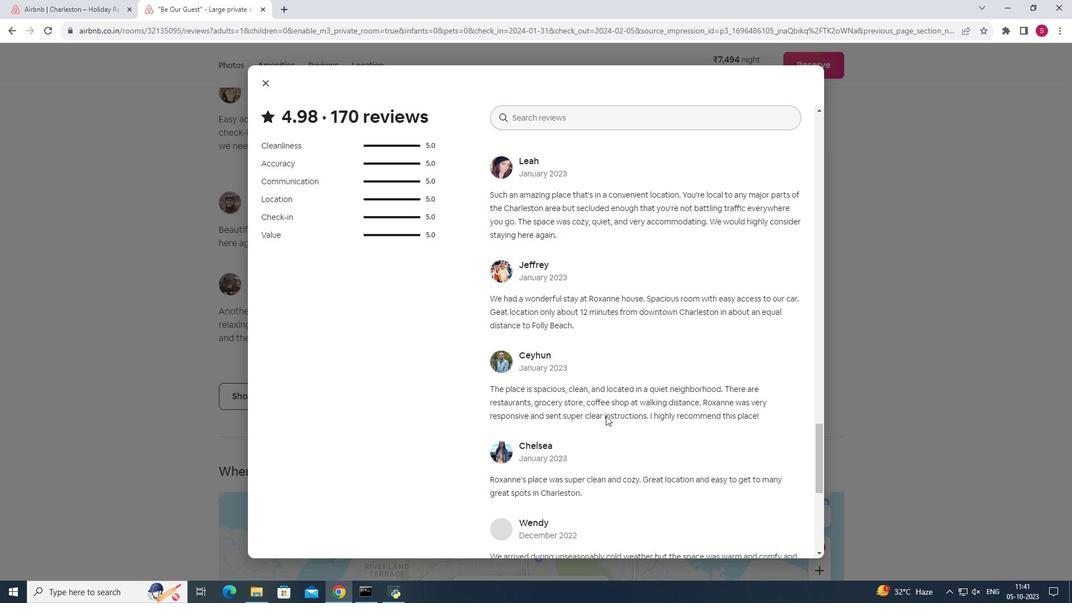 
Action: Mouse scrolled (606, 415) with delta (0, 0)
Screenshot: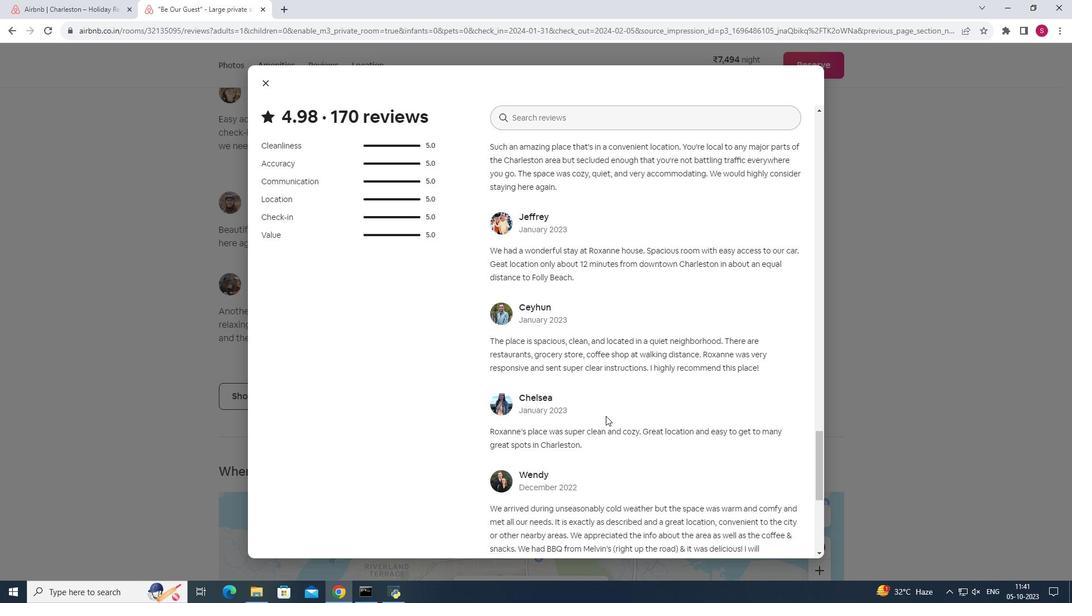 
Action: Mouse scrolled (606, 415) with delta (0, 0)
Screenshot: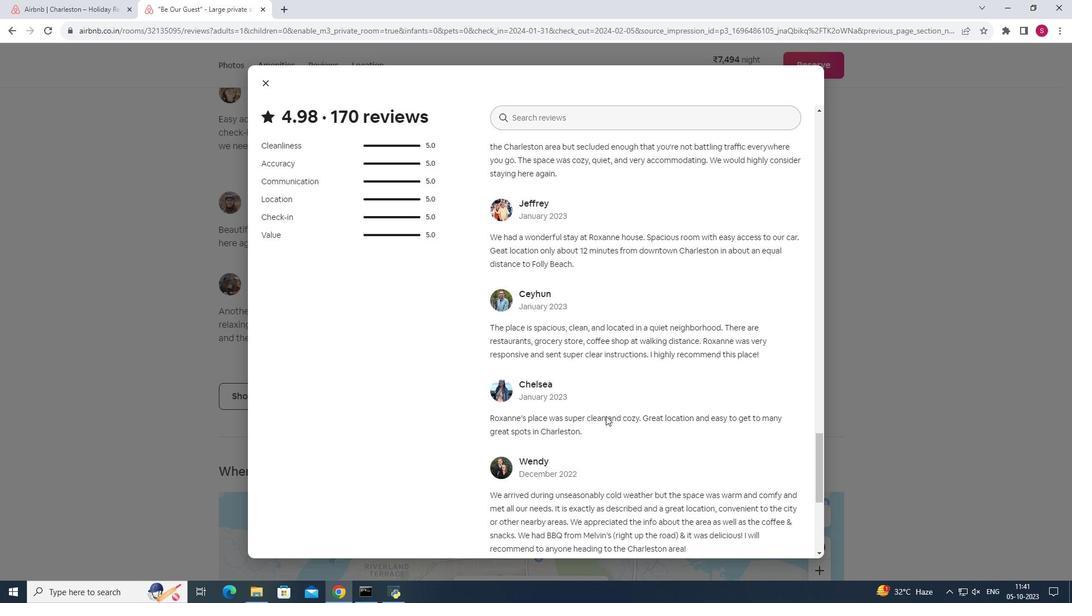 
Action: Mouse scrolled (606, 415) with delta (0, 0)
Screenshot: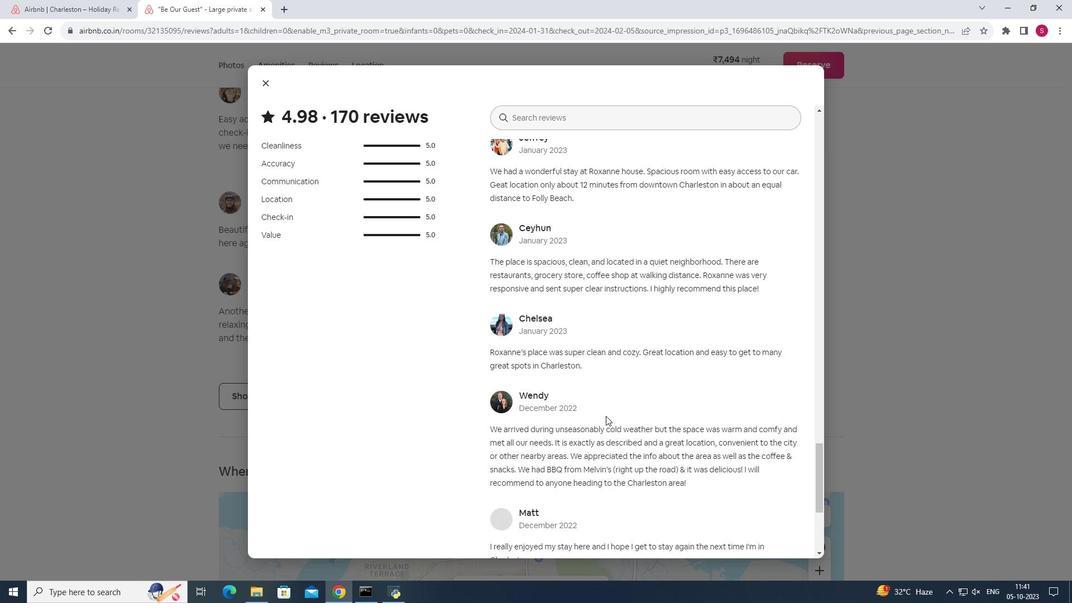 
Action: Mouse moved to (717, 408)
Screenshot: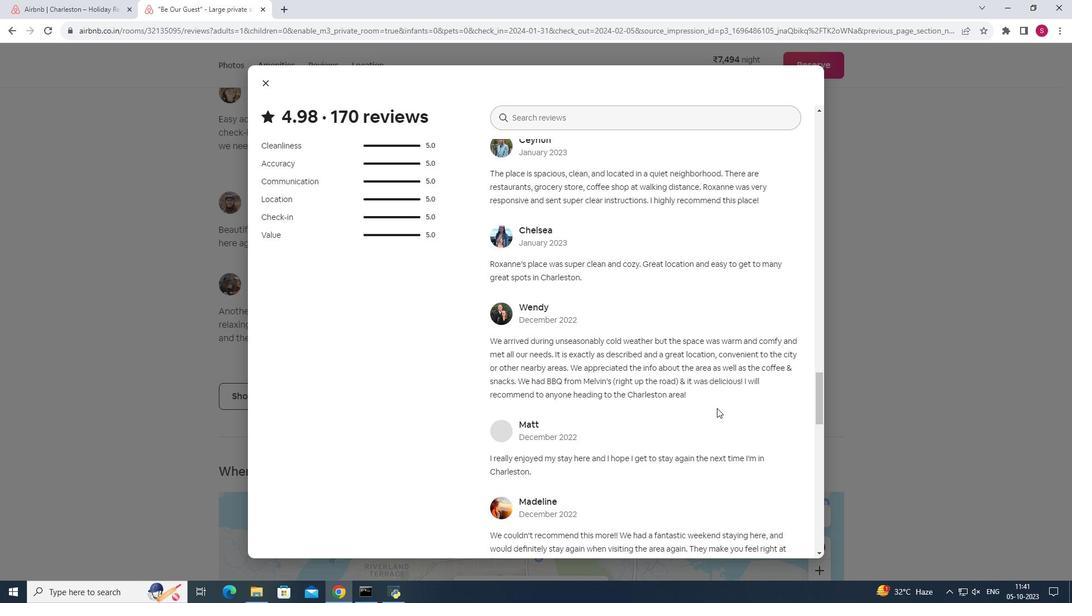 
Action: Mouse scrolled (717, 407) with delta (0, 0)
Screenshot: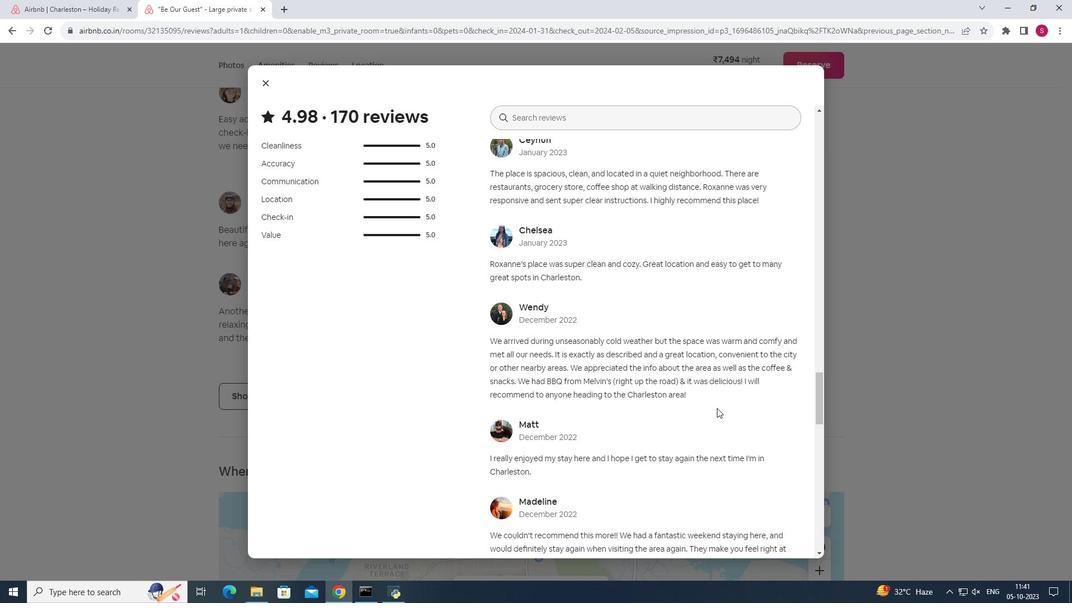 
Action: Mouse scrolled (717, 407) with delta (0, 0)
Screenshot: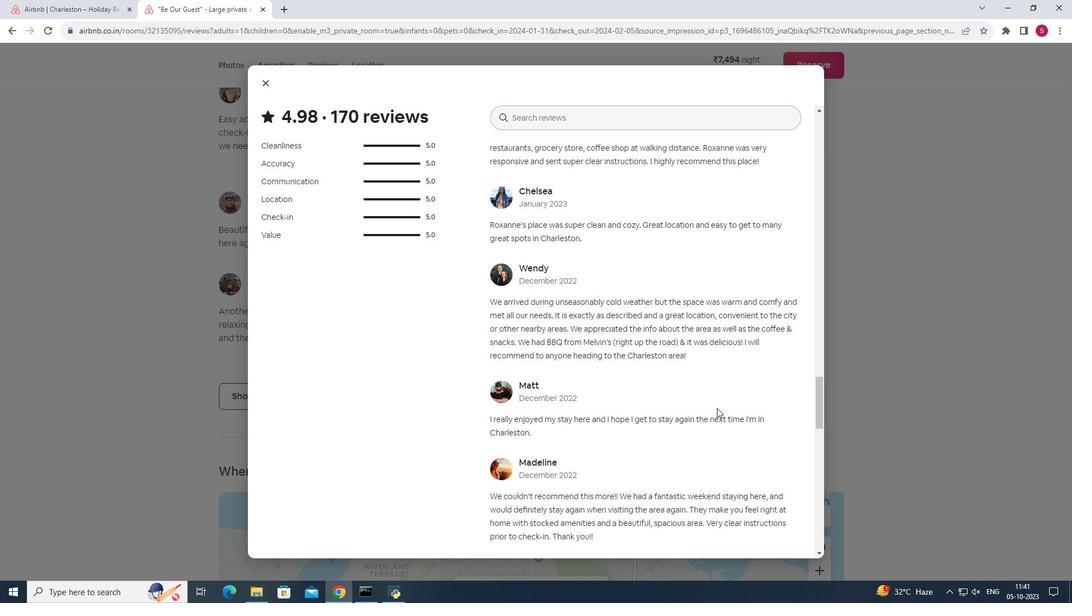 
Action: Mouse moved to (601, 385)
Screenshot: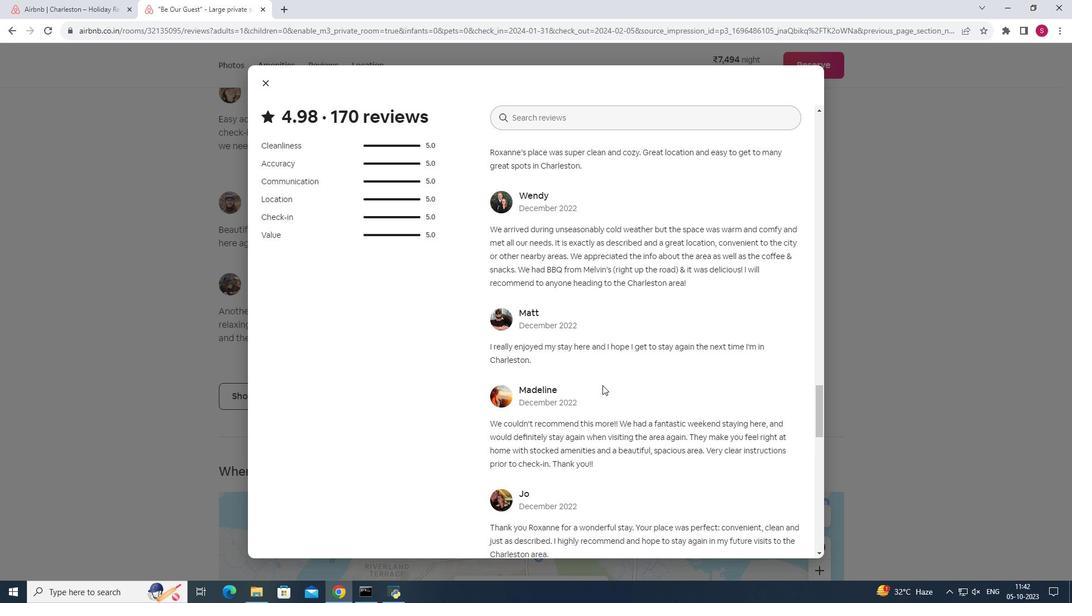 
Action: Mouse scrolled (601, 384) with delta (0, 0)
Screenshot: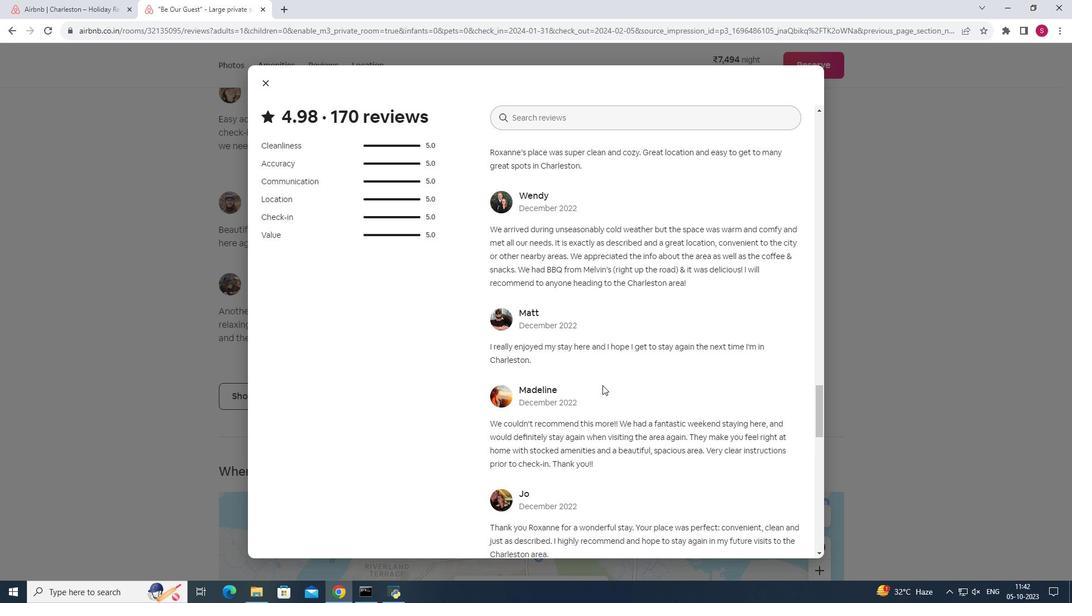 
Action: Mouse moved to (602, 385)
Screenshot: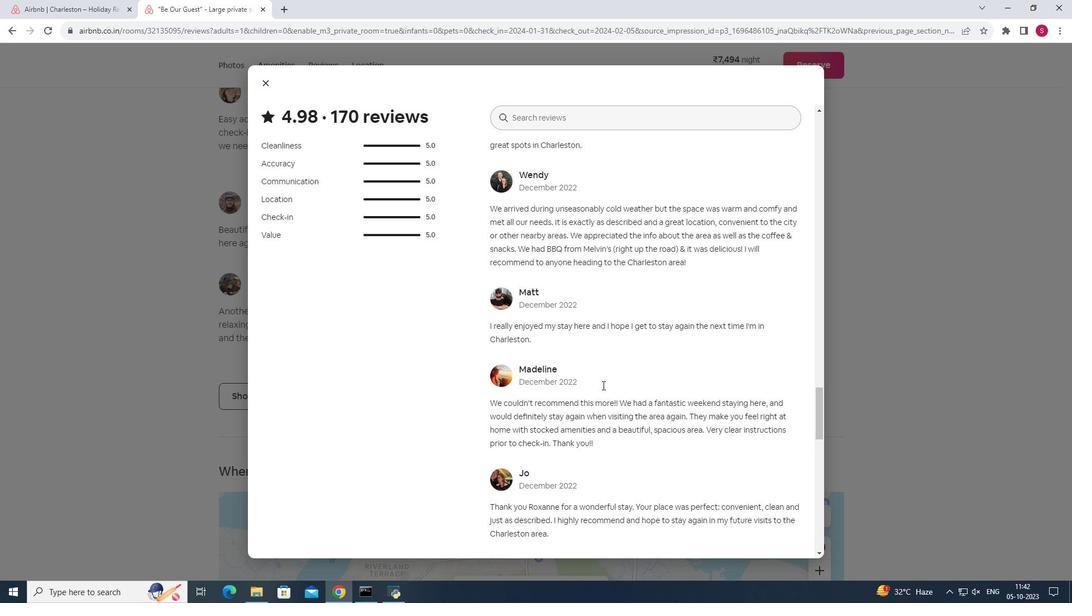 
Action: Mouse scrolled (602, 384) with delta (0, 0)
Screenshot: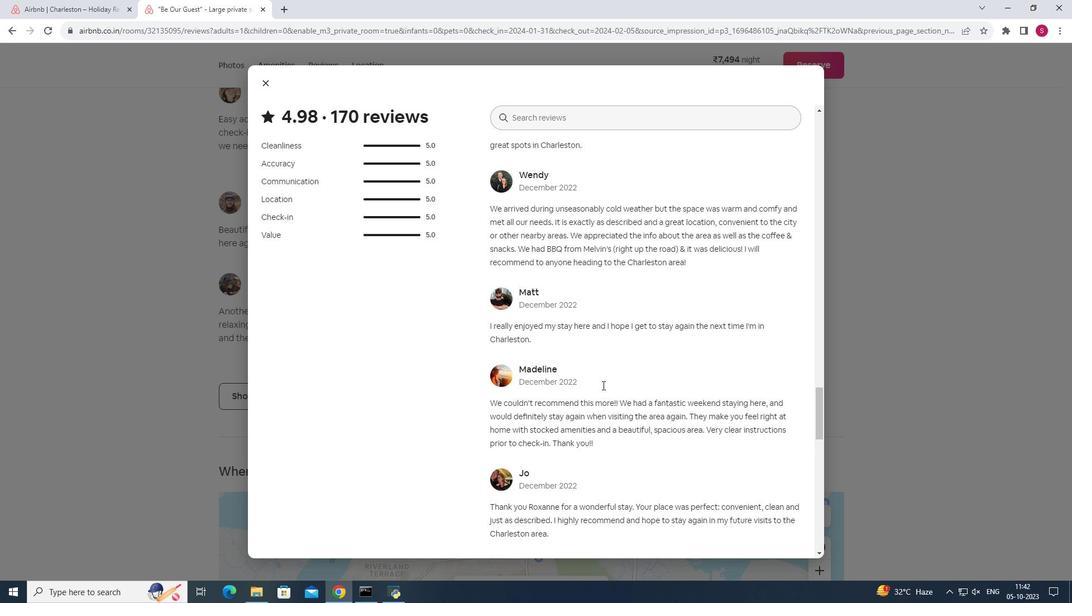 
Action: Mouse scrolled (602, 384) with delta (0, 0)
Screenshot: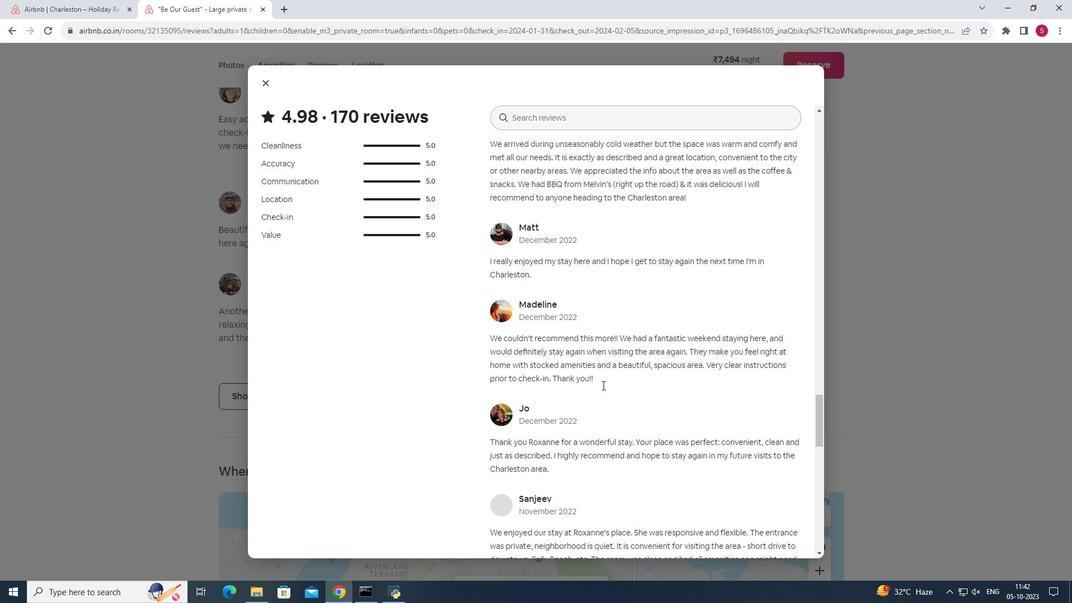 
Action: Mouse moved to (684, 439)
Screenshot: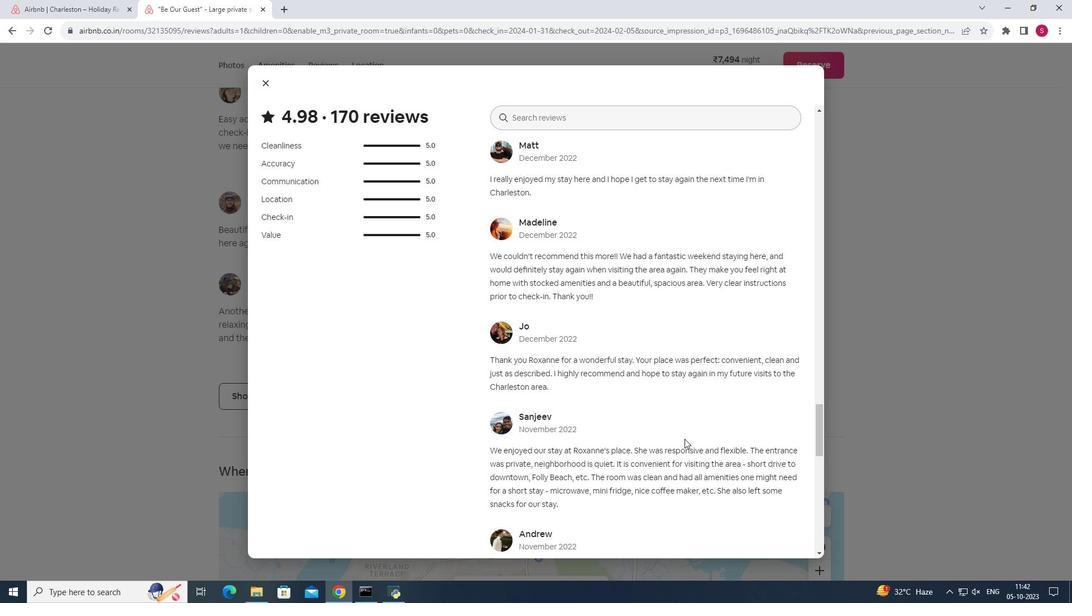 
Action: Mouse scrolled (684, 438) with delta (0, 0)
Screenshot: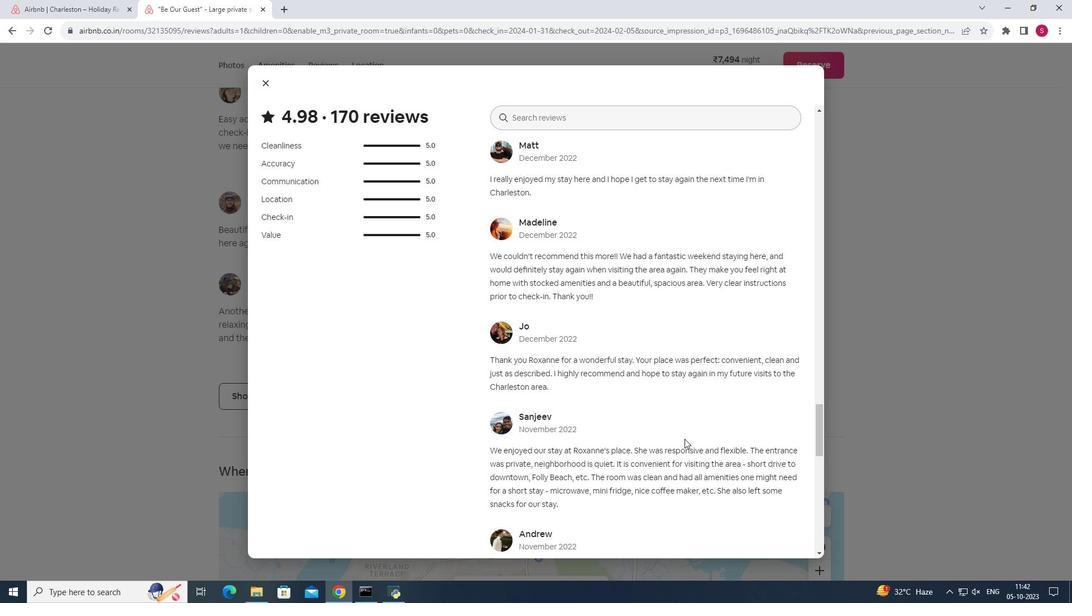 
Action: Mouse moved to (684, 439)
Screenshot: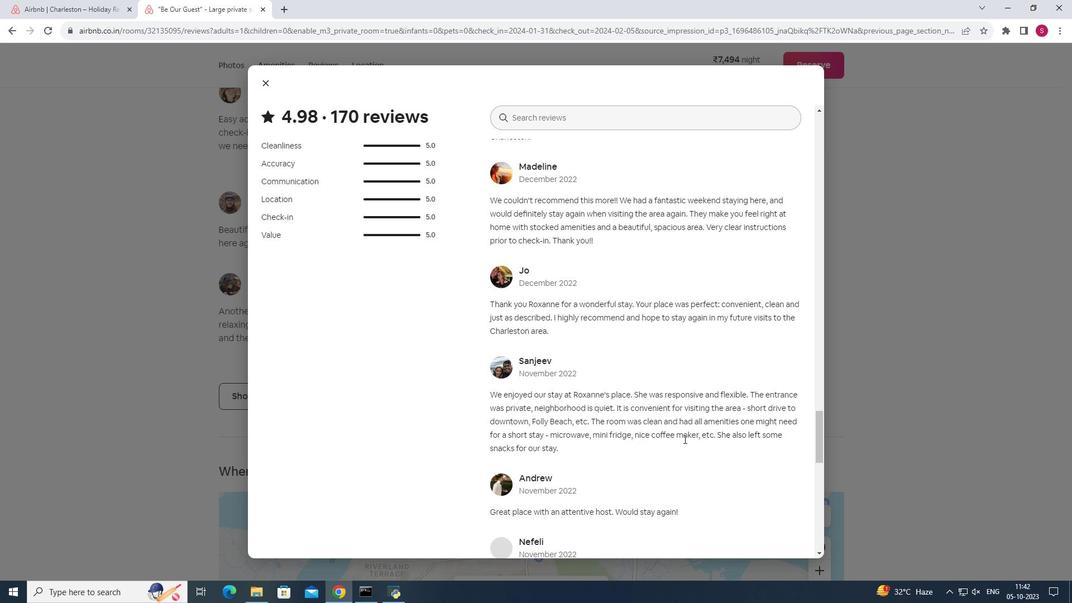 
Action: Mouse scrolled (684, 438) with delta (0, 0)
Screenshot: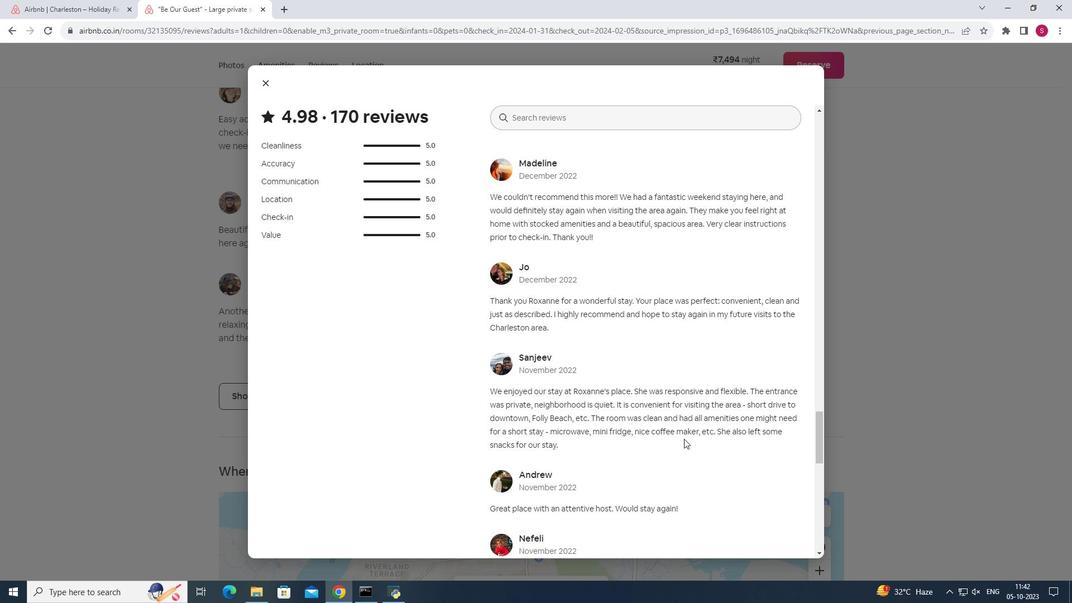 
Action: Mouse scrolled (684, 438) with delta (0, 0)
Screenshot: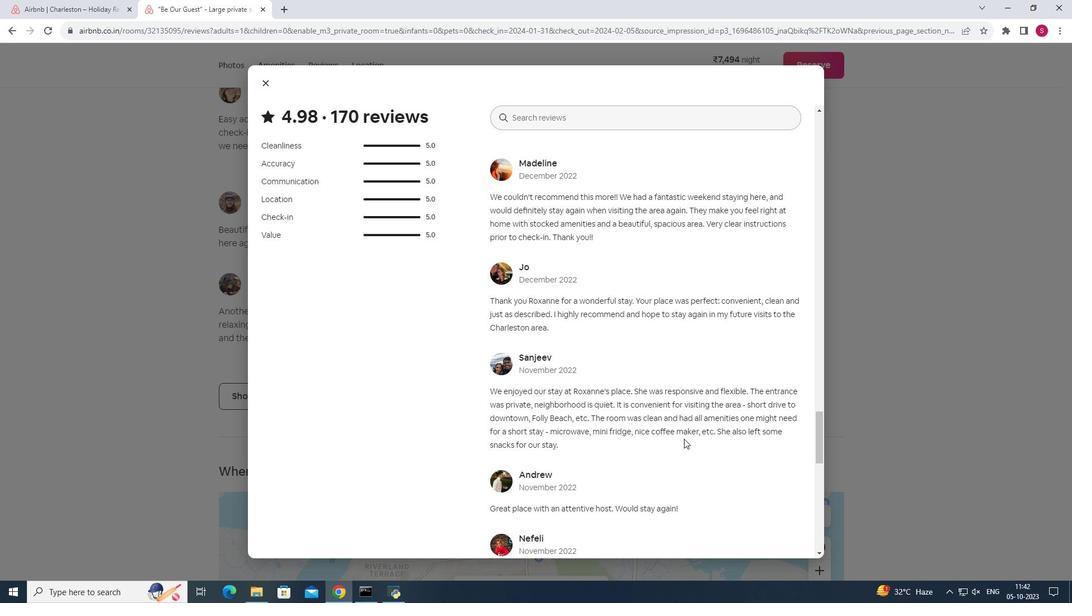 
Action: Mouse scrolled (684, 438) with delta (0, 0)
Screenshot: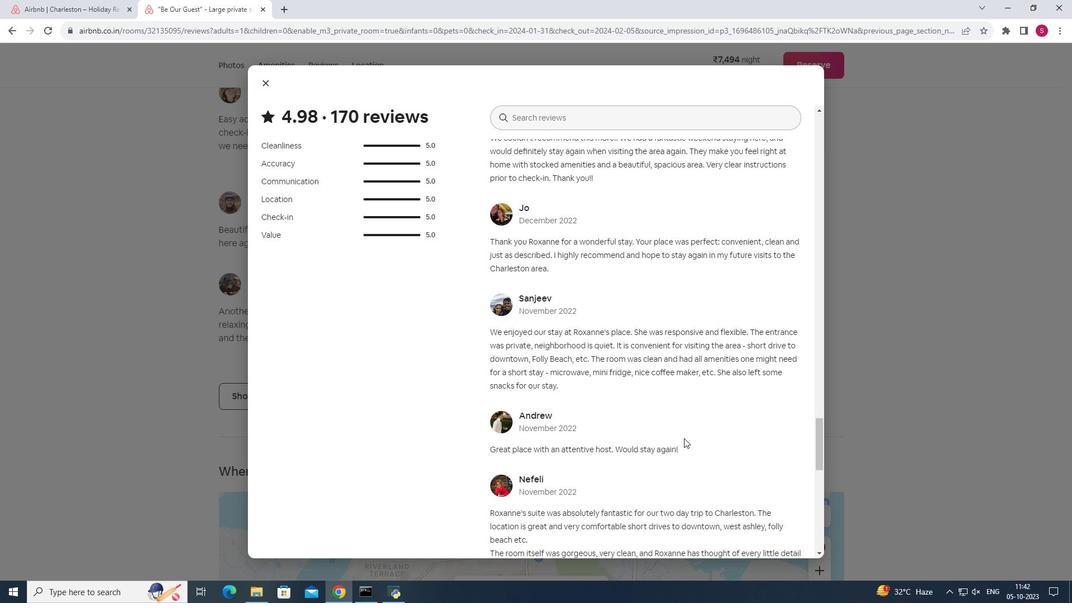 
Action: Mouse moved to (684, 436)
Screenshot: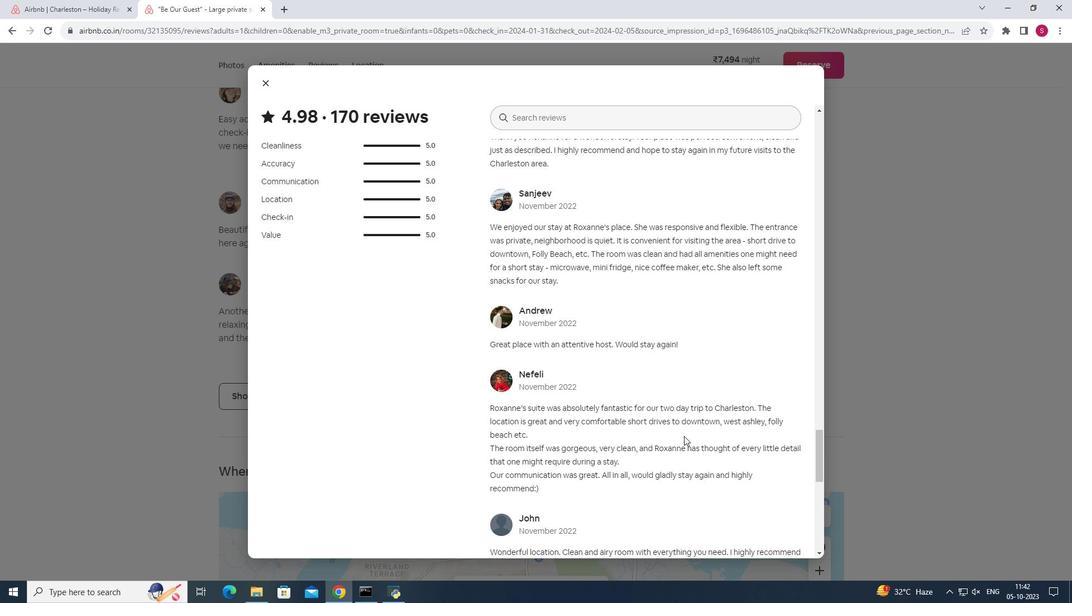 
Action: Mouse scrolled (684, 435) with delta (0, 0)
Screenshot: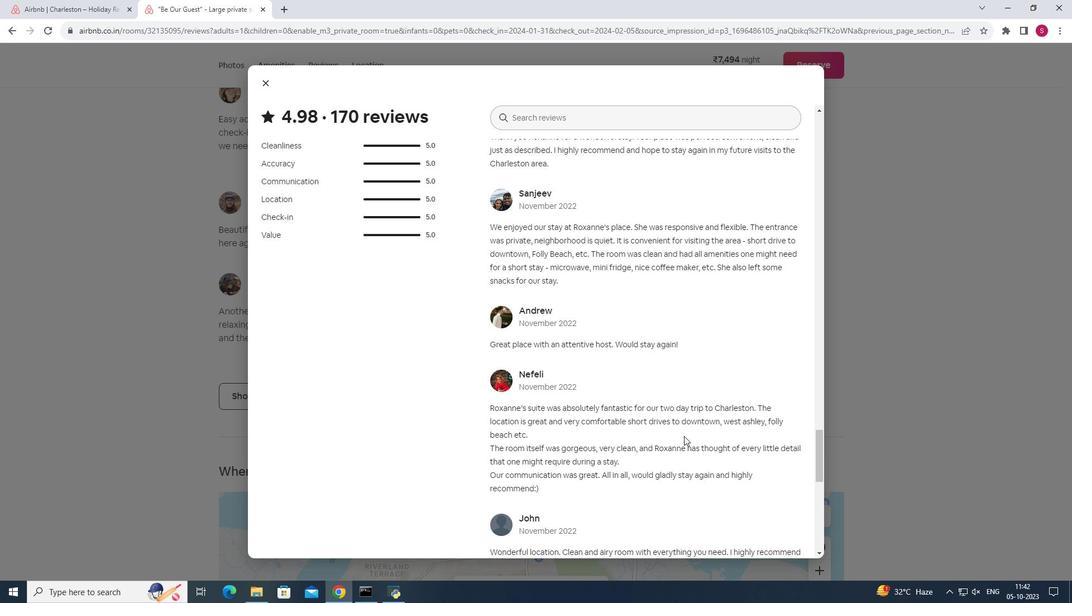 
Action: Mouse scrolled (684, 435) with delta (0, 0)
Screenshot: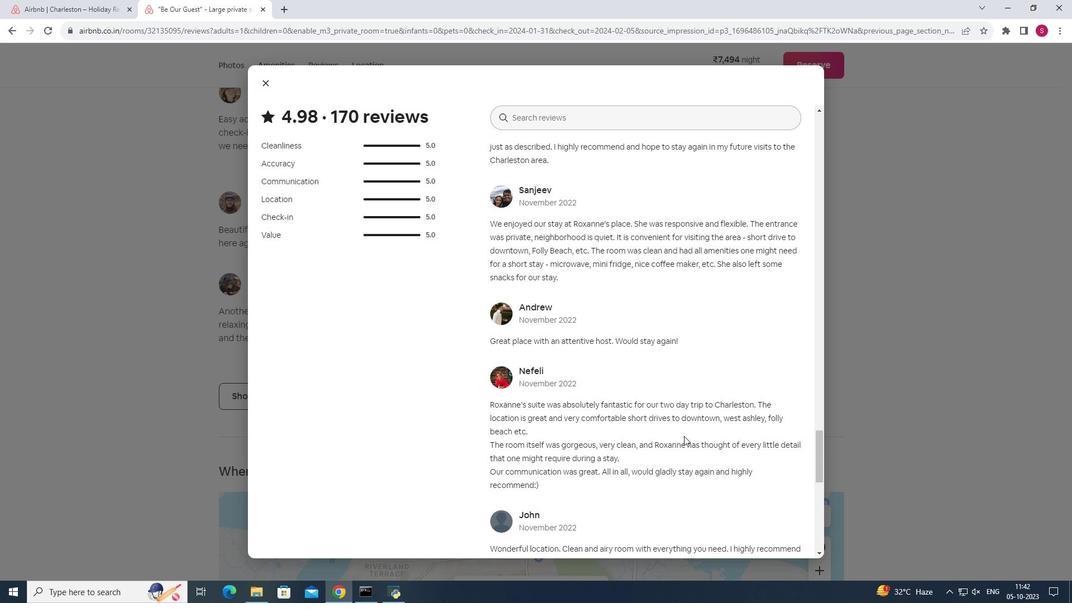 
Action: Mouse scrolled (684, 435) with delta (0, 0)
Screenshot: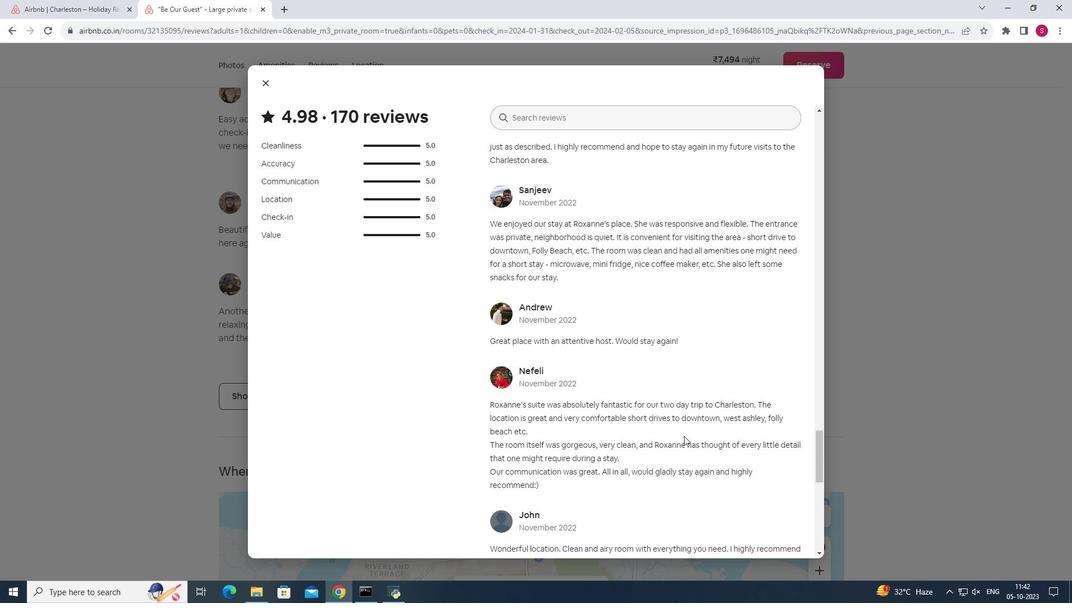 
Action: Mouse scrolled (684, 435) with delta (0, 0)
Screenshot: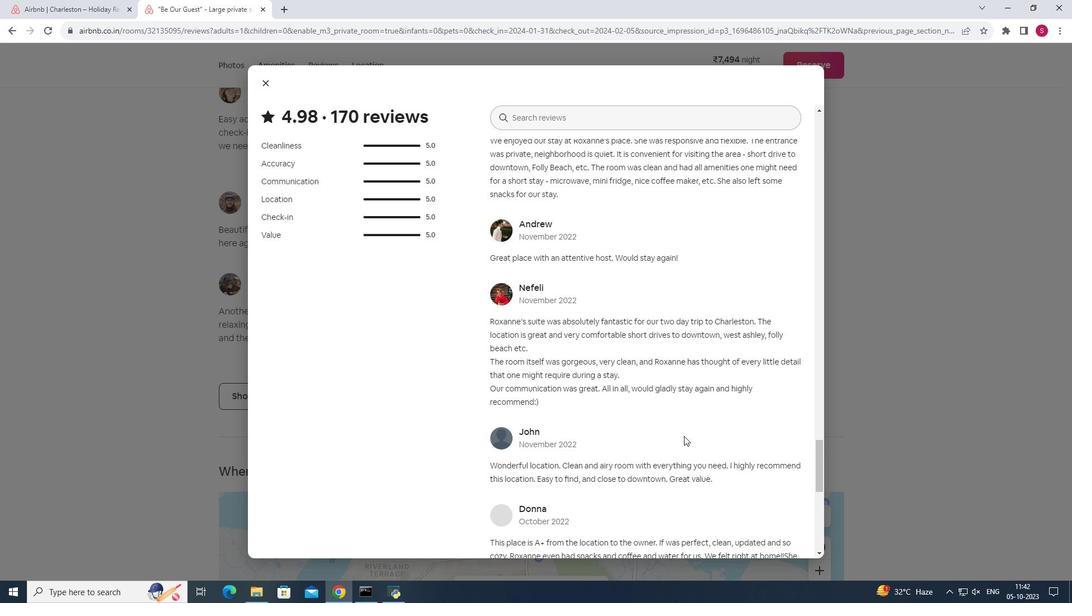 
Action: Mouse moved to (263, 82)
Screenshot: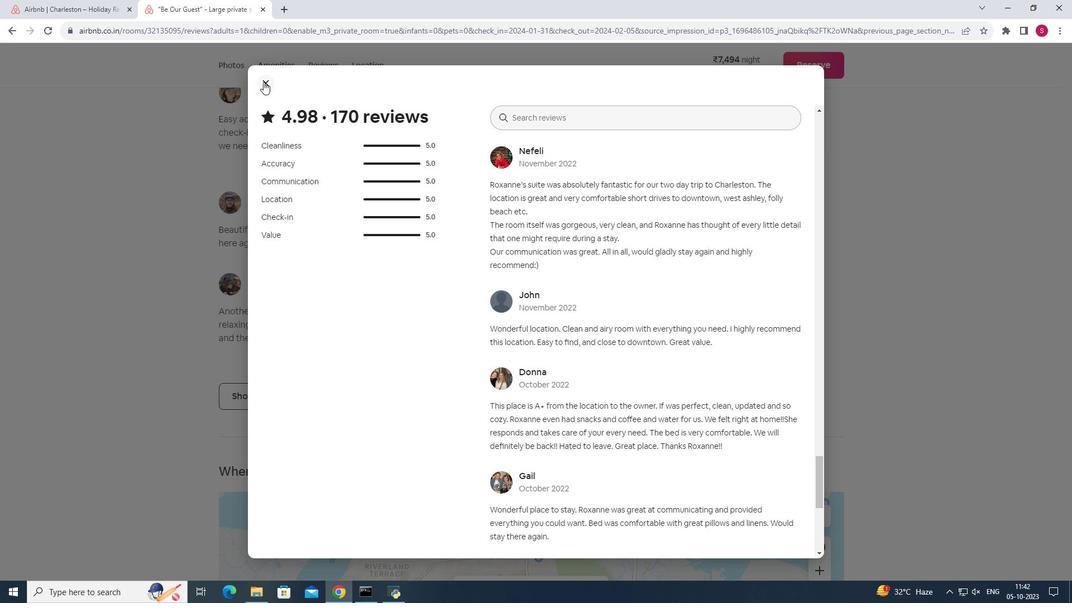 
Action: Mouse pressed left at (263, 82)
Screenshot: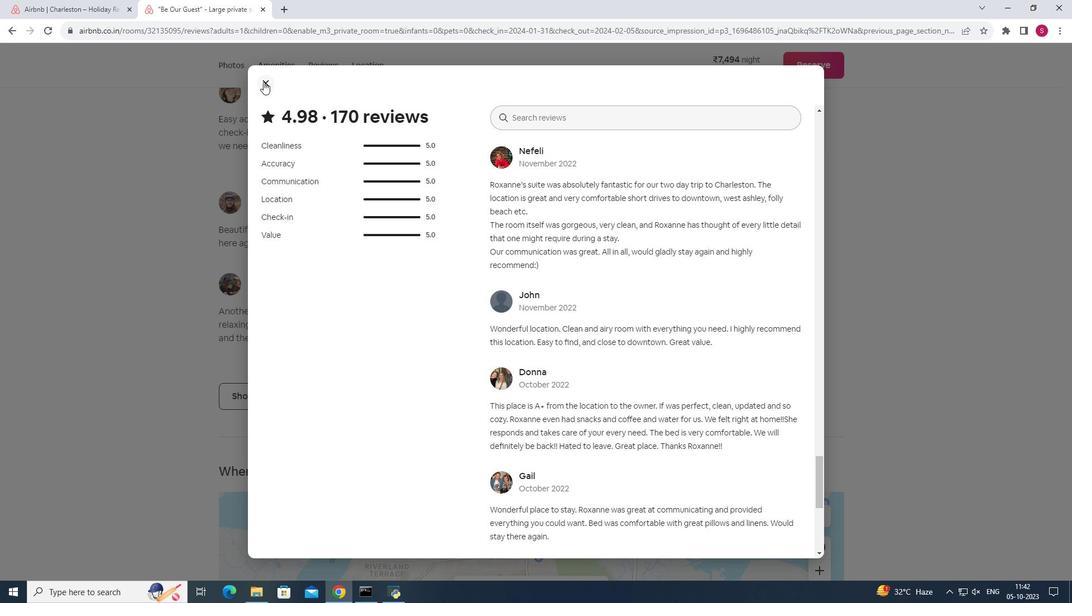 
Action: Mouse moved to (302, 216)
Screenshot: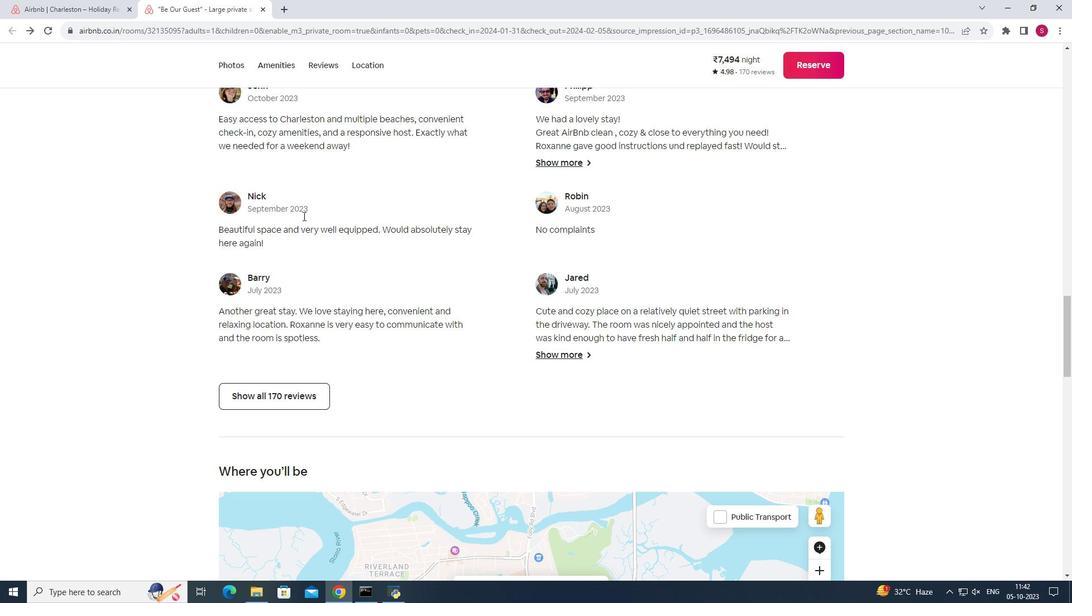 
Action: Mouse scrolled (302, 215) with delta (0, 0)
Screenshot: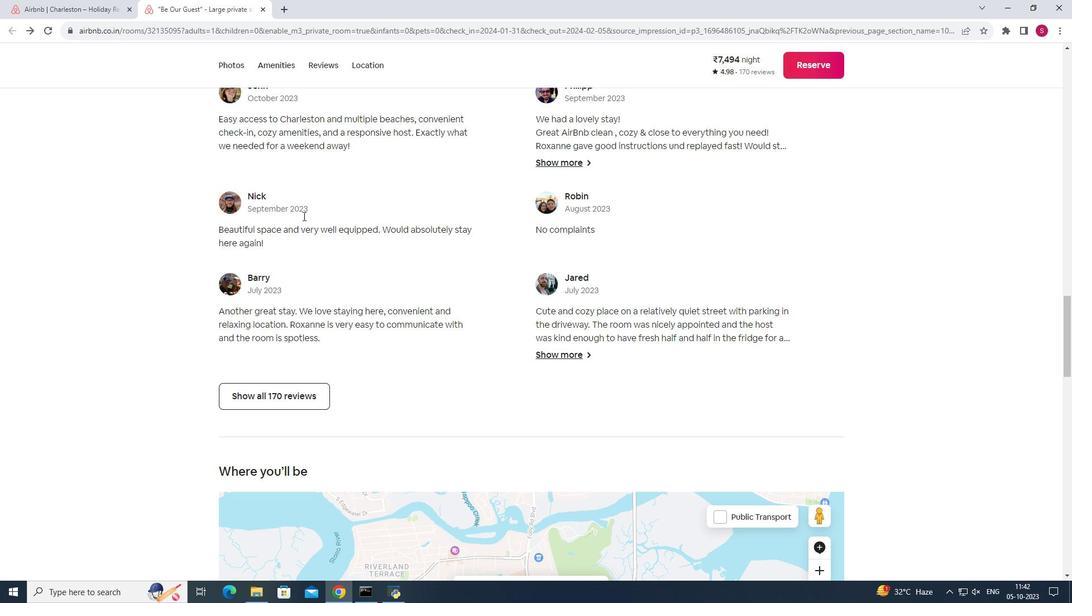 
Action: Mouse moved to (303, 216)
Screenshot: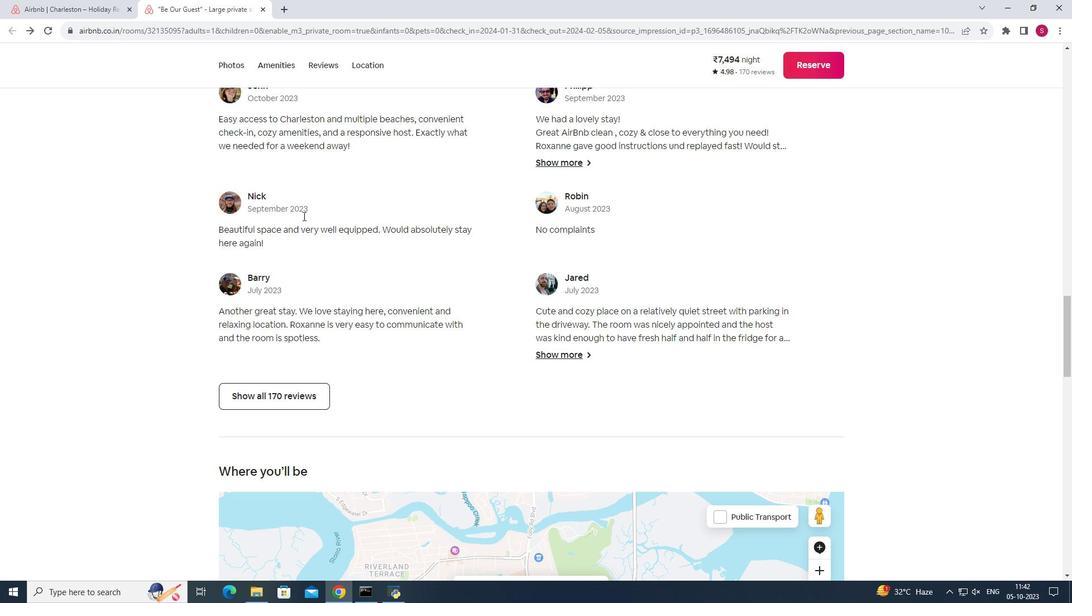
Action: Mouse scrolled (303, 215) with delta (0, 0)
Screenshot: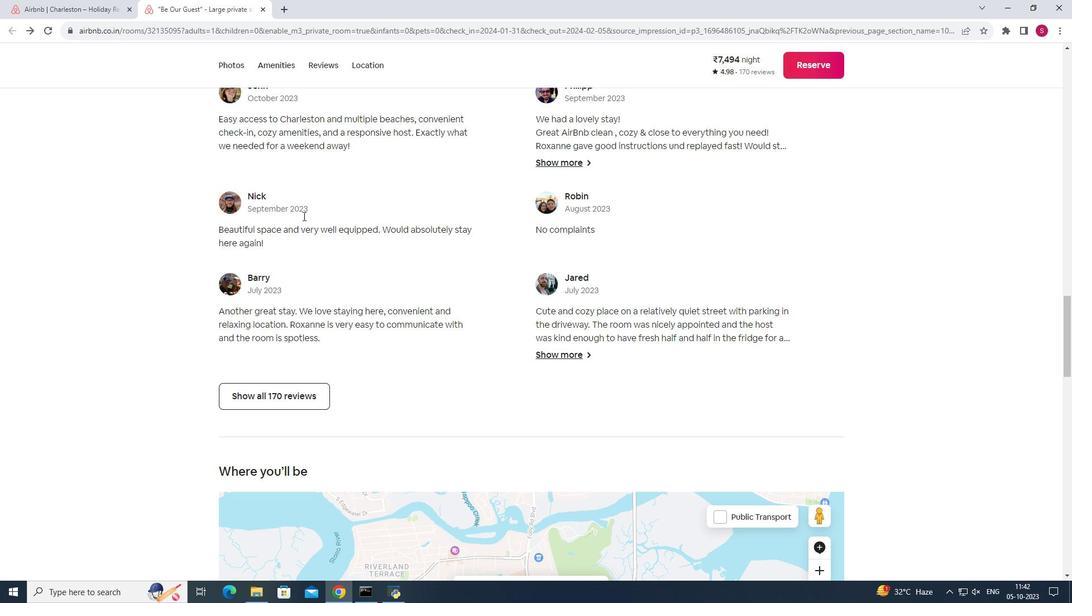 
Action: Mouse scrolled (303, 215) with delta (0, 0)
Screenshot: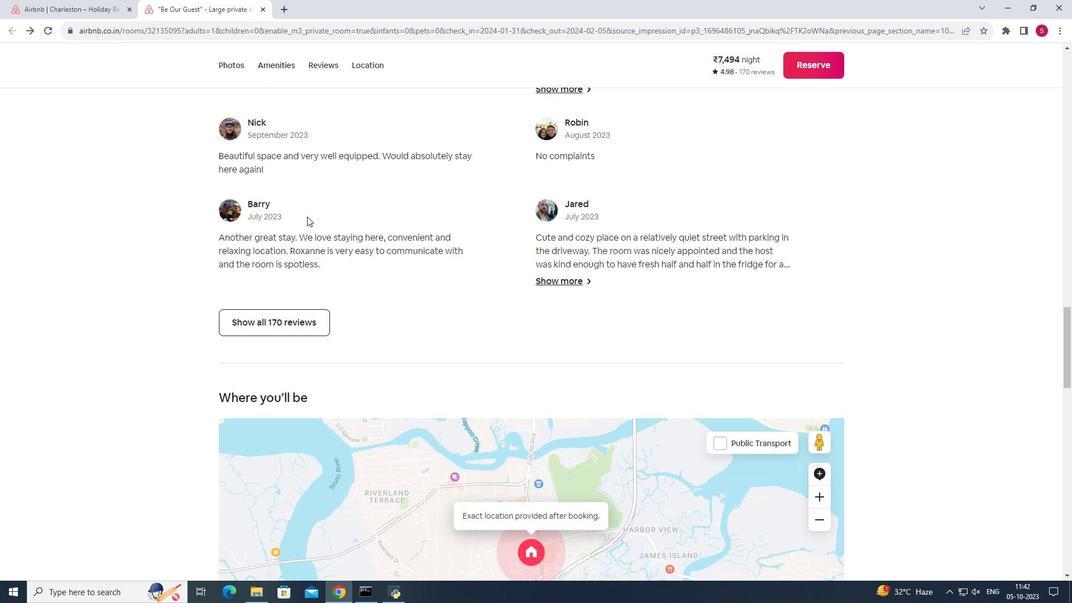 
Action: Mouse scrolled (303, 215) with delta (0, 0)
Screenshot: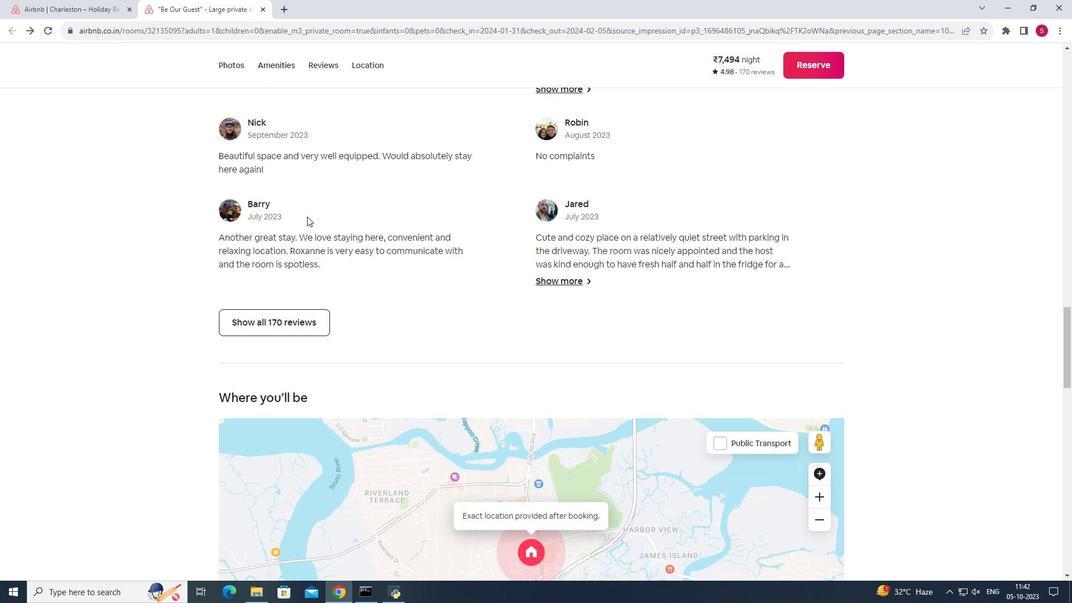 
Action: Mouse moved to (305, 216)
Screenshot: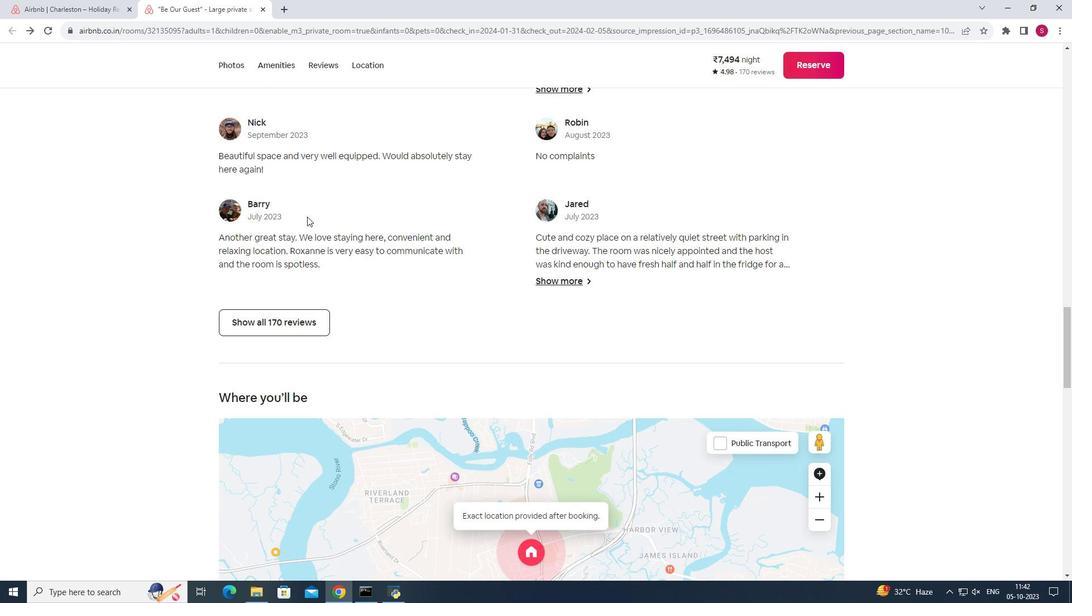 
Action: Mouse scrolled (303, 216) with delta (0, 0)
Screenshot: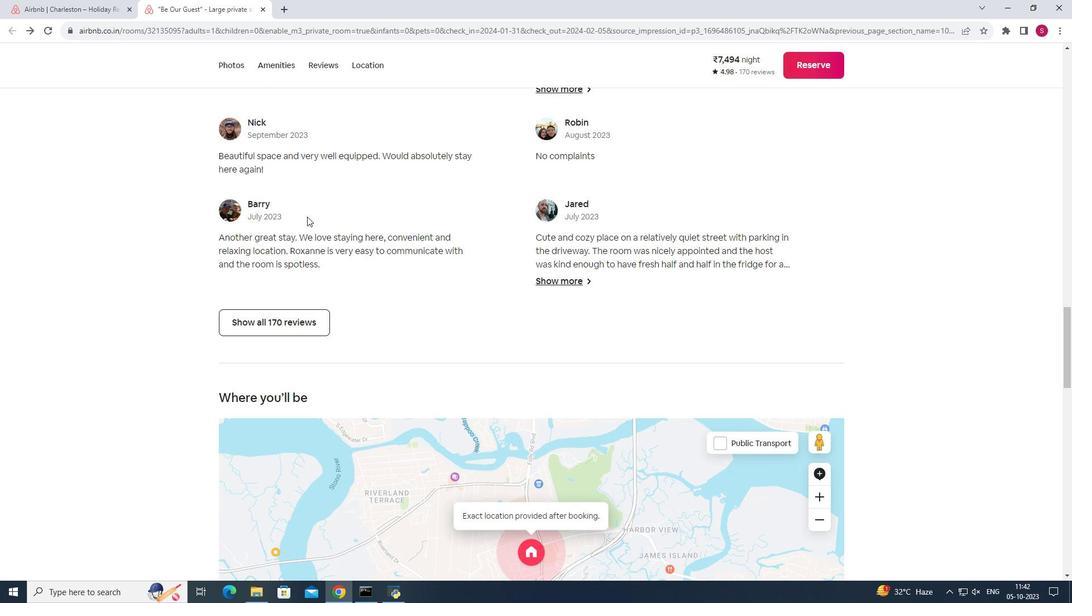 
Action: Mouse moved to (307, 216)
